 Task: Use the "Buffer" extension for social media analytics and insights.
Action: Mouse moved to (1284, 42)
Screenshot: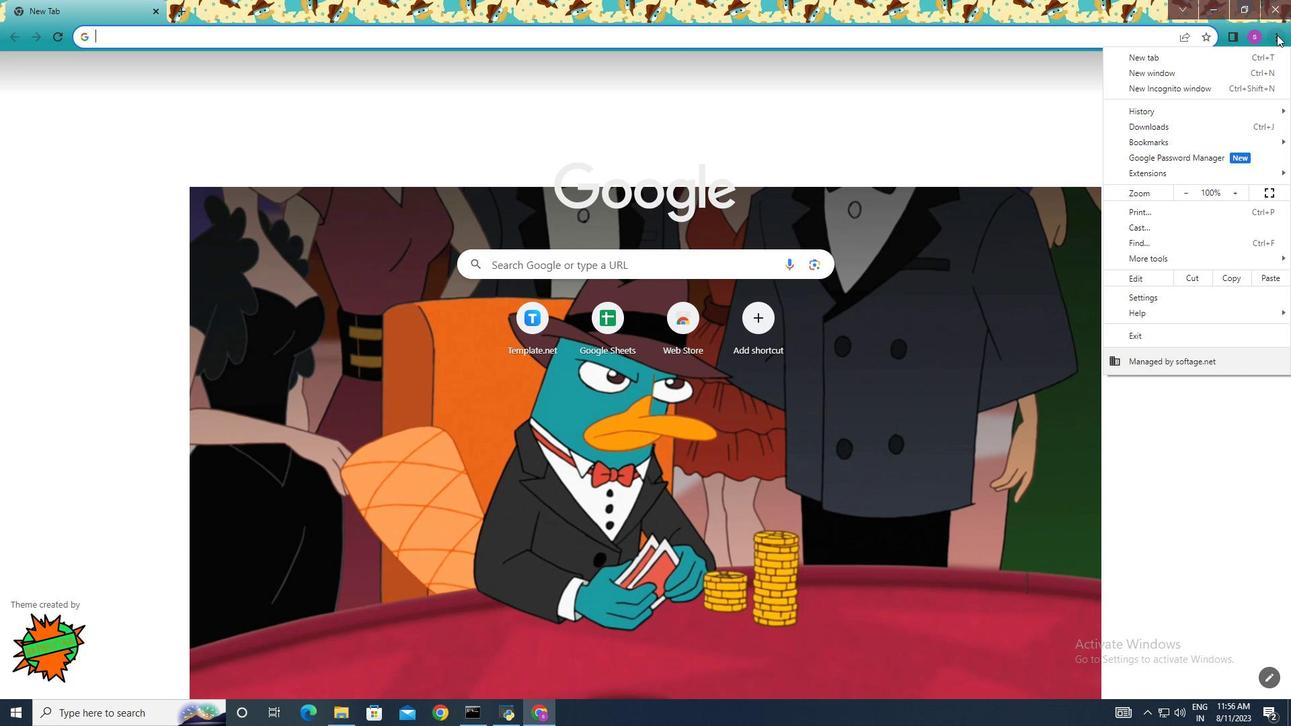 
Action: Mouse pressed left at (1284, 42)
Screenshot: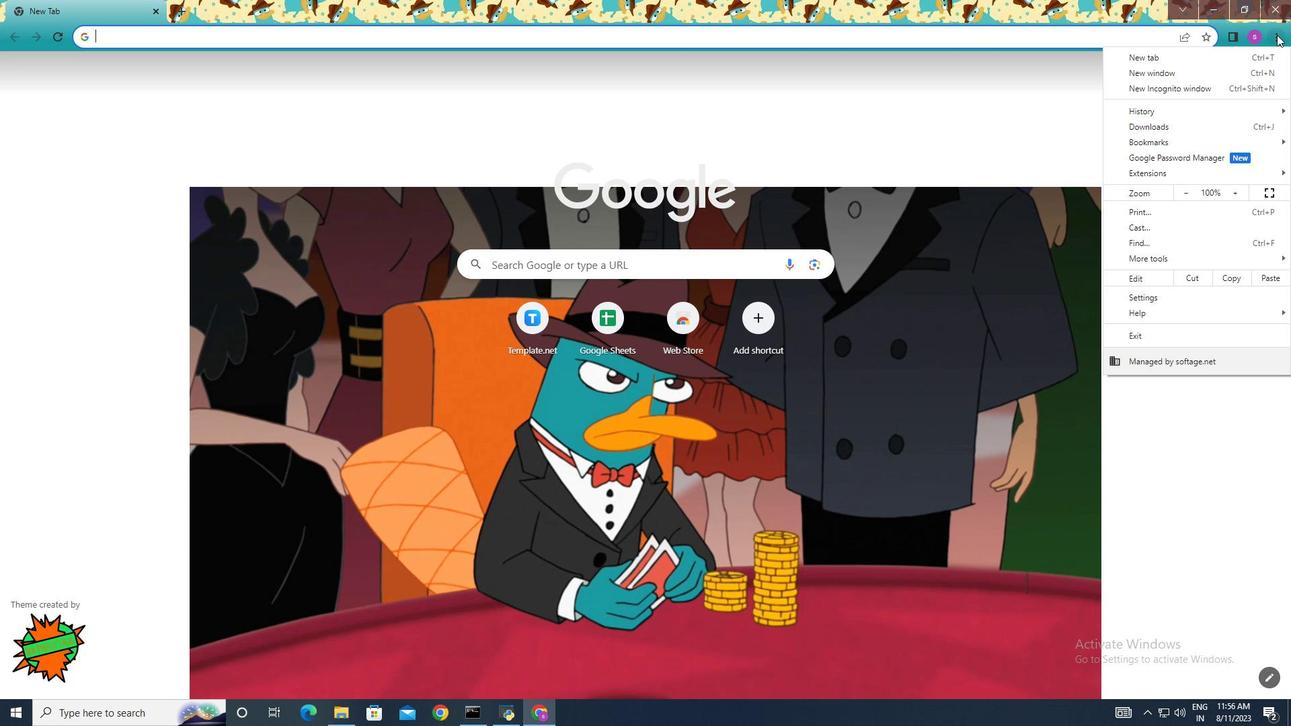 
Action: Mouse moved to (1182, 310)
Screenshot: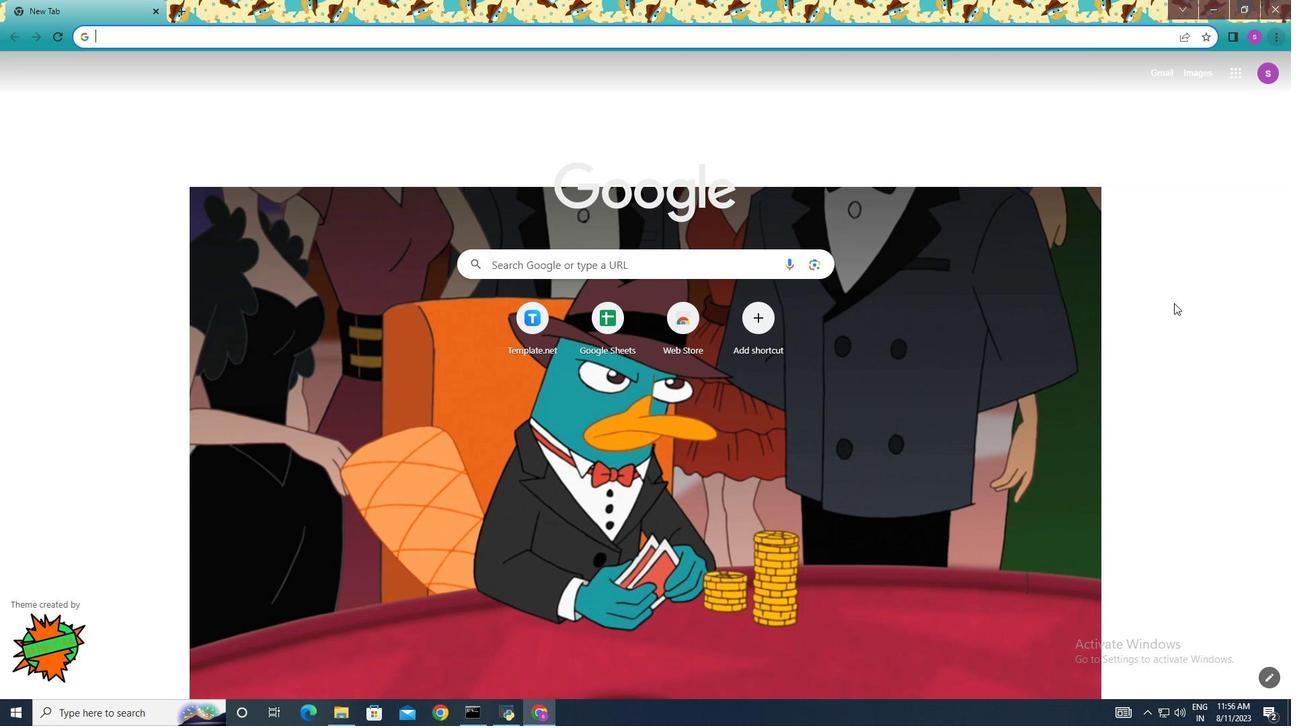 
Action: Mouse pressed left at (1182, 310)
Screenshot: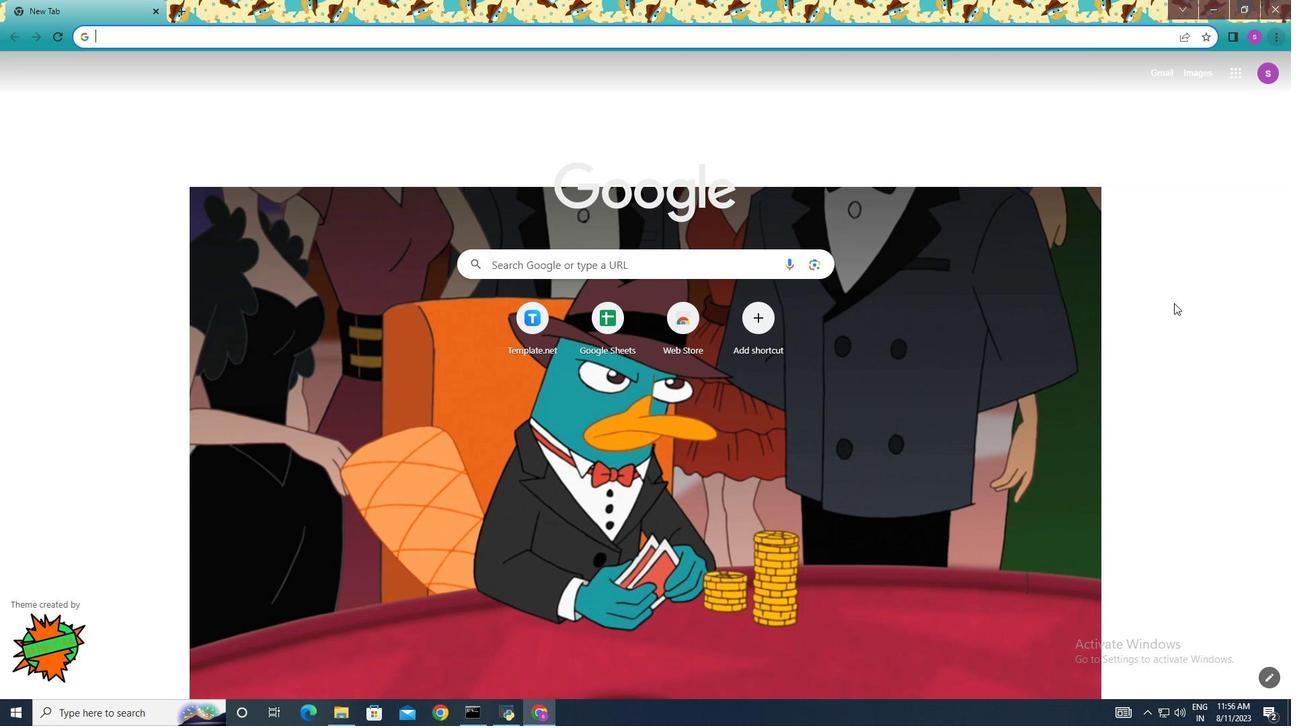 
Action: Mouse moved to (65, 483)
Screenshot: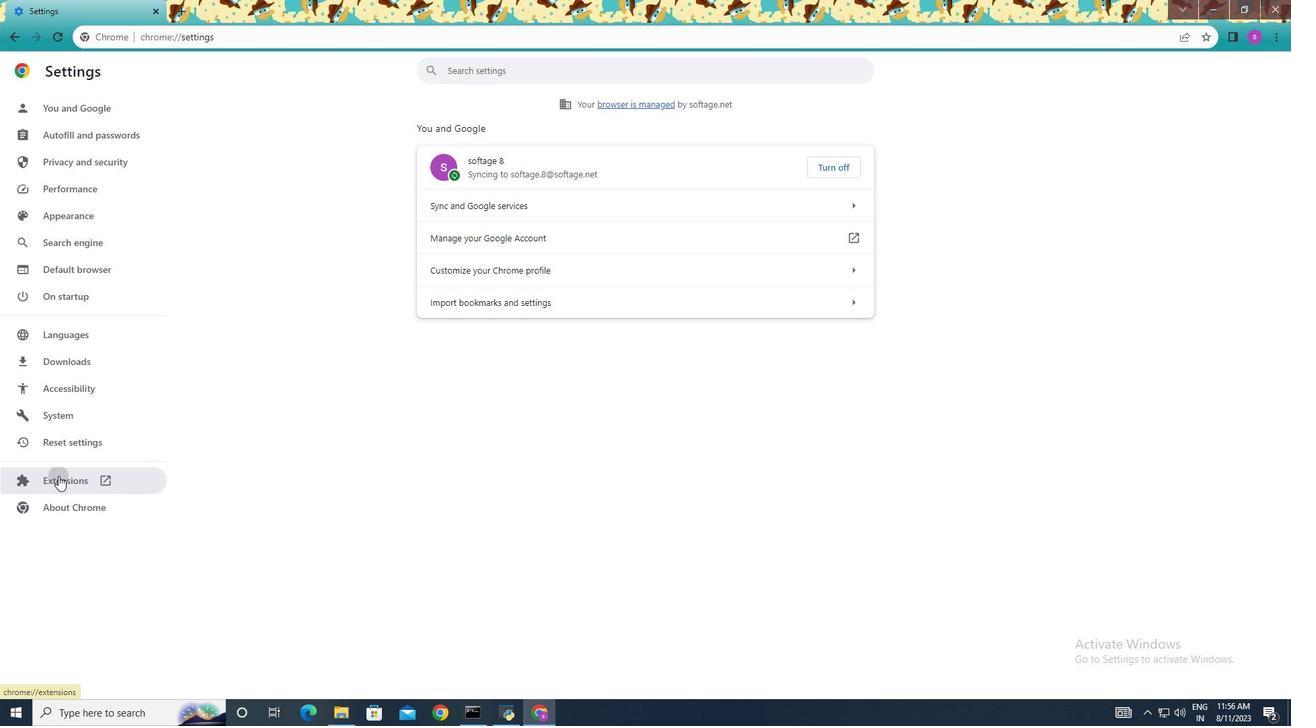
Action: Mouse pressed left at (65, 483)
Screenshot: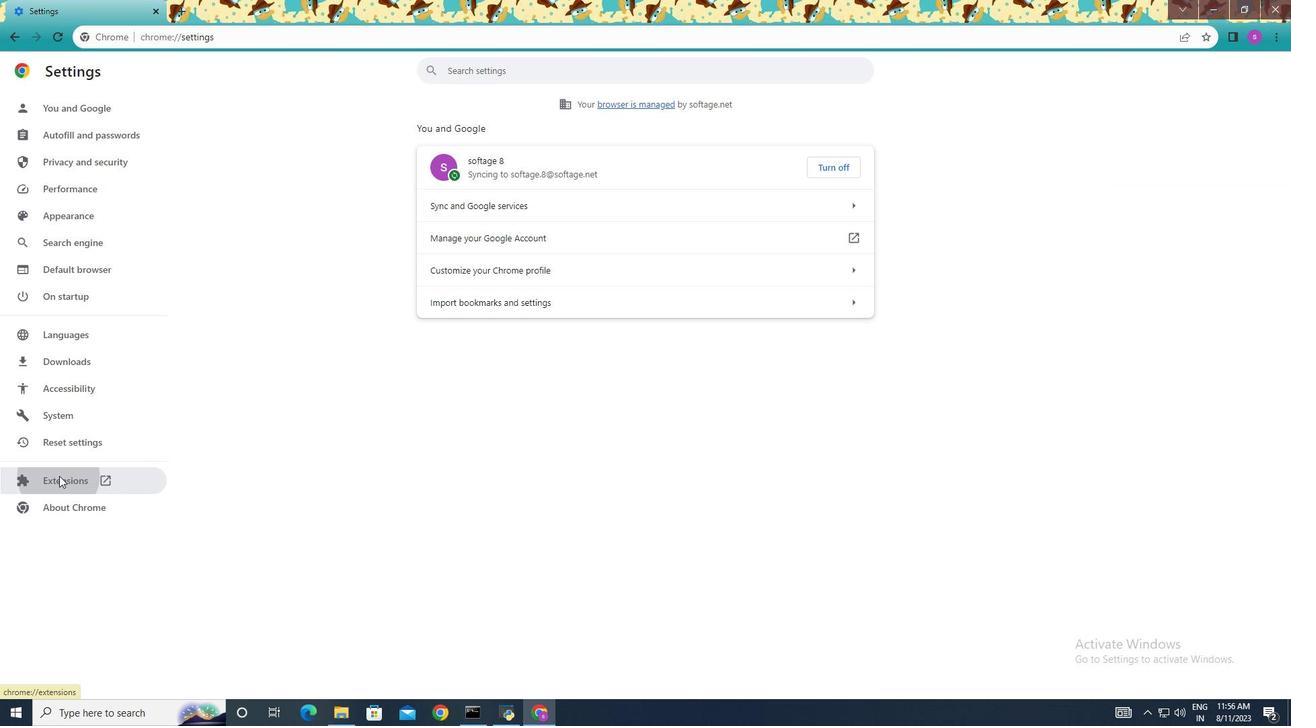 
Action: Mouse moved to (26, 73)
Screenshot: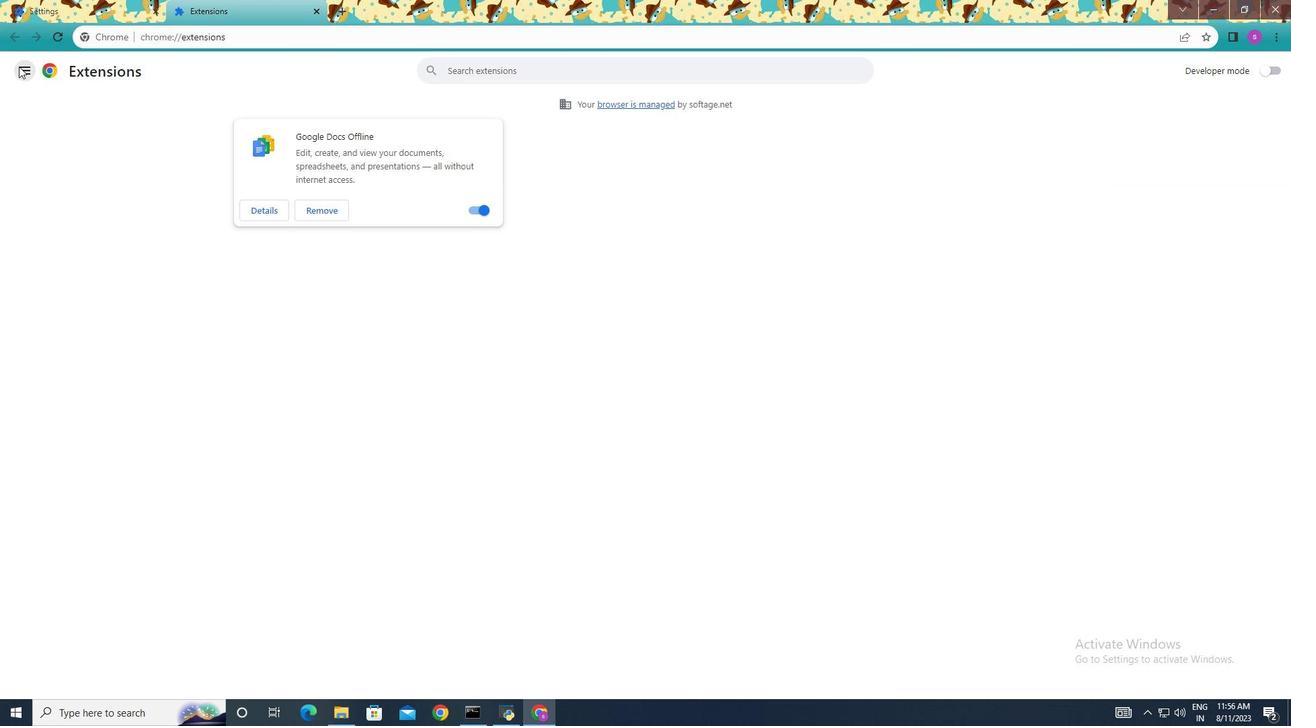 
Action: Mouse pressed left at (26, 73)
Screenshot: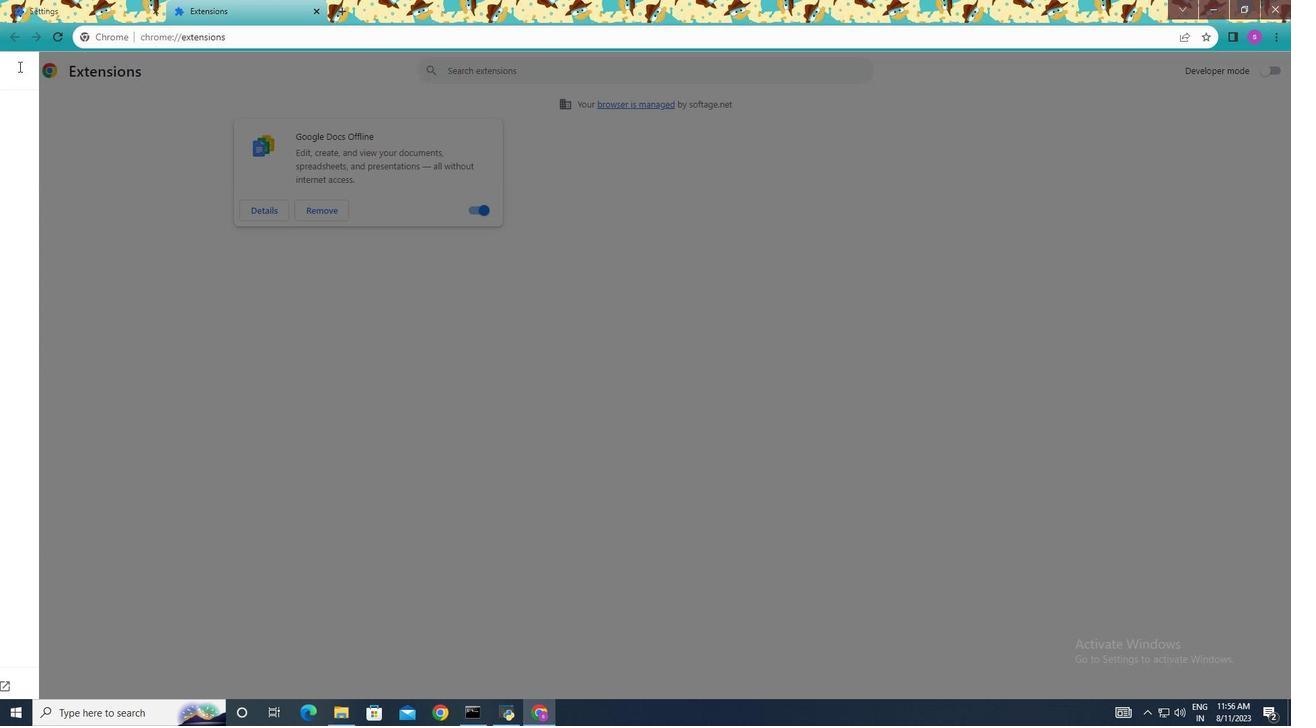 
Action: Mouse moved to (80, 695)
Screenshot: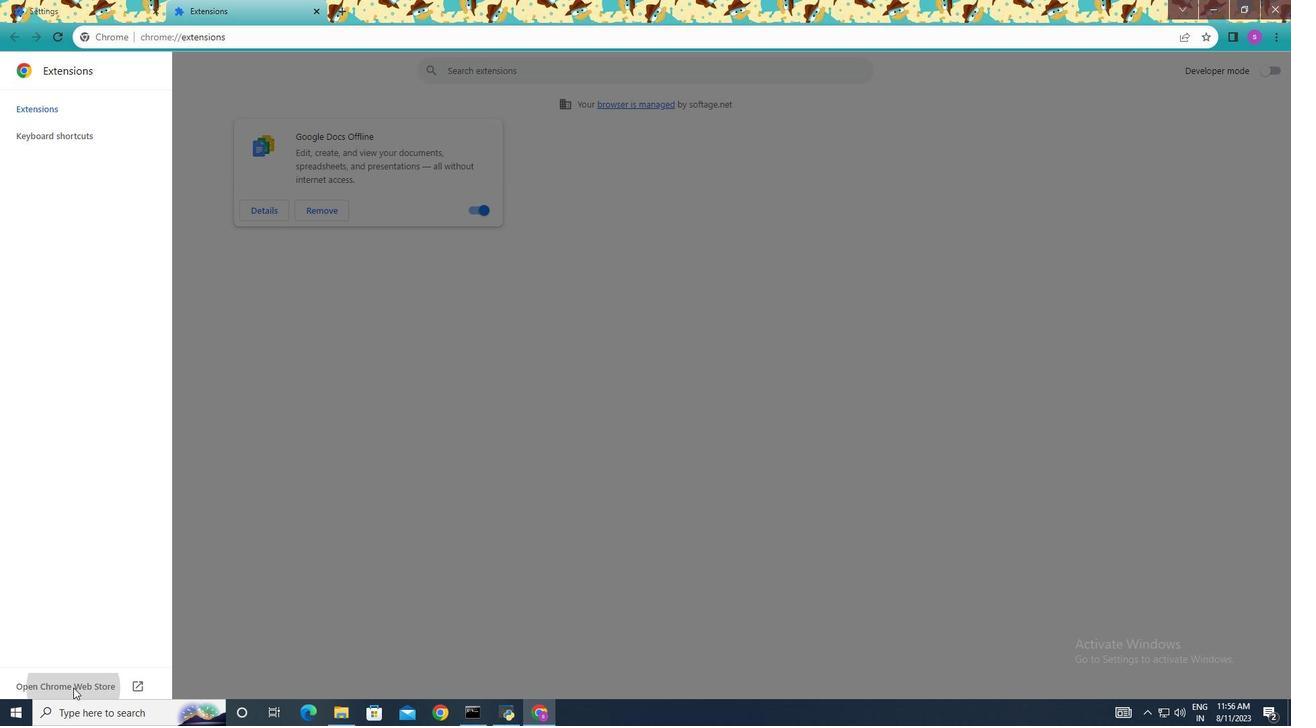 
Action: Mouse pressed left at (80, 695)
Screenshot: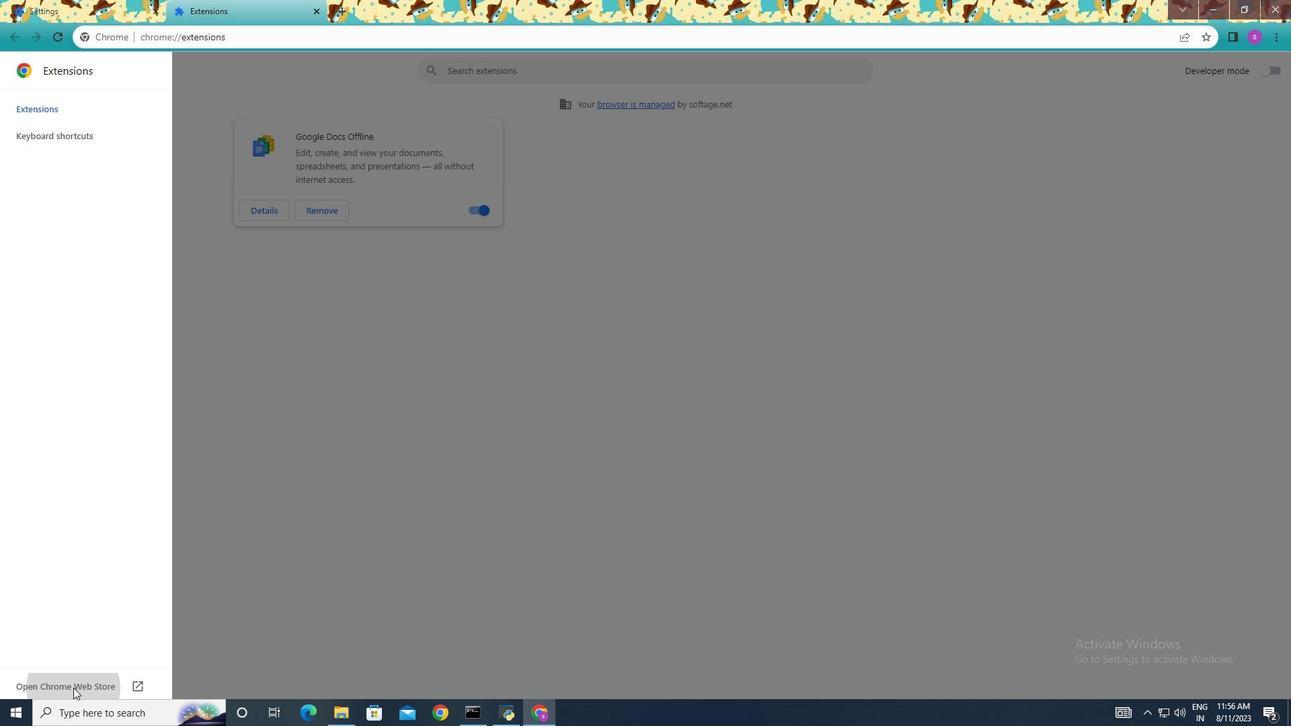 
Action: Mouse moved to (296, 126)
Screenshot: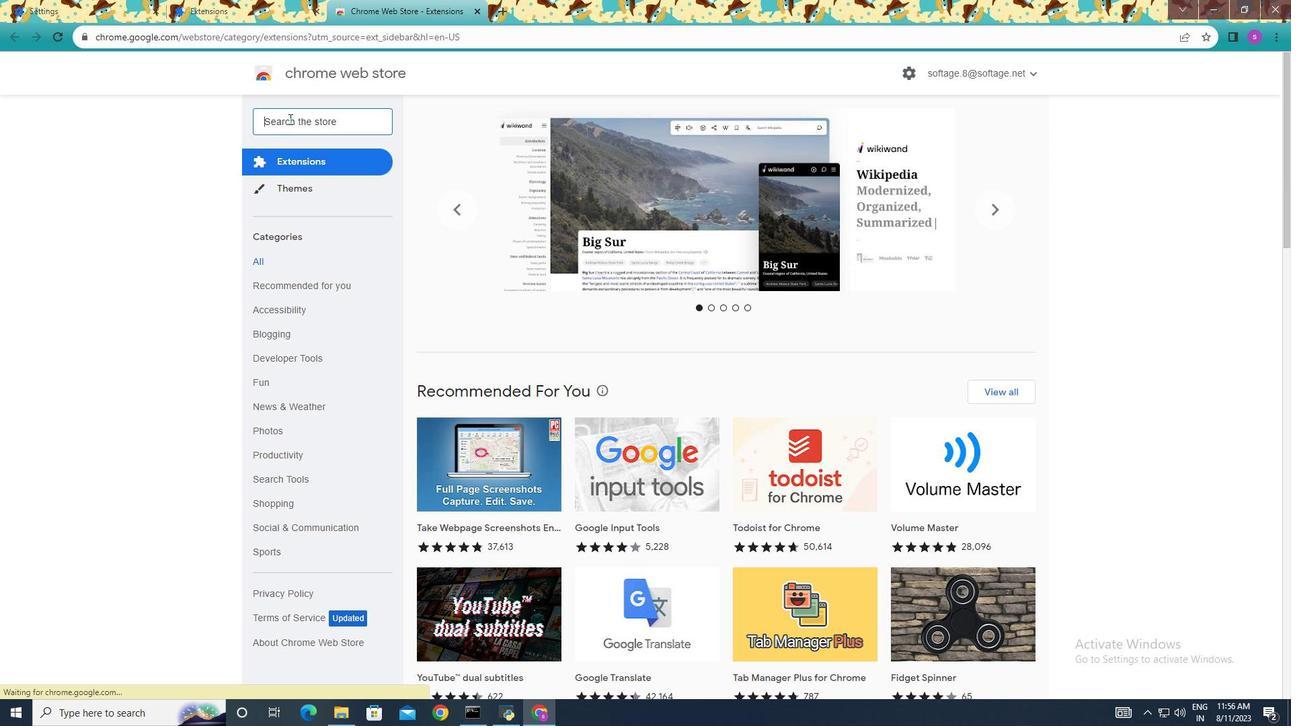 
Action: Mouse pressed left at (296, 126)
Screenshot: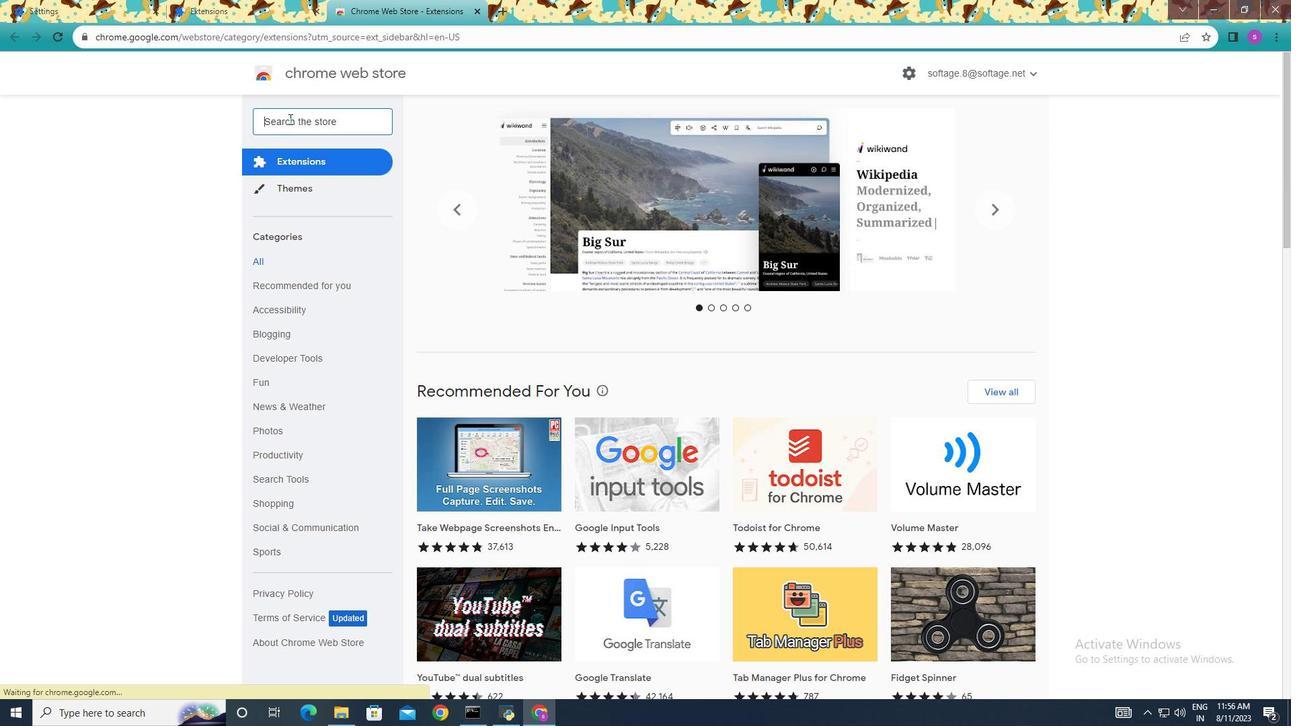 
Action: Mouse moved to (296, 126)
Screenshot: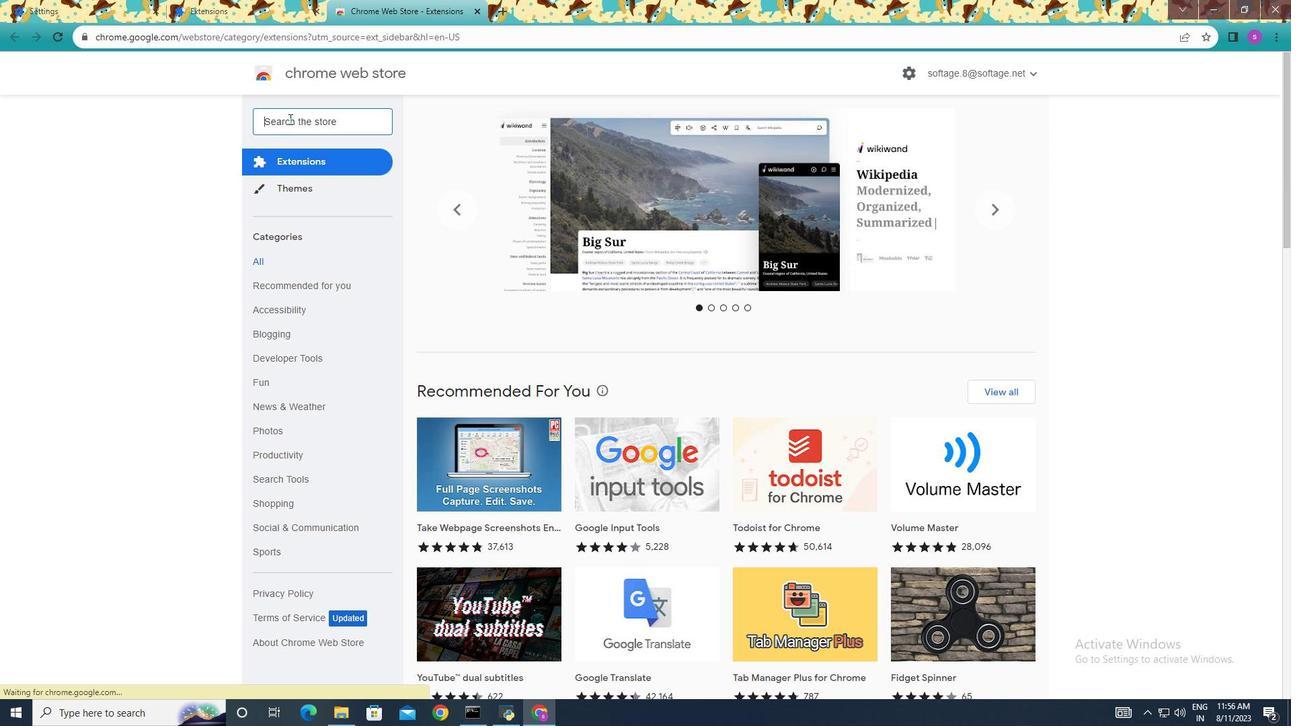 
Action: Key pressed <Key.shift>Buffer
Screenshot: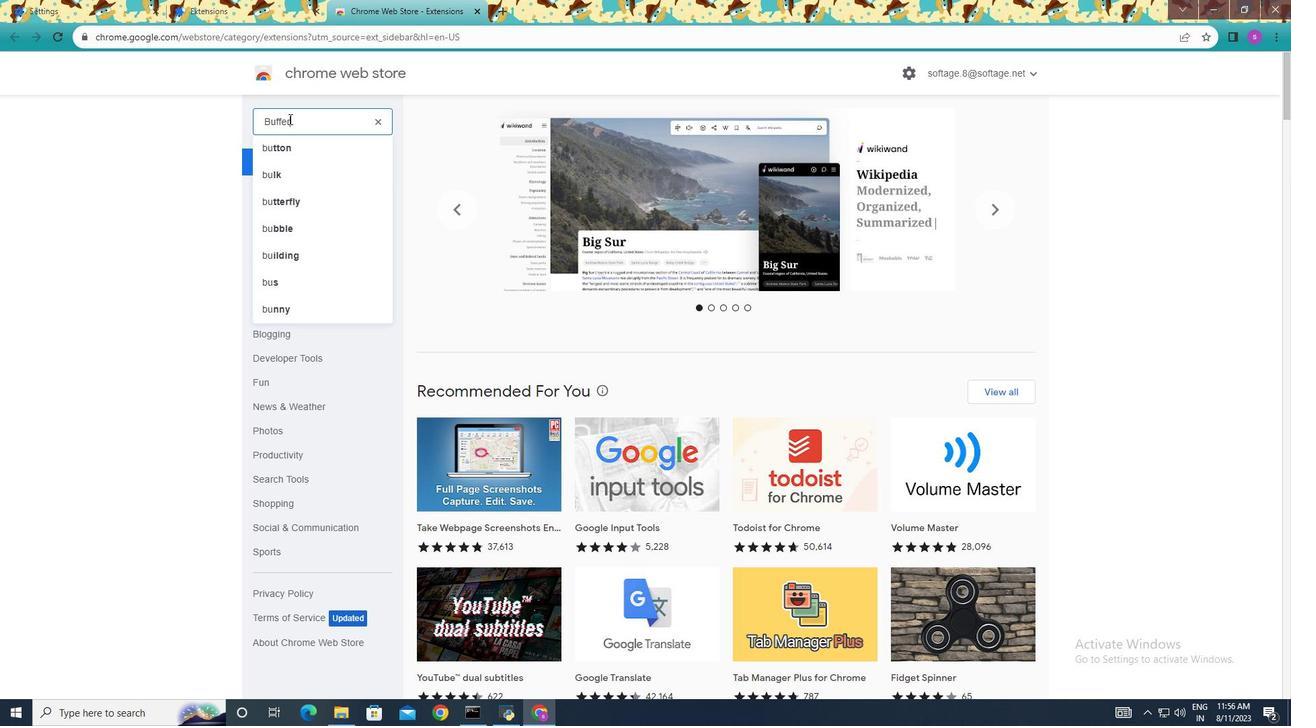 
Action: Mouse moved to (300, 156)
Screenshot: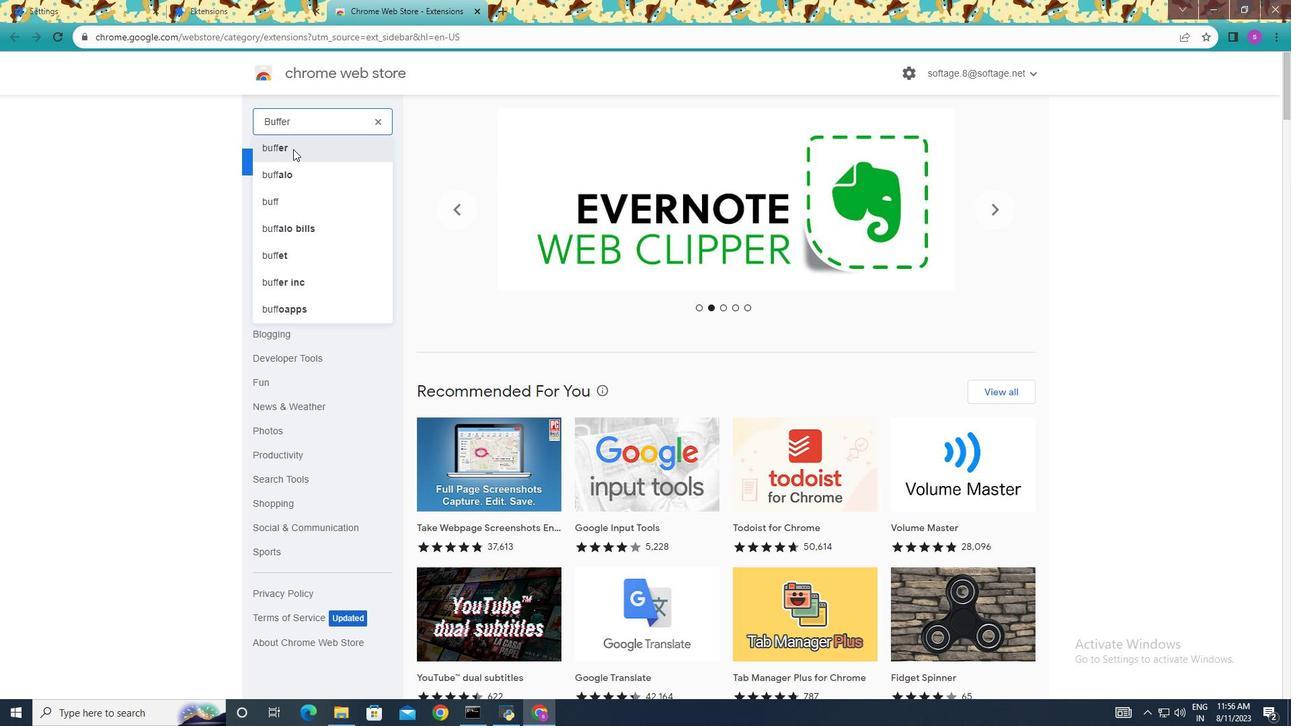 
Action: Mouse pressed left at (300, 156)
Screenshot: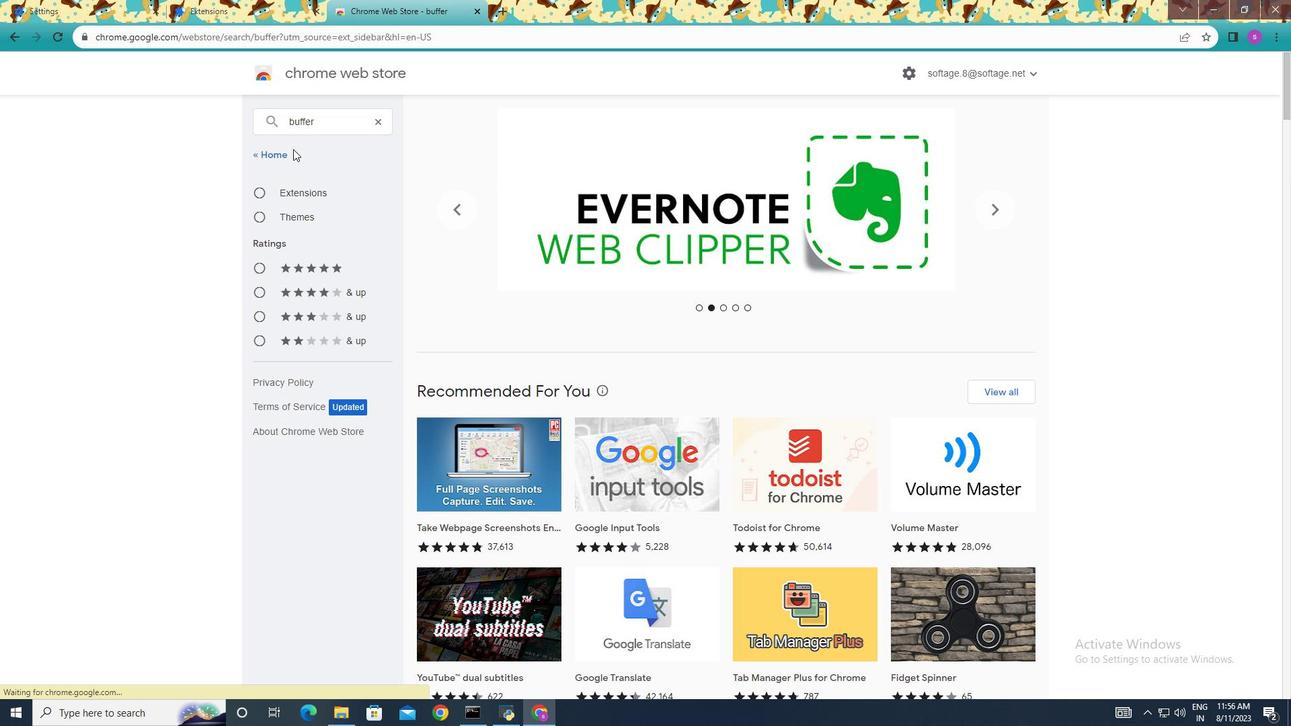 
Action: Mouse moved to (505, 234)
Screenshot: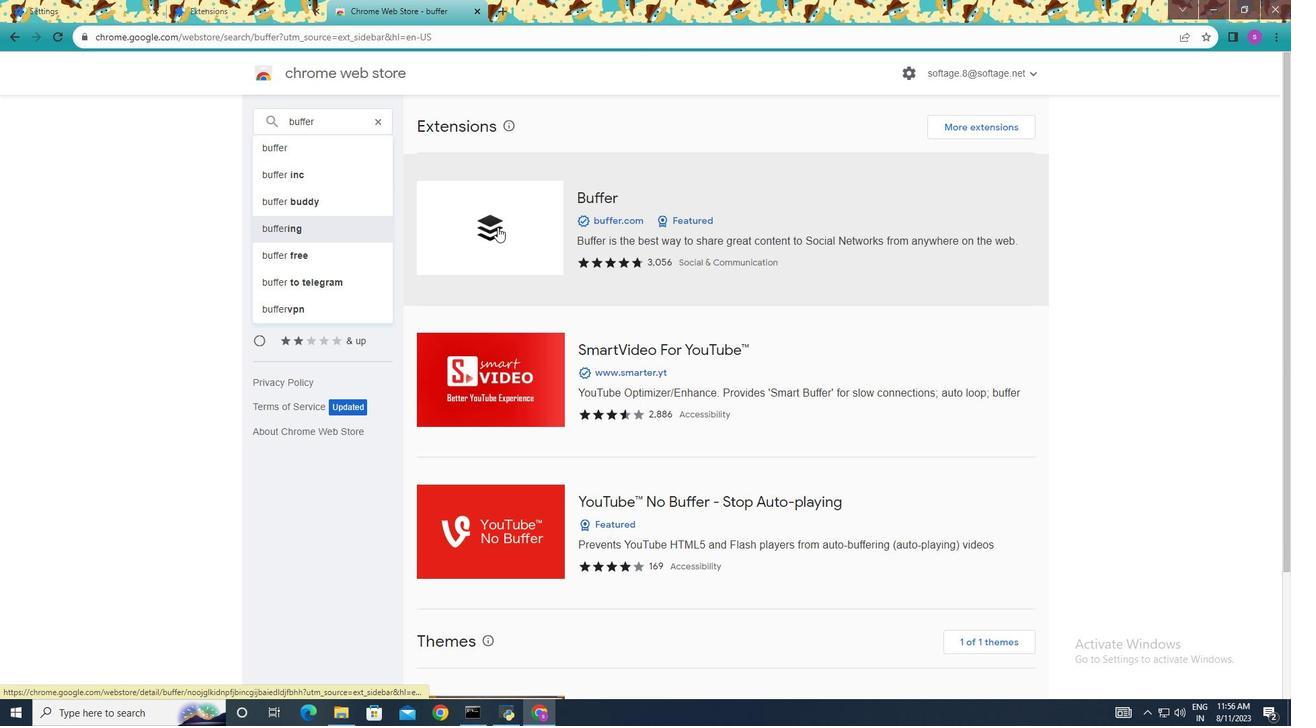 
Action: Mouse pressed left at (505, 234)
Screenshot: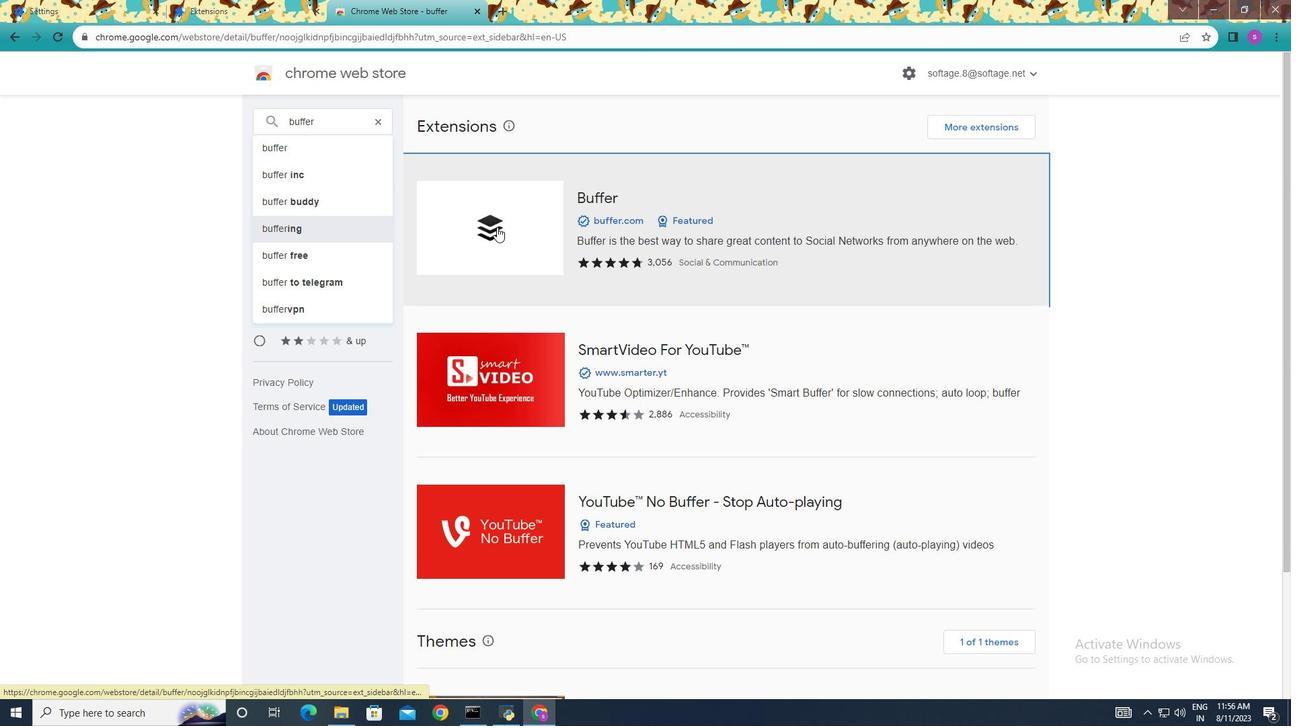 
Action: Mouse moved to (936, 174)
Screenshot: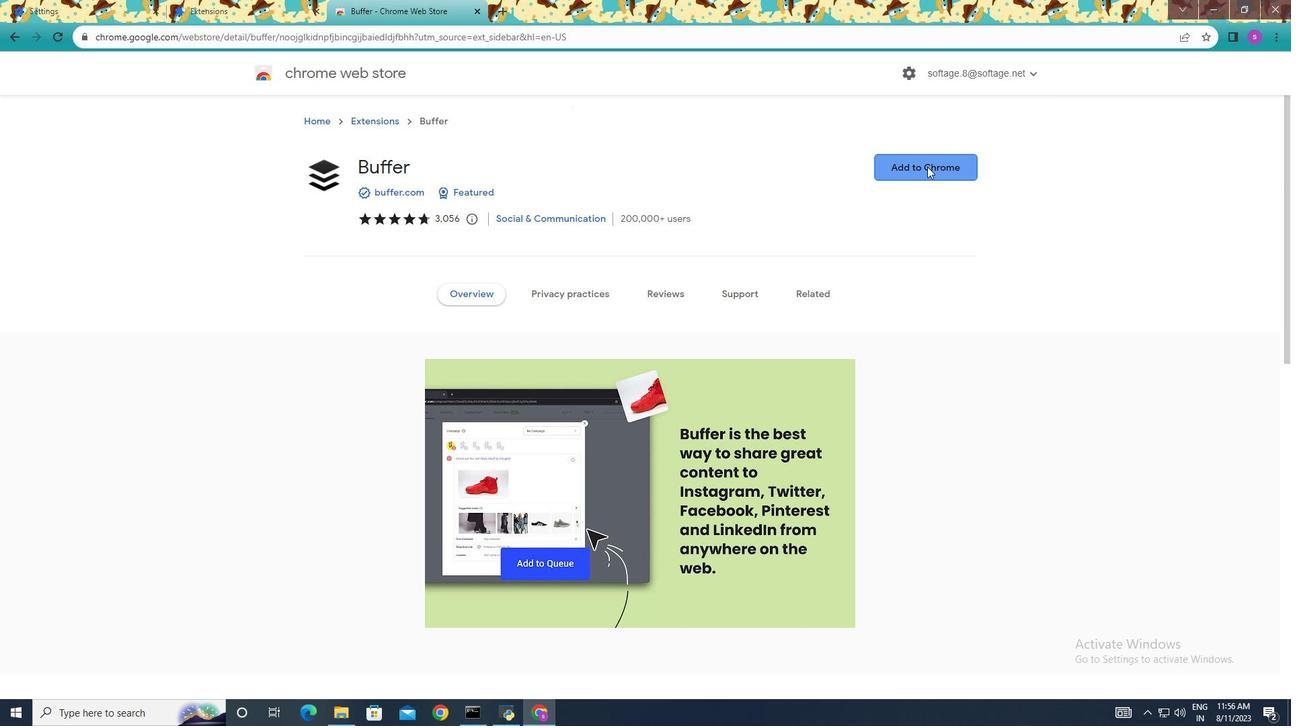 
Action: Mouse pressed left at (936, 174)
Screenshot: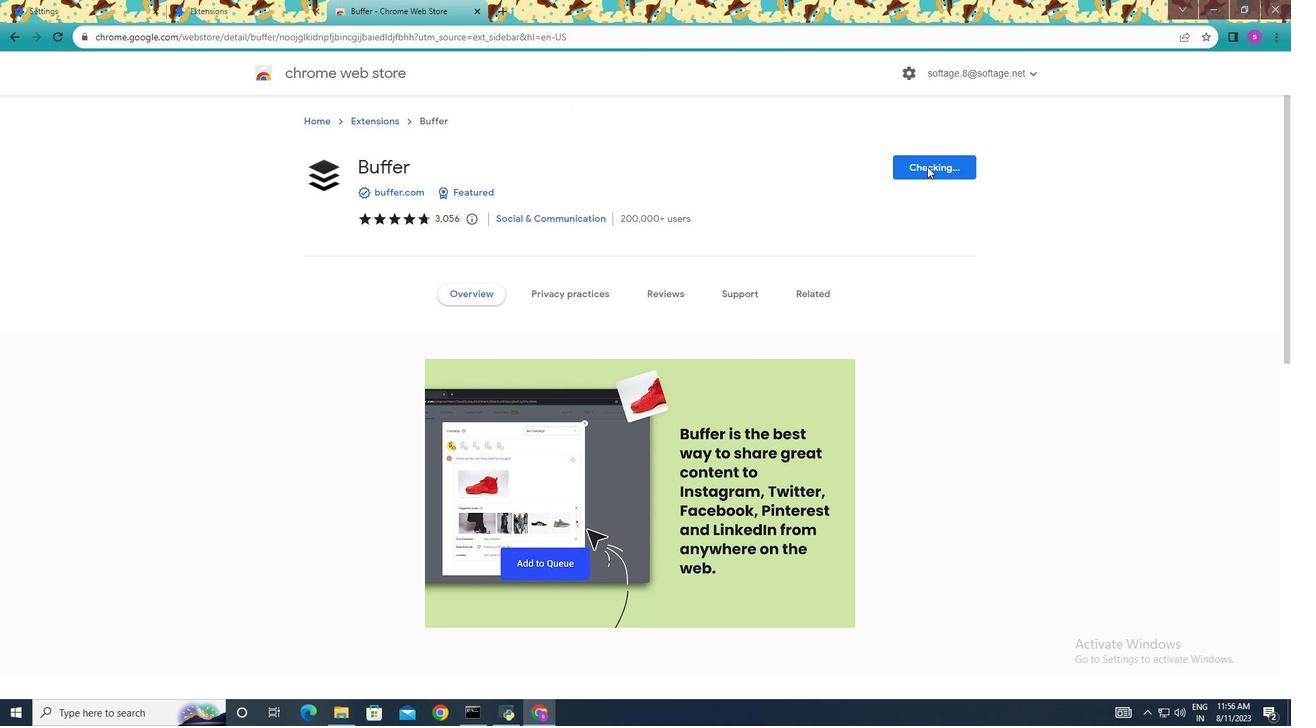 
Action: Mouse moved to (655, 156)
Screenshot: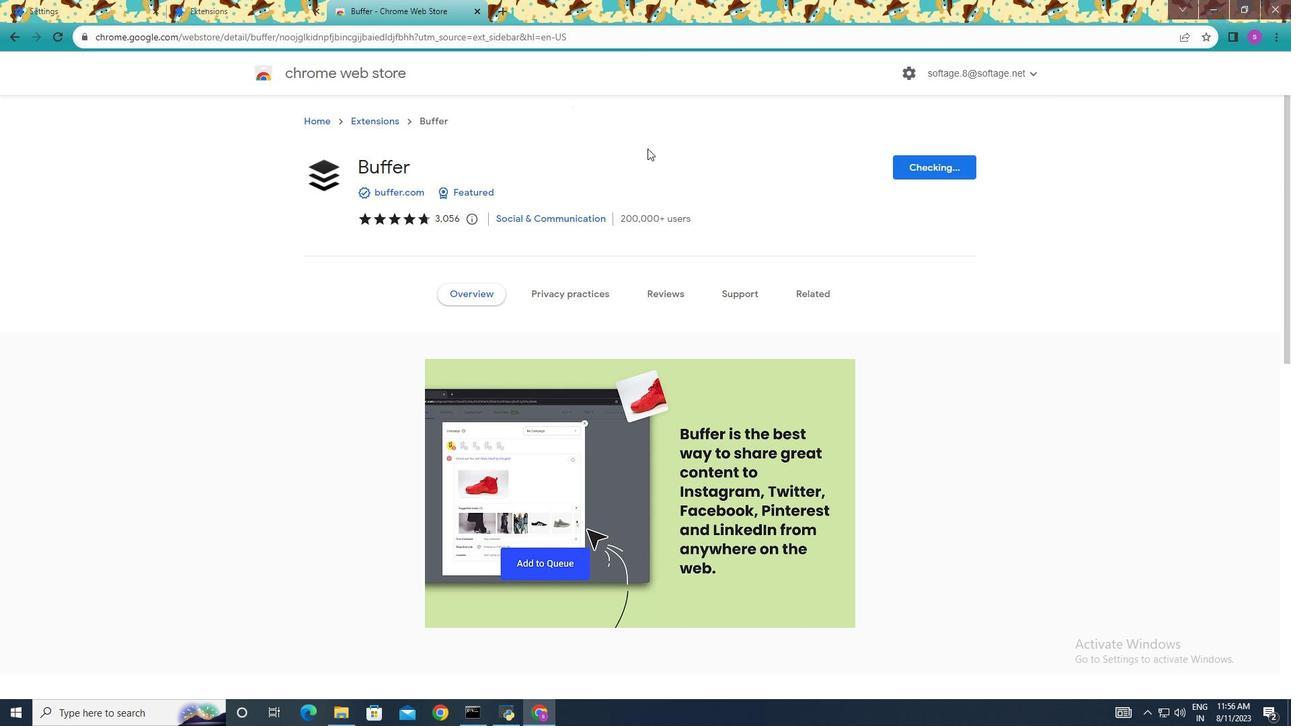 
Action: Mouse pressed left at (655, 156)
Screenshot: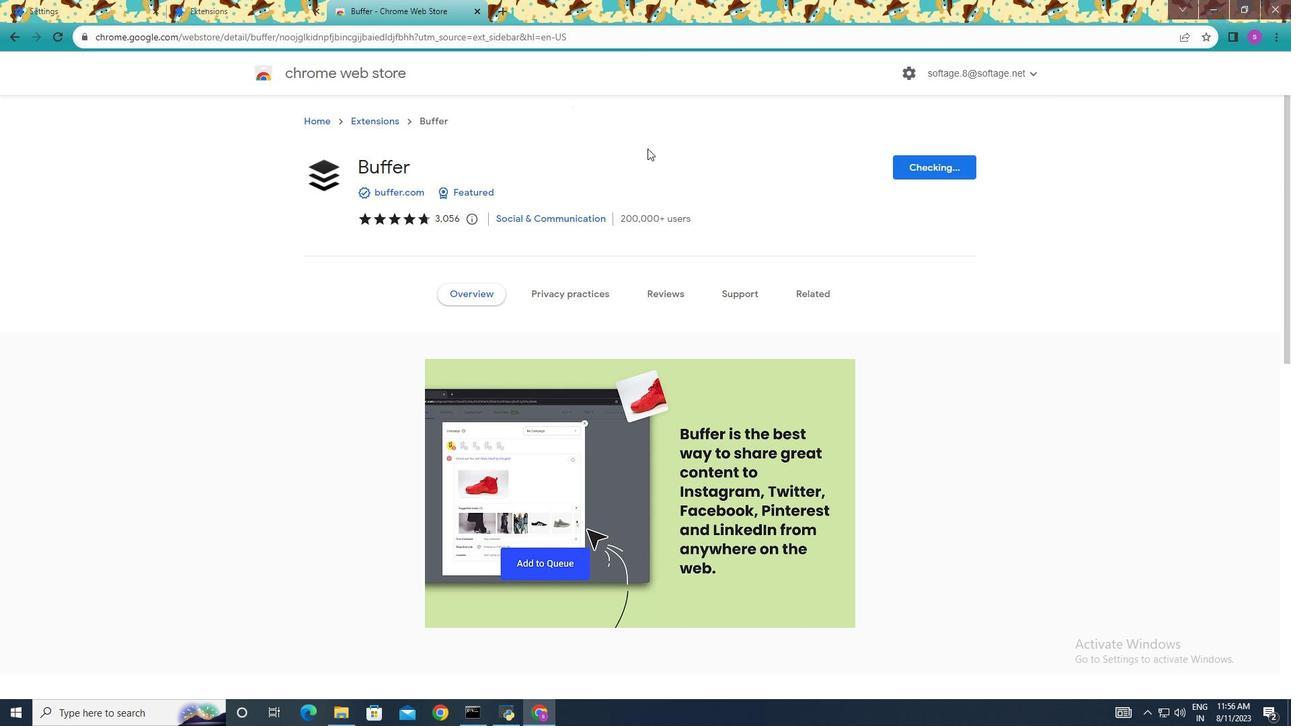 
Action: Mouse moved to (725, 347)
Screenshot: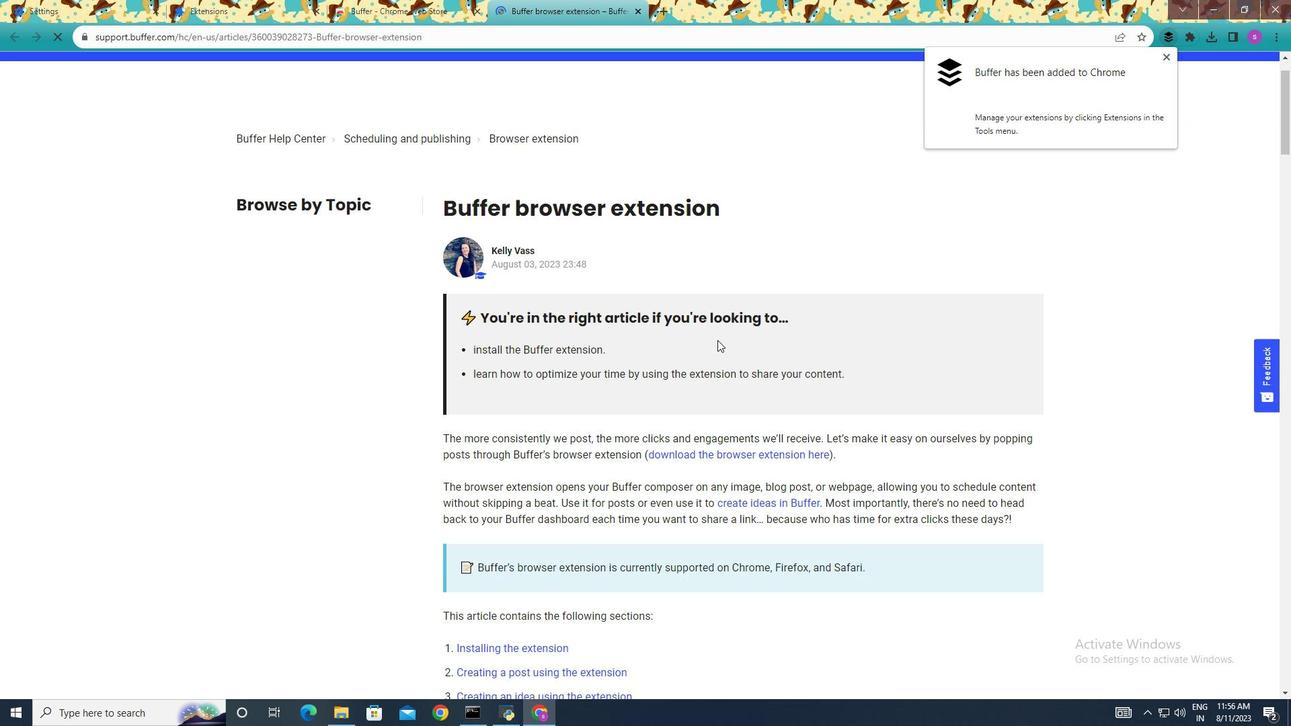 
Action: Mouse scrolled (725, 347) with delta (0, 0)
Screenshot: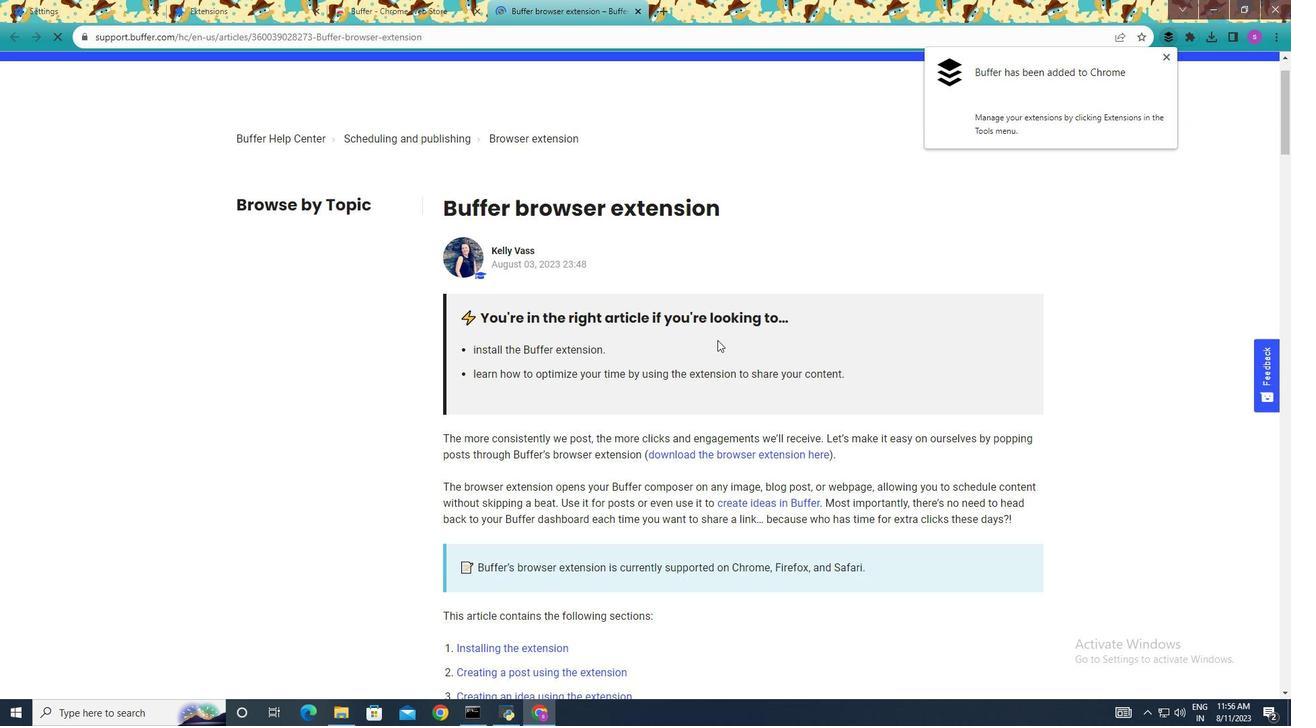 
Action: Mouse scrolled (725, 347) with delta (0, 0)
Screenshot: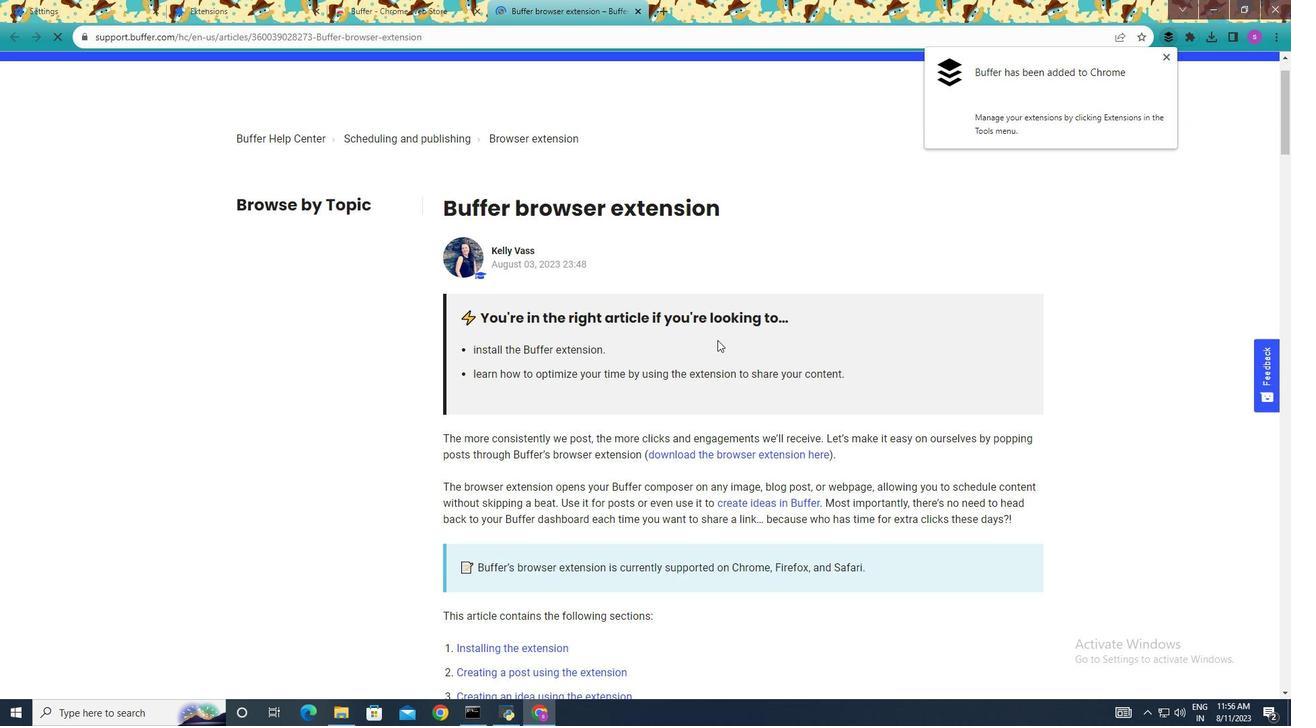 
Action: Mouse scrolled (725, 347) with delta (0, 0)
Screenshot: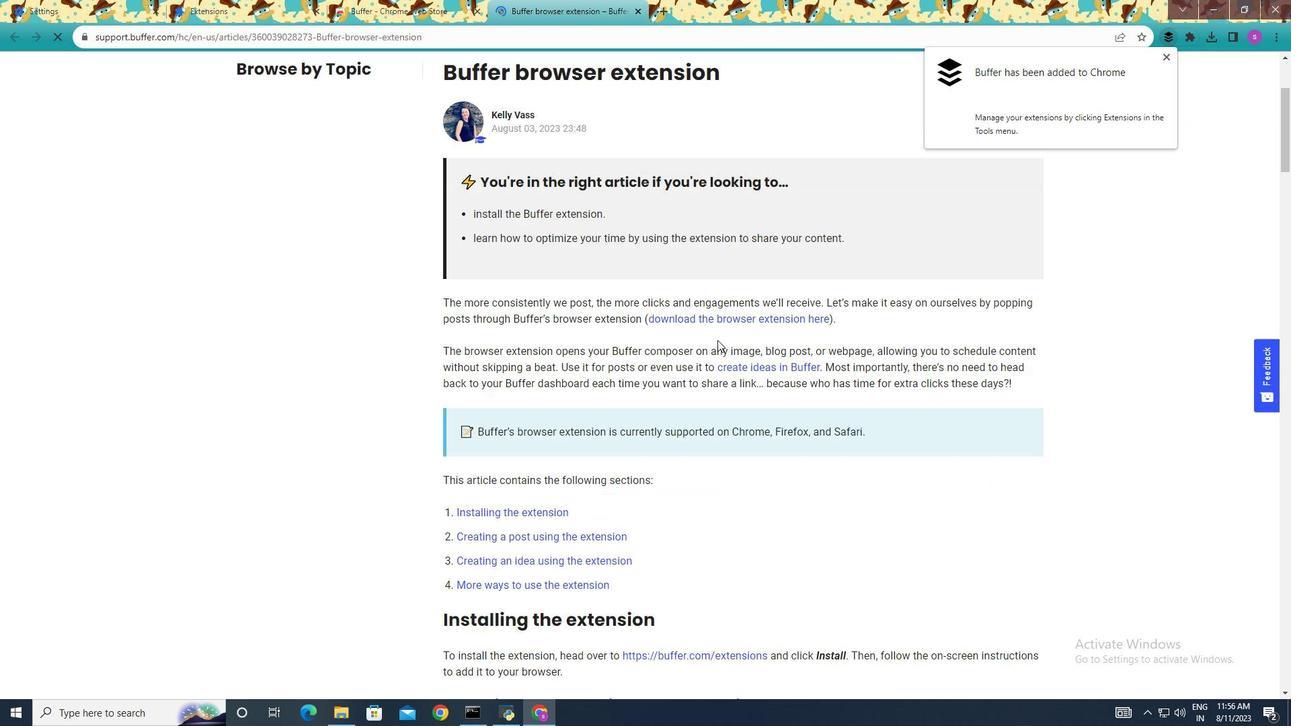 
Action: Mouse moved to (727, 343)
Screenshot: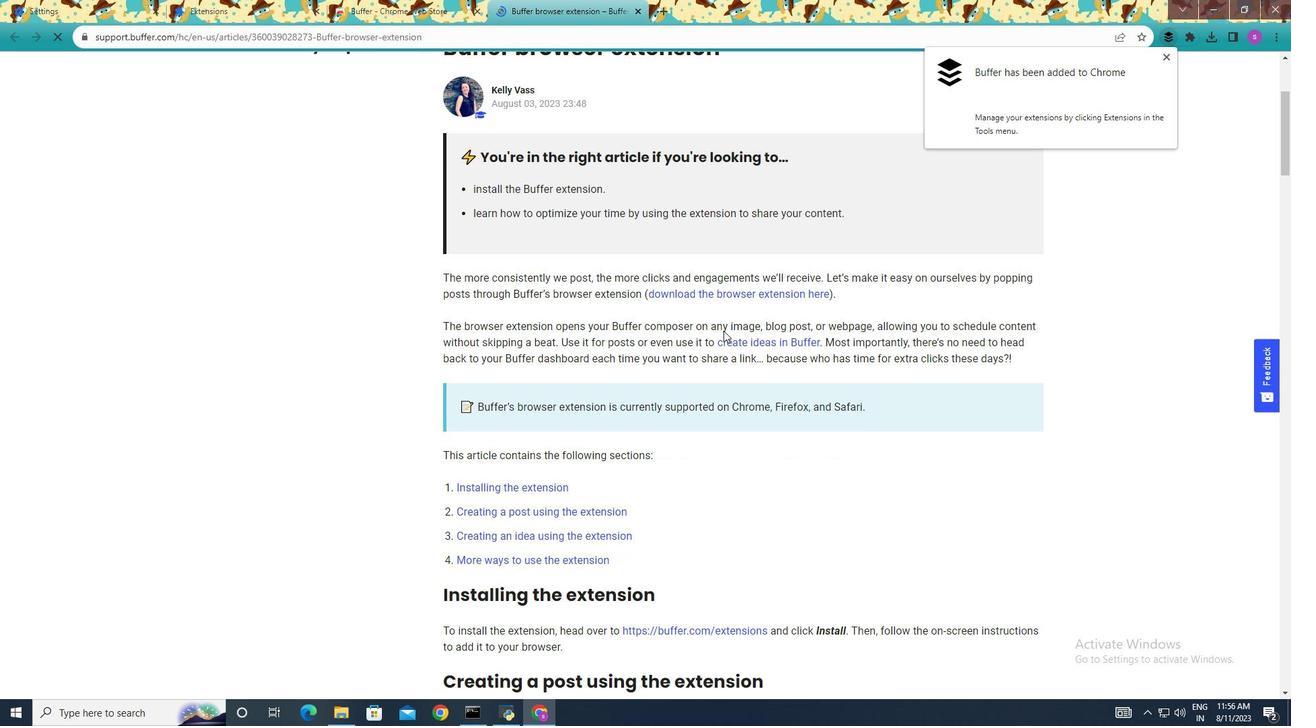
Action: Mouse scrolled (727, 343) with delta (0, 0)
Screenshot: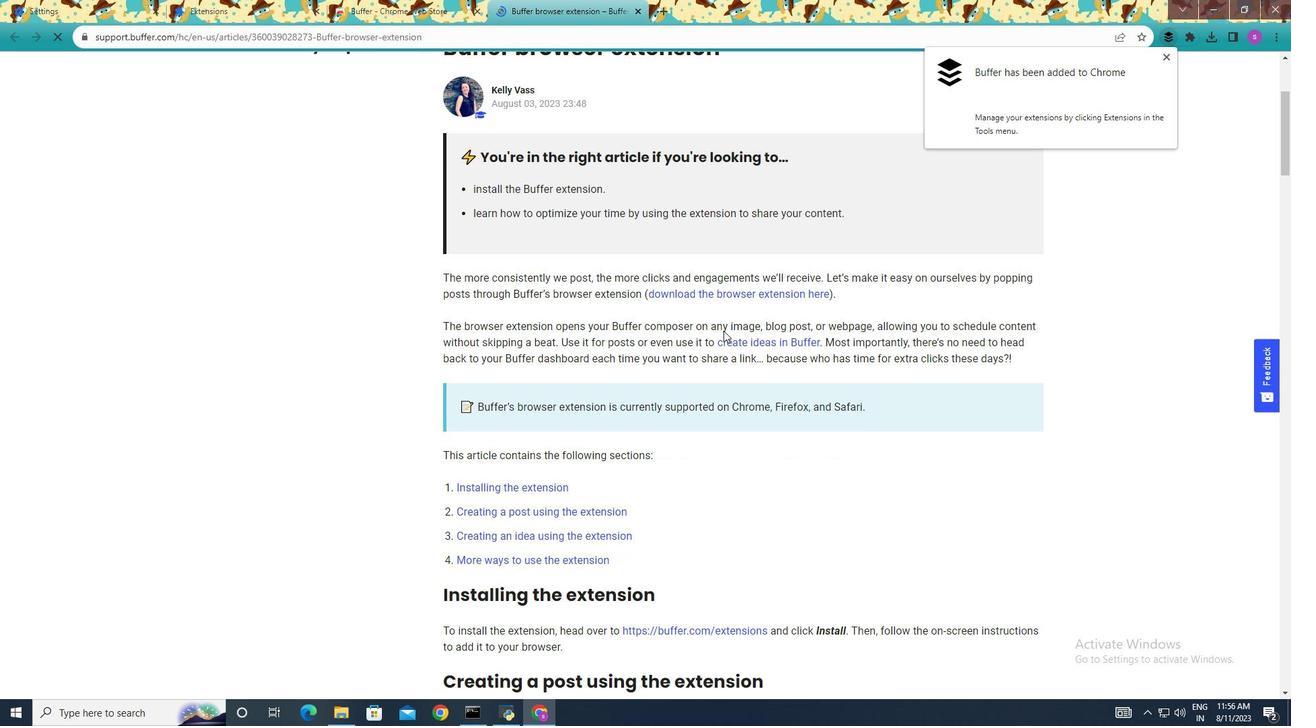 
Action: Mouse moved to (727, 343)
Screenshot: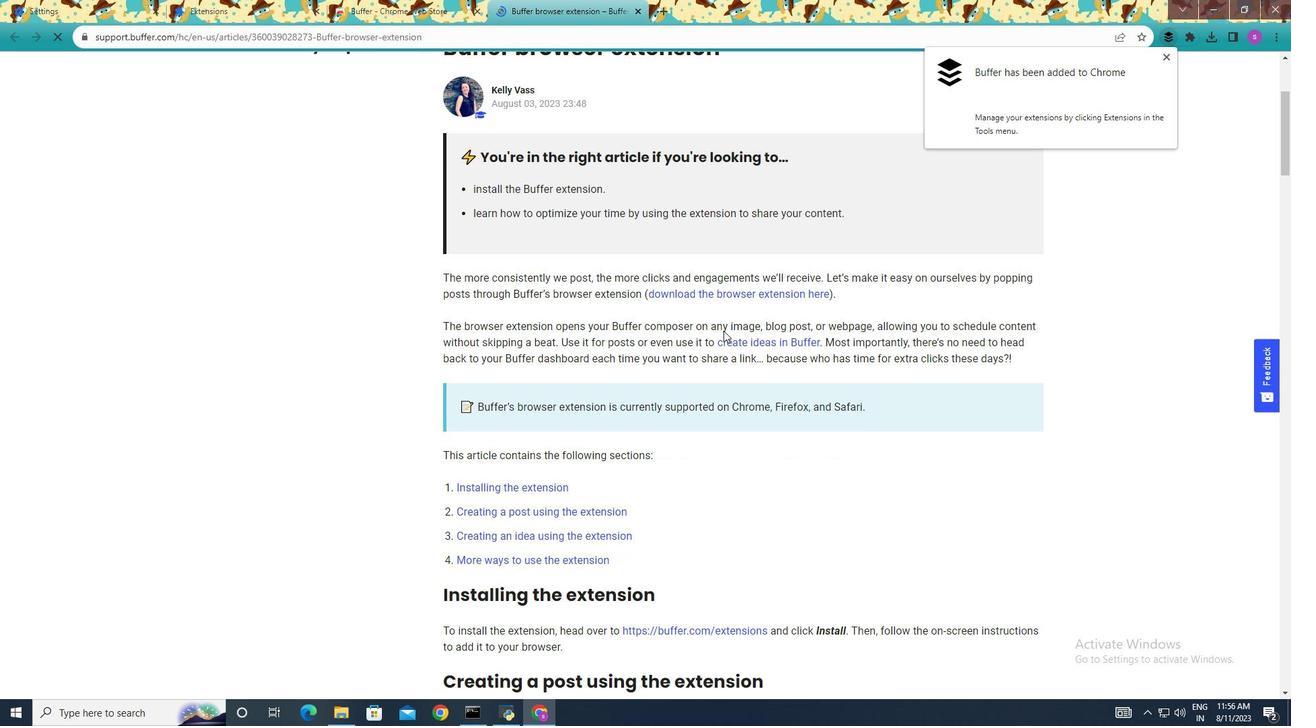 
Action: Mouse scrolled (727, 343) with delta (0, 0)
Screenshot: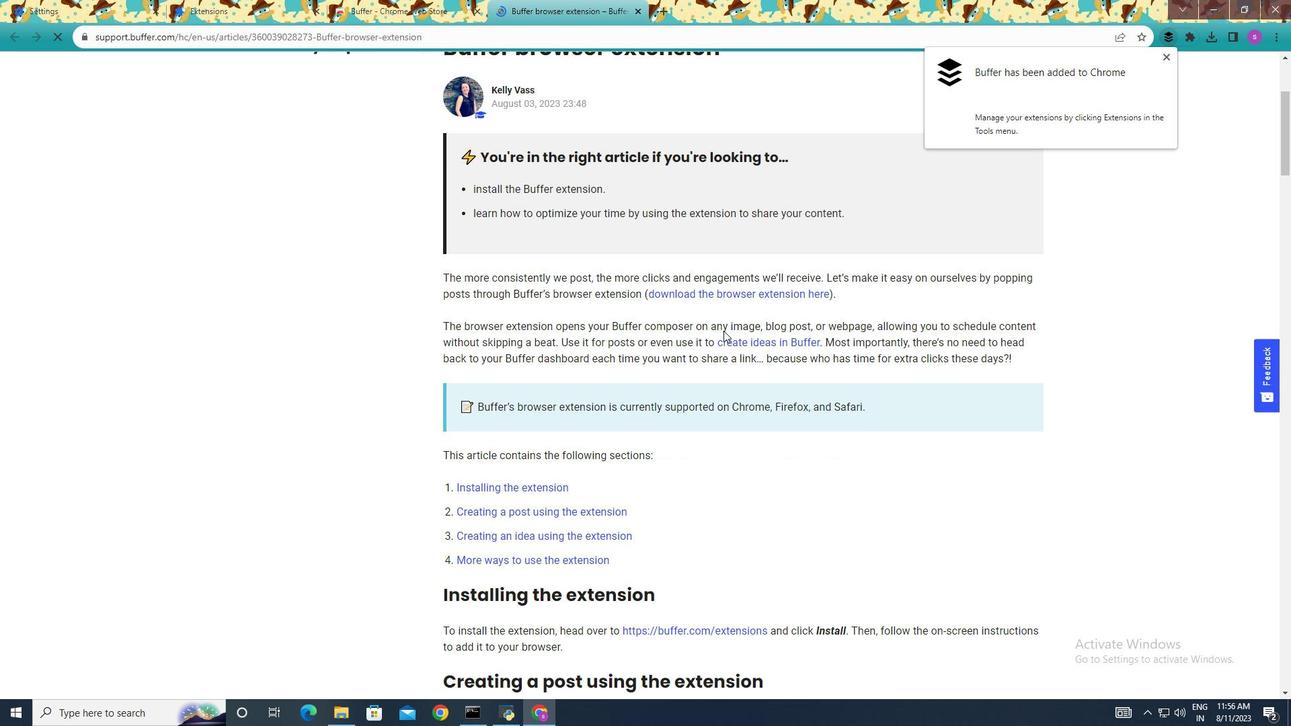 
Action: Mouse moved to (728, 342)
Screenshot: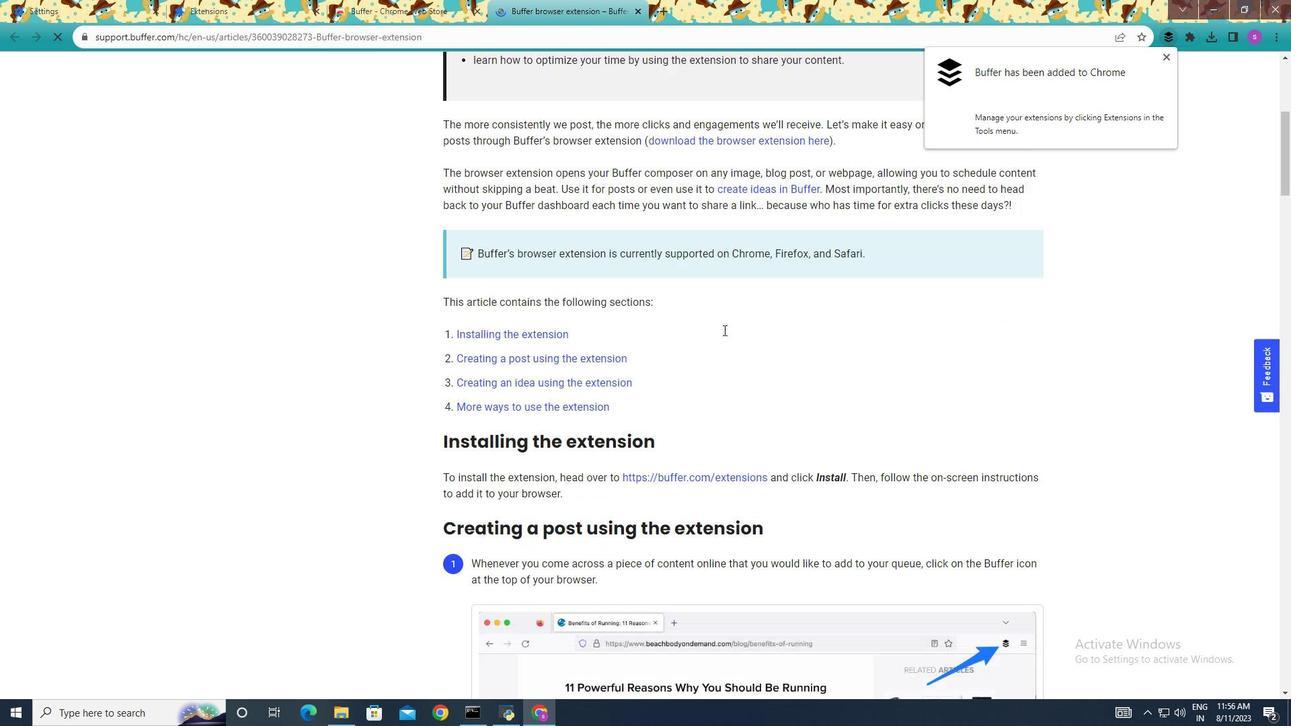
Action: Mouse scrolled (728, 342) with delta (0, 0)
Screenshot: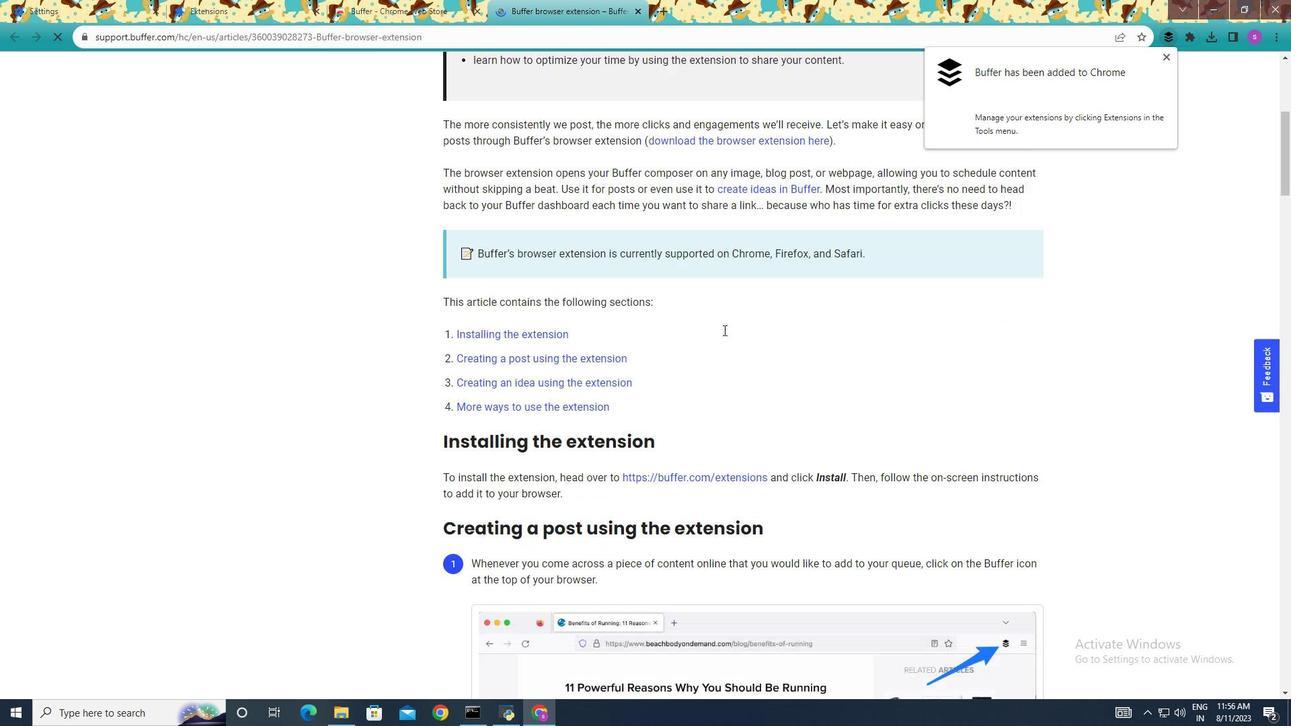 
Action: Mouse moved to (731, 337)
Screenshot: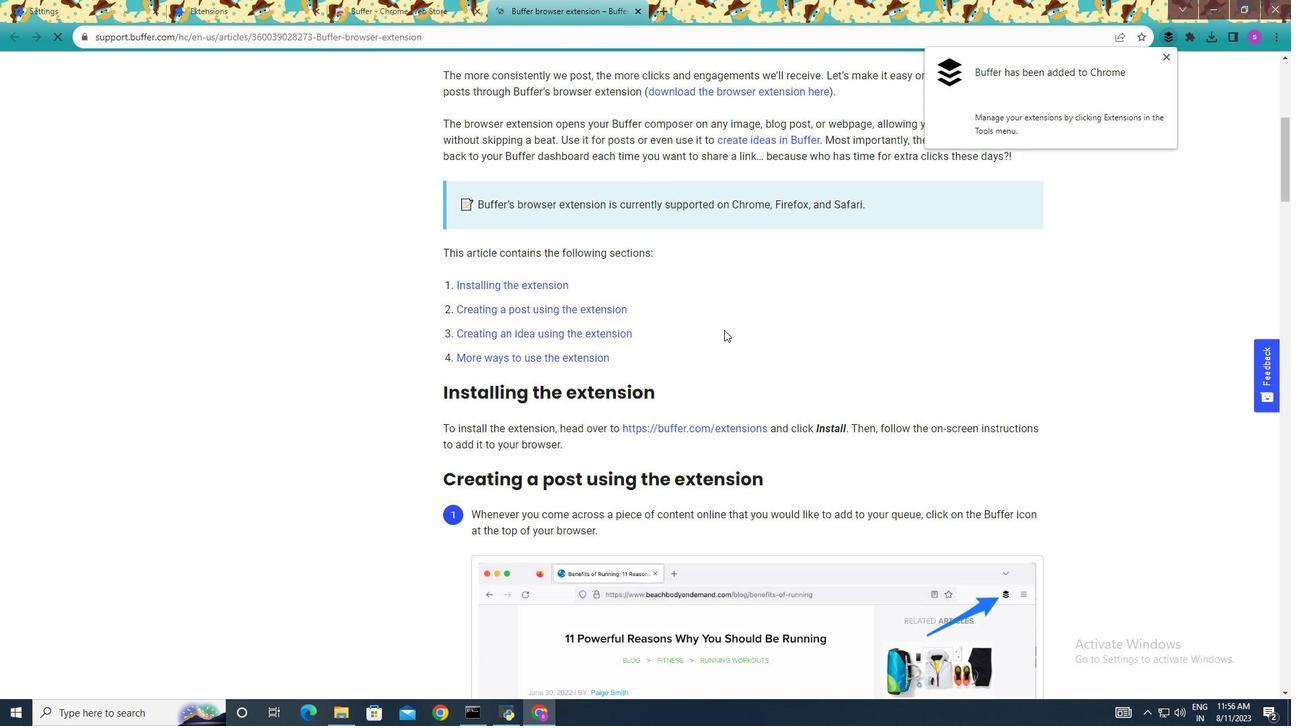 
Action: Mouse scrolled (731, 337) with delta (0, 0)
Screenshot: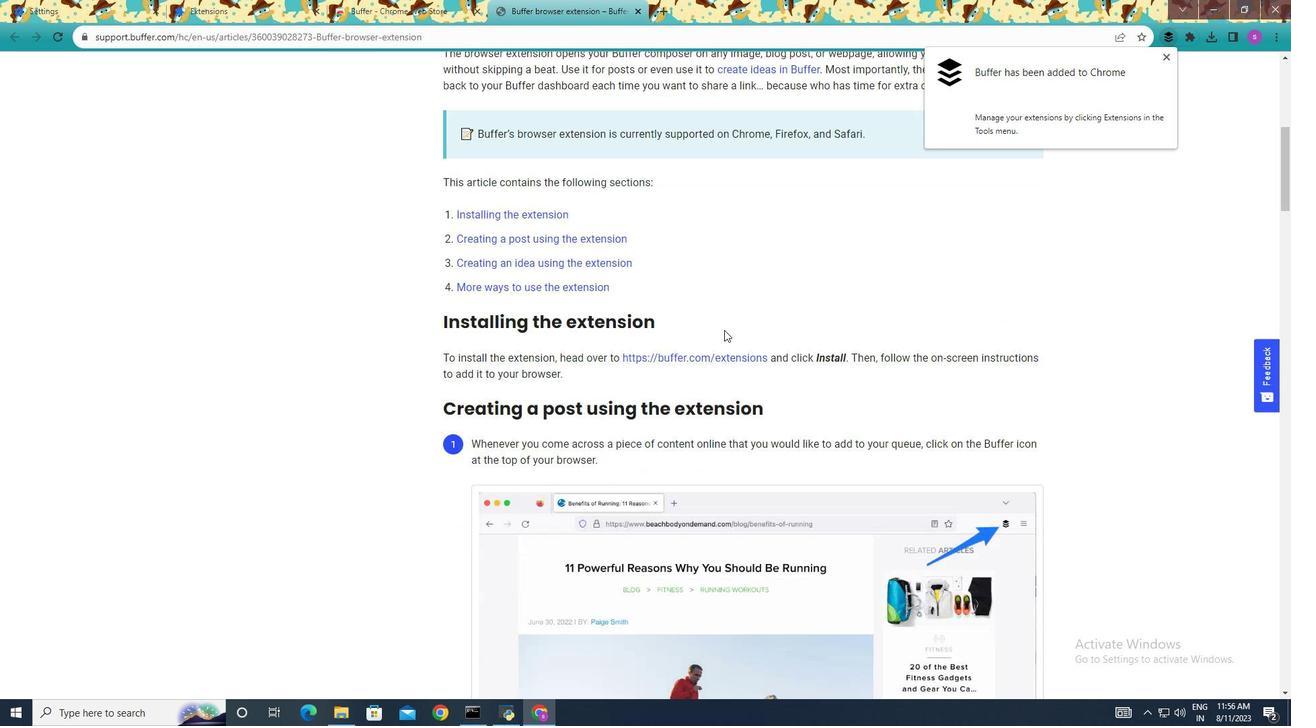 
Action: Mouse scrolled (731, 337) with delta (0, 0)
Screenshot: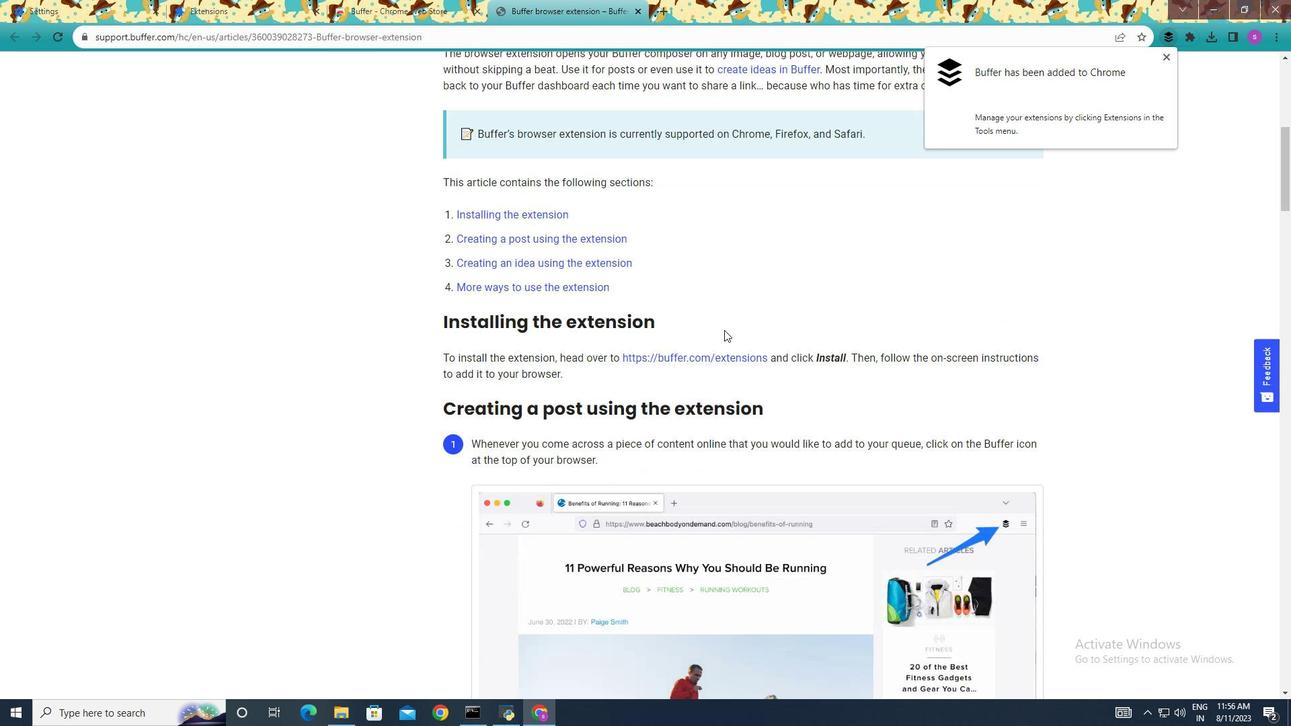 
Action: Mouse scrolled (731, 337) with delta (0, 0)
Screenshot: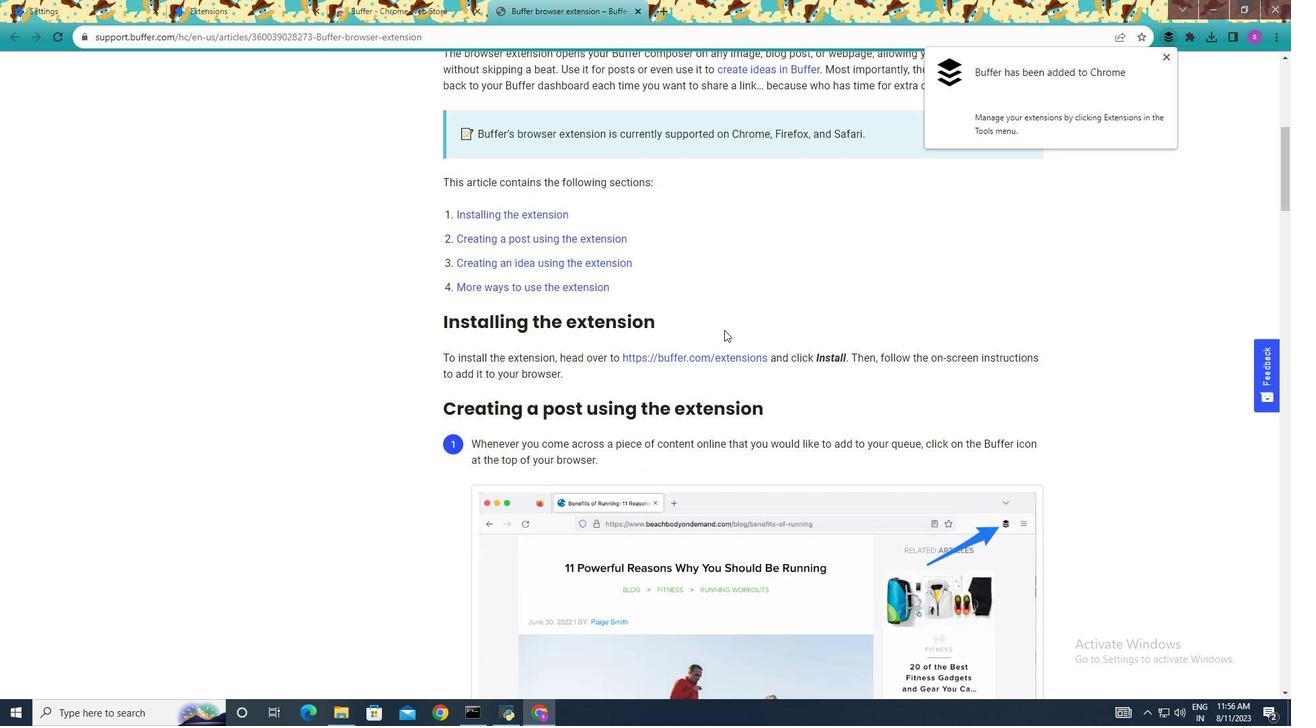 
Action: Mouse moved to (735, 330)
Screenshot: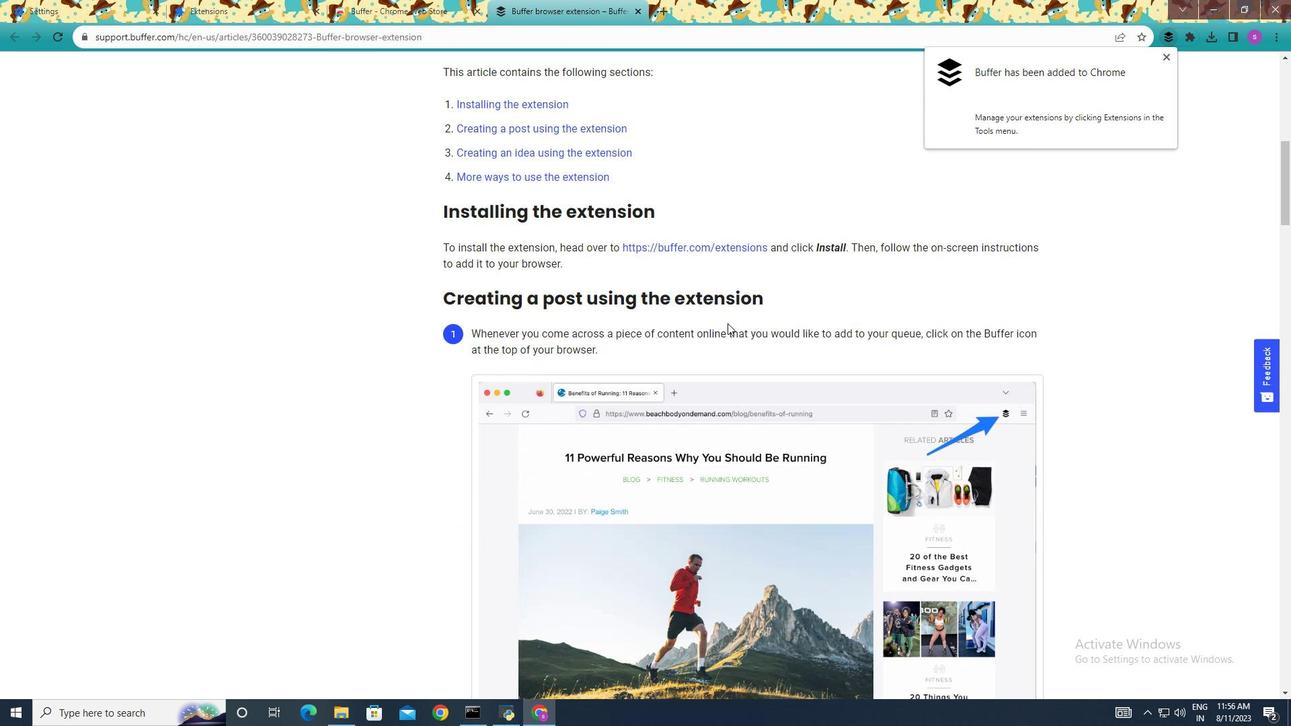 
Action: Mouse scrolled (735, 330) with delta (0, 0)
Screenshot: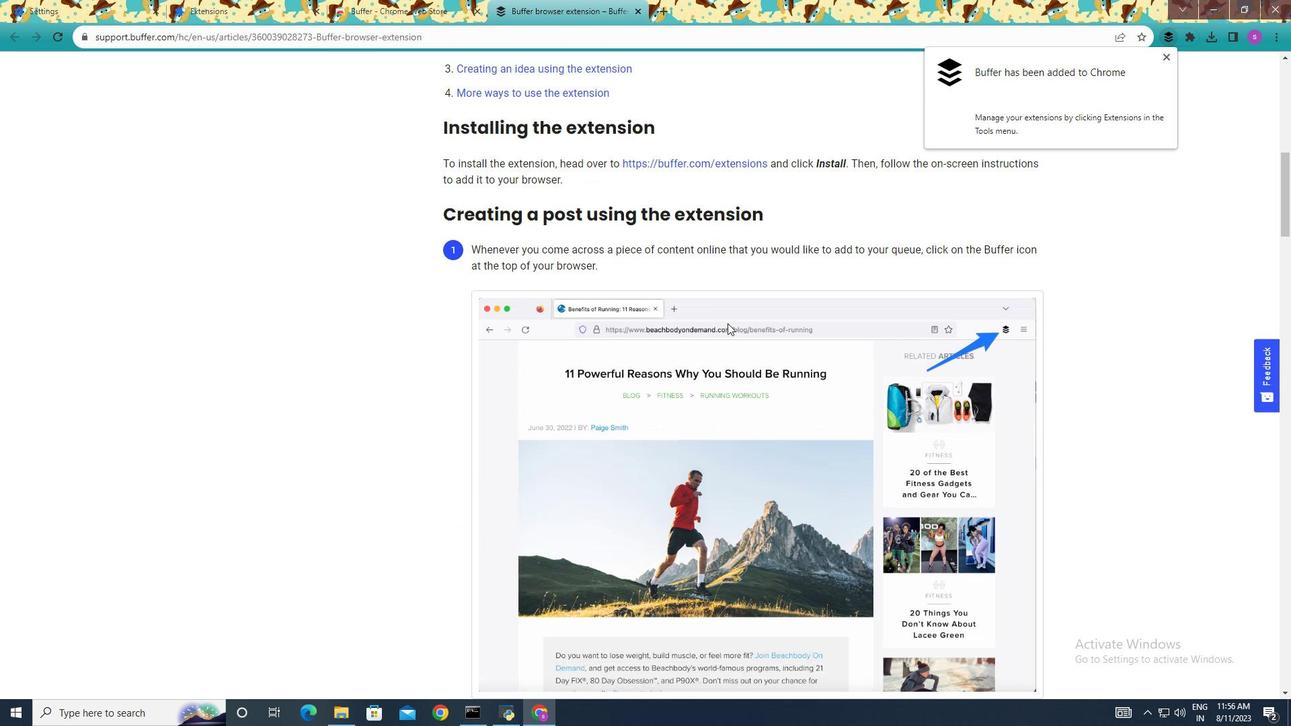 
Action: Mouse scrolled (735, 330) with delta (0, 0)
Screenshot: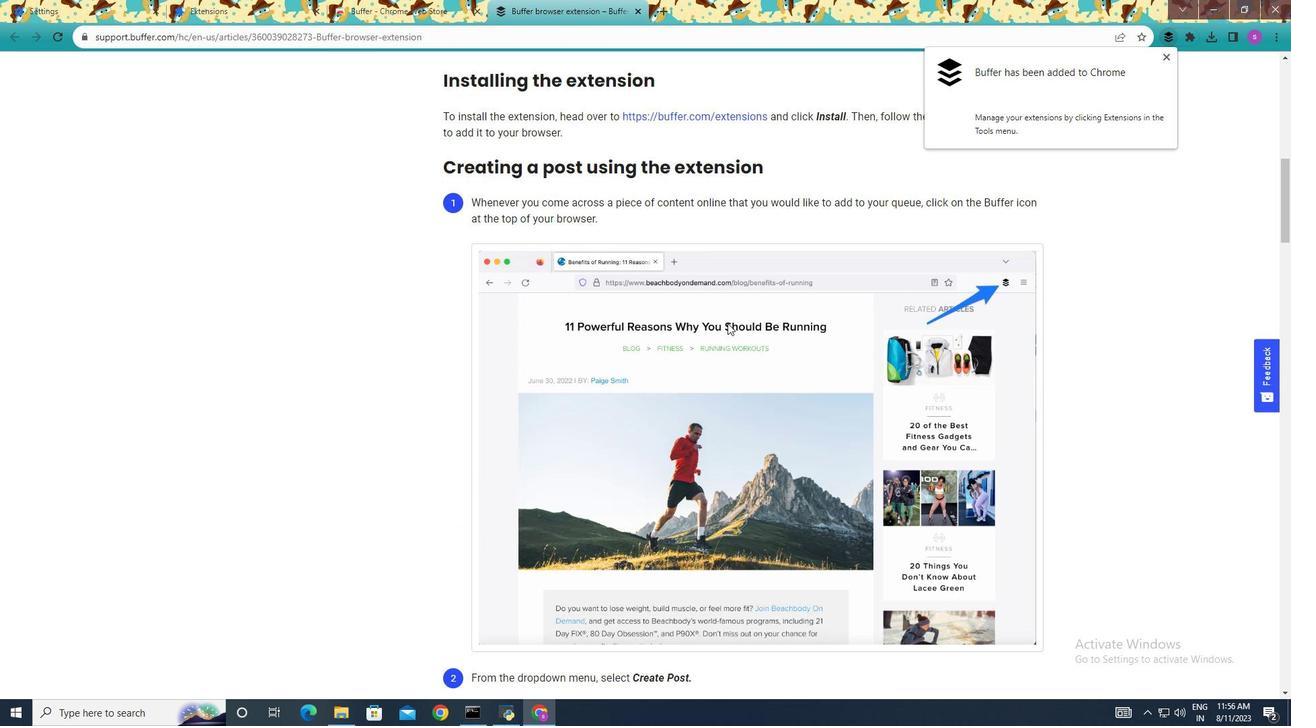
Action: Mouse moved to (735, 330)
Screenshot: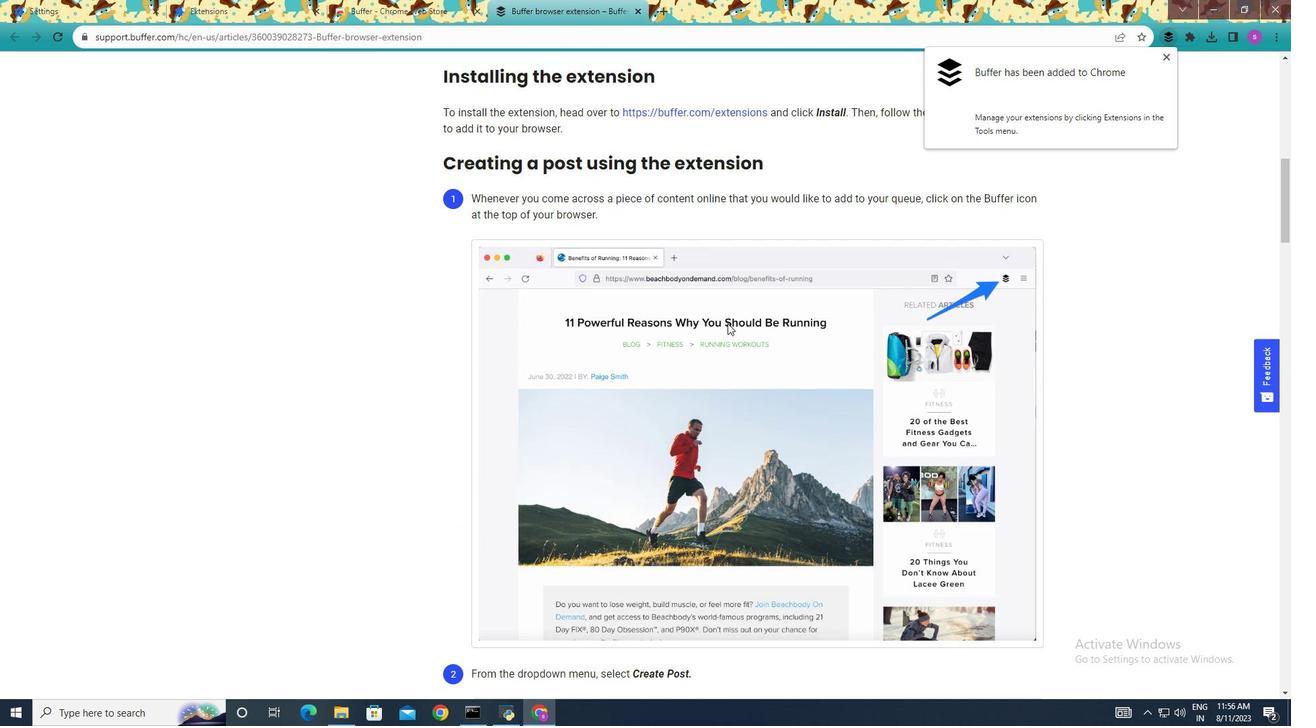 
Action: Mouse scrolled (735, 330) with delta (0, 0)
Screenshot: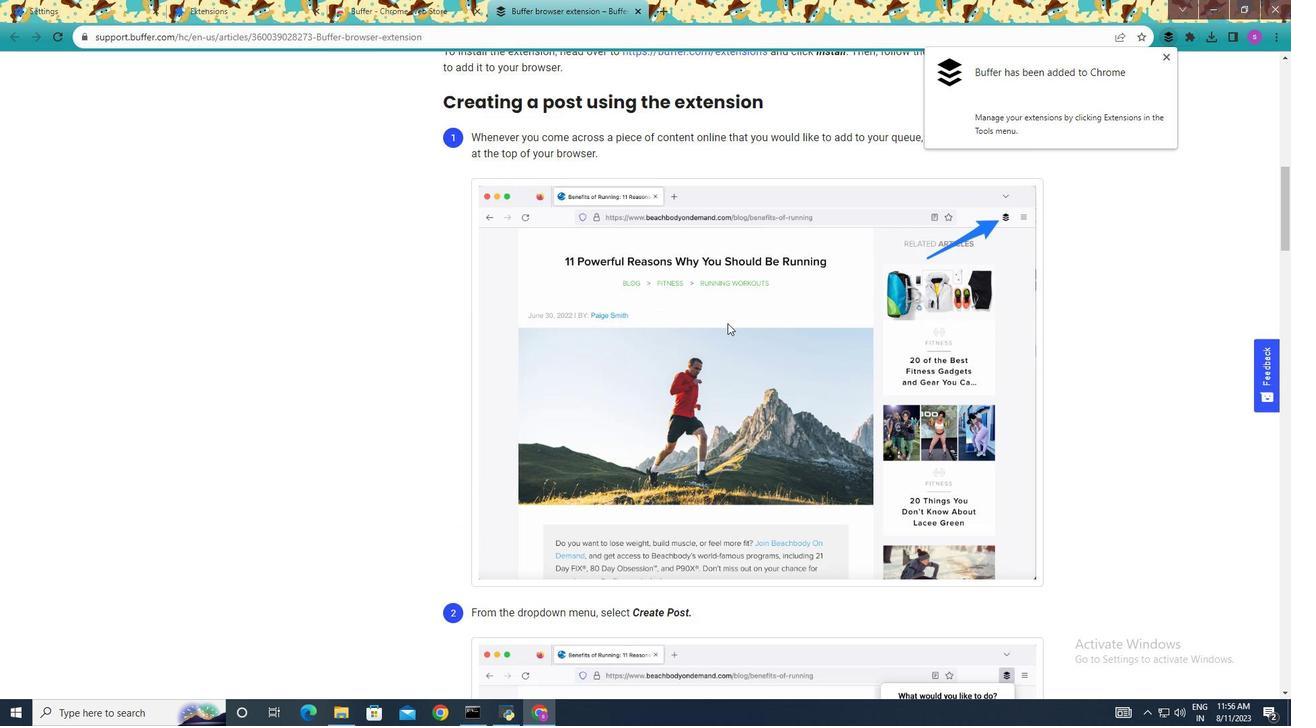 
Action: Mouse scrolled (735, 330) with delta (0, 0)
Screenshot: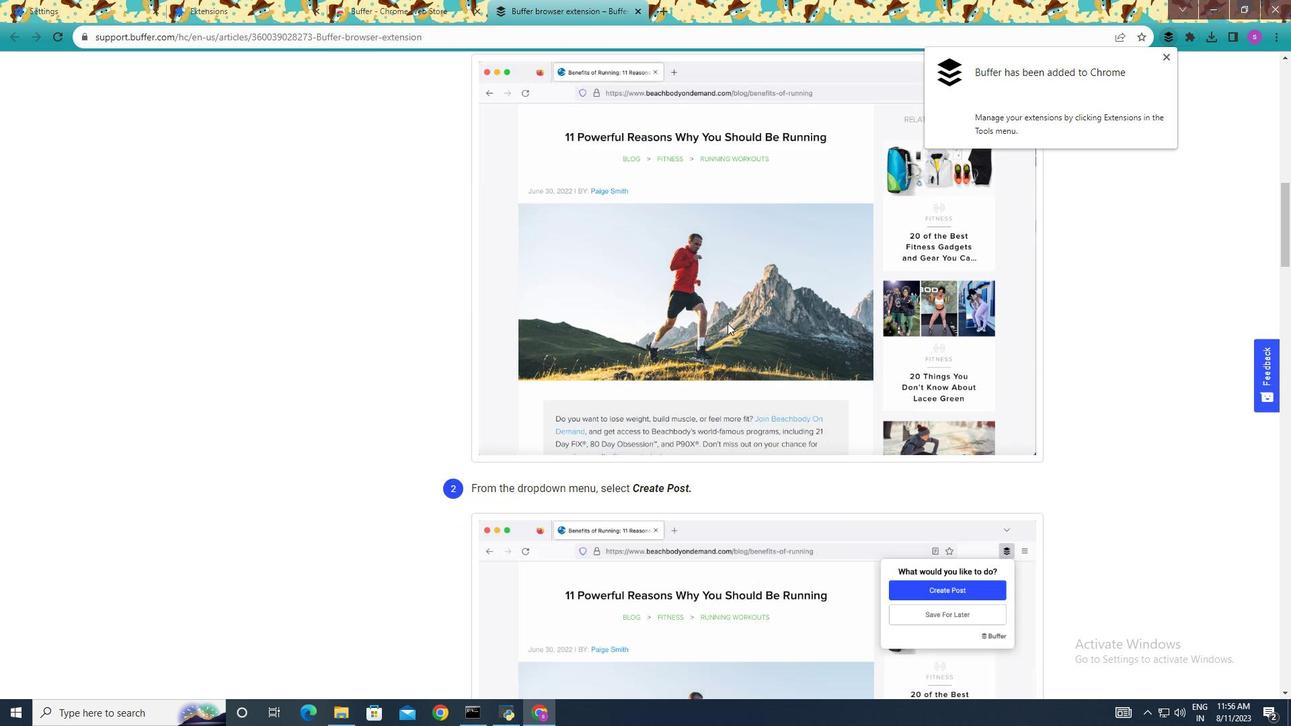 
Action: Mouse scrolled (735, 330) with delta (0, 0)
Screenshot: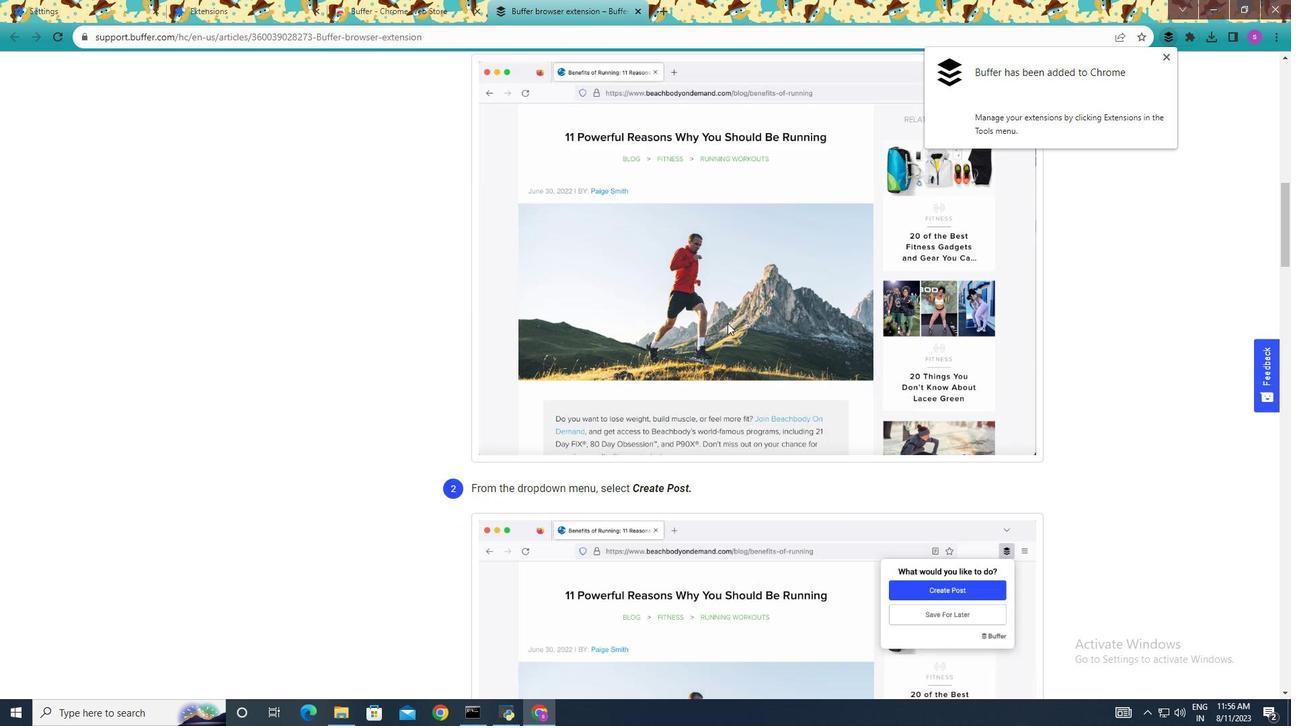 
Action: Mouse scrolled (735, 330) with delta (0, 0)
Screenshot: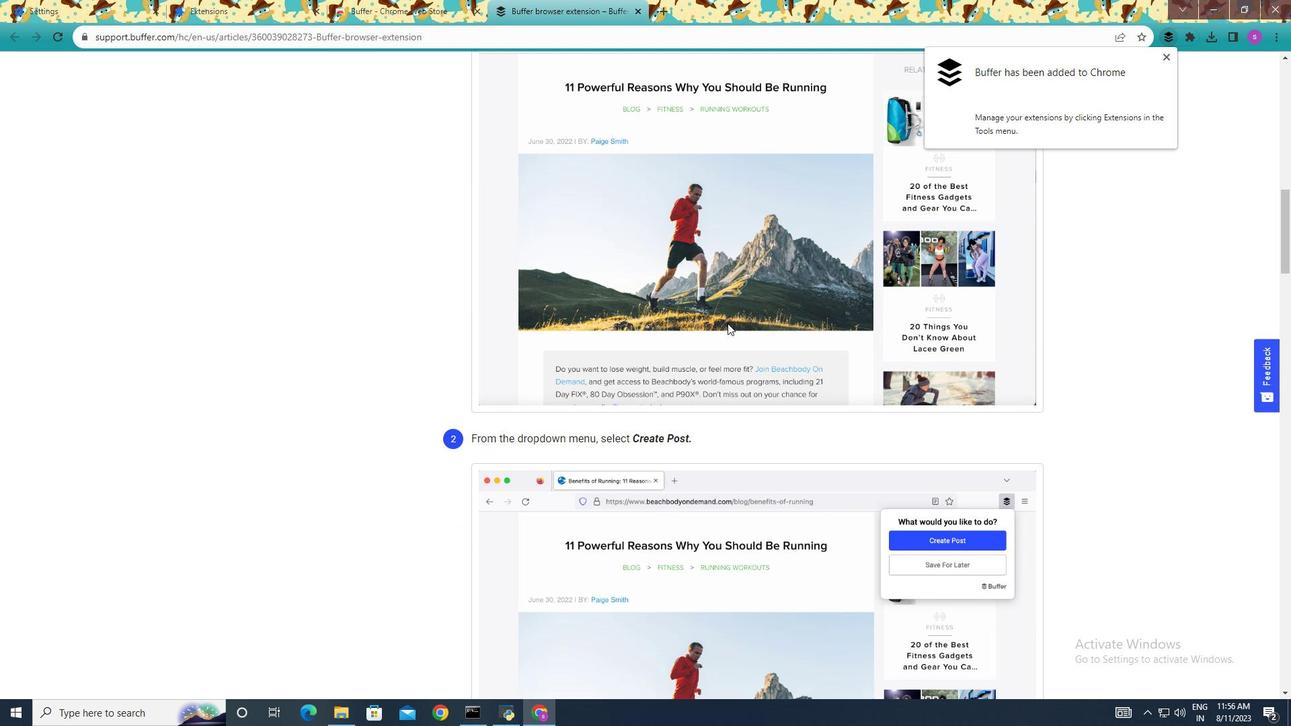 
Action: Mouse scrolled (735, 330) with delta (0, 0)
Screenshot: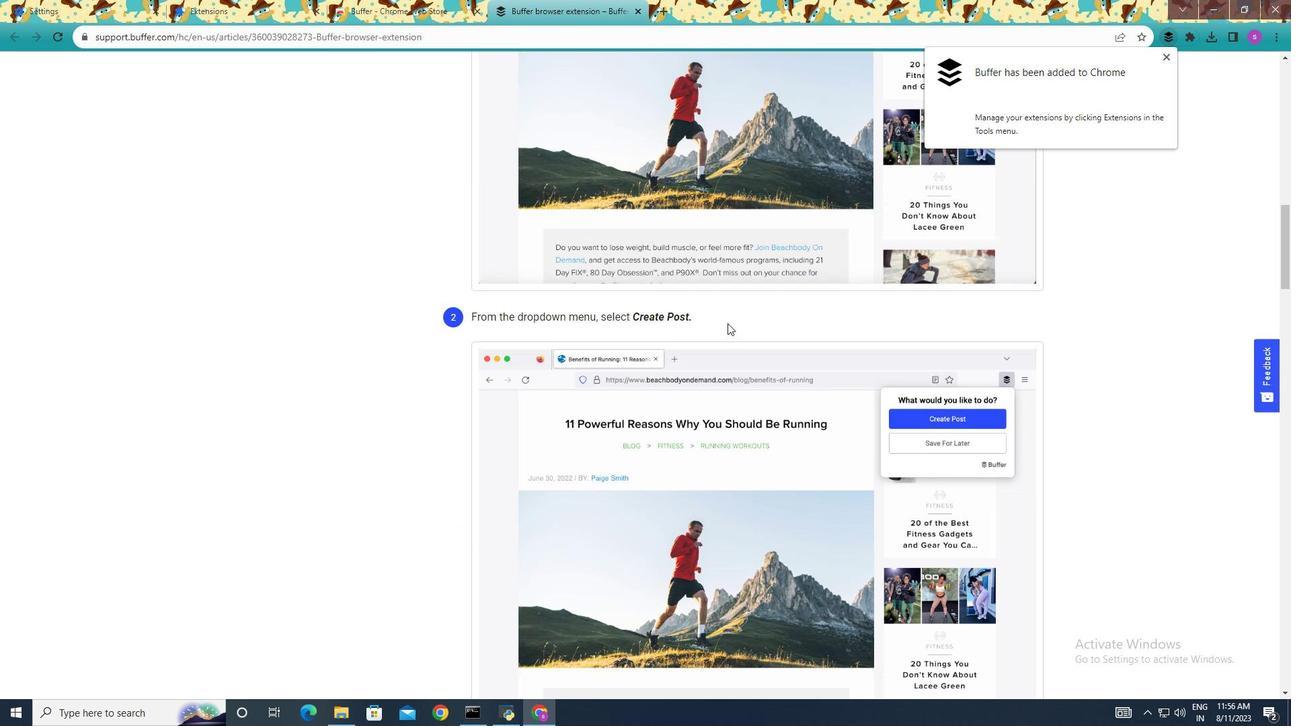 
Action: Mouse scrolled (735, 330) with delta (0, 0)
Screenshot: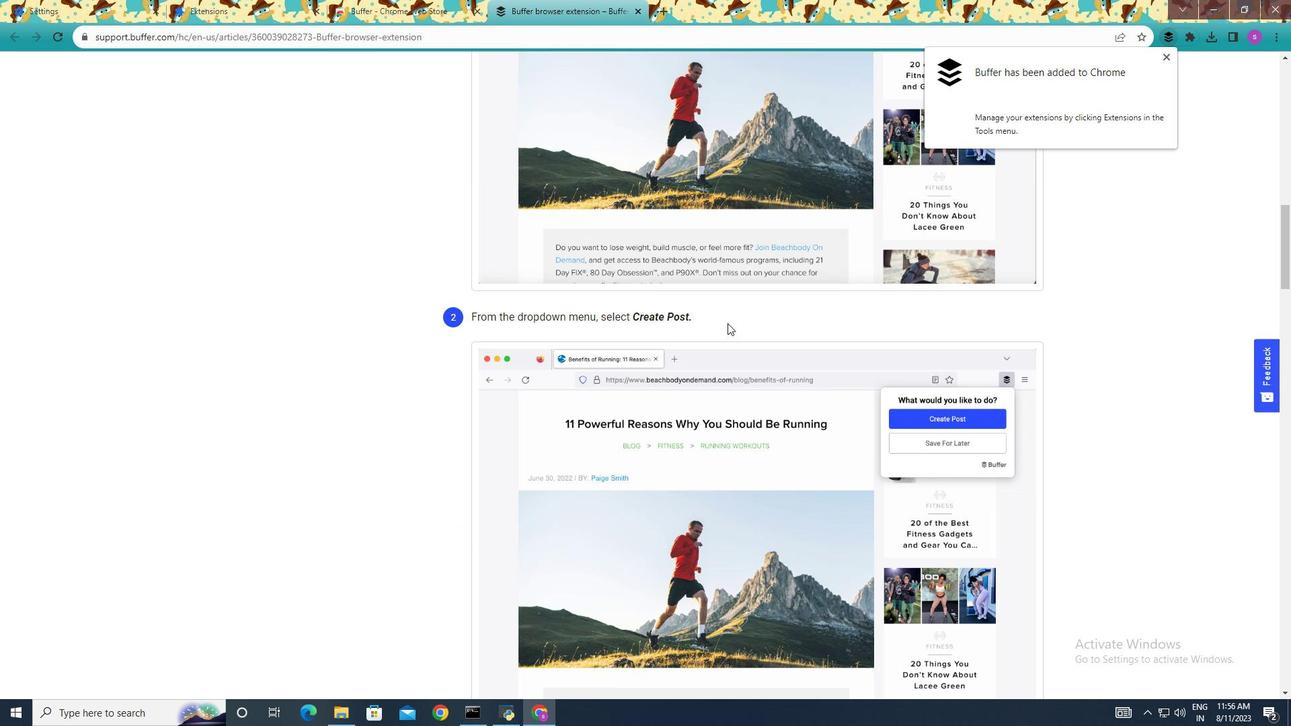 
Action: Mouse scrolled (735, 331) with delta (0, 0)
Screenshot: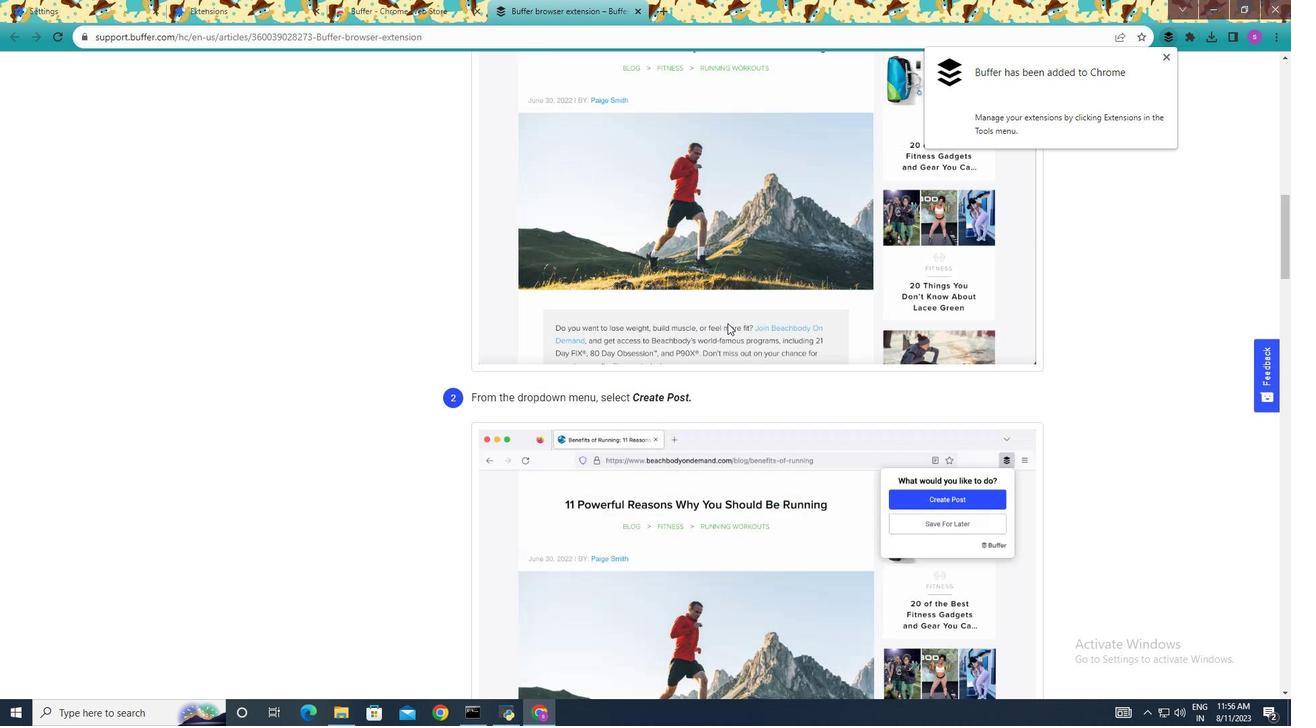 
Action: Mouse scrolled (735, 331) with delta (0, 0)
Screenshot: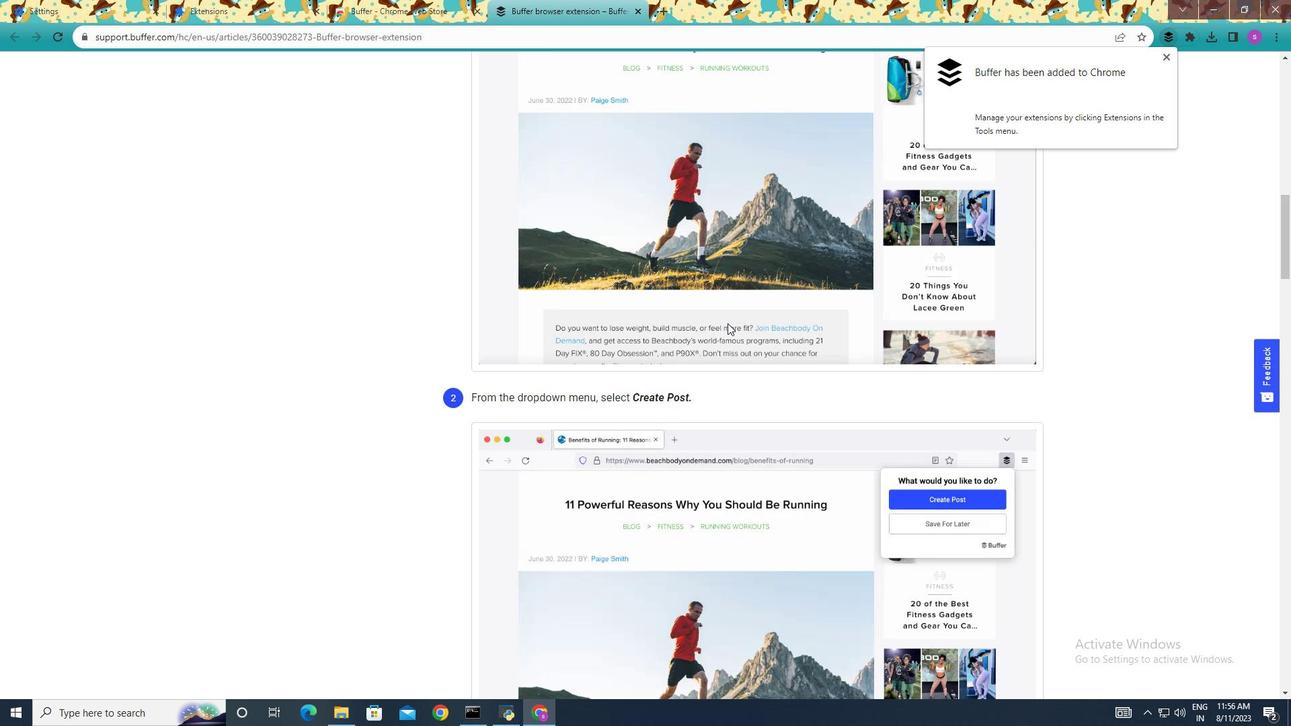 
Action: Mouse scrolled (735, 331) with delta (0, 0)
Screenshot: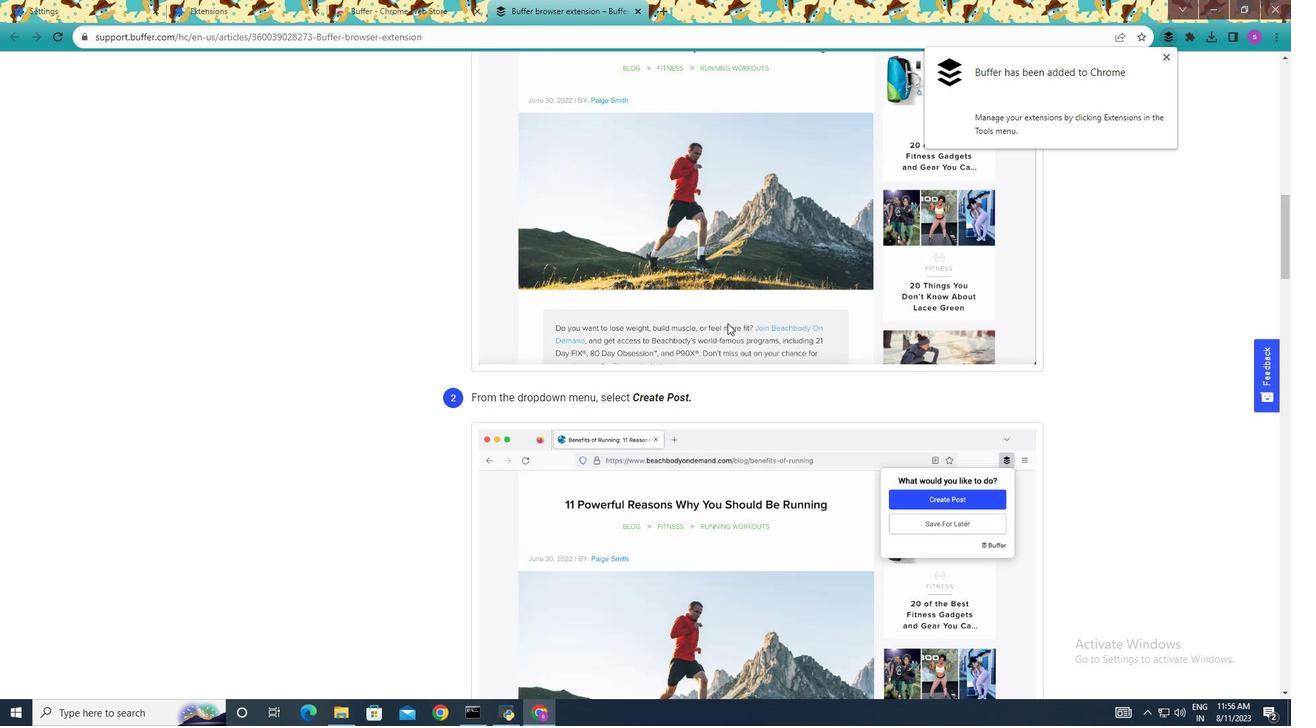 
Action: Mouse scrolled (735, 331) with delta (0, 0)
Screenshot: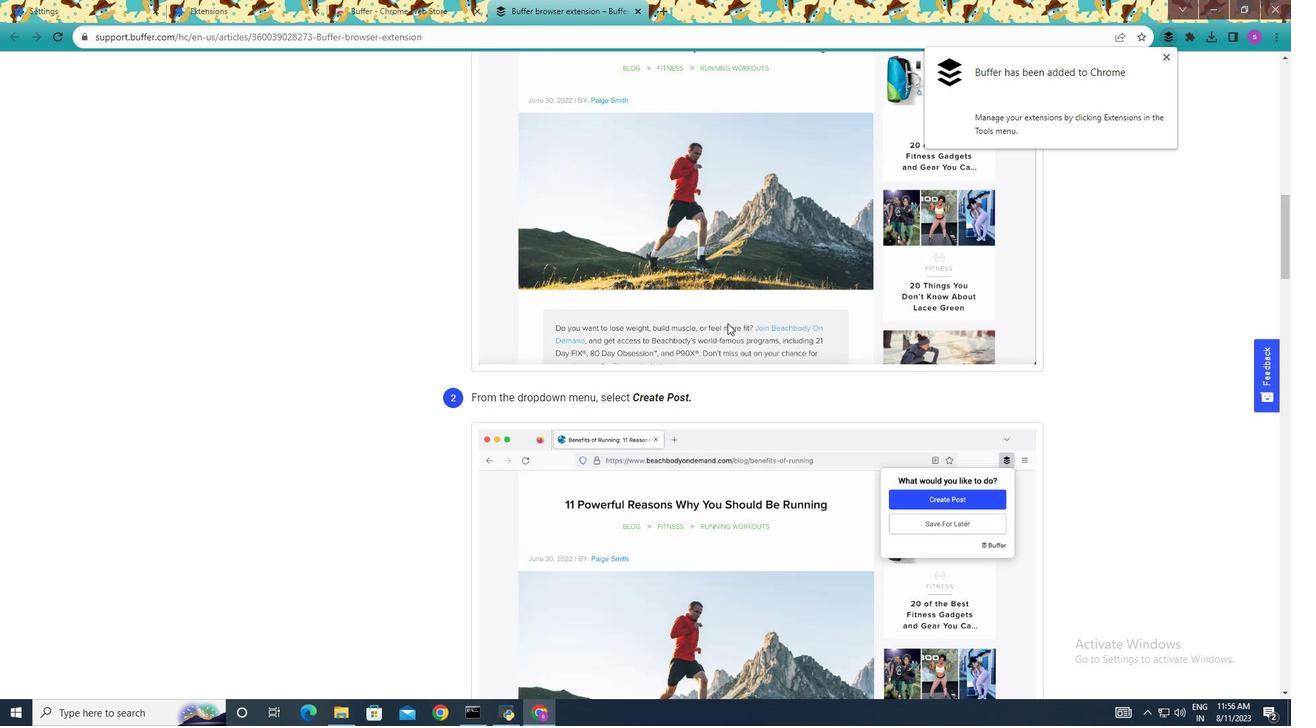 
Action: Mouse scrolled (735, 331) with delta (0, 0)
Screenshot: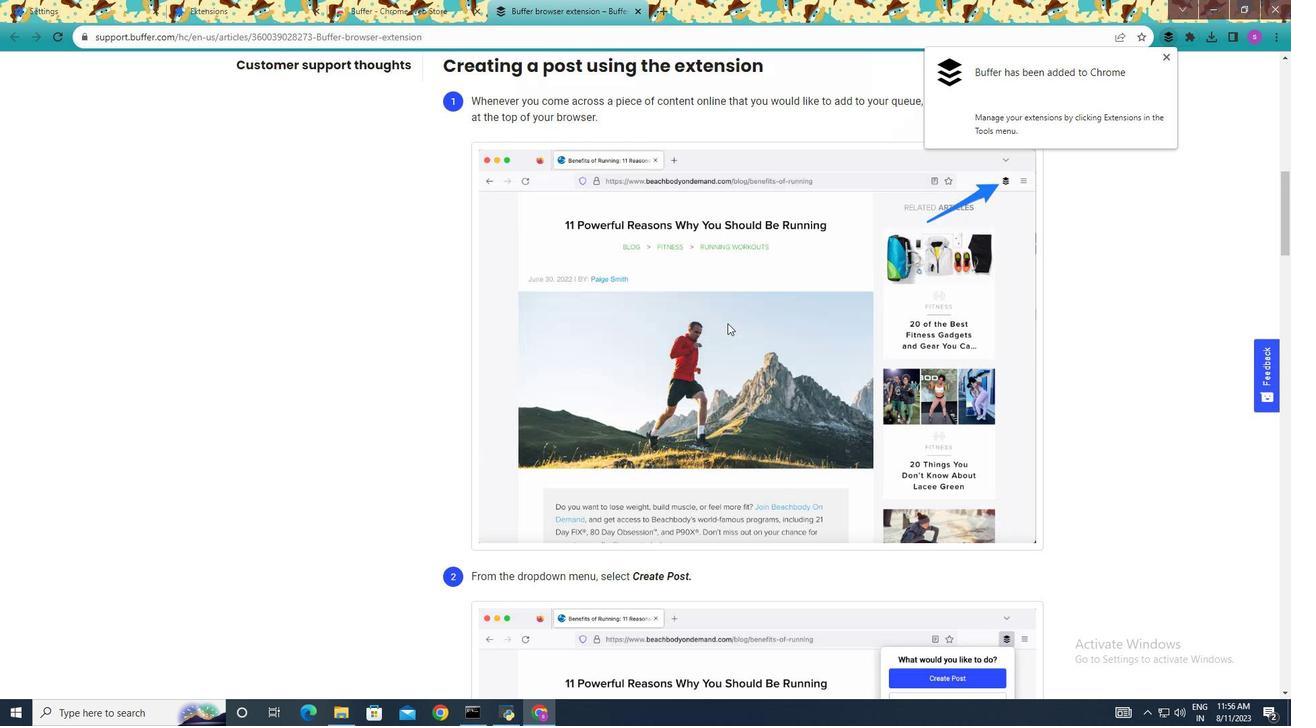 
Action: Mouse moved to (833, 286)
Screenshot: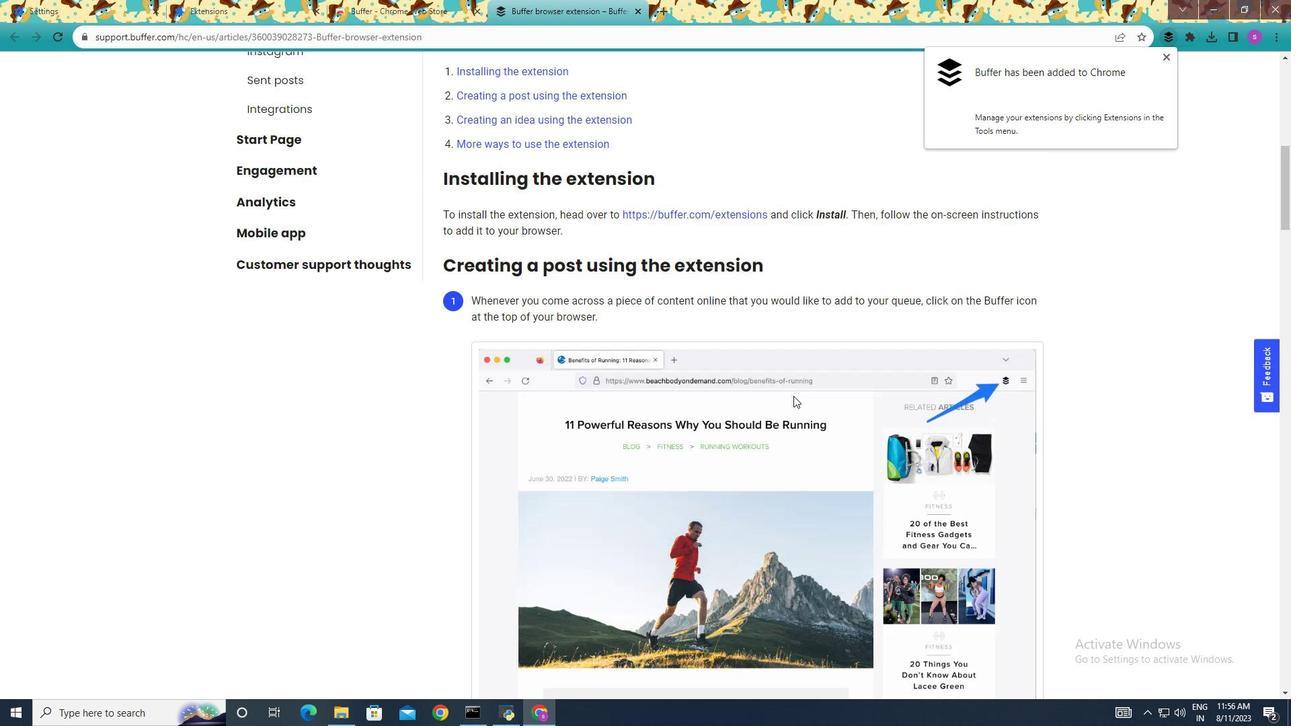 
Action: Mouse scrolled (833, 287) with delta (0, 0)
Screenshot: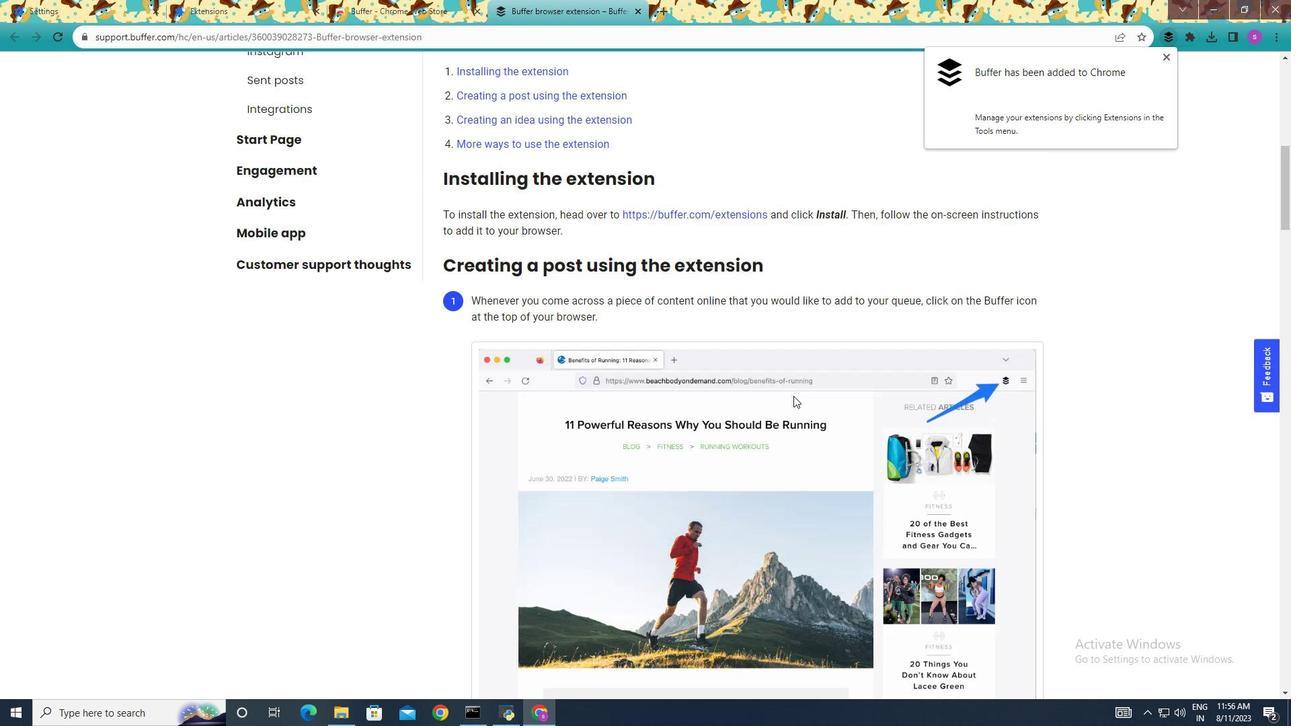 
Action: Mouse moved to (832, 297)
Screenshot: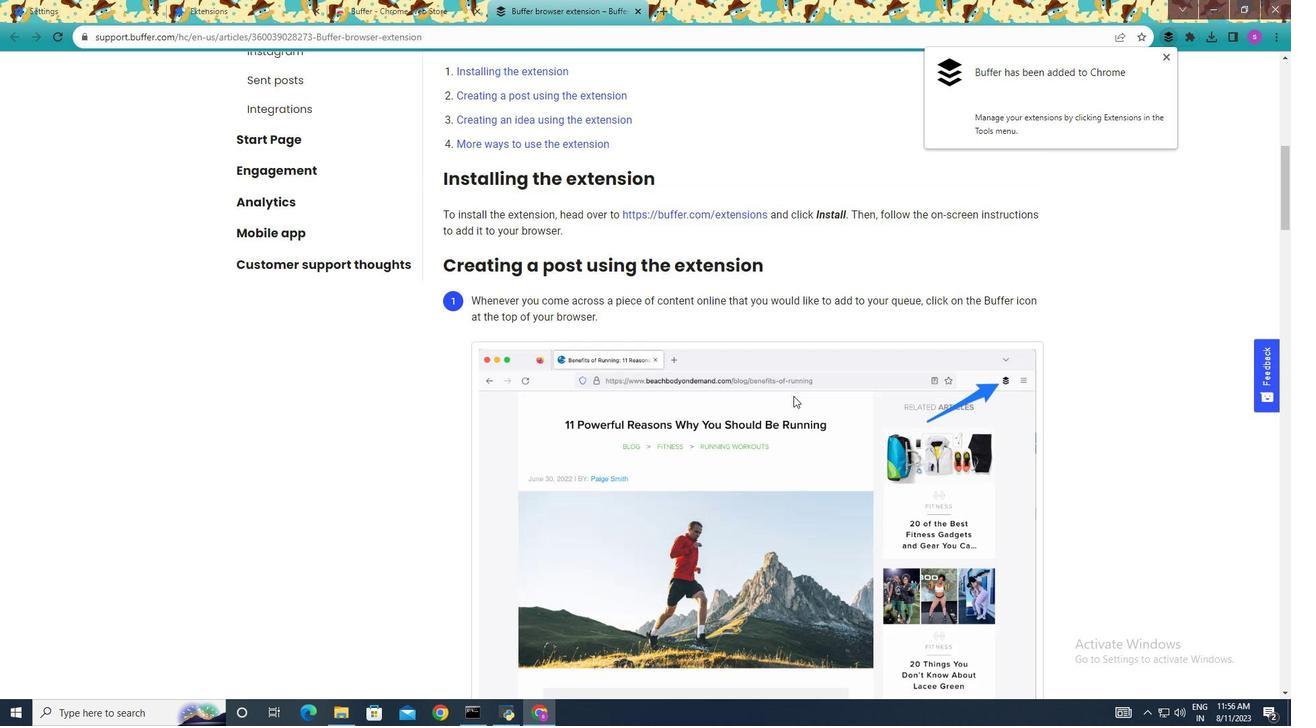 
Action: Mouse scrolled (832, 298) with delta (0, 0)
Screenshot: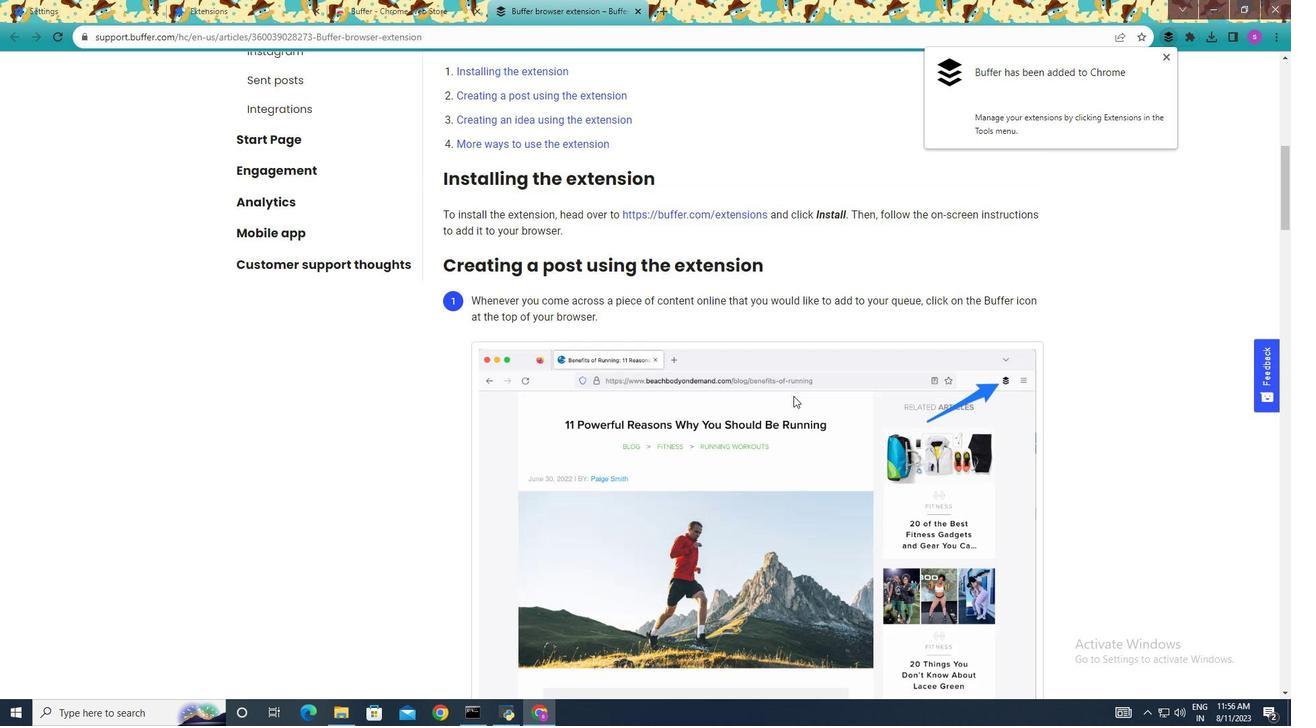 
Action: Mouse moved to (830, 308)
Screenshot: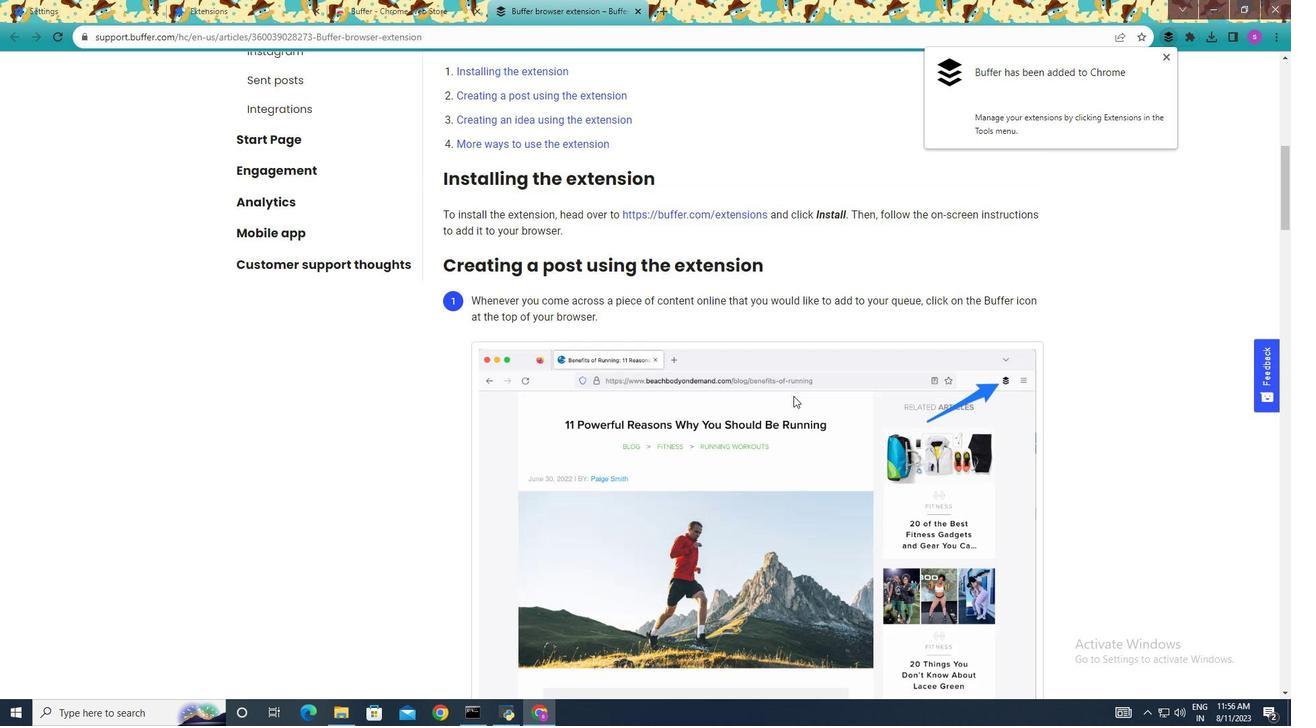 
Action: Mouse scrolled (830, 308) with delta (0, 0)
Screenshot: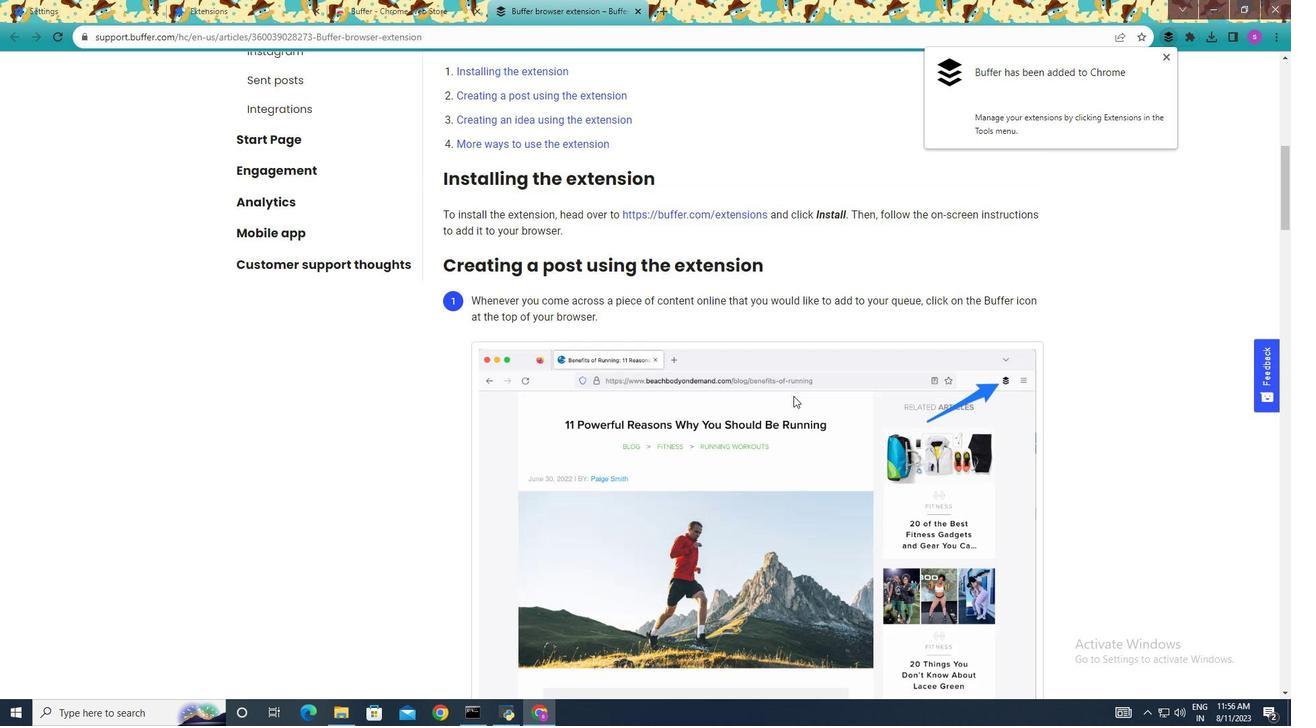 
Action: Mouse moved to (828, 325)
Screenshot: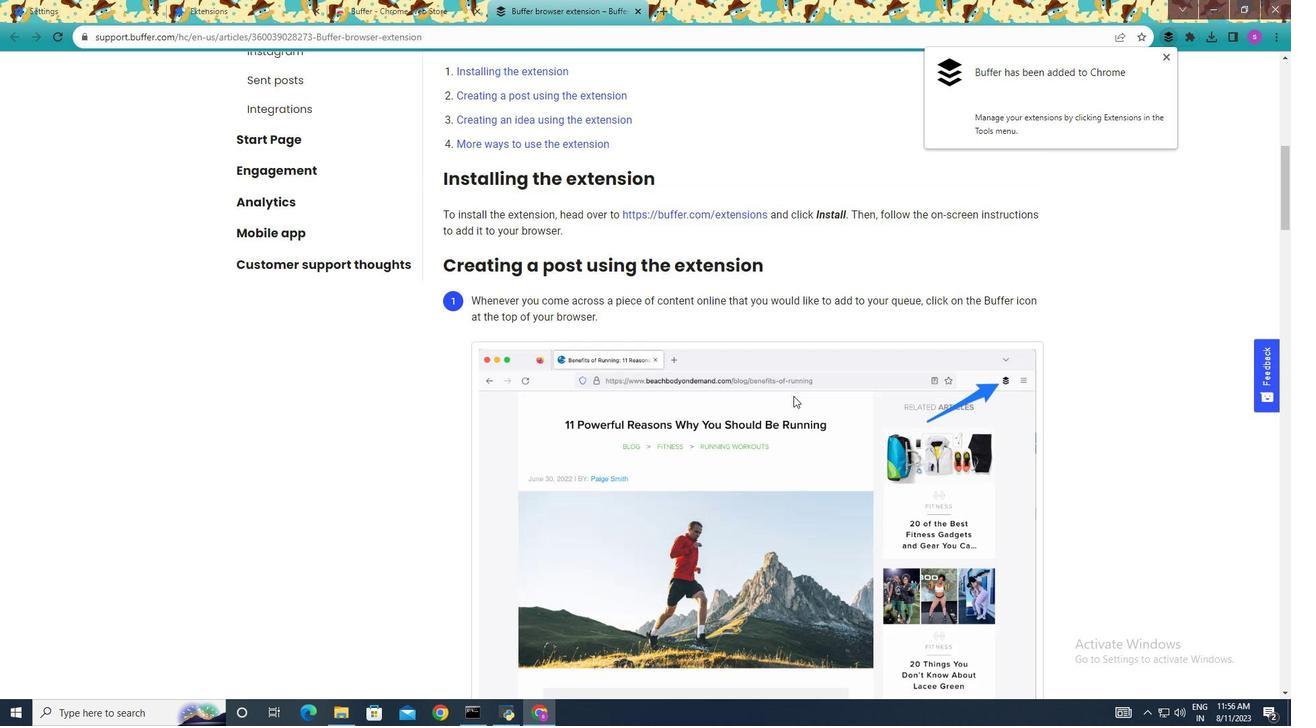 
Action: Mouse scrolled (828, 326) with delta (0, 0)
Screenshot: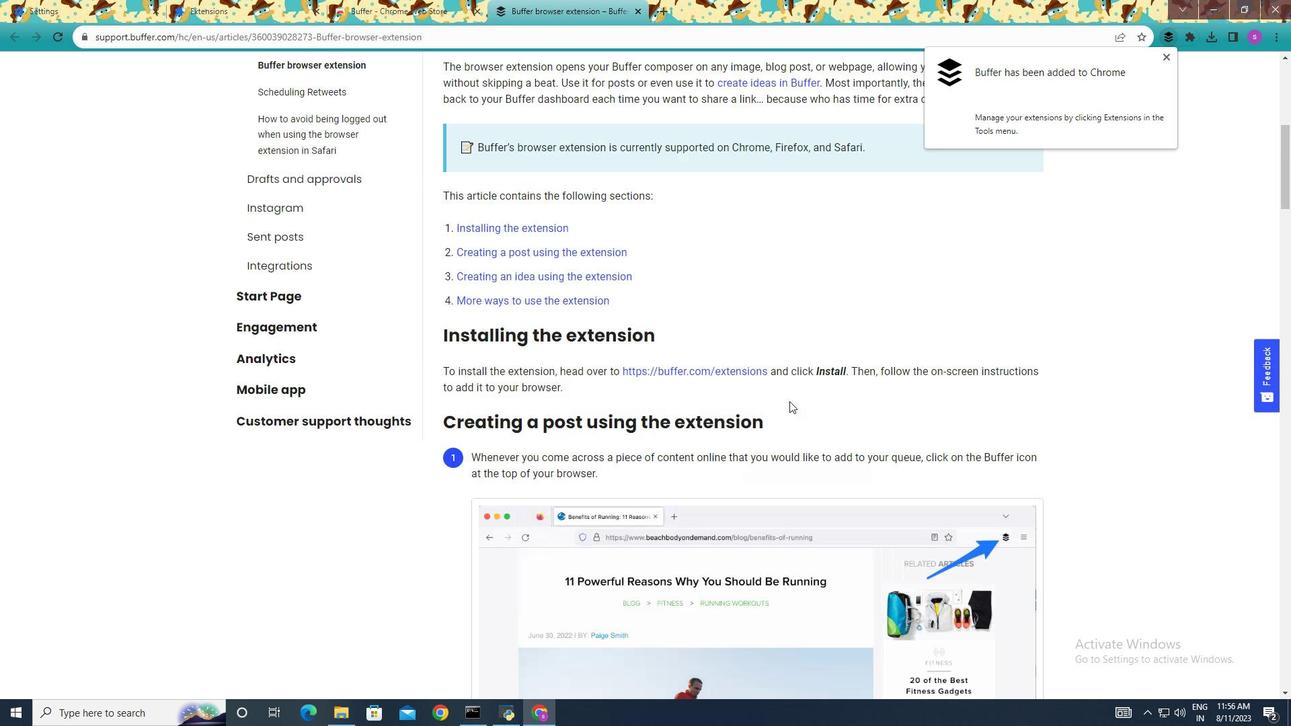 
Action: Mouse moved to (814, 365)
Screenshot: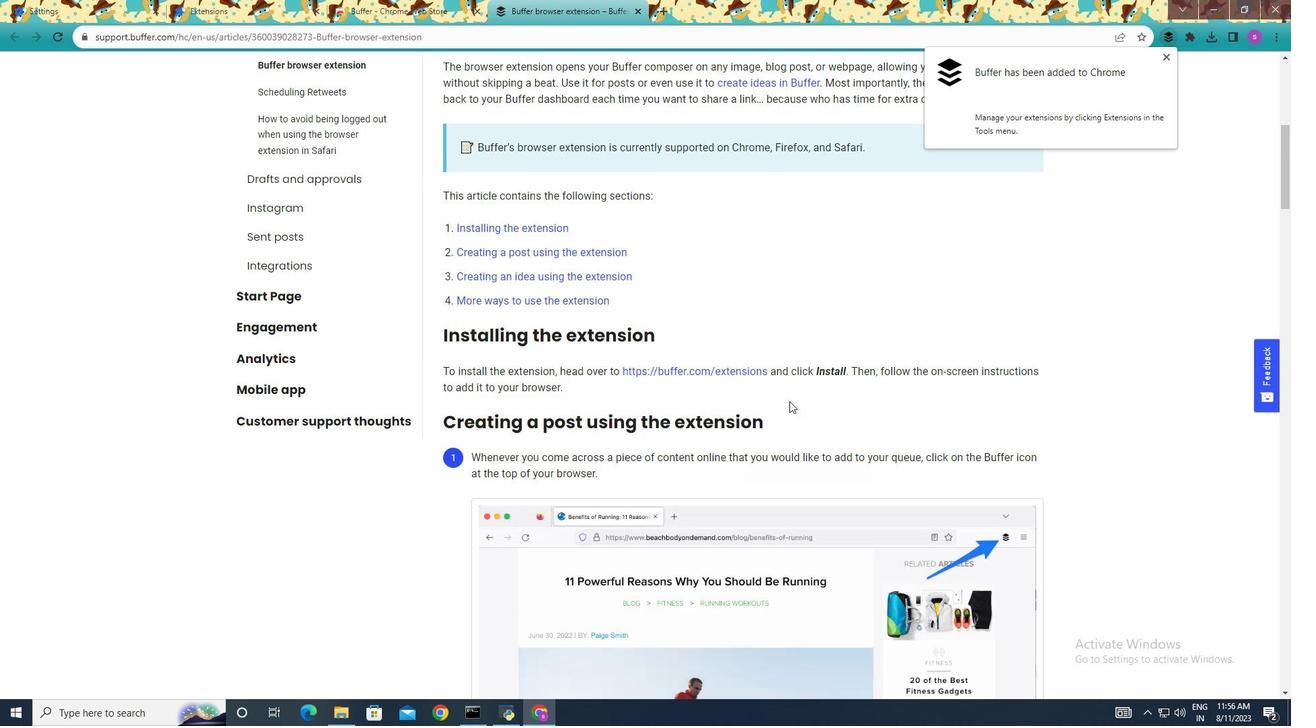 
Action: Mouse scrolled (814, 366) with delta (0, 0)
Screenshot: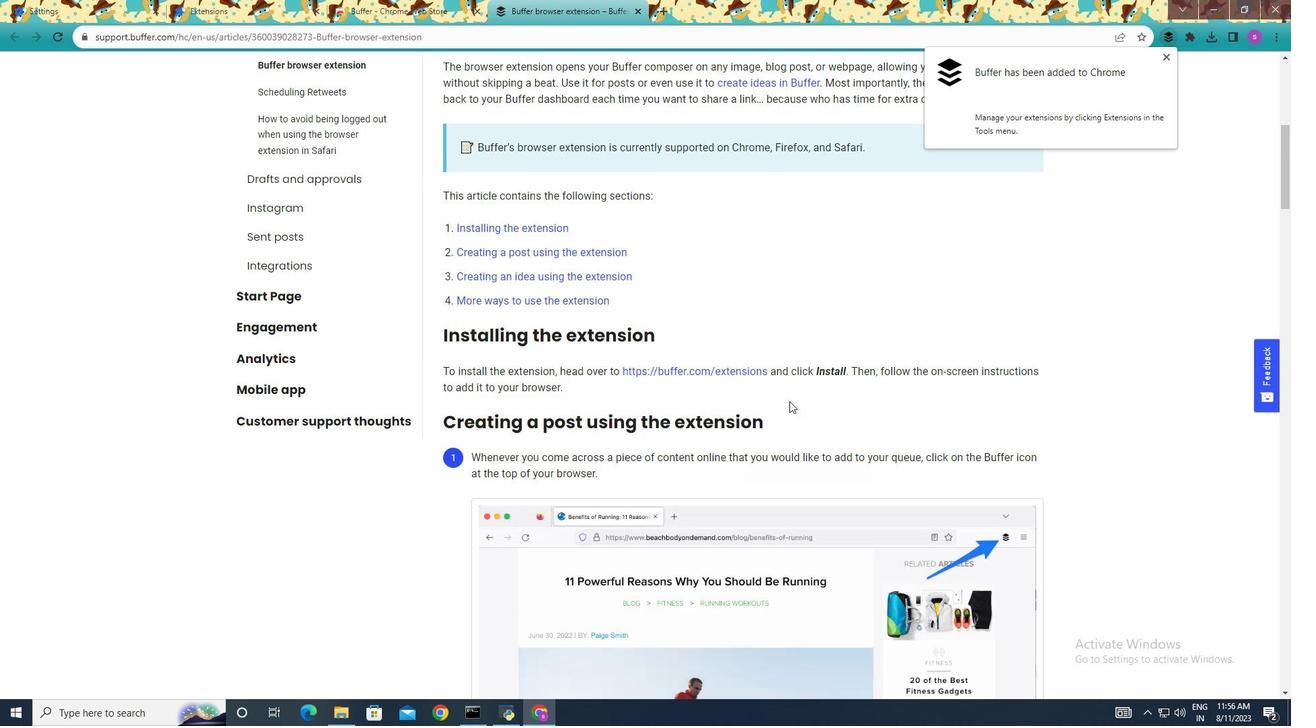 
Action: Mouse moved to (797, 409)
Screenshot: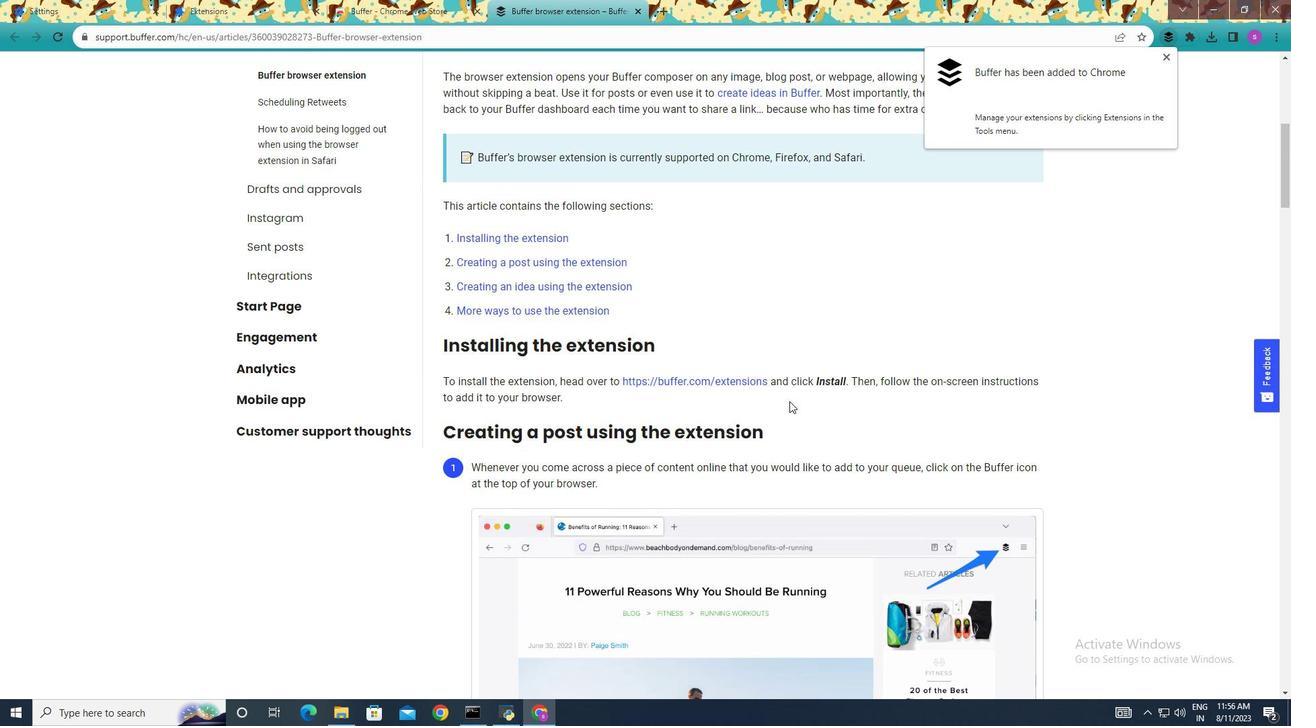 
Action: Mouse scrolled (797, 409) with delta (0, 0)
Screenshot: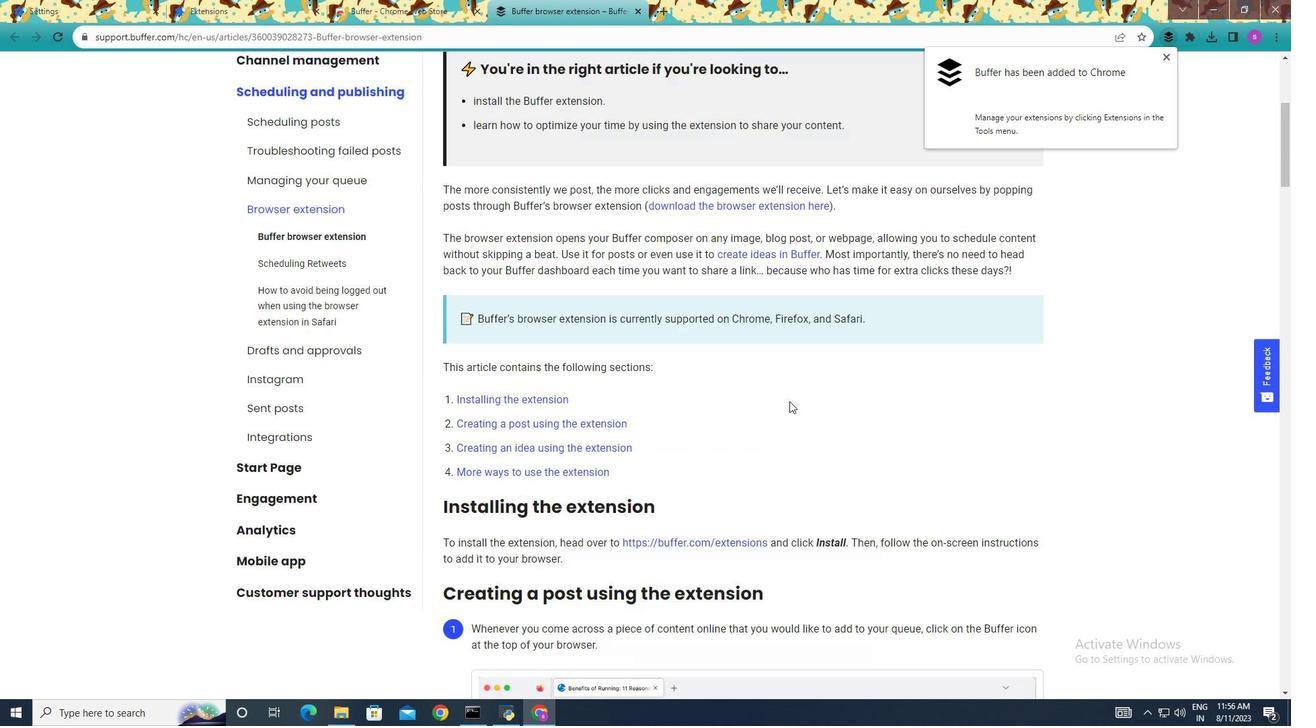 
Action: Mouse scrolled (797, 409) with delta (0, 0)
Screenshot: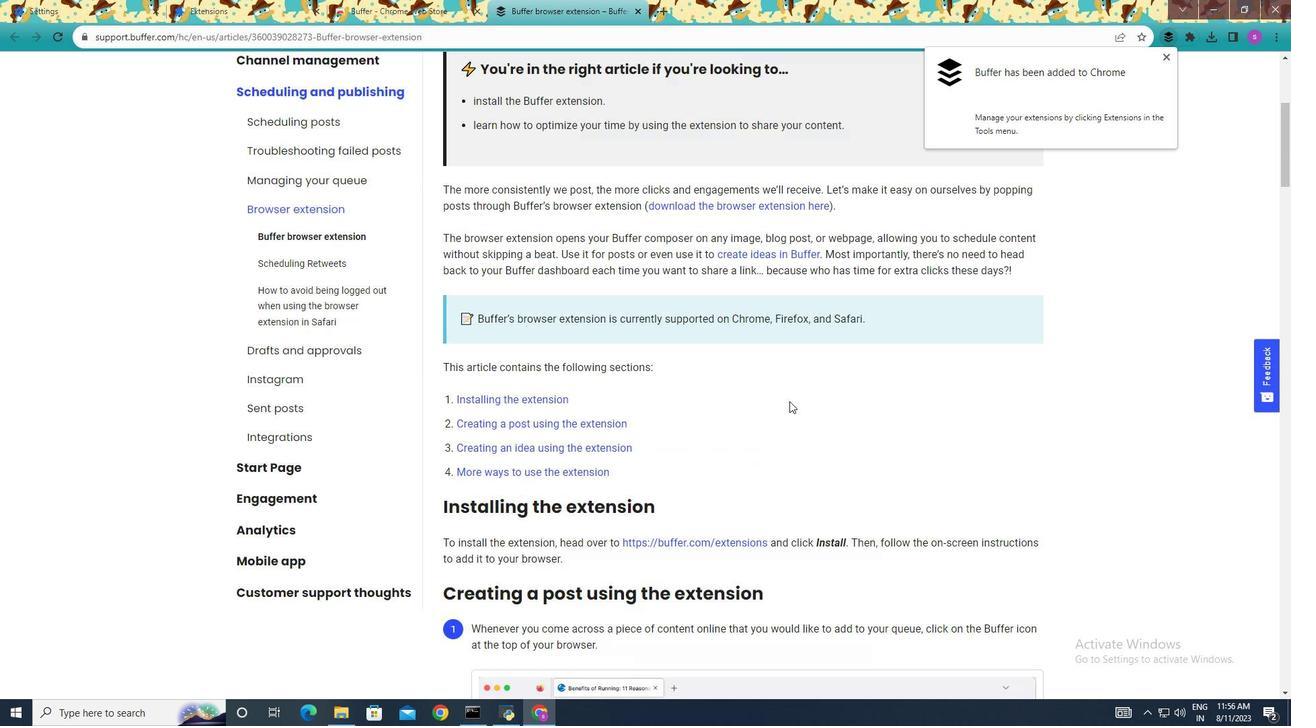 
Action: Mouse scrolled (797, 409) with delta (0, 0)
Screenshot: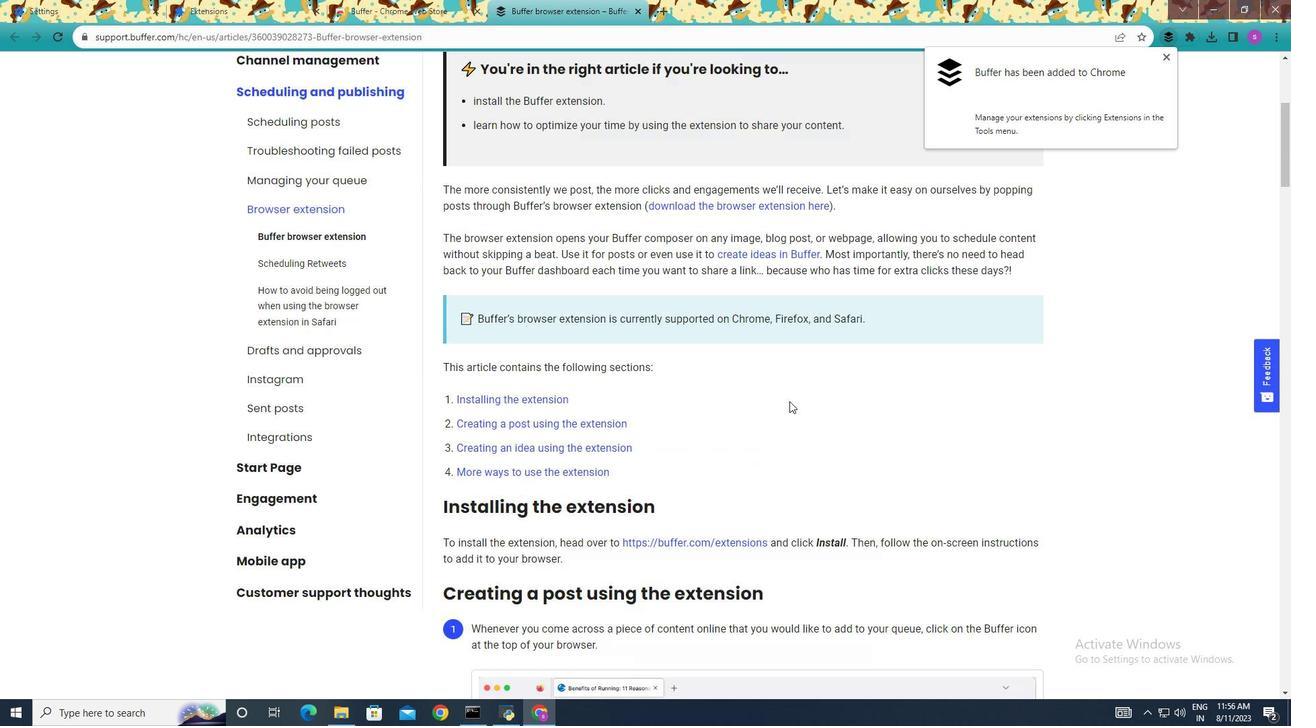 
Action: Mouse scrolled (797, 409) with delta (0, 0)
Screenshot: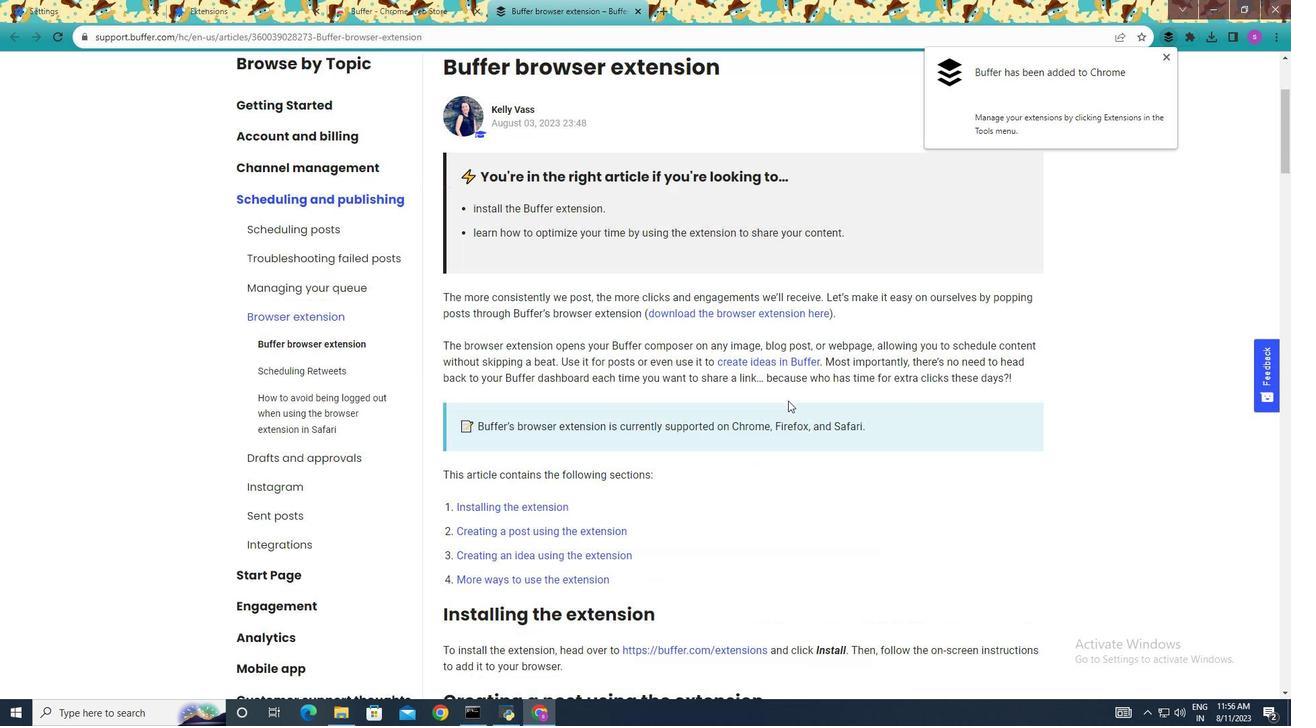 
Action: Mouse moved to (793, 408)
Screenshot: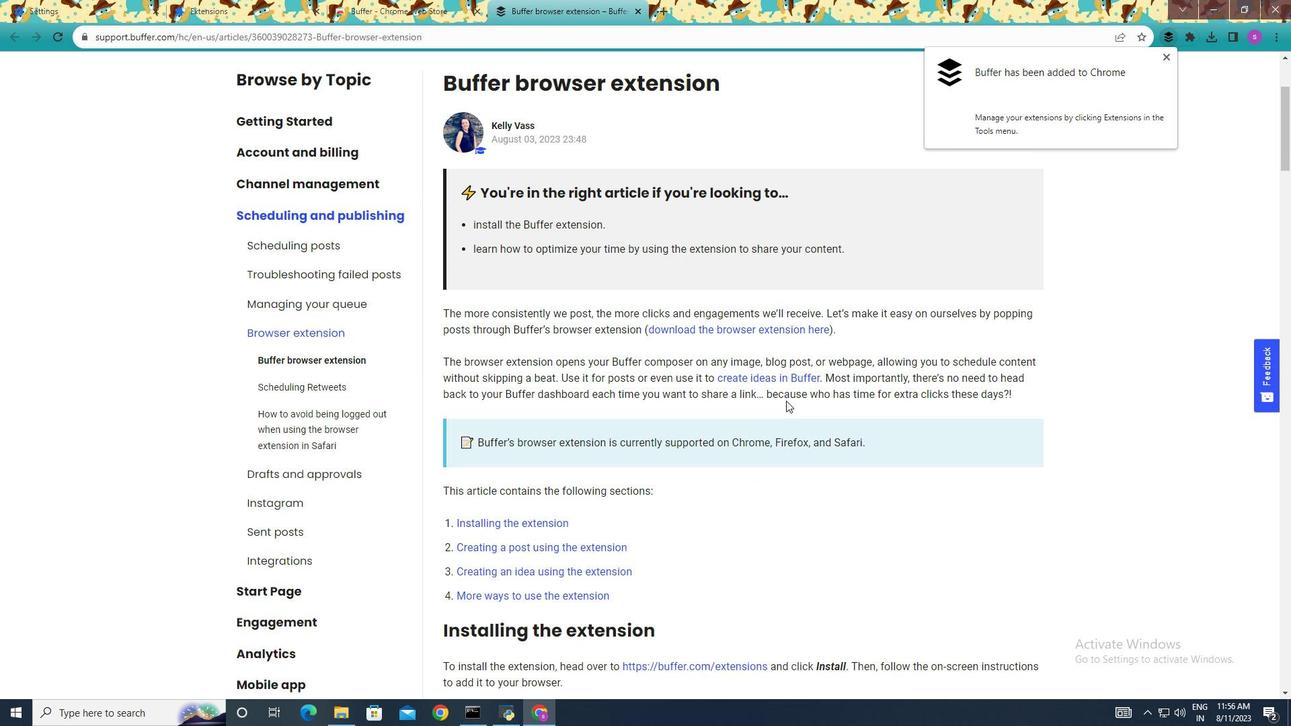 
Action: Mouse scrolled (793, 409) with delta (0, 0)
Screenshot: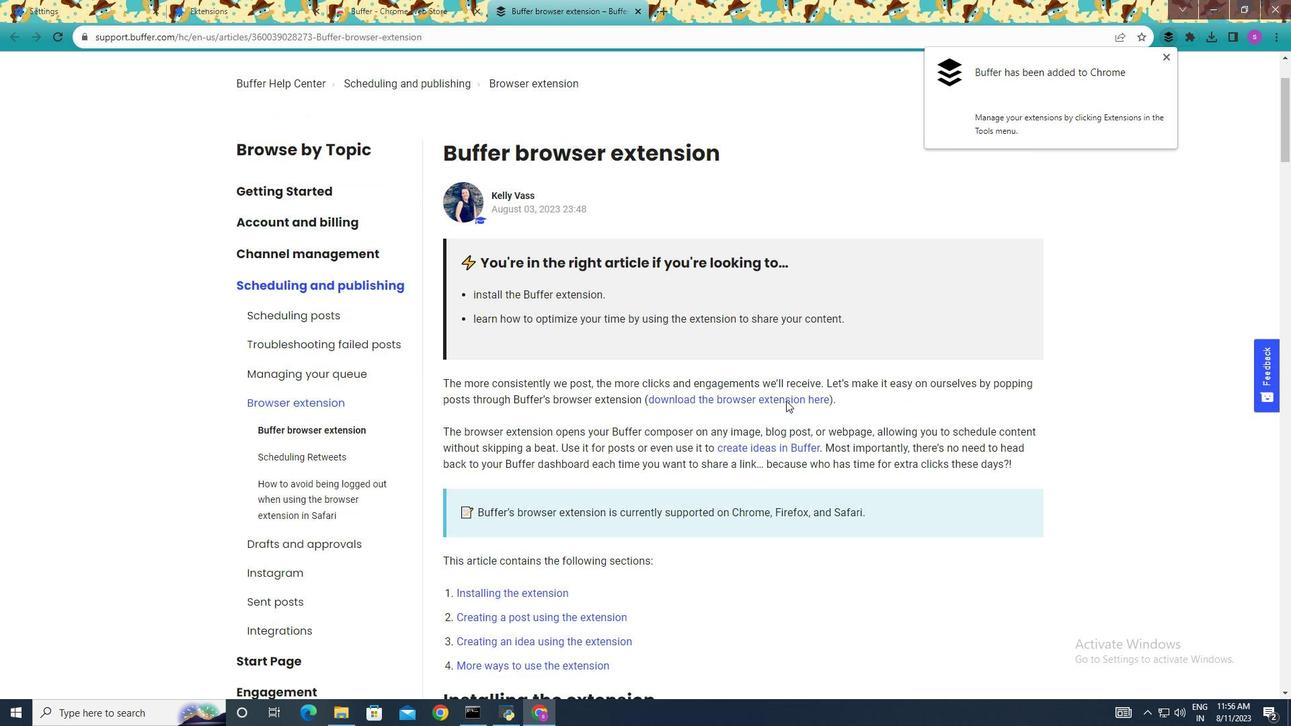 
Action: Mouse scrolled (793, 409) with delta (0, 0)
Screenshot: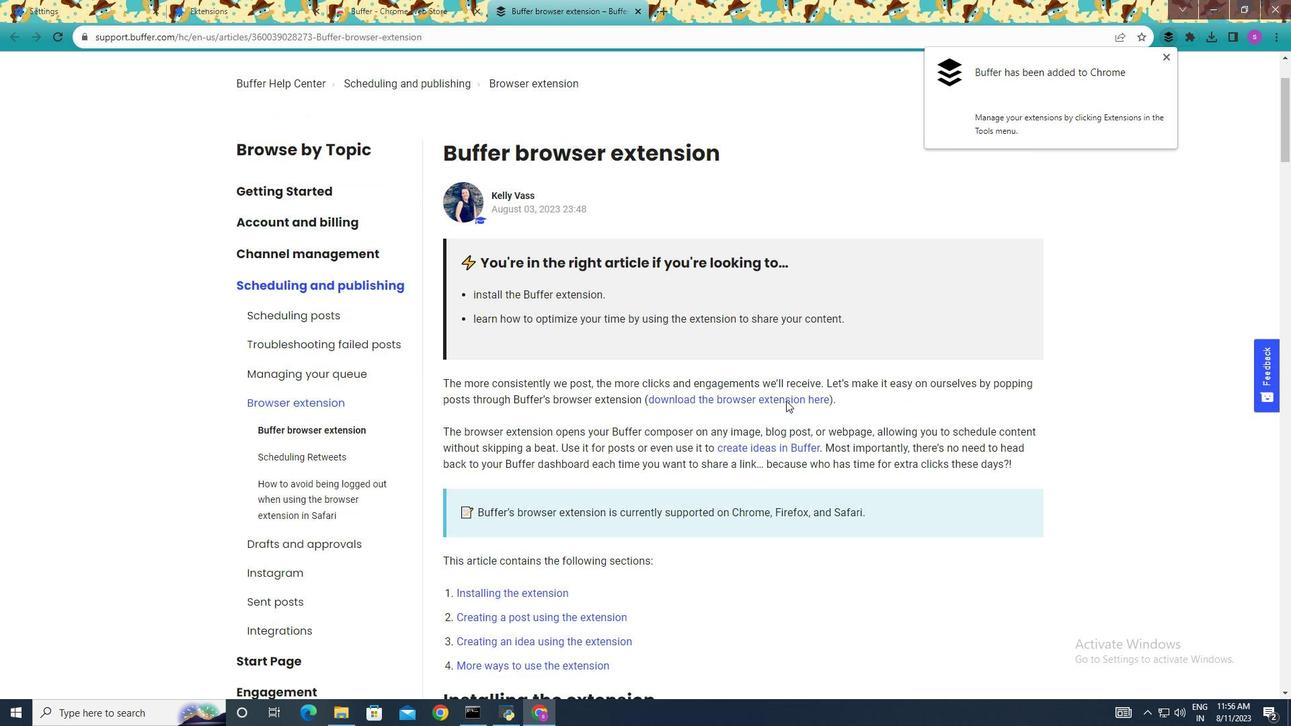 
Action: Mouse scrolled (793, 409) with delta (0, 0)
Screenshot: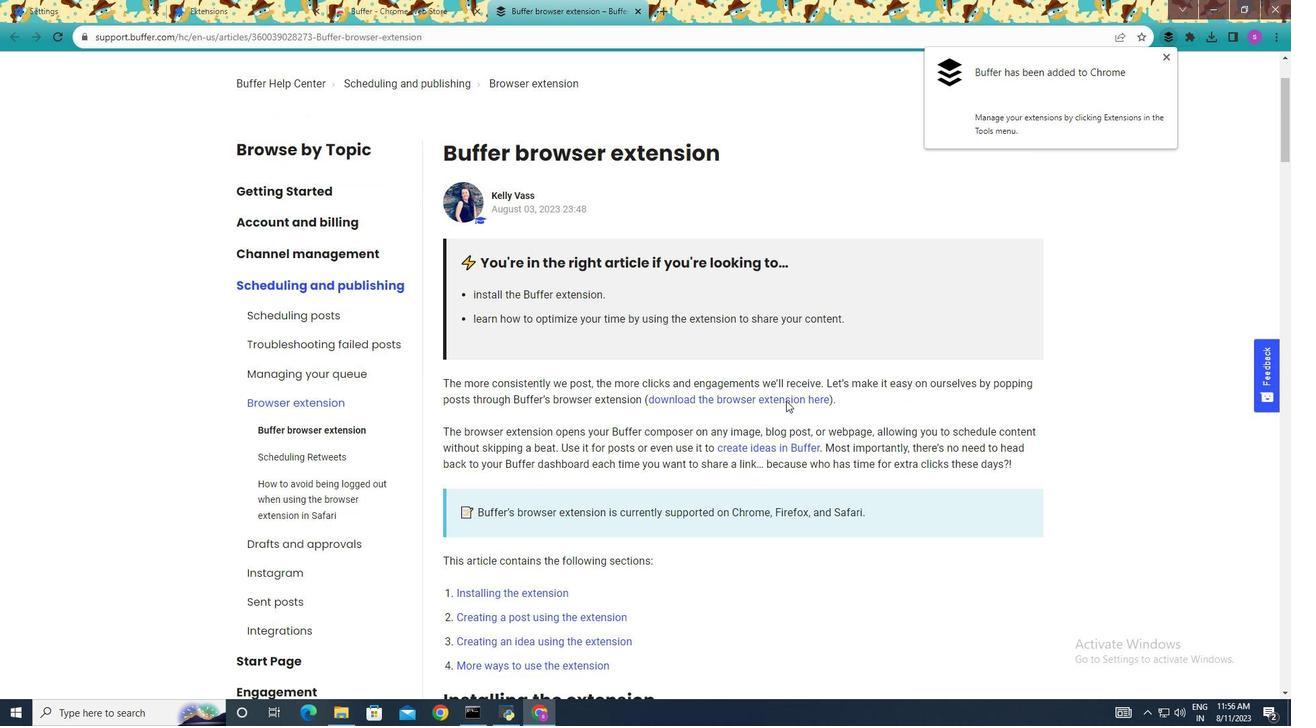 
Action: Mouse scrolled (793, 409) with delta (0, 0)
Screenshot: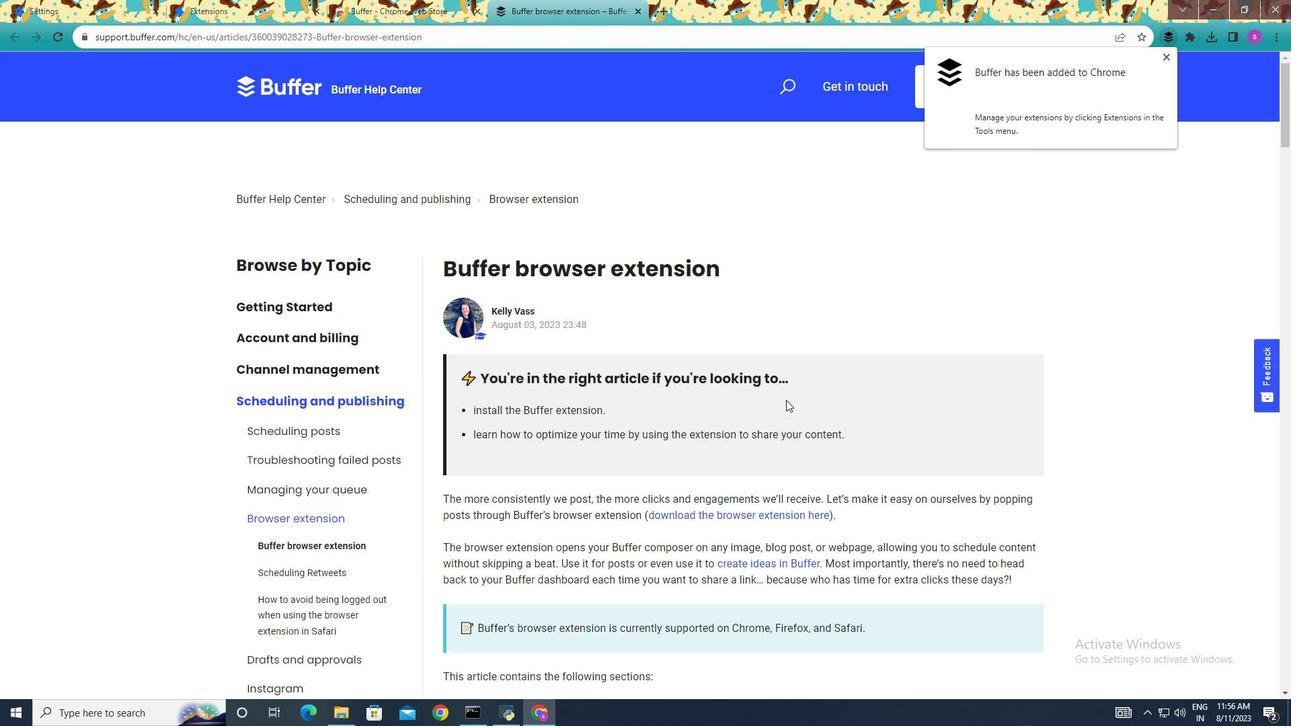 
Action: Mouse scrolled (793, 409) with delta (0, 0)
Screenshot: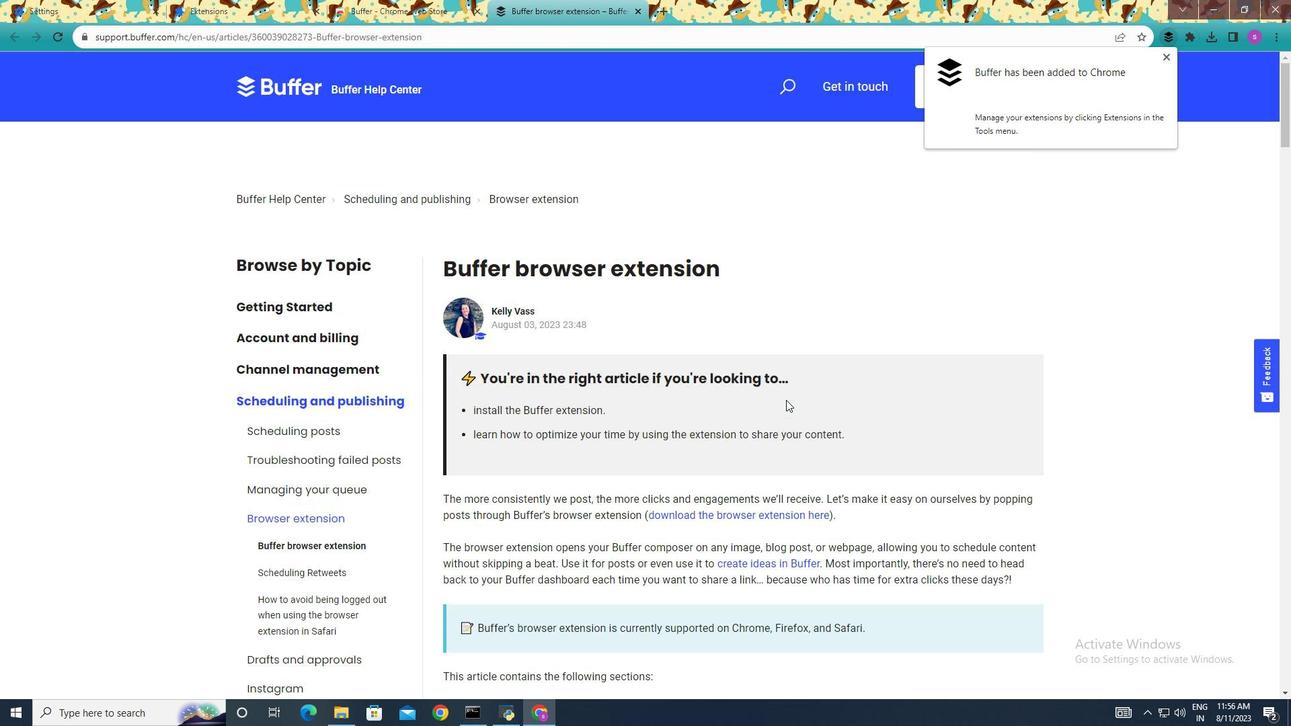 
Action: Mouse moved to (793, 408)
Screenshot: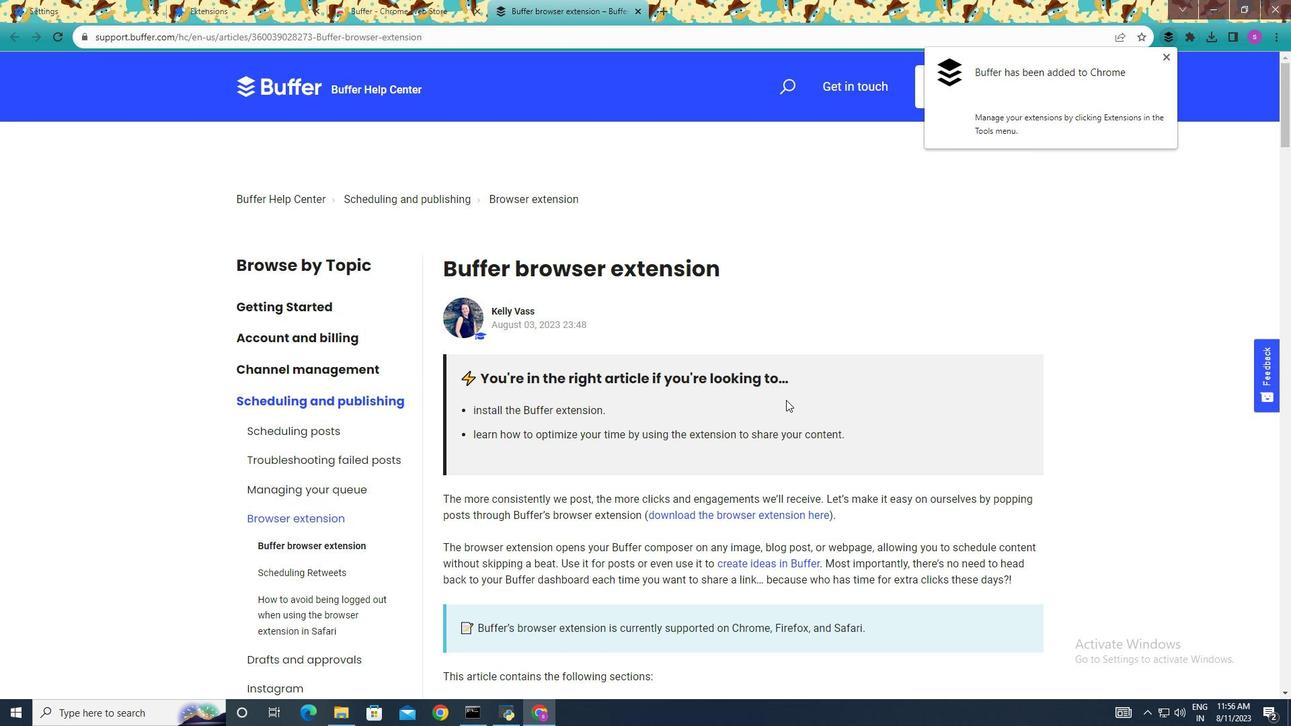 
Action: Mouse scrolled (793, 409) with delta (0, 0)
Screenshot: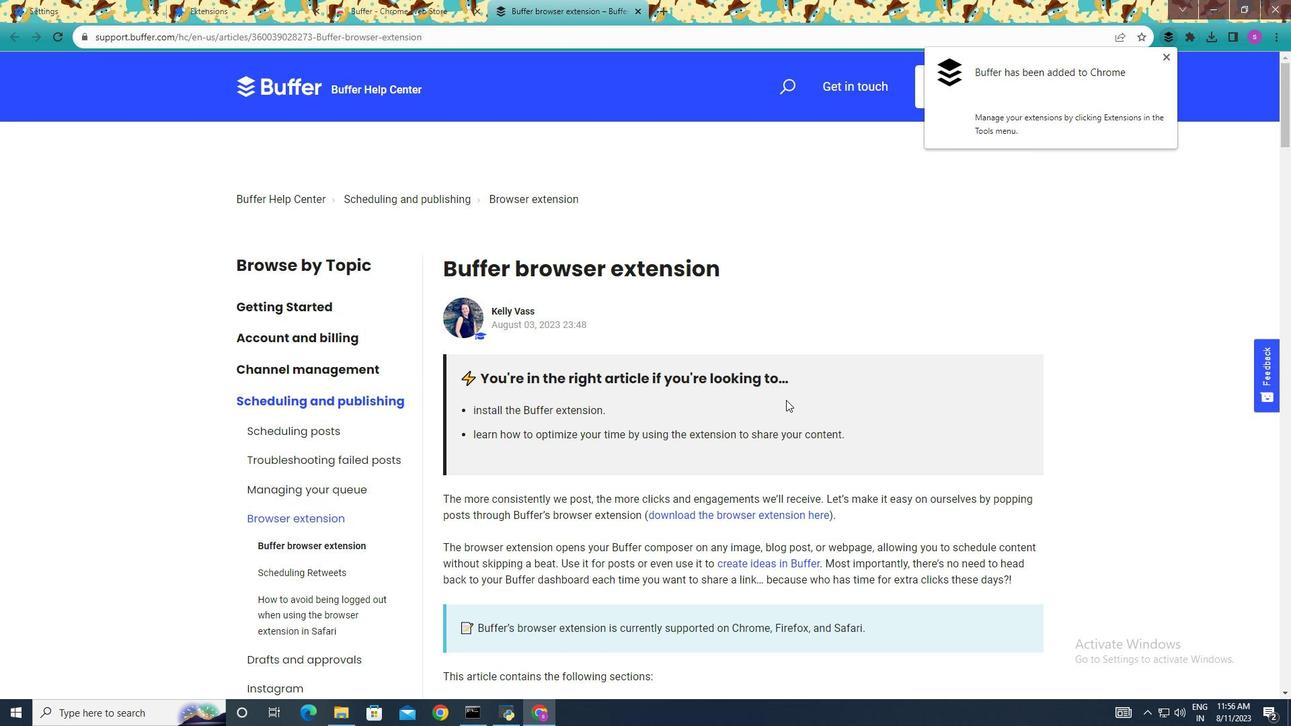 
Action: Mouse scrolled (793, 409) with delta (0, 0)
Screenshot: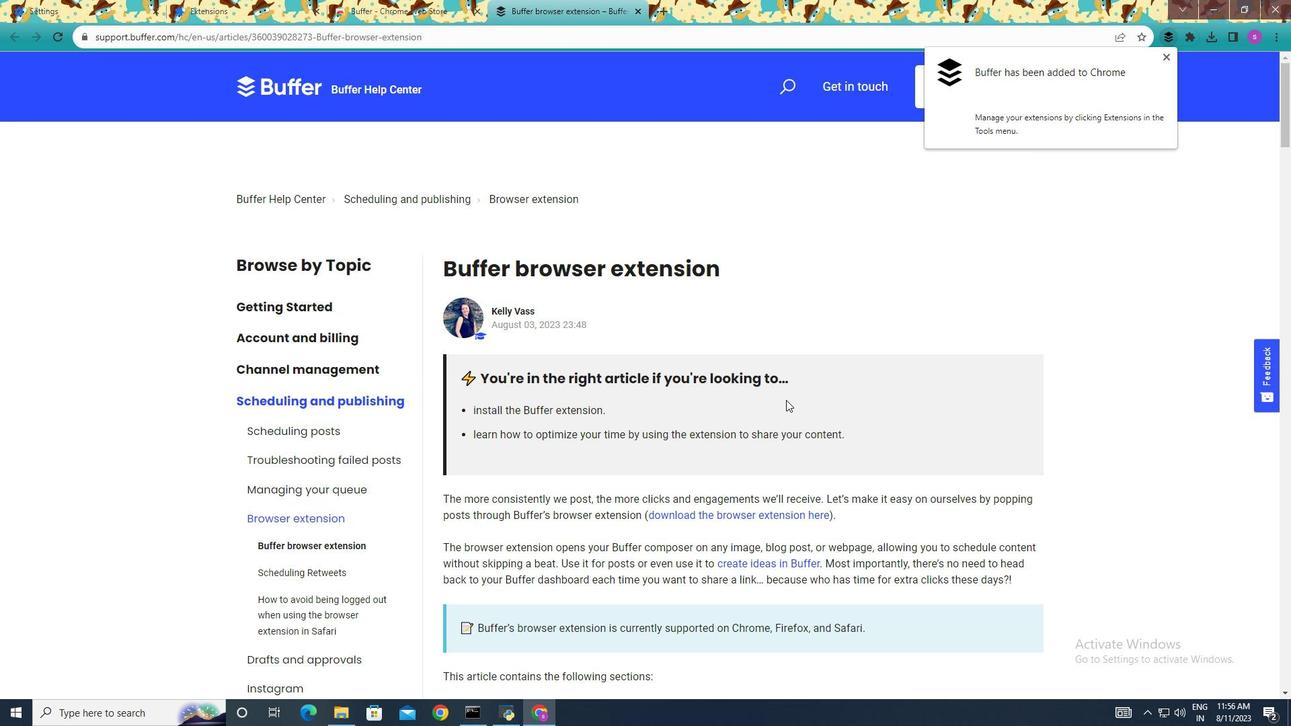 
Action: Mouse moved to (793, 407)
Screenshot: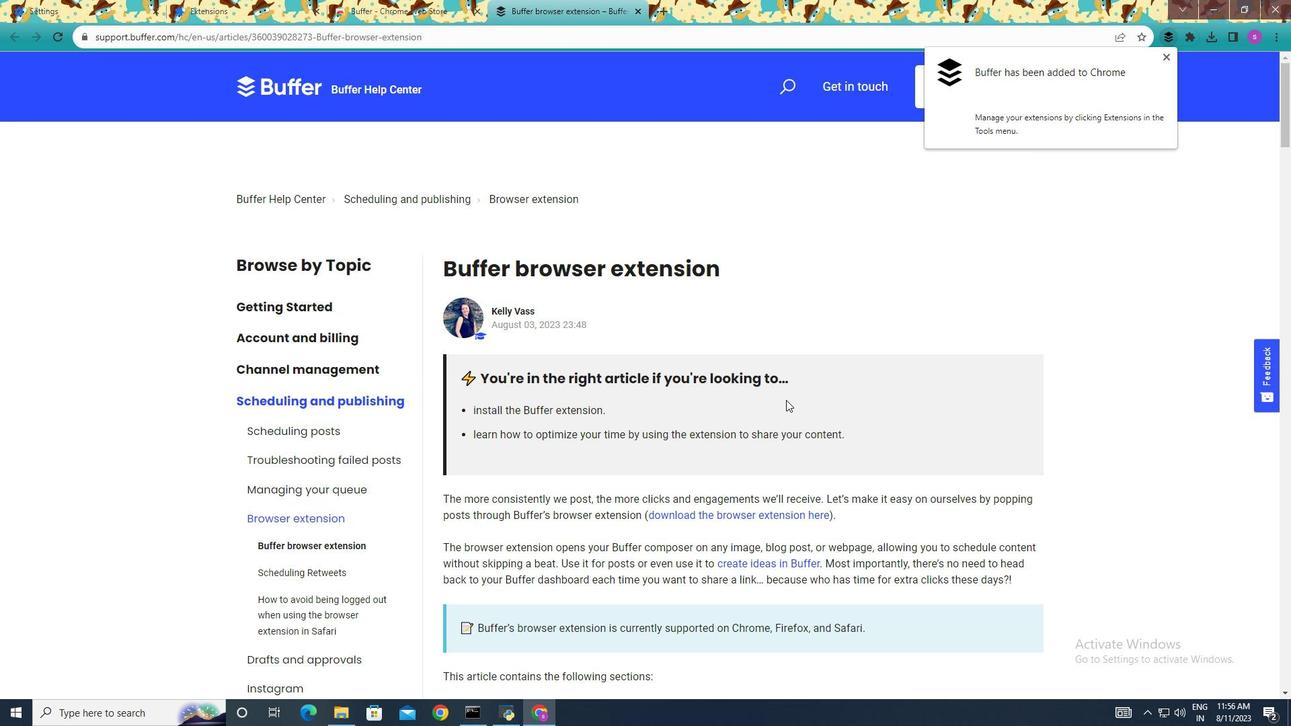 
Action: Mouse scrolled (793, 408) with delta (0, 0)
Screenshot: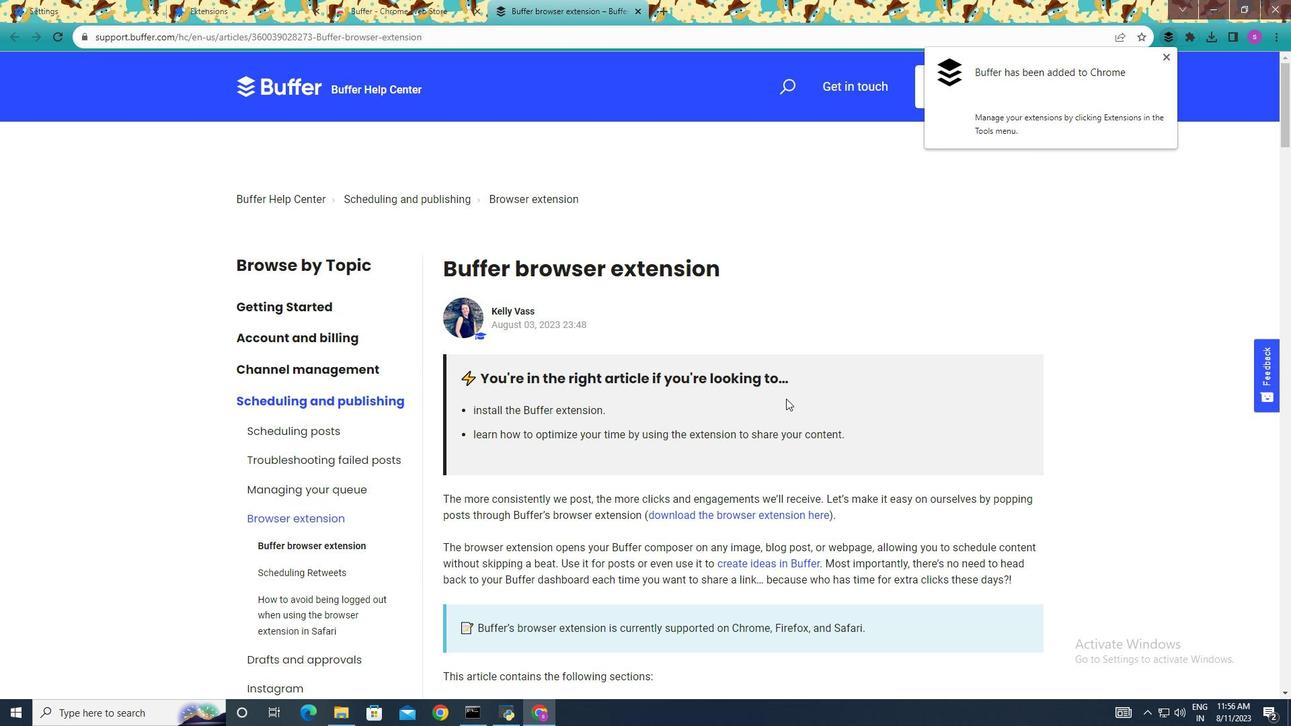 
Action: Mouse scrolled (793, 408) with delta (0, 0)
Screenshot: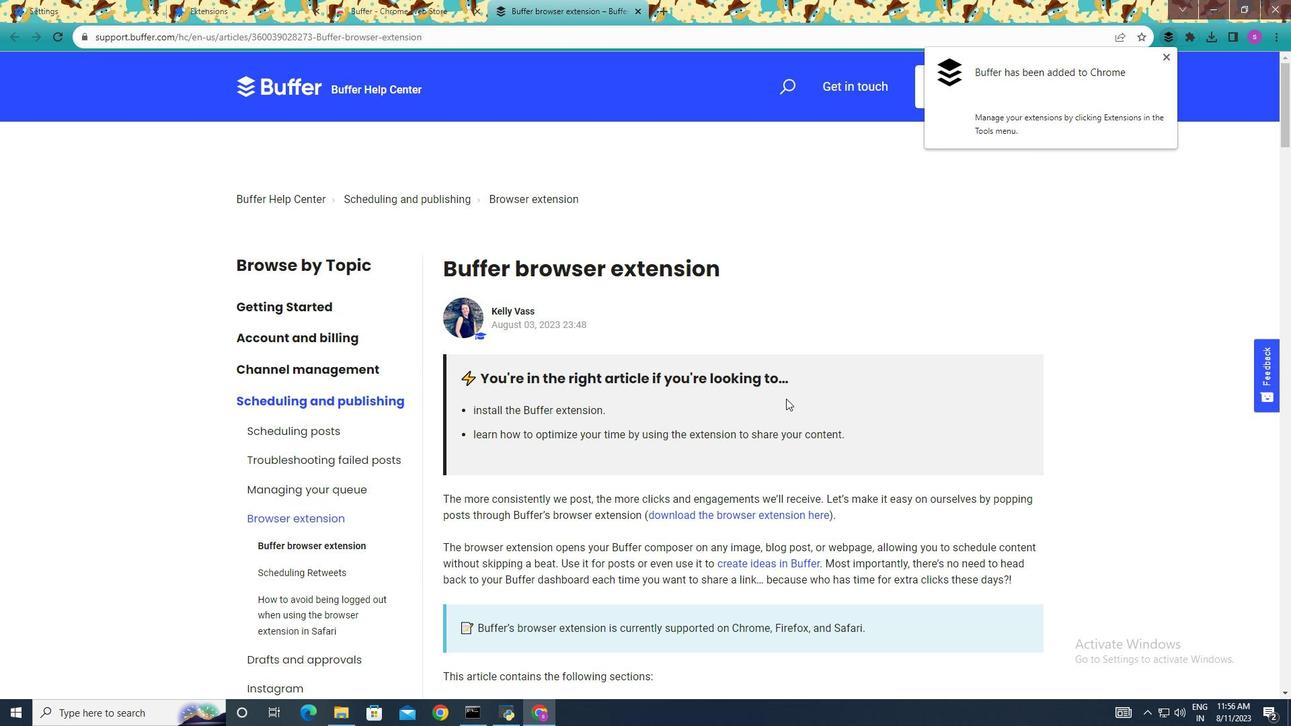 
Action: Mouse scrolled (793, 408) with delta (0, 0)
Screenshot: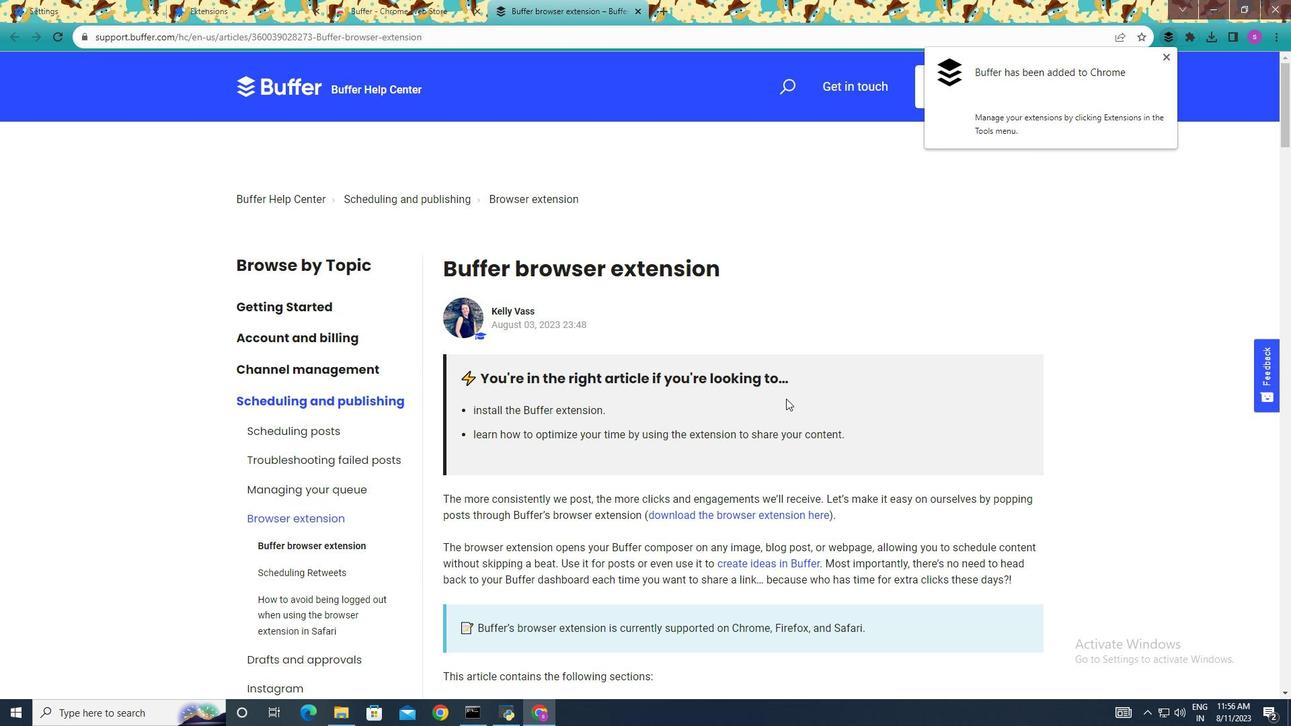 
Action: Mouse scrolled (793, 408) with delta (0, 0)
Screenshot: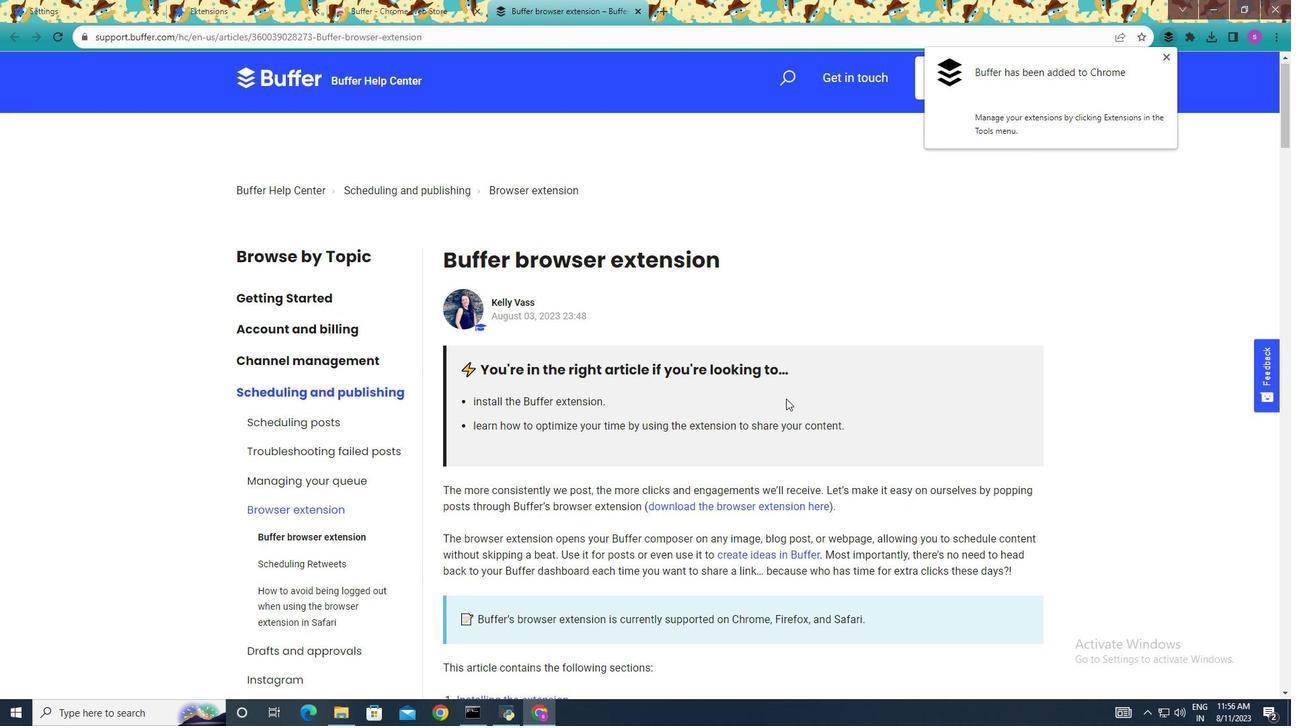 
Action: Mouse scrolled (793, 408) with delta (0, 0)
Screenshot: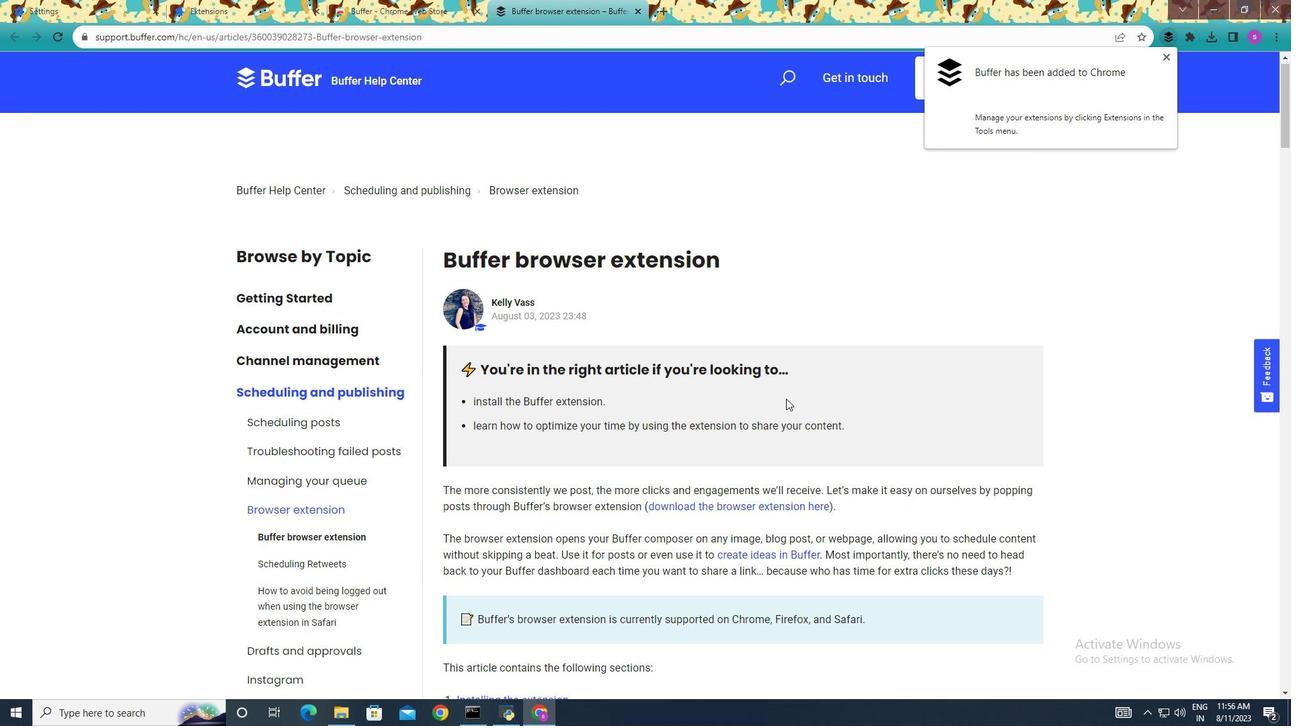 
Action: Mouse moved to (793, 406)
Screenshot: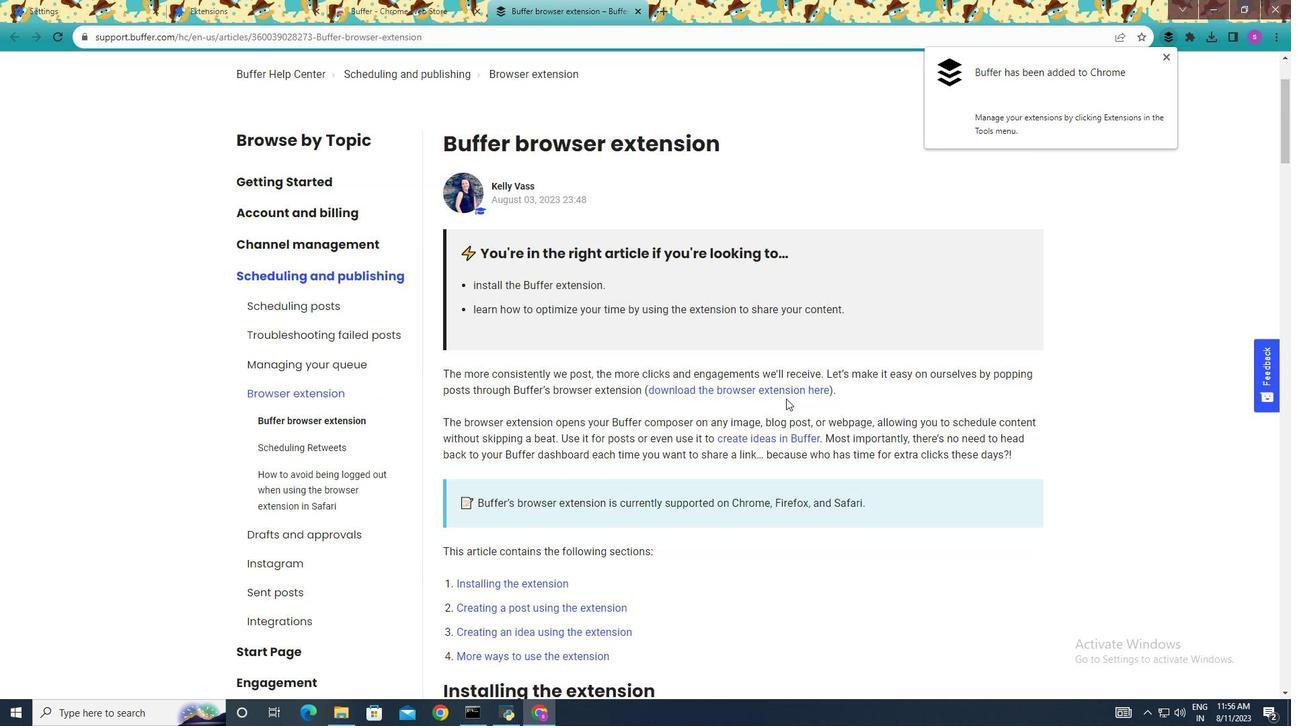 
Action: Mouse scrolled (793, 405) with delta (0, 0)
Screenshot: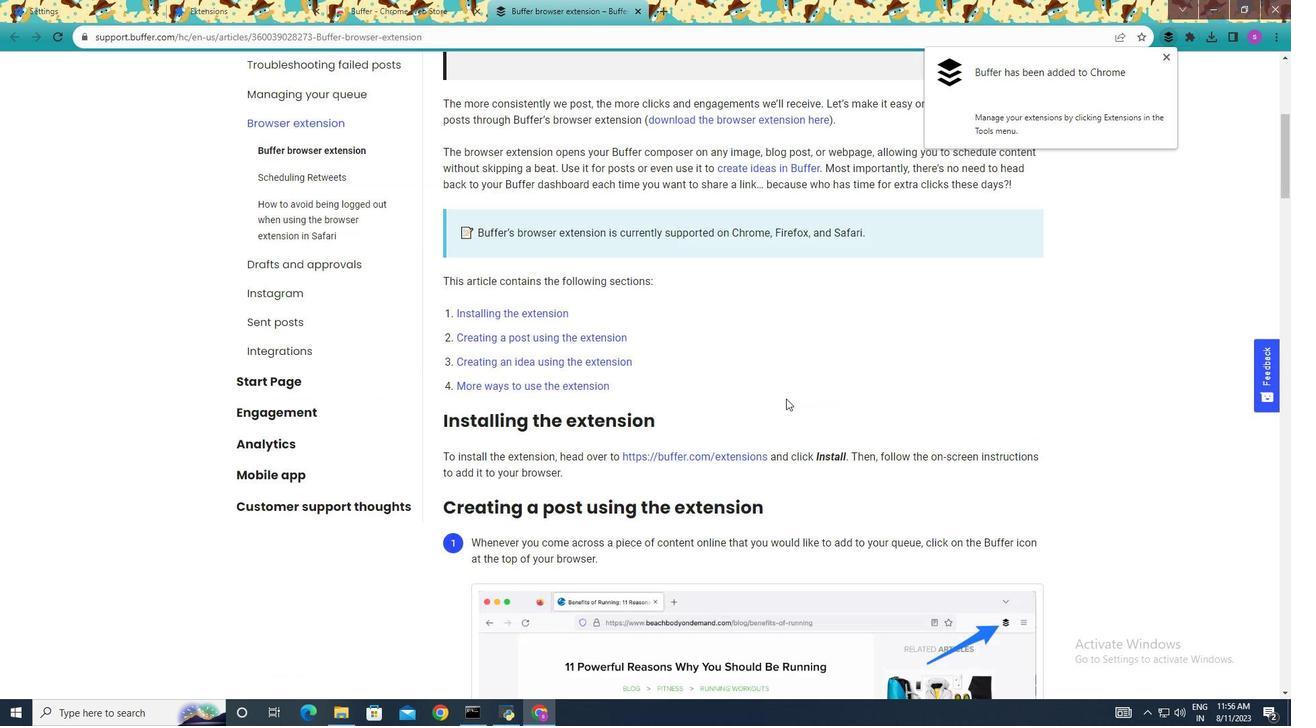 
Action: Mouse scrolled (793, 405) with delta (0, 0)
Screenshot: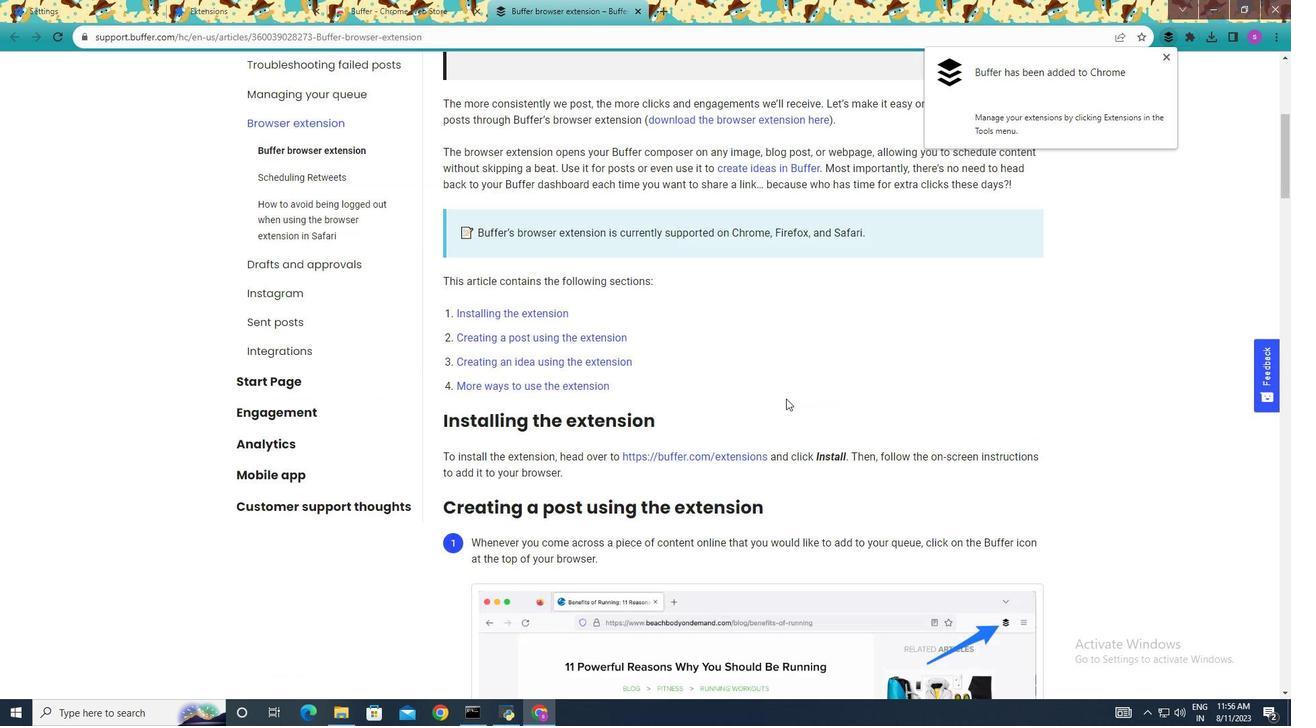 
Action: Mouse scrolled (793, 405) with delta (0, 0)
Screenshot: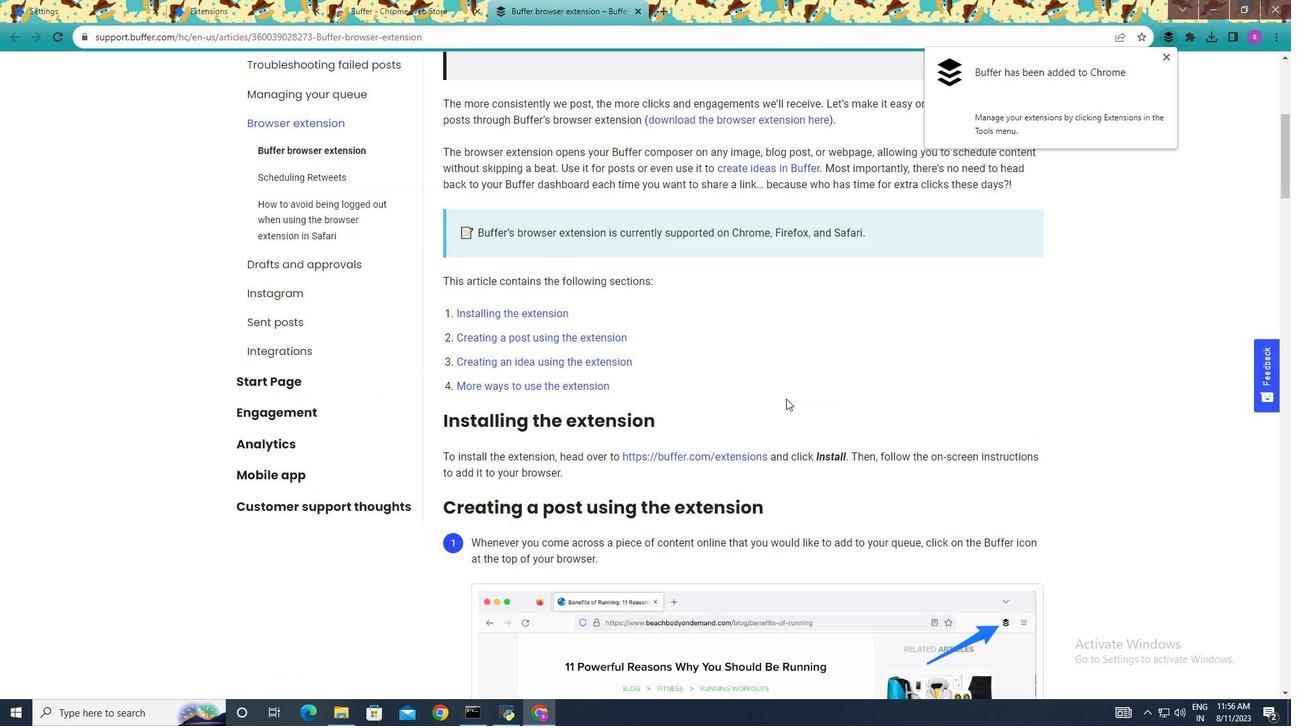 
Action: Mouse scrolled (793, 405) with delta (0, 0)
Screenshot: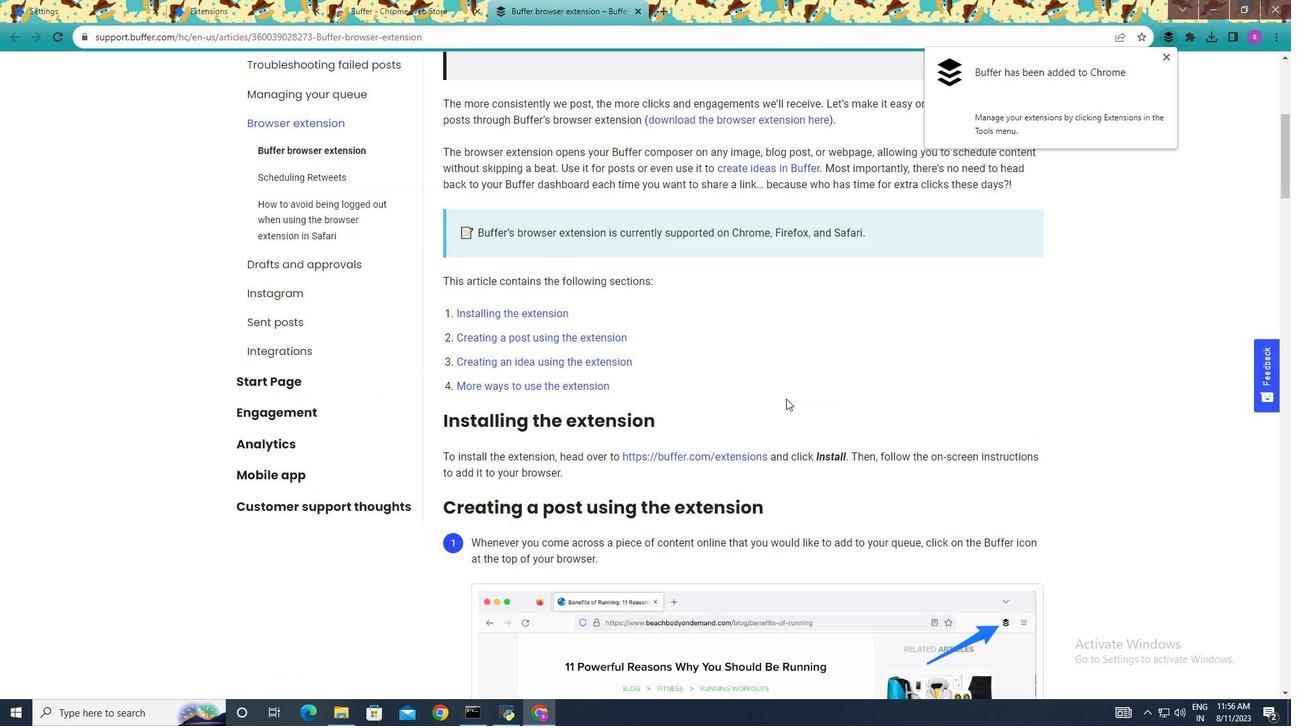 
Action: Mouse scrolled (793, 405) with delta (0, 0)
Screenshot: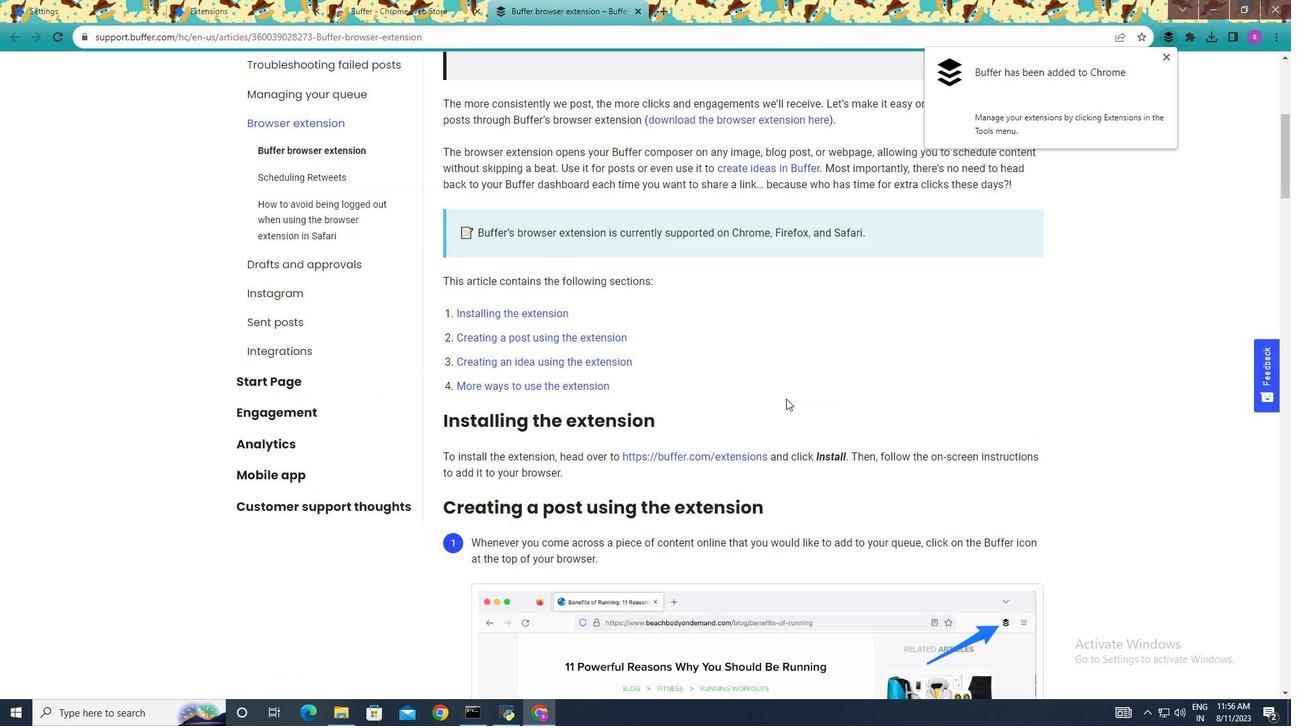 
Action: Mouse scrolled (793, 405) with delta (0, 0)
Screenshot: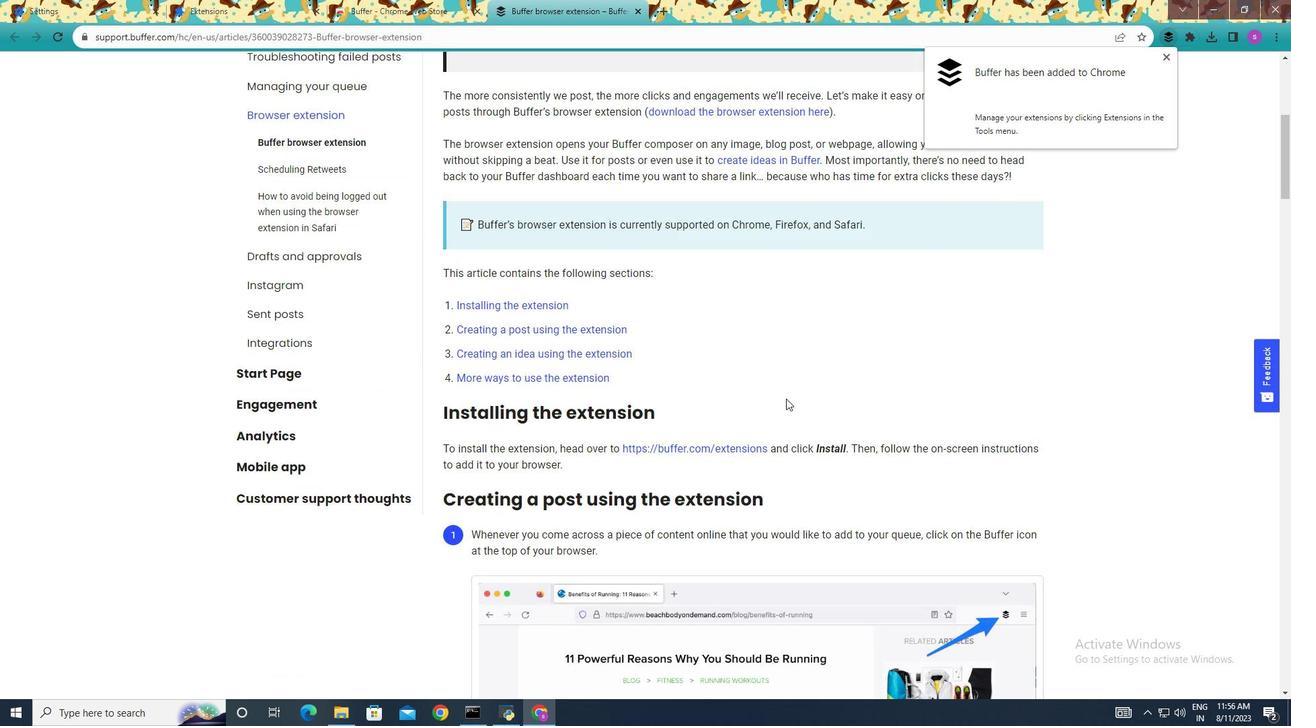 
Action: Mouse moved to (793, 406)
Screenshot: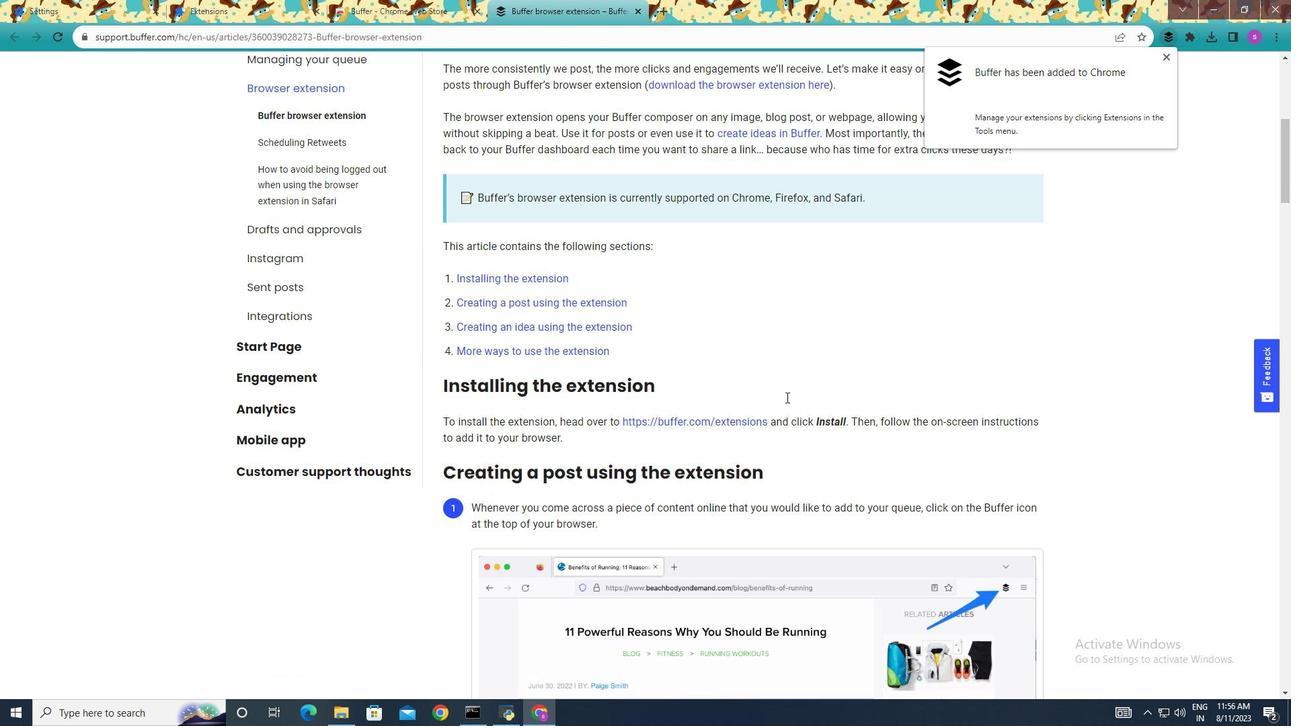 
Action: Mouse scrolled (793, 405) with delta (0, 0)
Screenshot: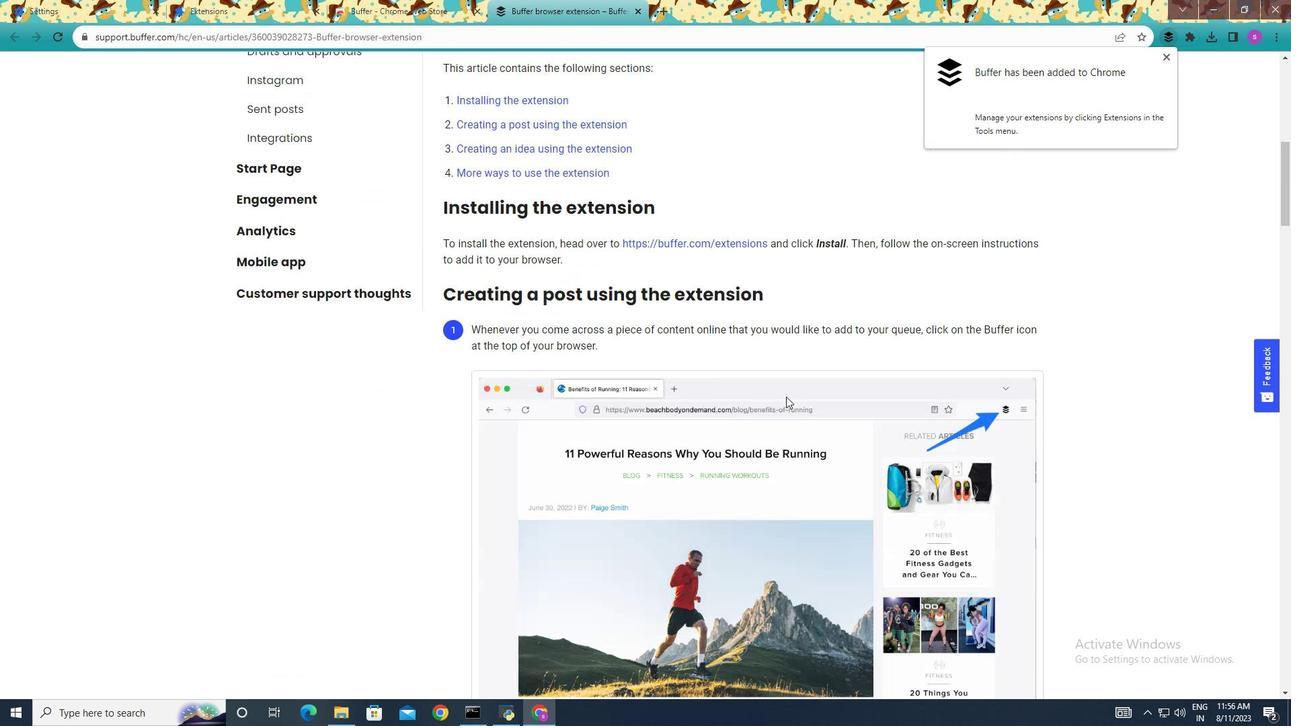 
Action: Mouse scrolled (793, 405) with delta (0, 0)
Screenshot: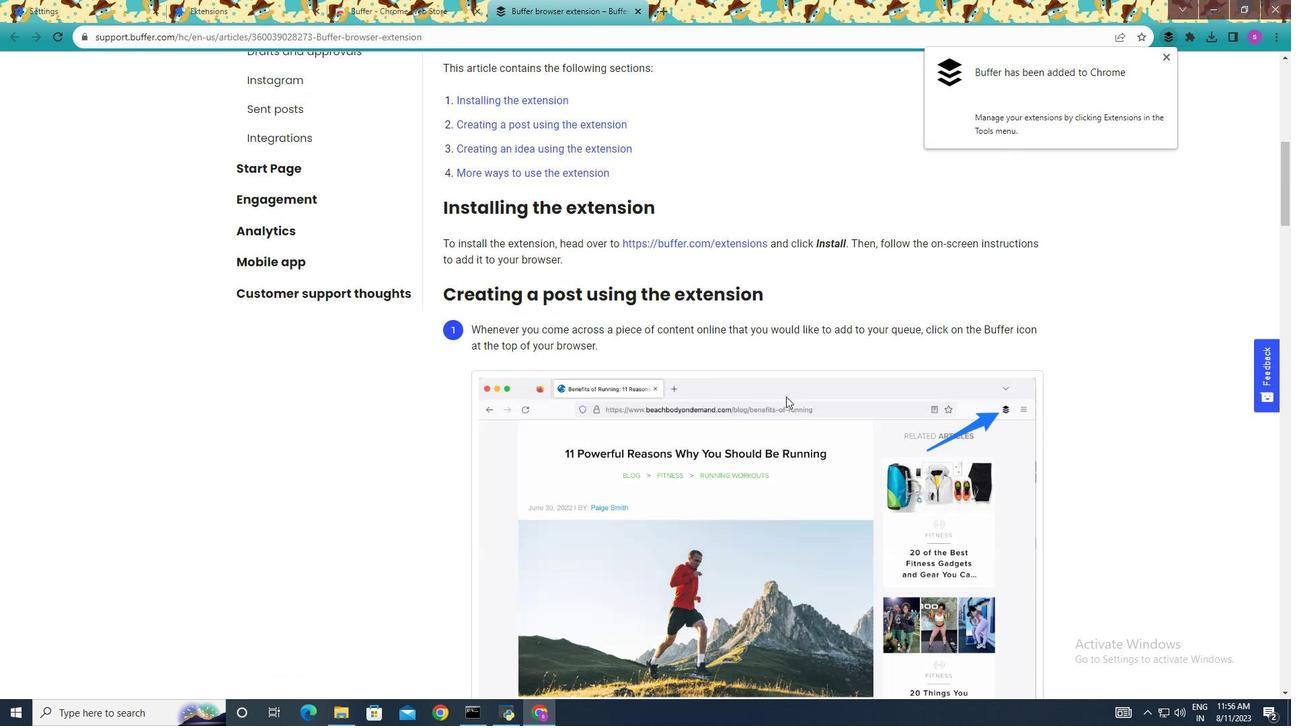 
Action: Mouse scrolled (793, 405) with delta (0, 0)
Screenshot: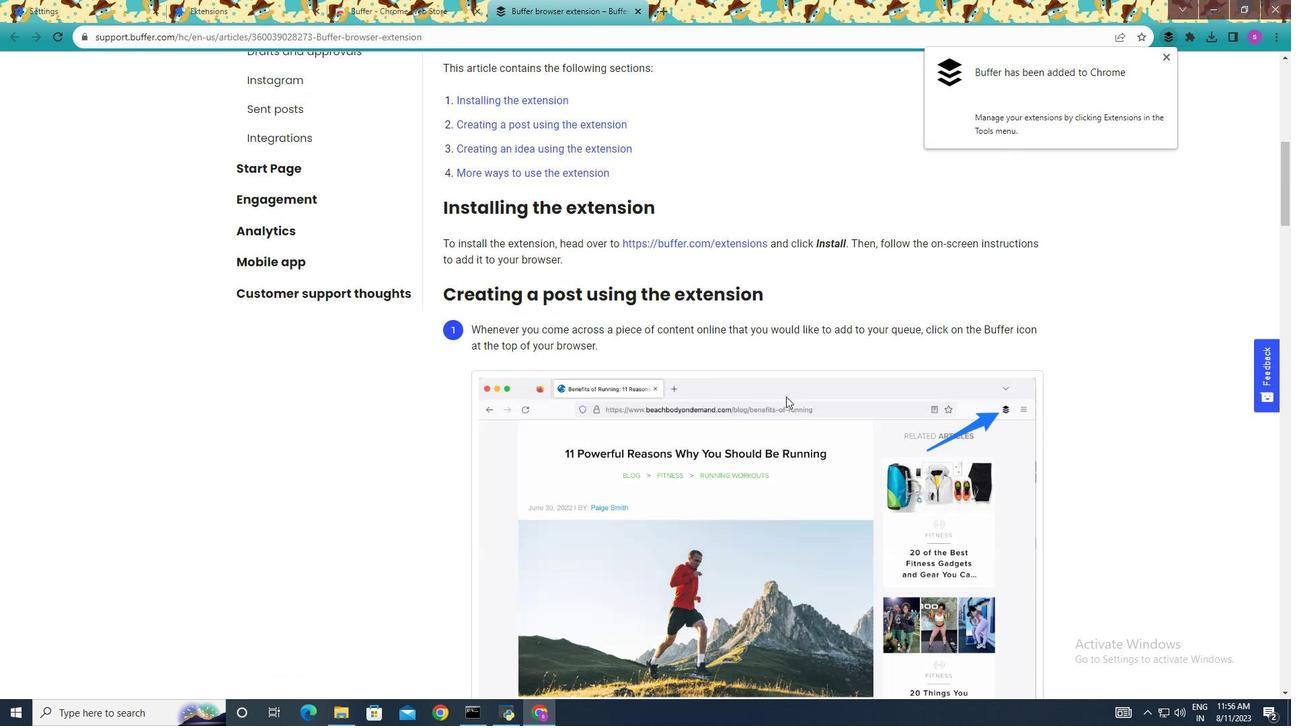
Action: Mouse moved to (793, 405)
Screenshot: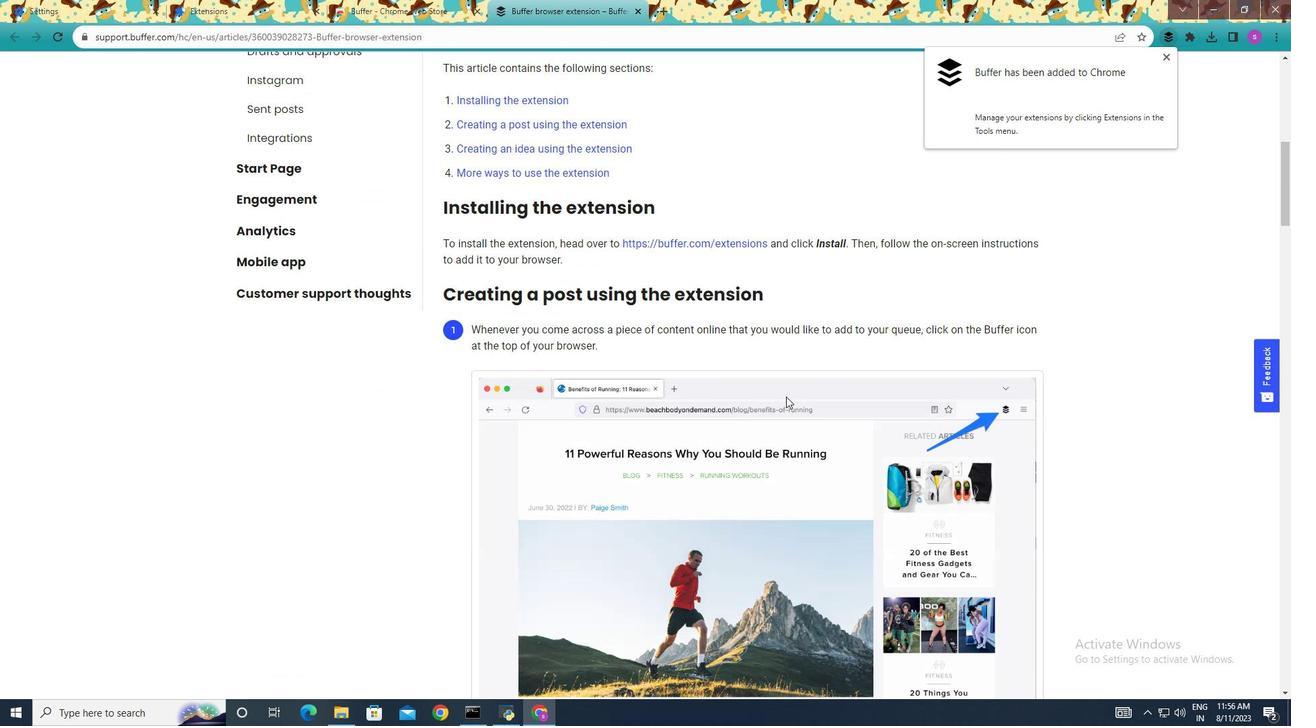 
Action: Mouse scrolled (793, 404) with delta (0, 0)
Screenshot: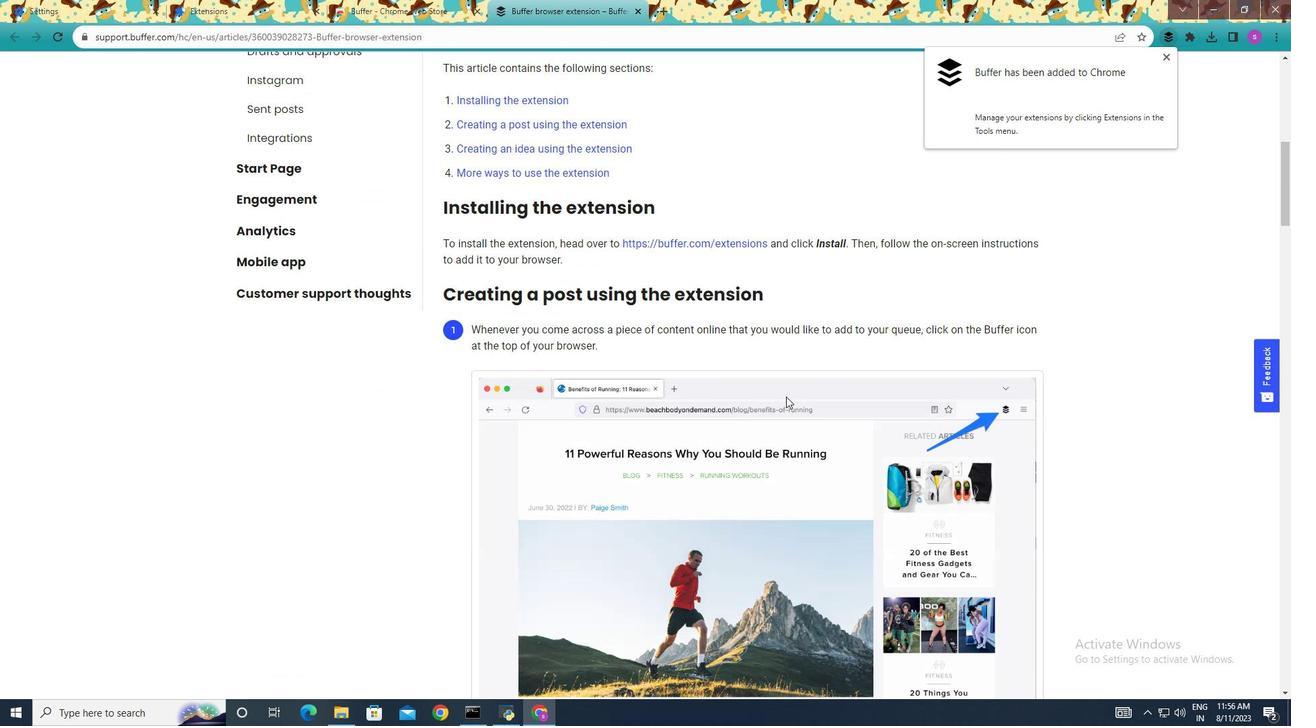 
Action: Mouse moved to (793, 404)
Screenshot: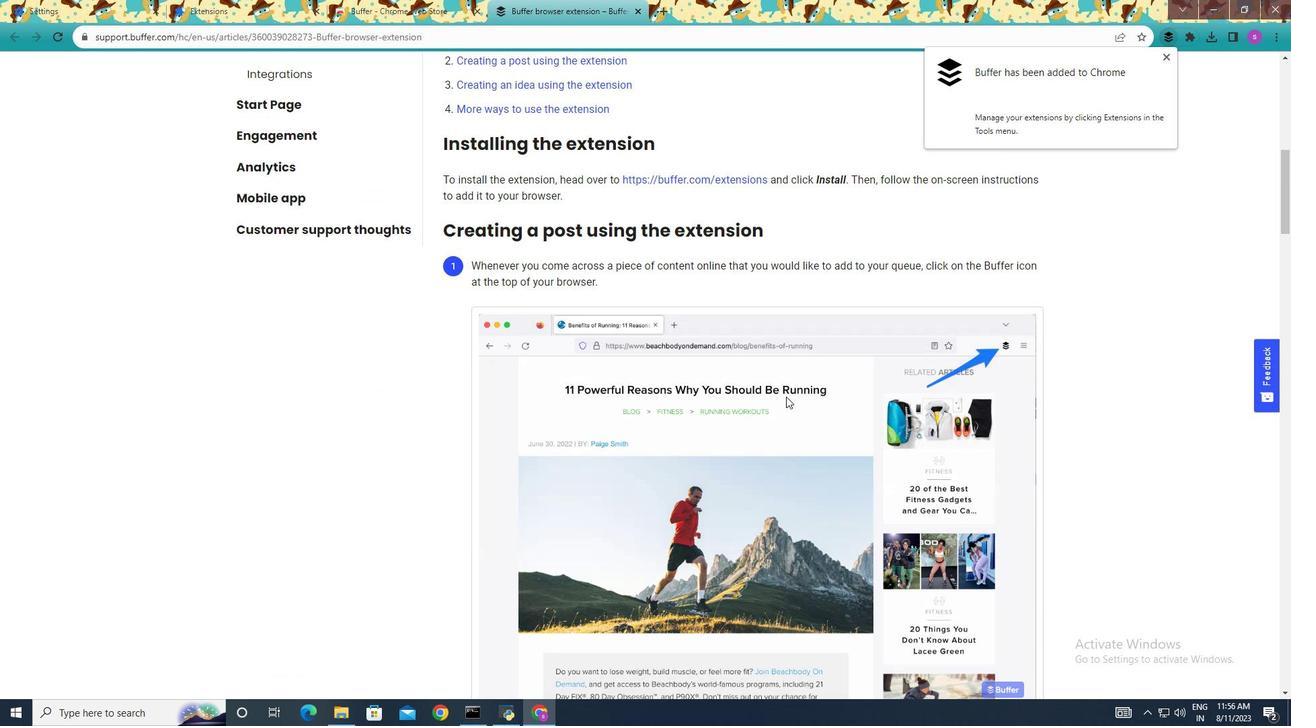 
Action: Mouse scrolled (793, 403) with delta (0, 0)
Screenshot: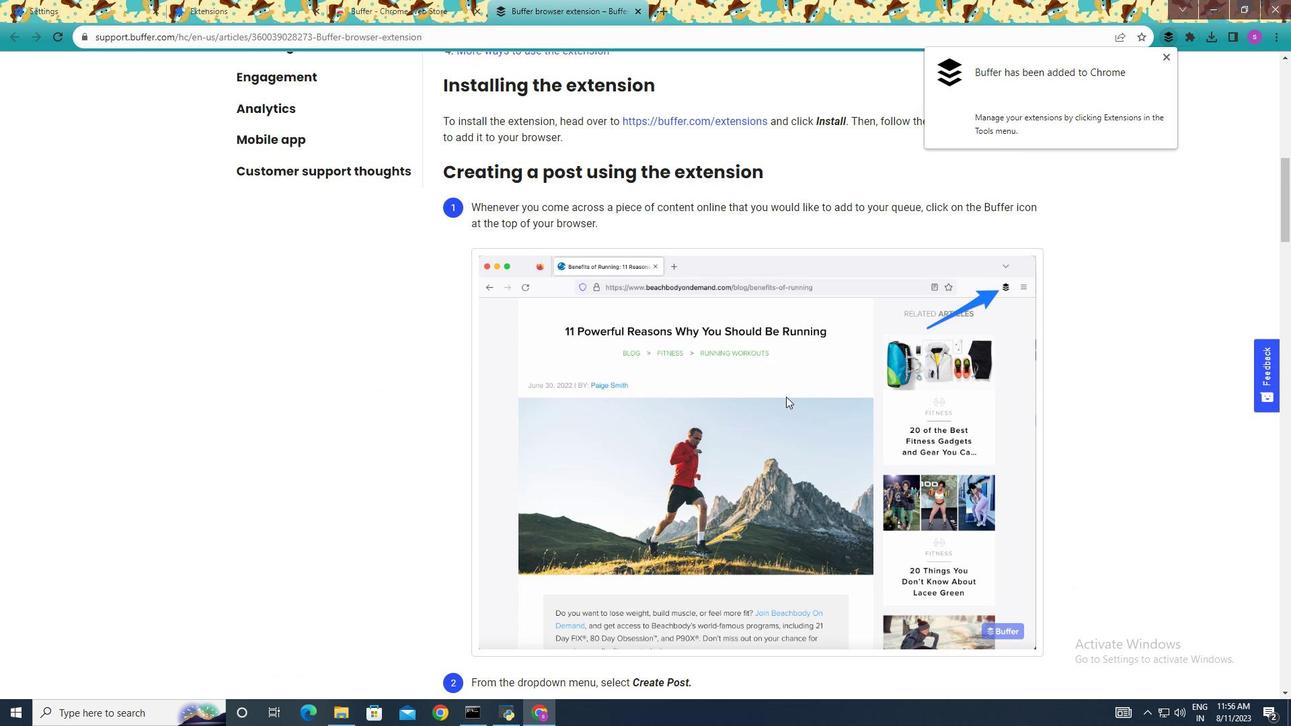 
Action: Mouse scrolled (793, 403) with delta (0, 0)
Screenshot: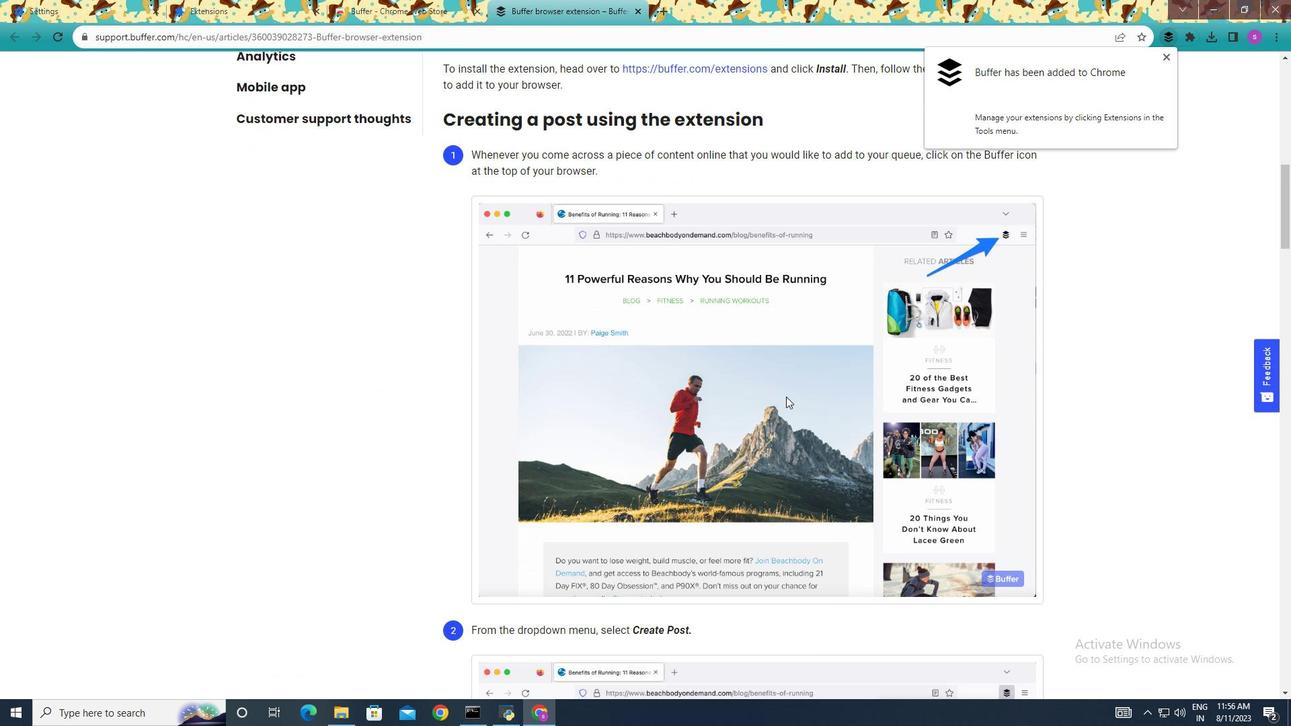 
Action: Mouse scrolled (793, 403) with delta (0, 0)
Screenshot: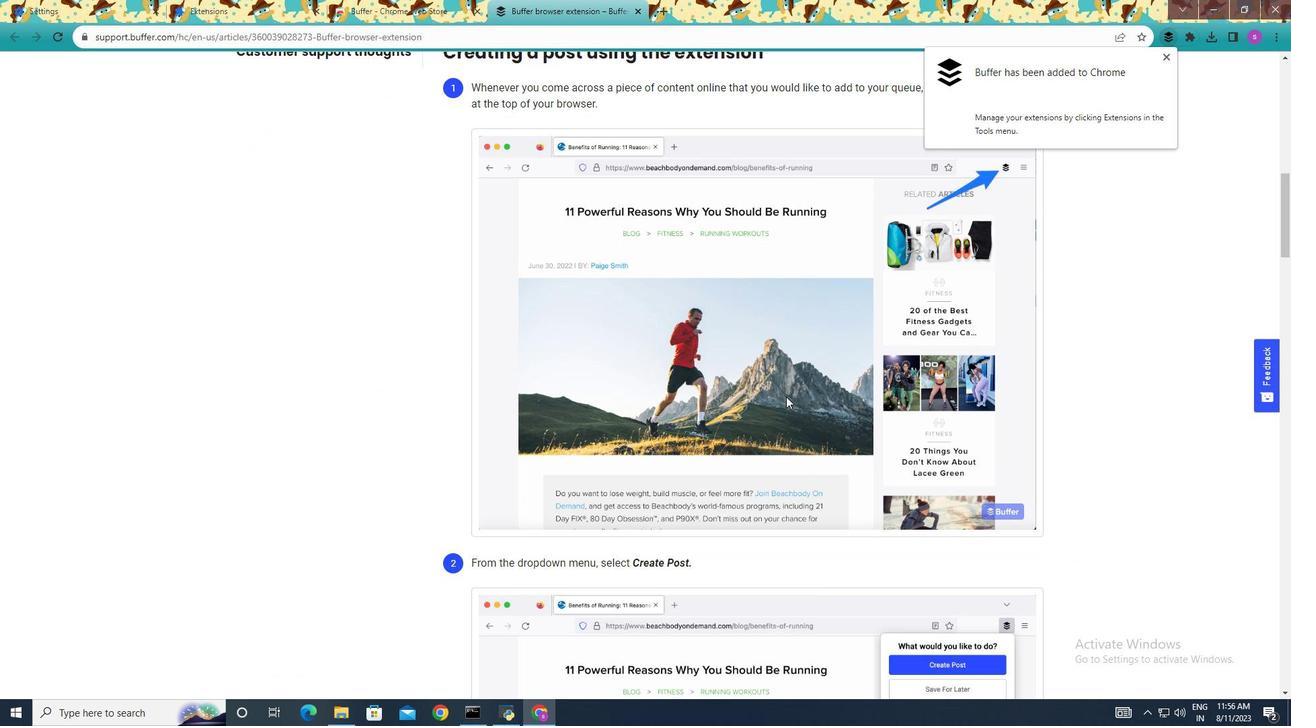 
Action: Mouse scrolled (793, 403) with delta (0, 0)
Screenshot: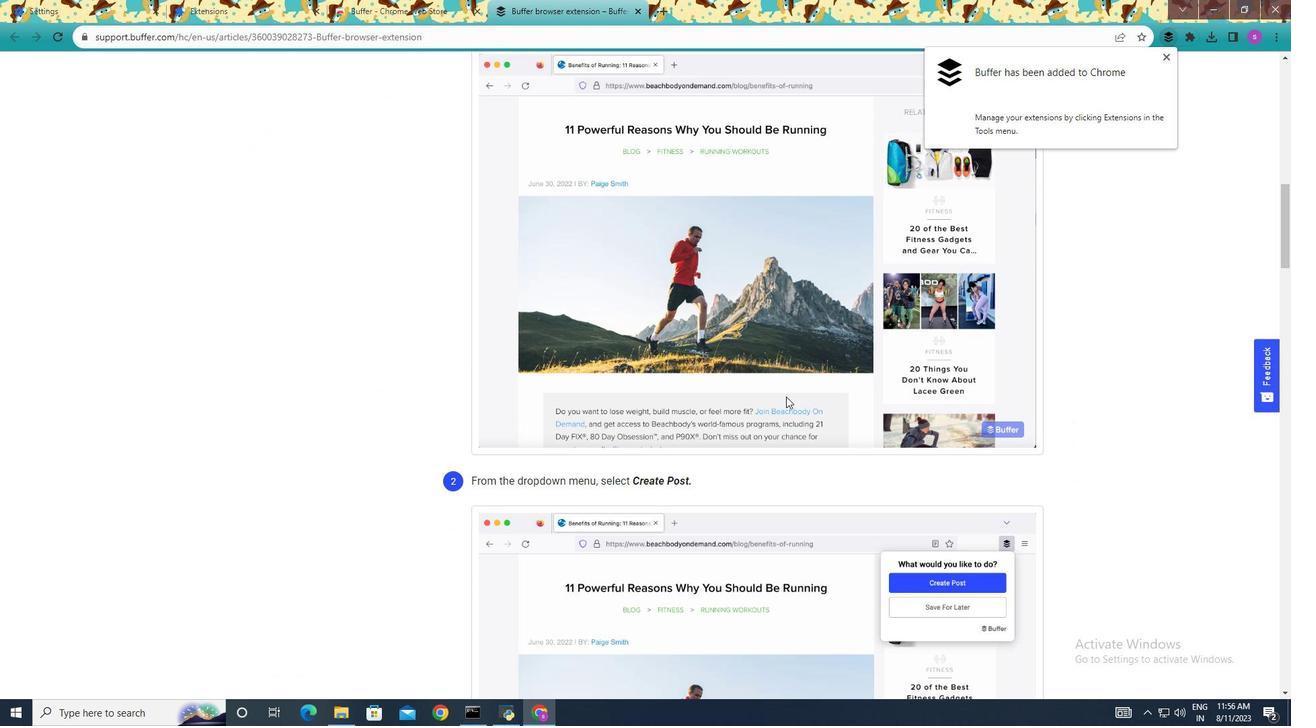 
Action: Mouse scrolled (793, 403) with delta (0, 0)
Screenshot: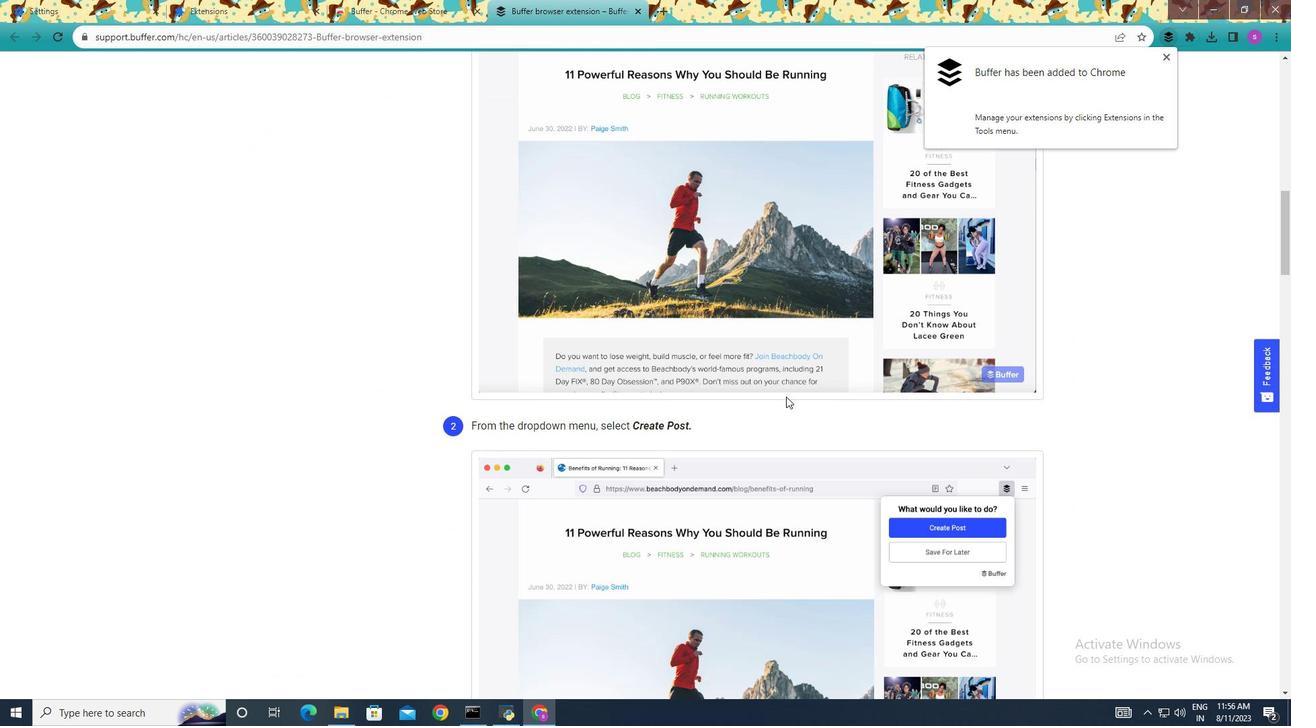 
Action: Mouse scrolled (793, 403) with delta (0, 0)
Screenshot: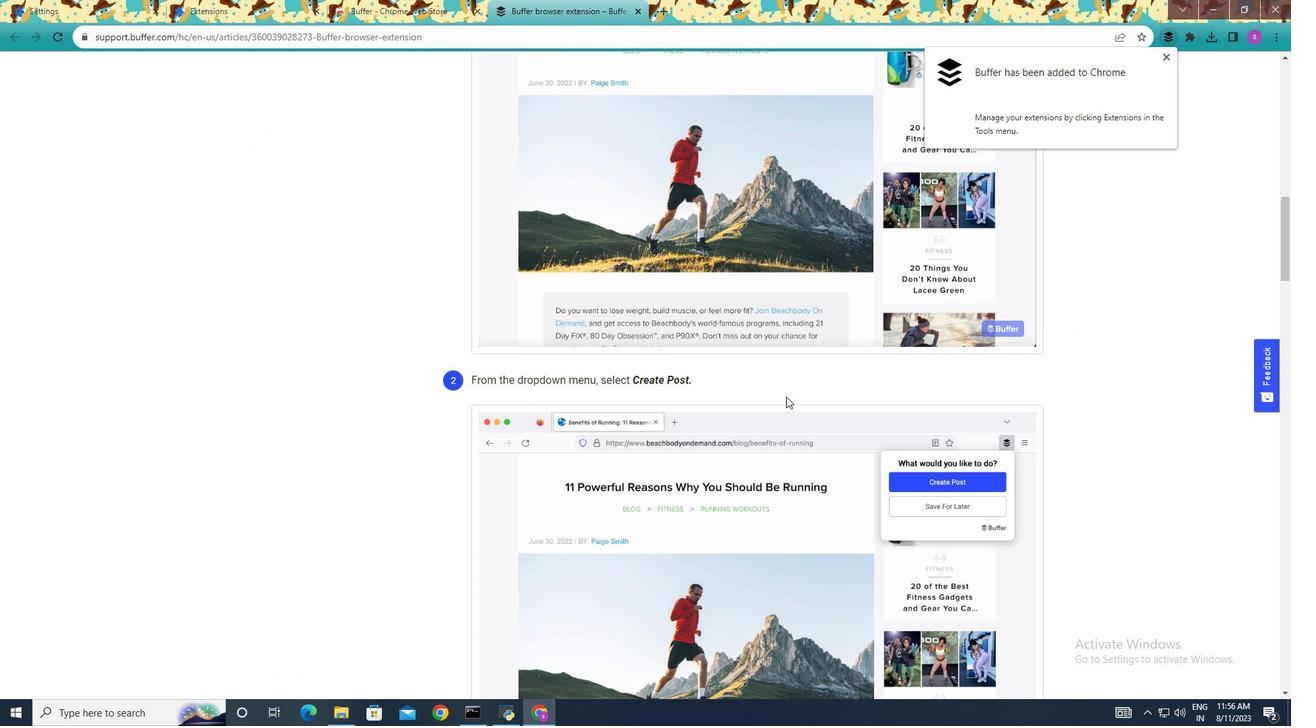
Action: Mouse scrolled (793, 403) with delta (0, 0)
Screenshot: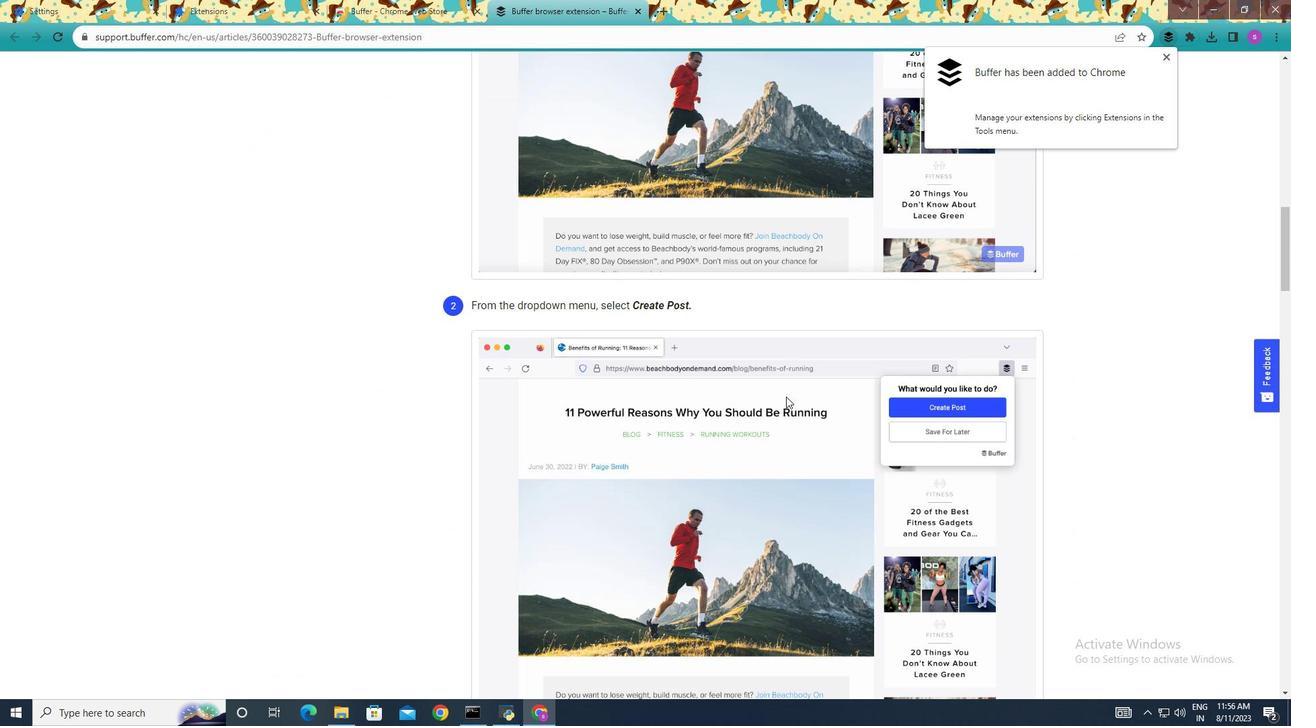 
Action: Mouse scrolled (793, 403) with delta (0, 0)
Screenshot: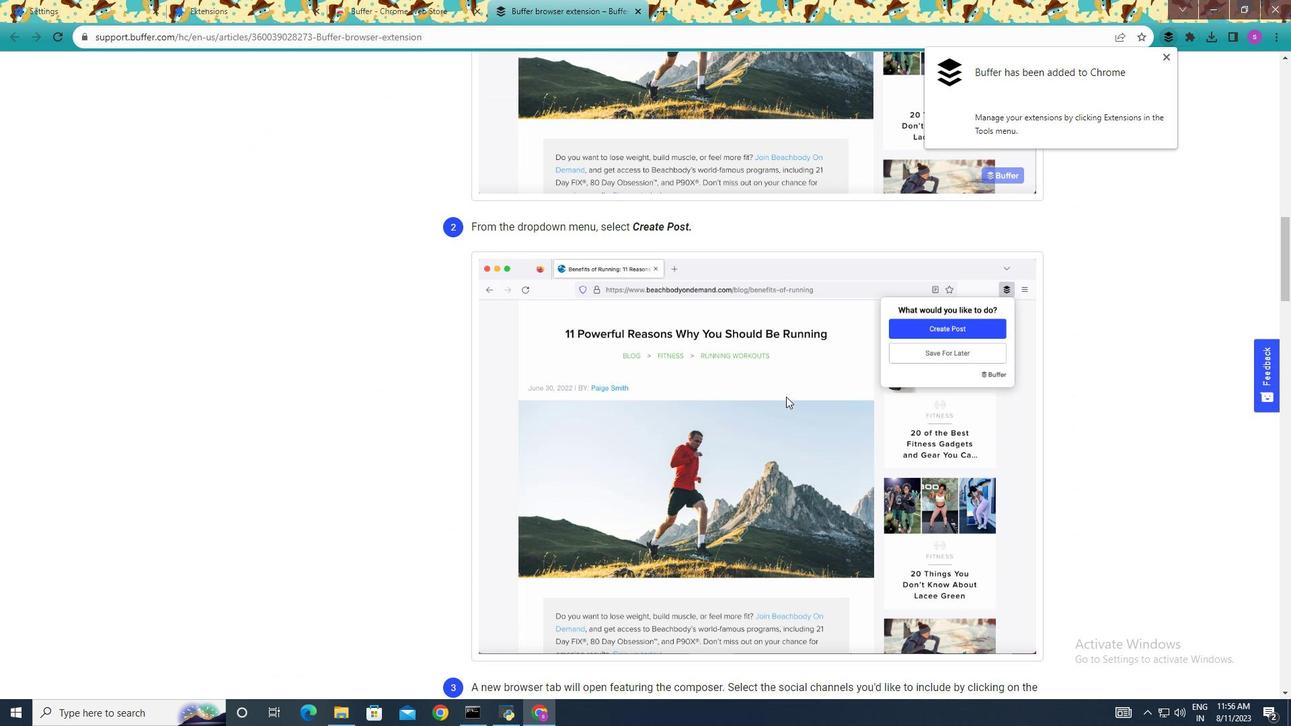 
Action: Mouse scrolled (793, 403) with delta (0, 0)
Screenshot: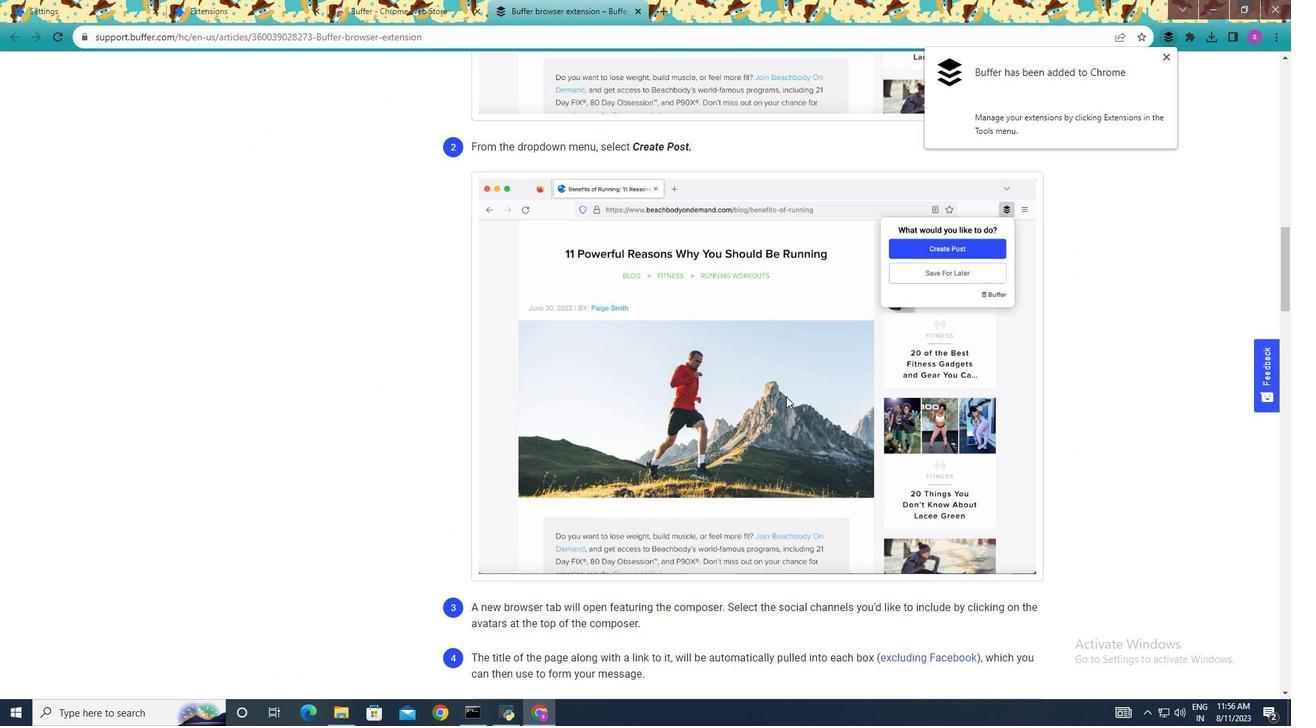 
Action: Mouse scrolled (793, 403) with delta (0, 0)
Screenshot: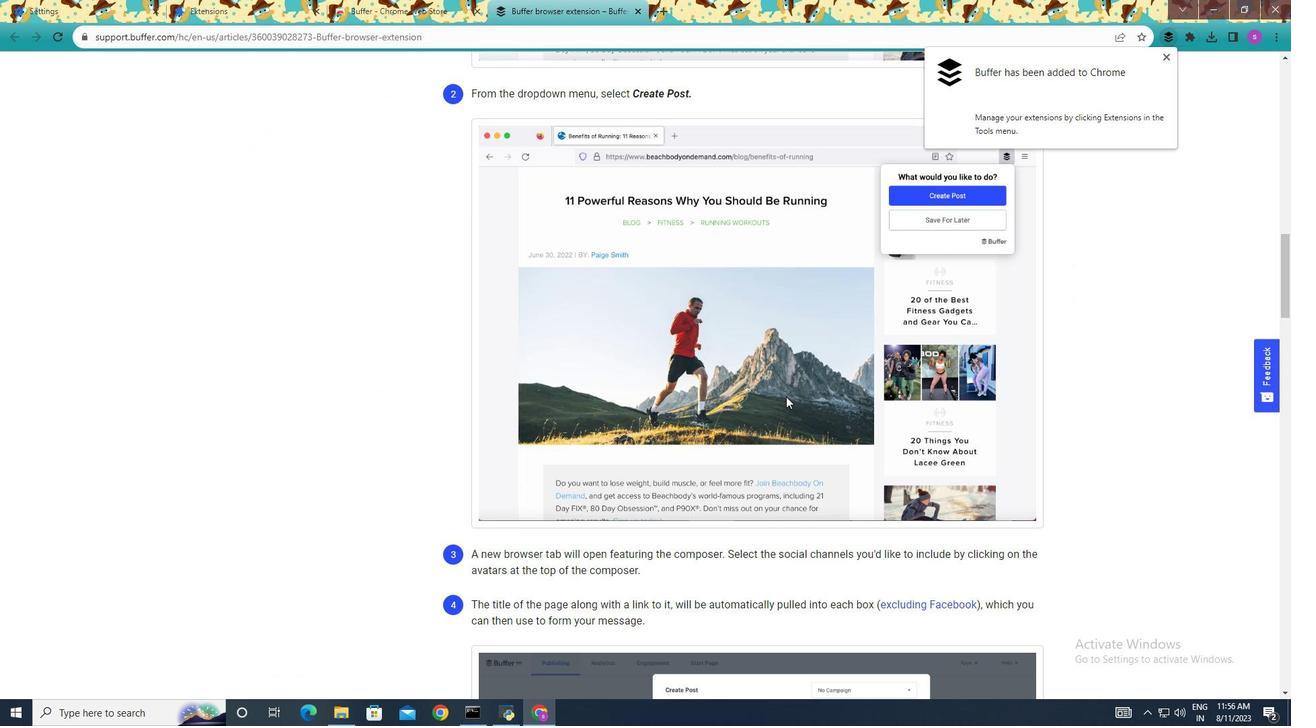 
Action: Mouse scrolled (793, 403) with delta (0, 0)
Screenshot: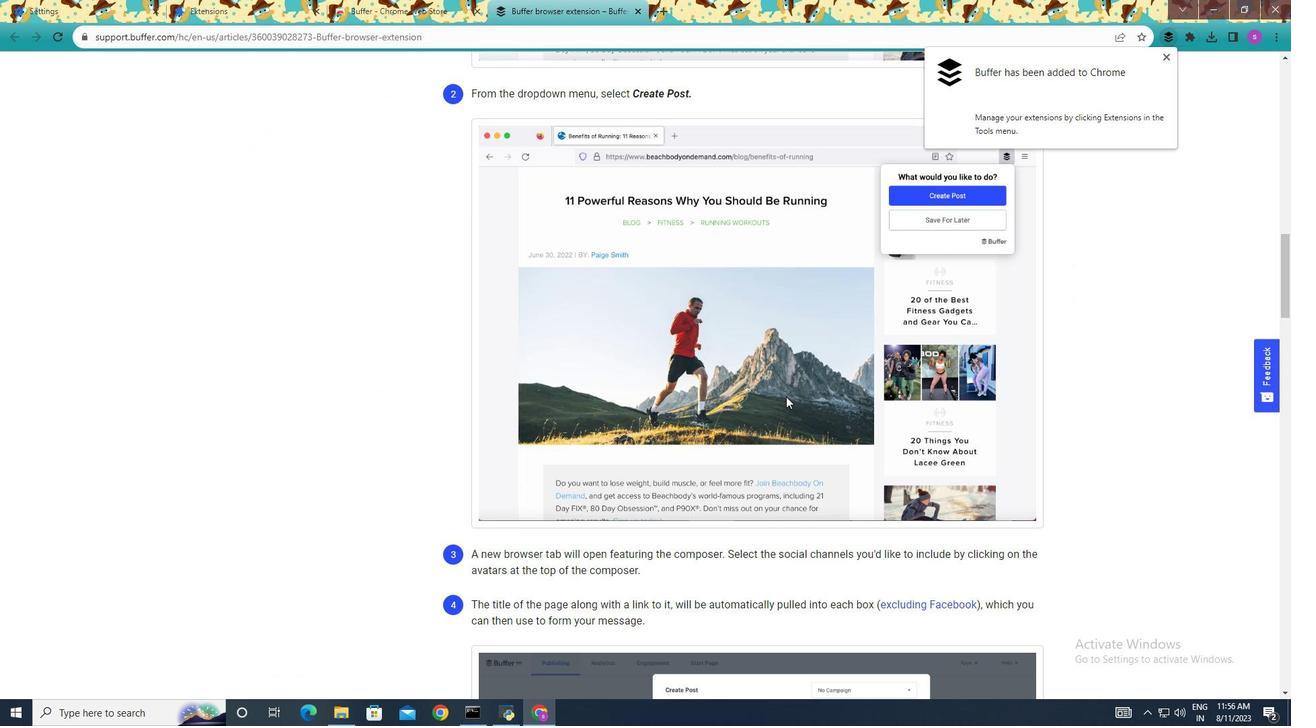 
Action: Mouse scrolled (793, 403) with delta (0, 0)
Screenshot: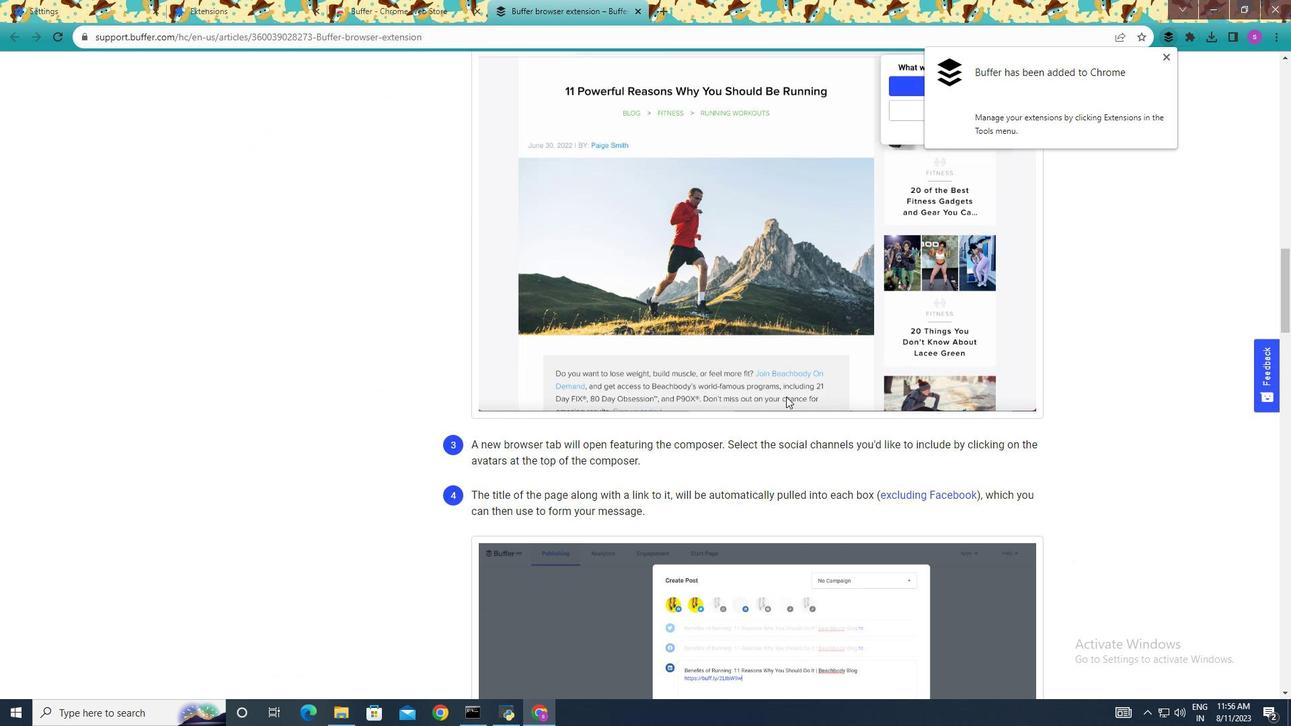 
Action: Mouse scrolled (793, 403) with delta (0, 0)
Screenshot: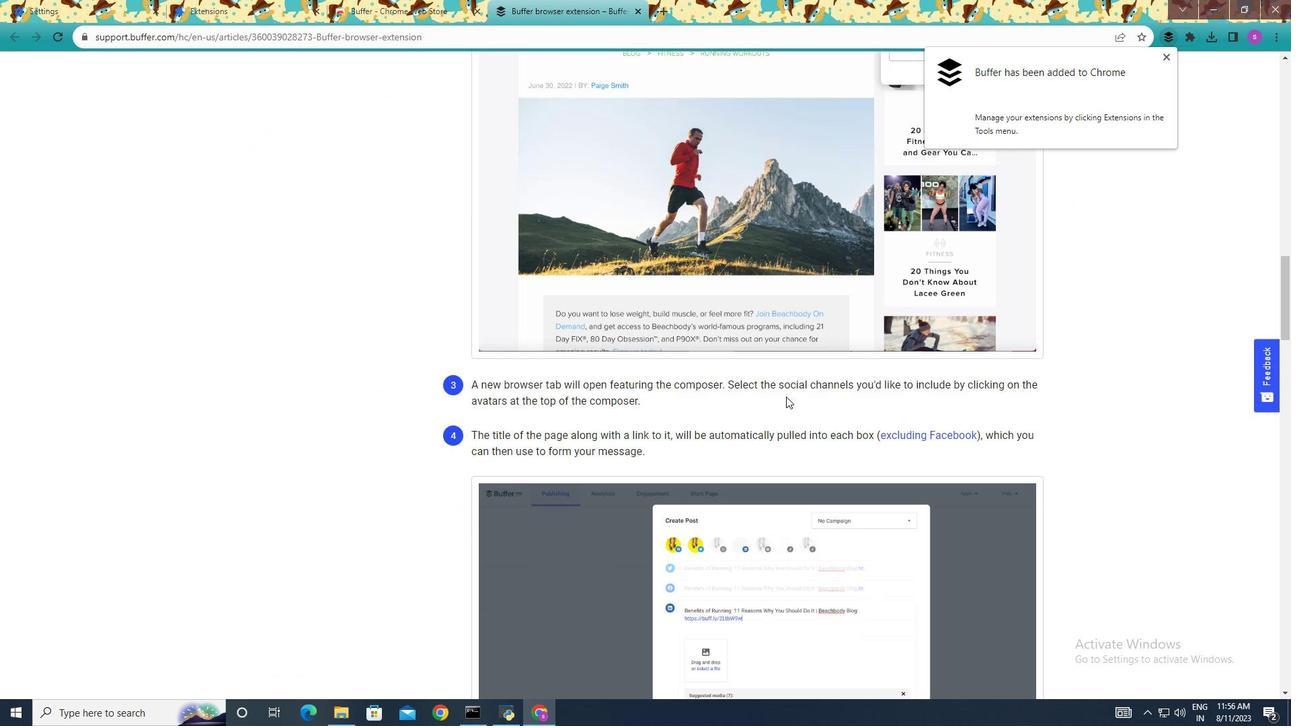 
Action: Mouse scrolled (793, 403) with delta (0, 0)
Screenshot: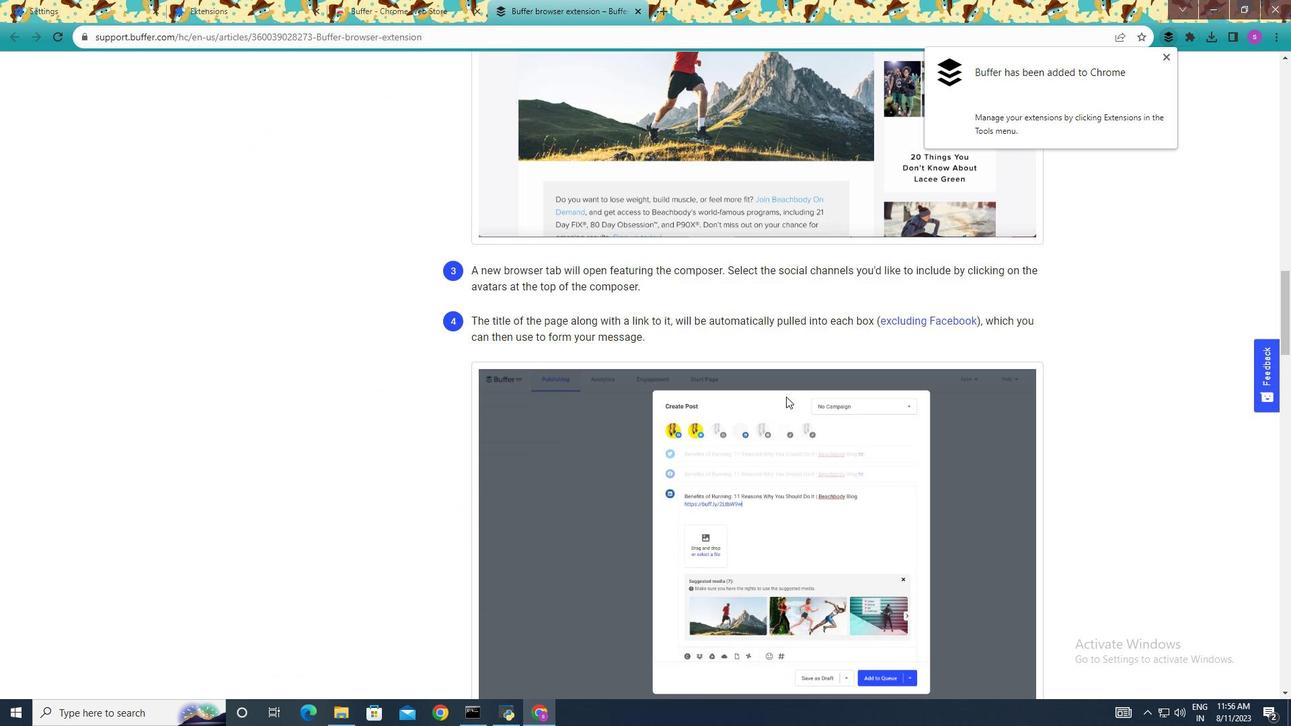 
Action: Mouse scrolled (793, 403) with delta (0, 0)
Screenshot: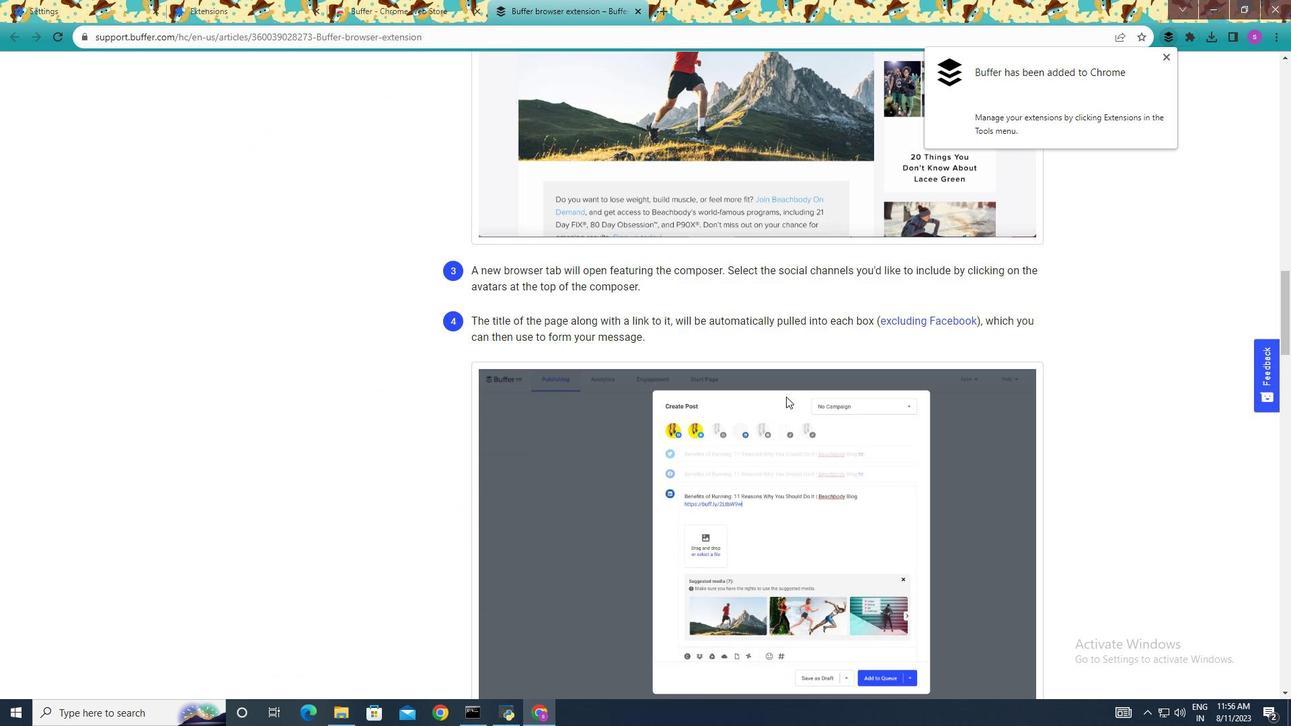 
Action: Mouse scrolled (793, 403) with delta (0, 0)
Screenshot: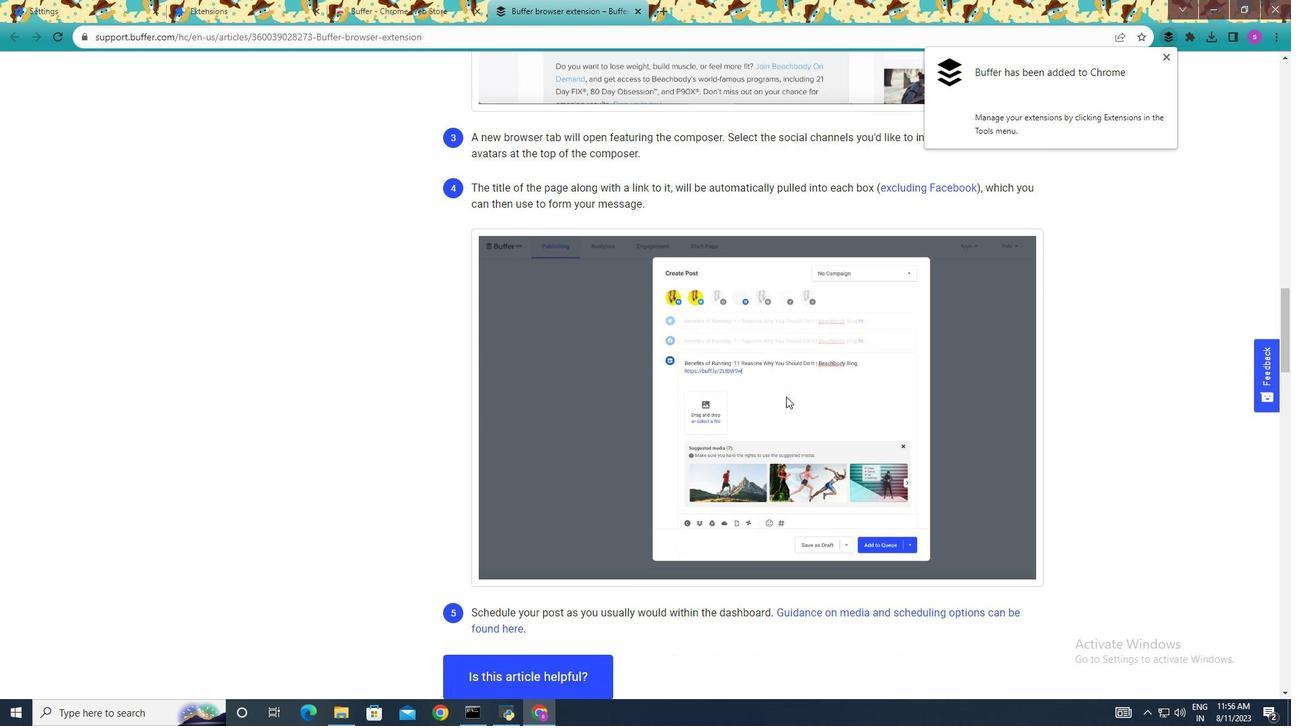 
Action: Mouse scrolled (793, 403) with delta (0, 0)
Screenshot: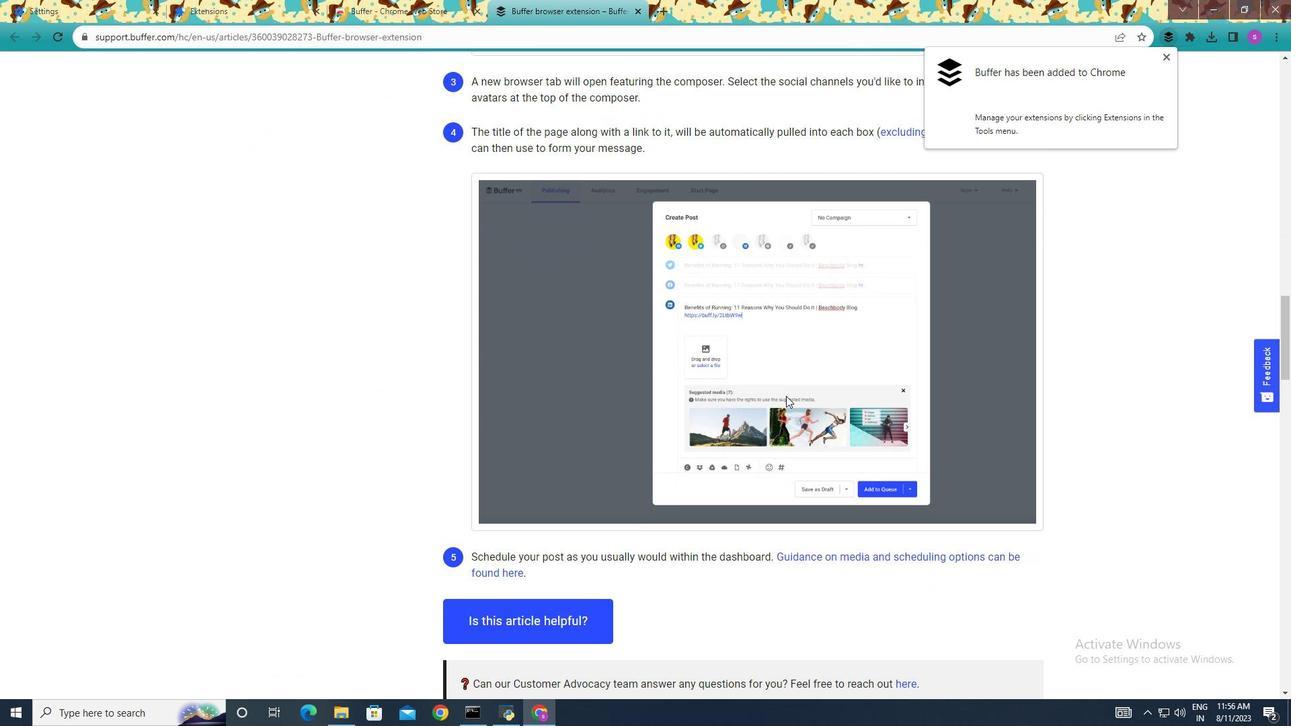 
Action: Mouse scrolled (793, 403) with delta (0, 0)
Screenshot: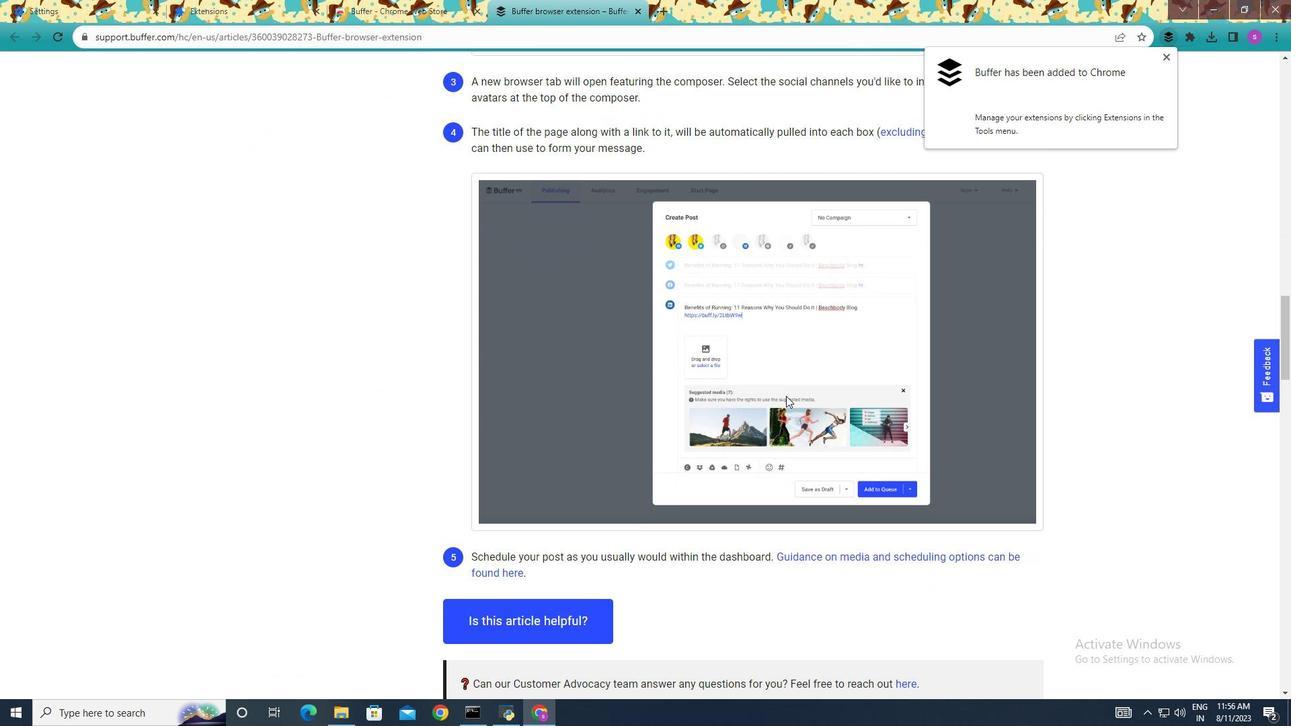 
Action: Mouse moved to (793, 403)
Screenshot: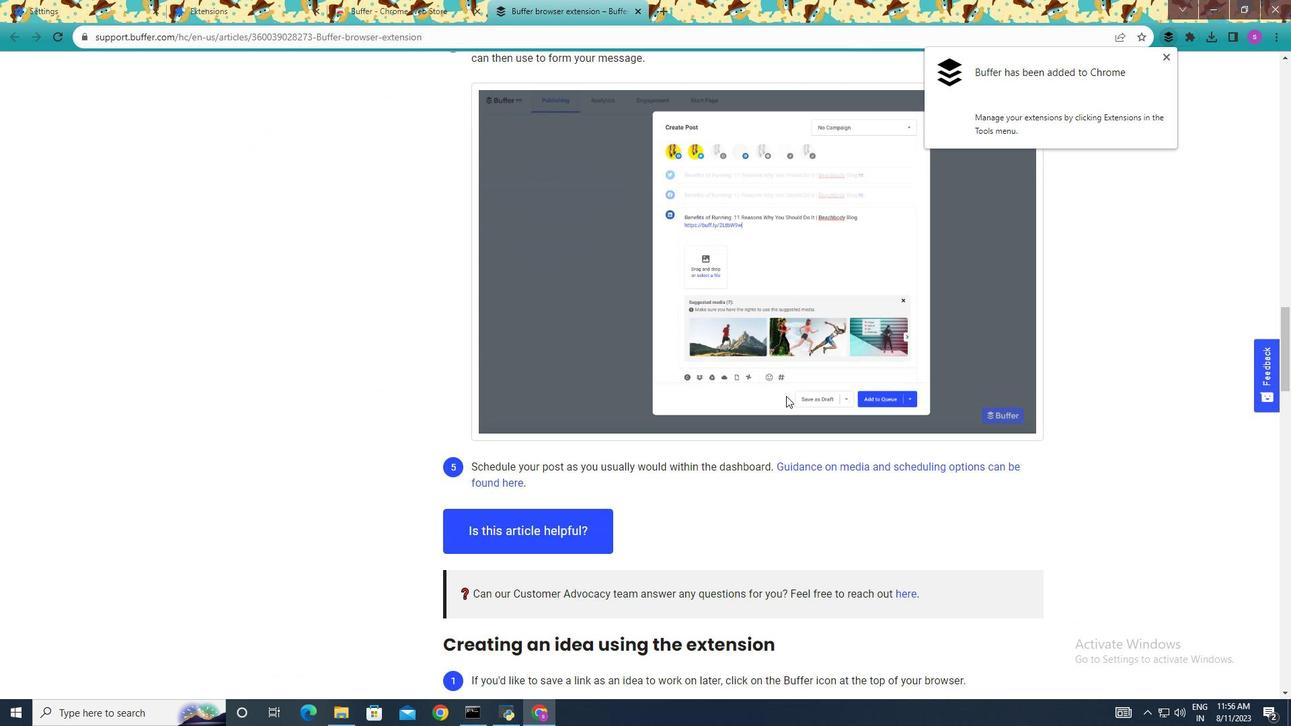 
Action: Mouse scrolled (793, 402) with delta (0, 0)
Screenshot: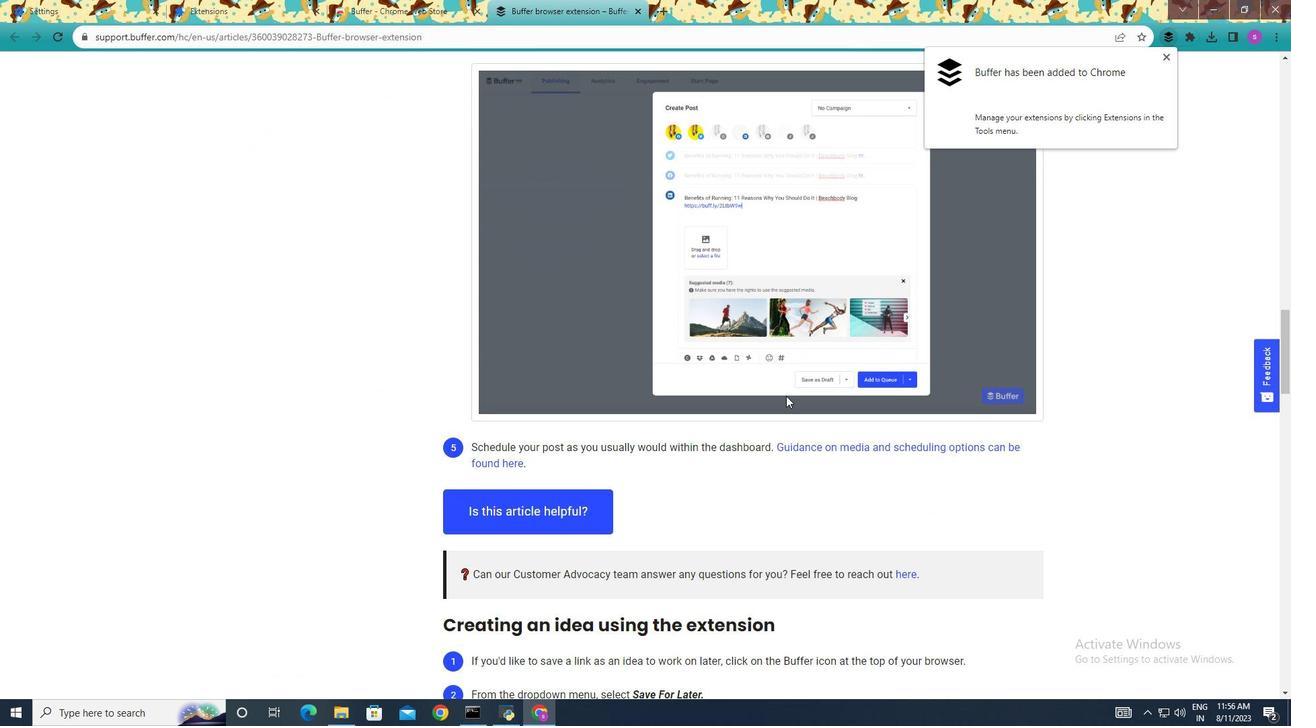 
Action: Mouse scrolled (793, 402) with delta (0, 0)
Screenshot: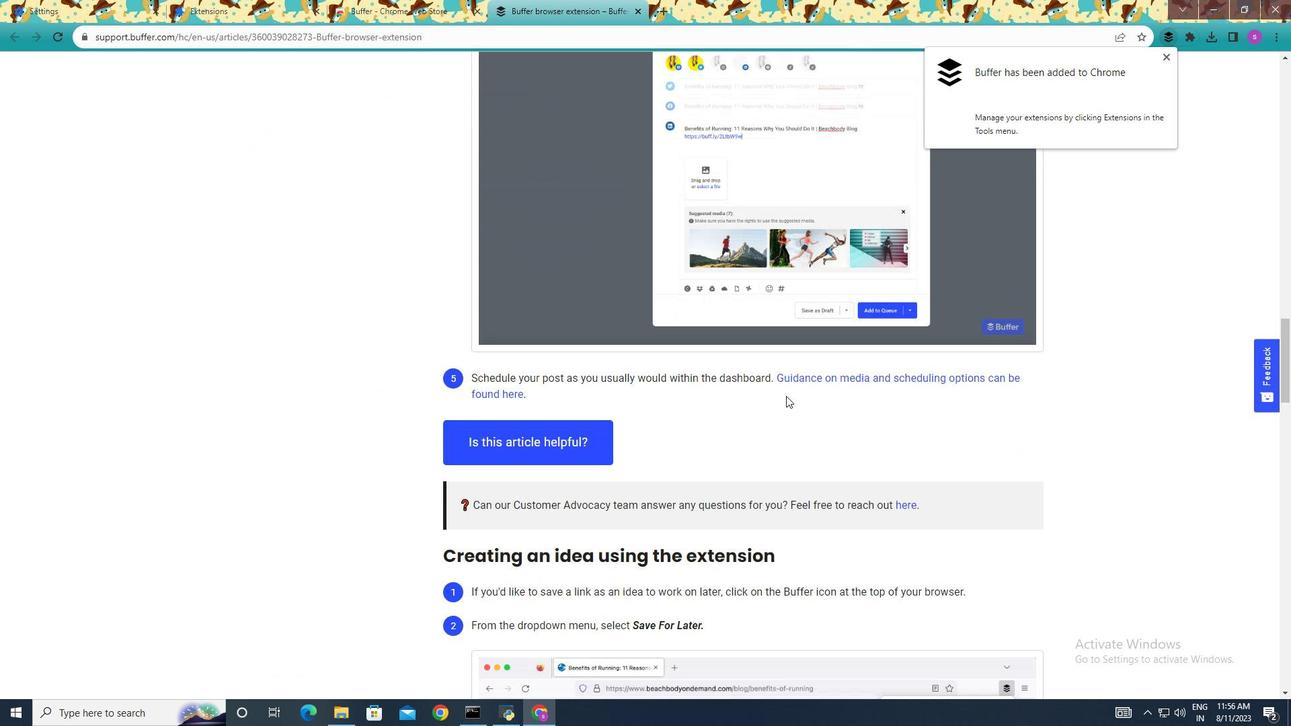 
Action: Mouse moved to (549, 417)
Screenshot: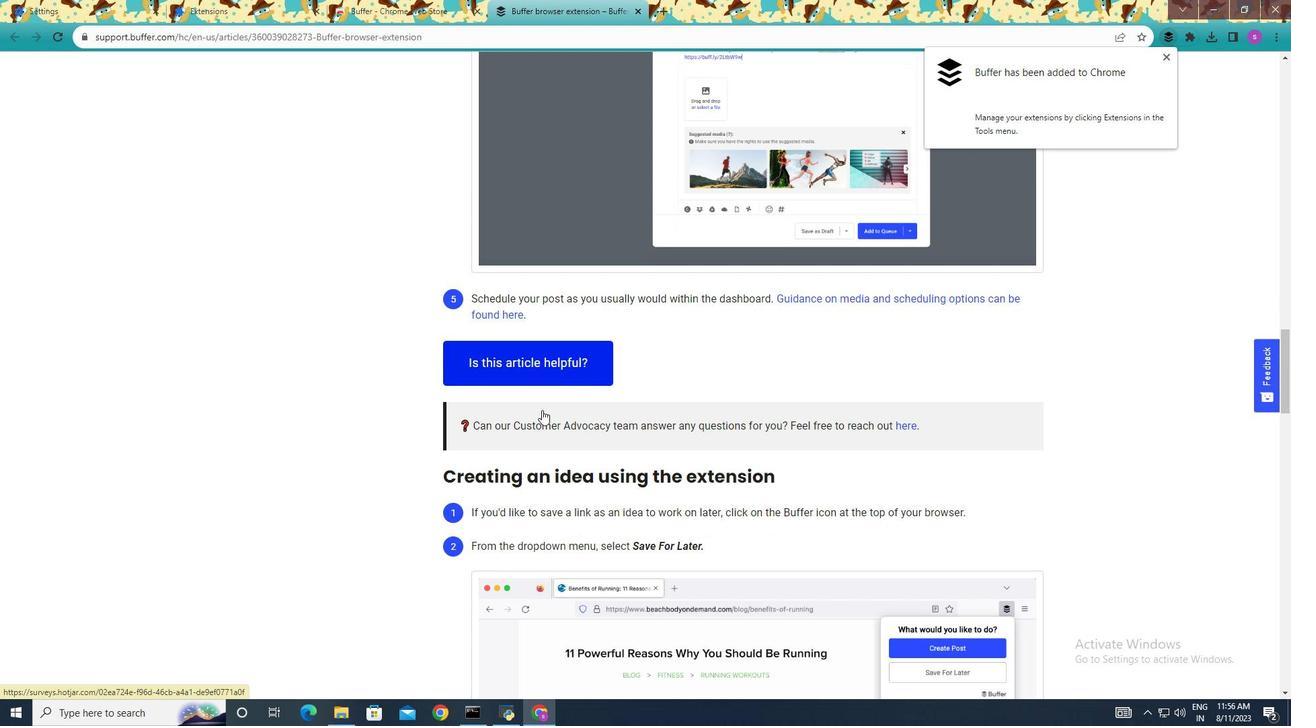 
Action: Mouse scrolled (549, 417) with delta (0, 0)
Screenshot: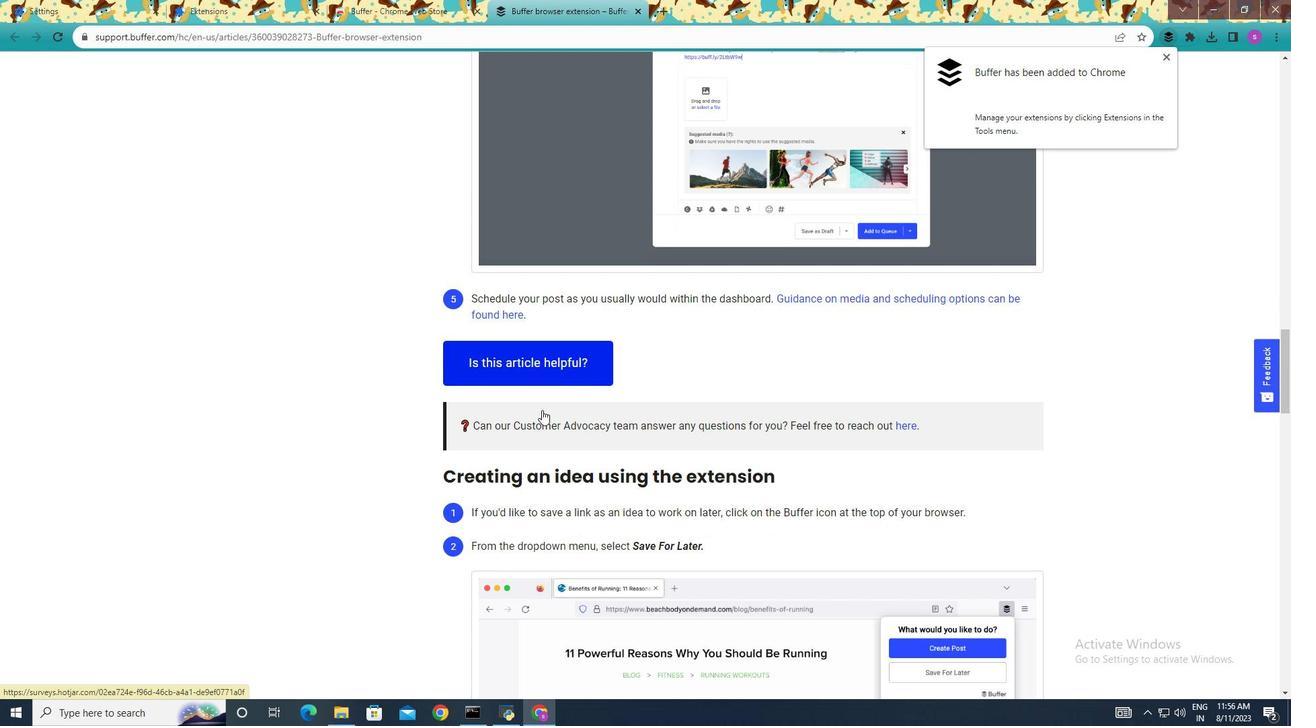 
Action: Mouse moved to (852, 421)
Screenshot: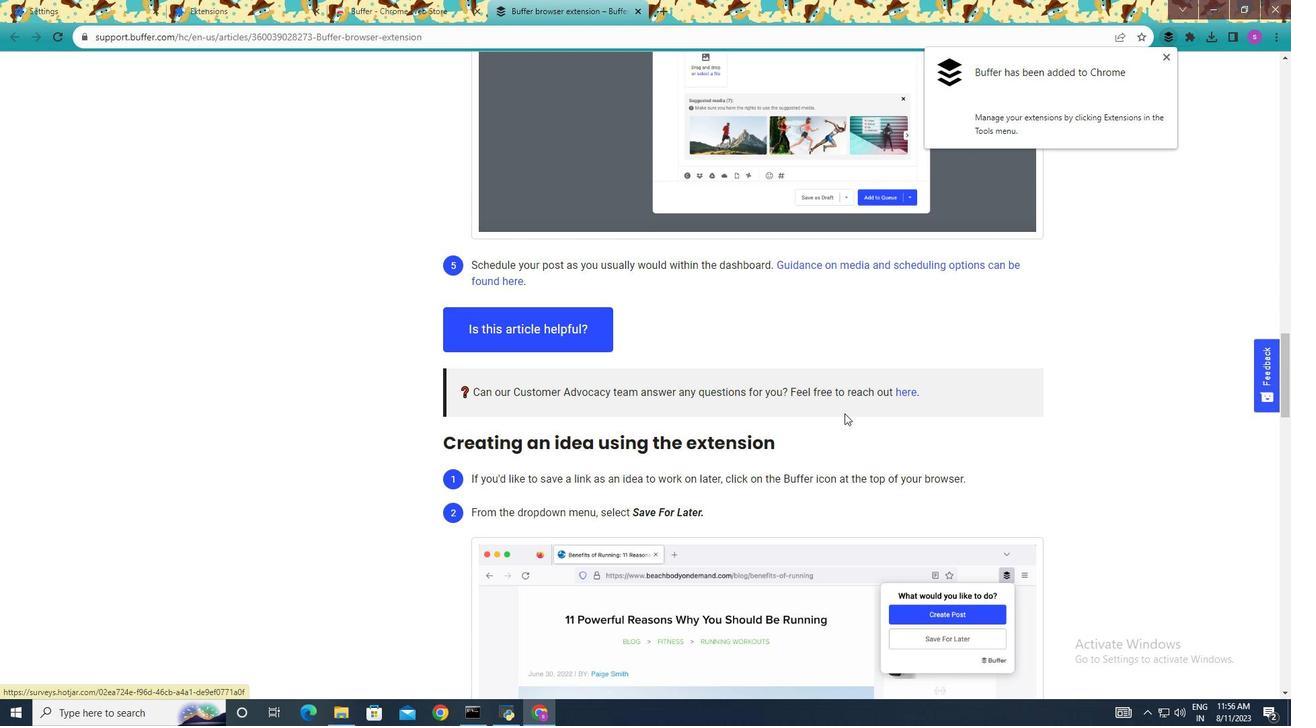 
Action: Mouse scrolled (852, 420) with delta (0, 0)
Screenshot: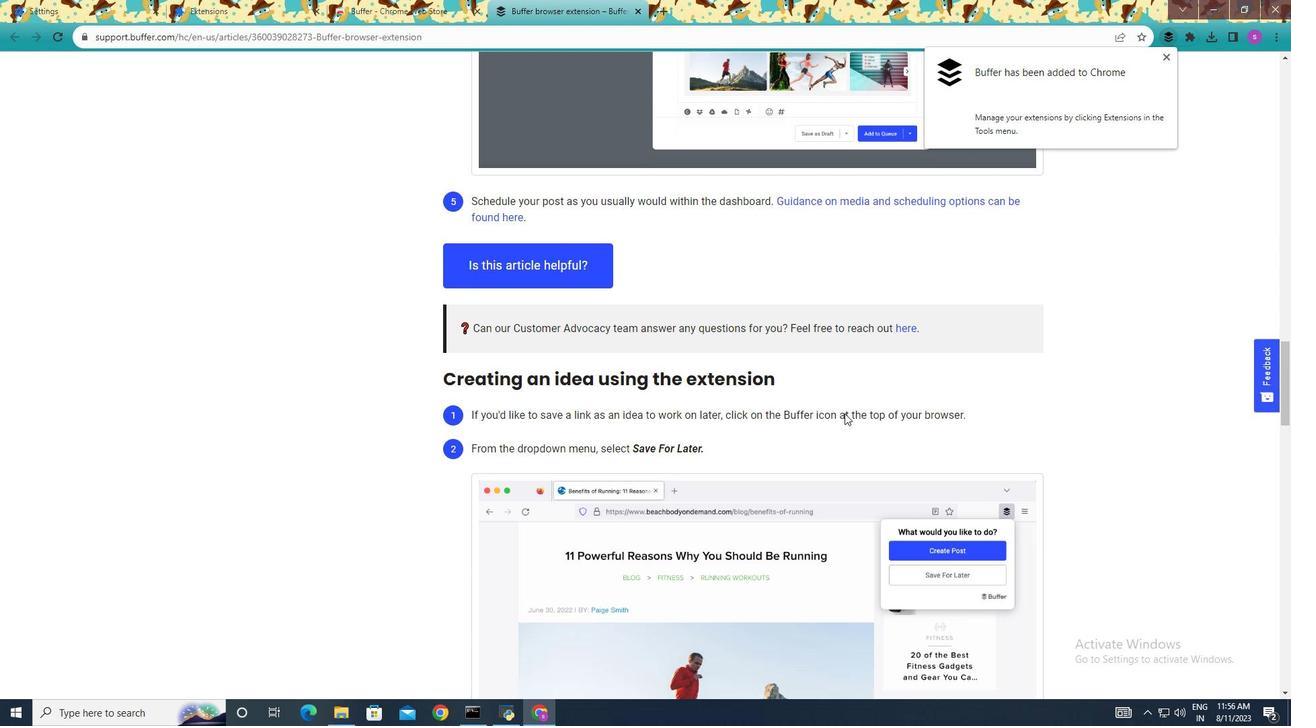 
Action: Mouse scrolled (852, 421) with delta (0, 0)
Screenshot: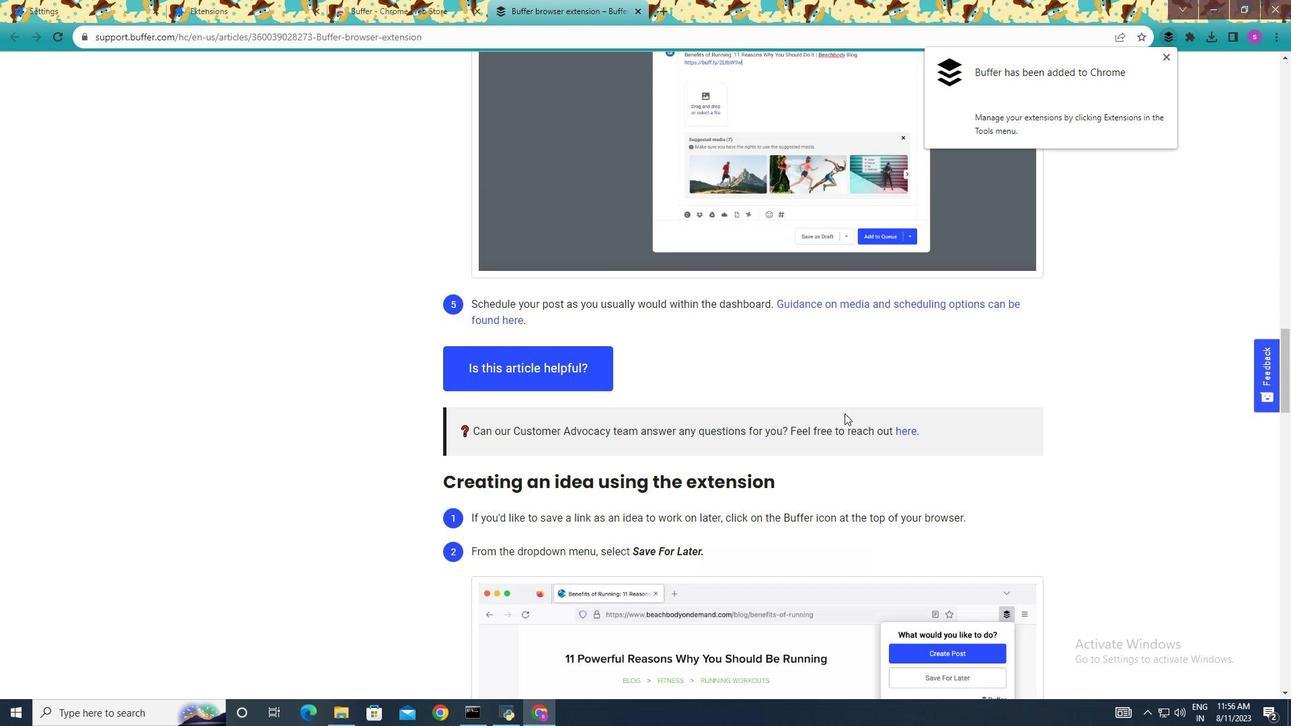 
Action: Mouse scrolled (852, 421) with delta (0, 0)
Screenshot: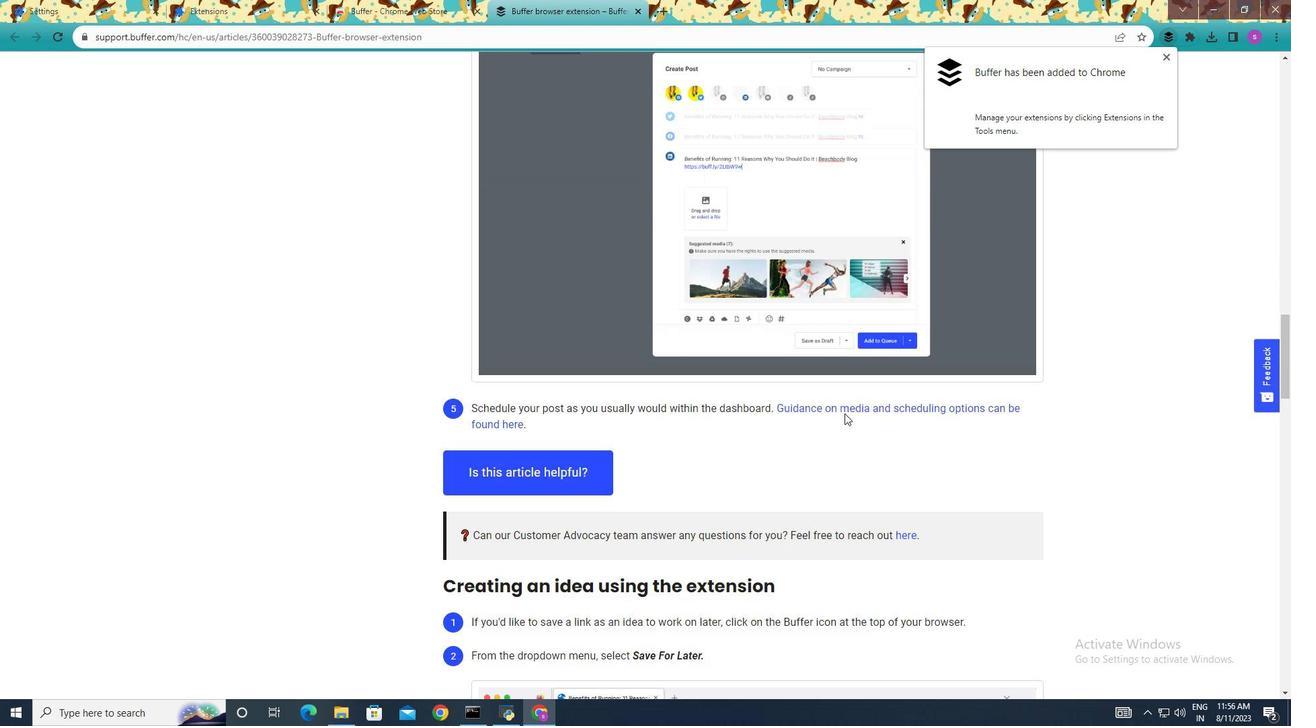 
Action: Mouse scrolled (852, 421) with delta (0, 0)
Screenshot: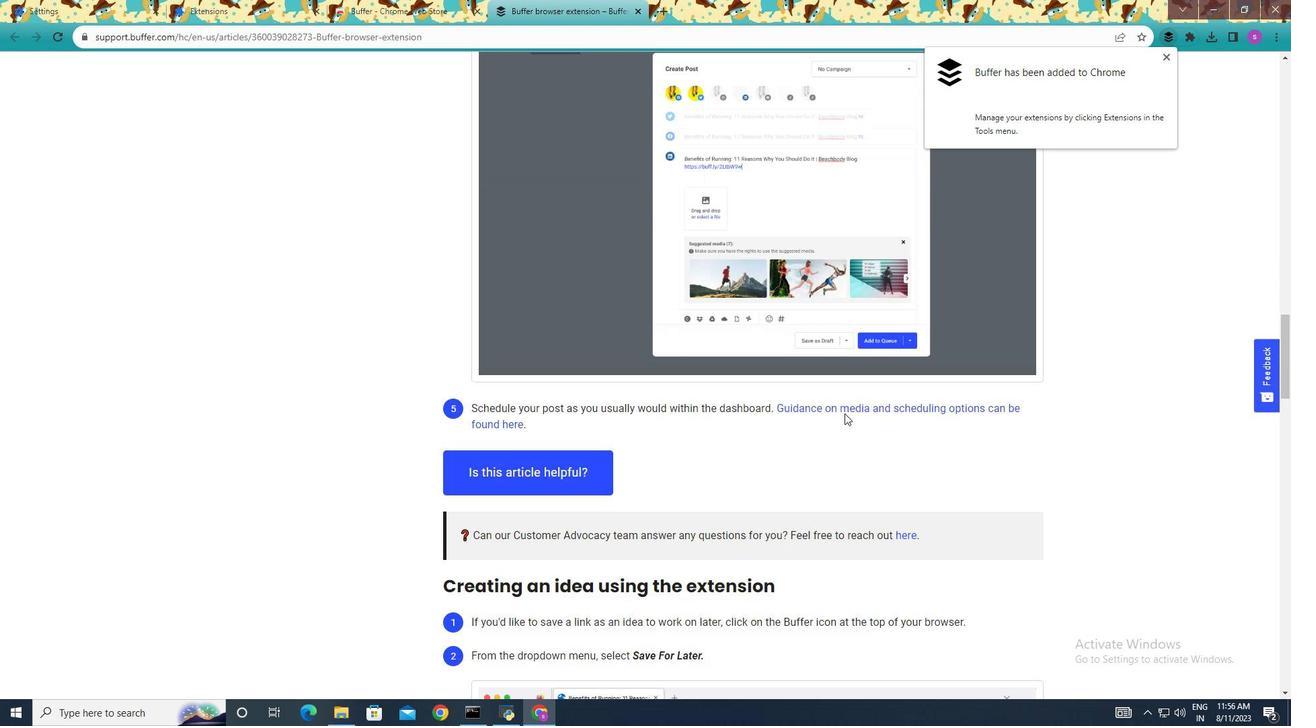 
Action: Mouse scrolled (852, 421) with delta (0, 0)
Screenshot: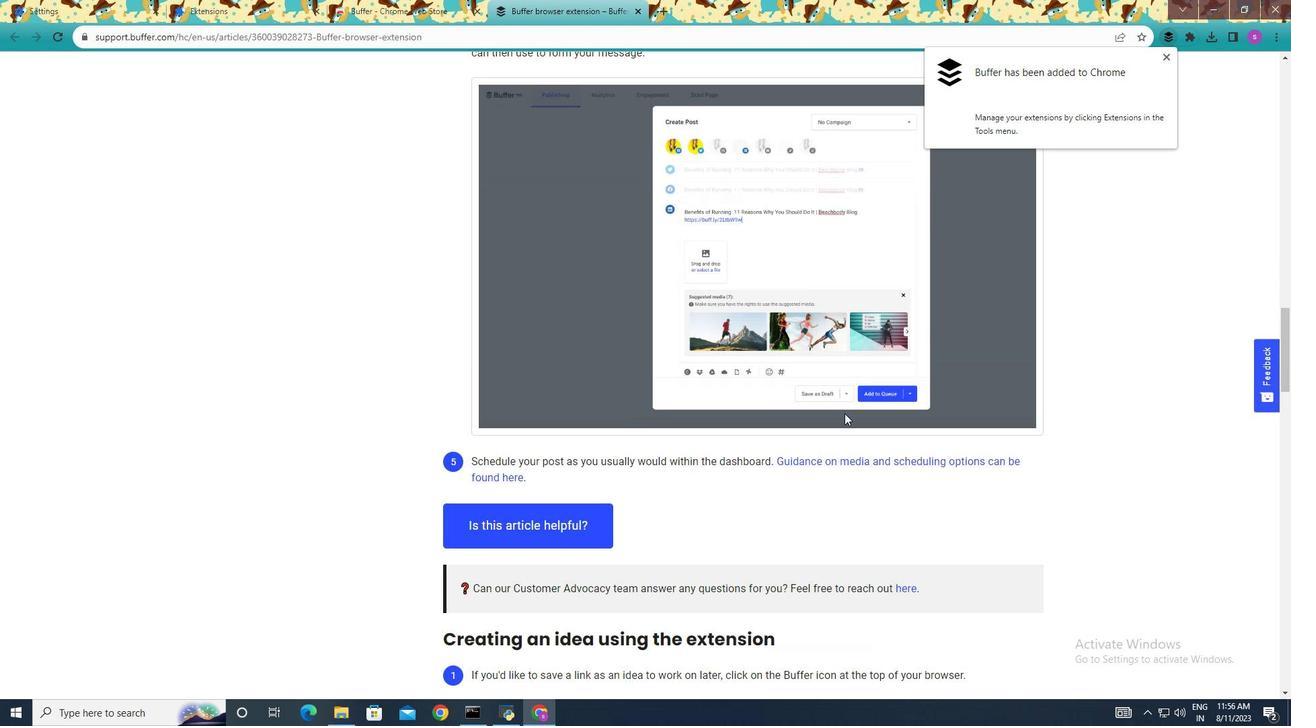 
Action: Mouse scrolled (852, 421) with delta (0, 0)
Screenshot: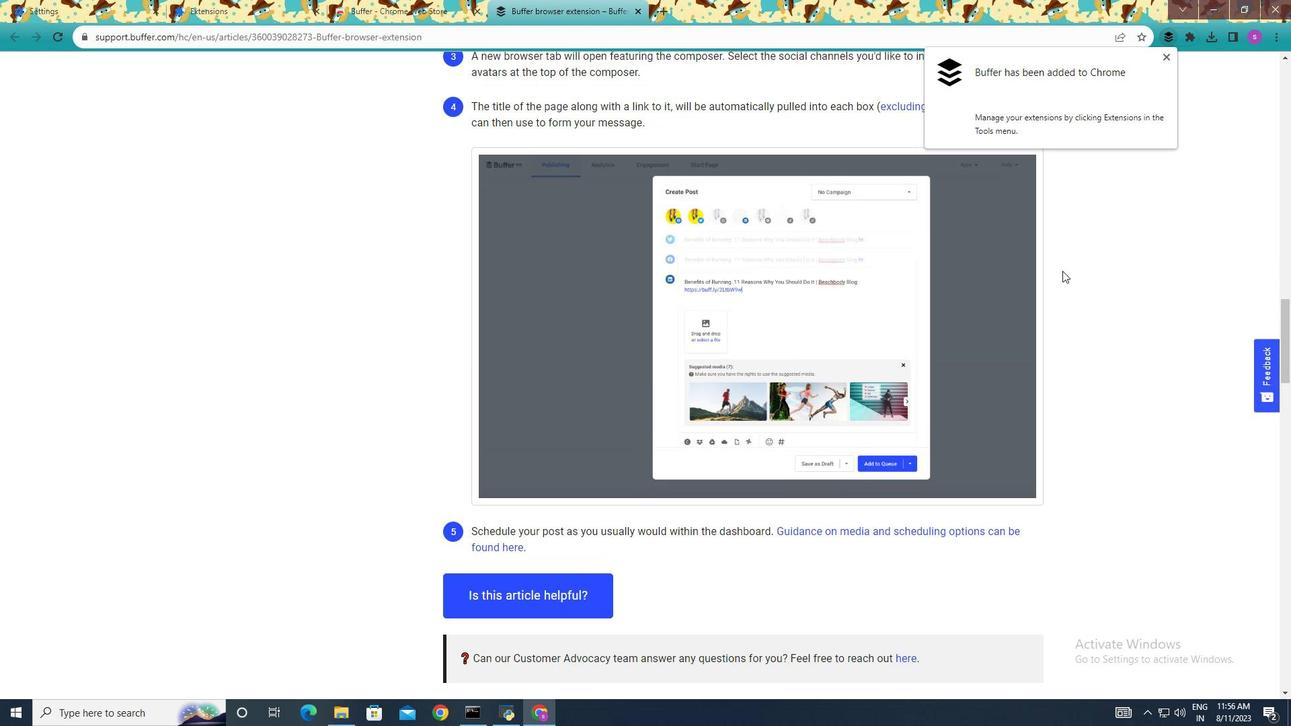 
Action: Mouse moved to (1175, 68)
Screenshot: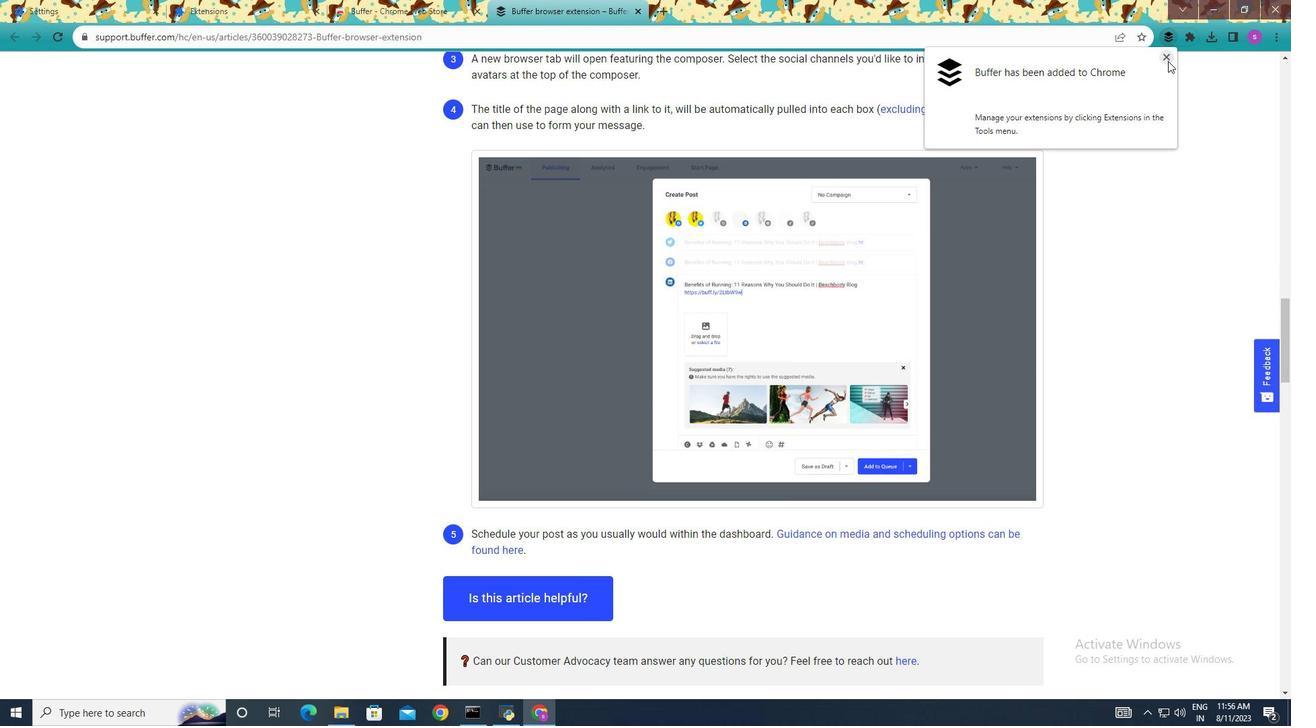 
Action: Mouse pressed left at (1175, 68)
Screenshot: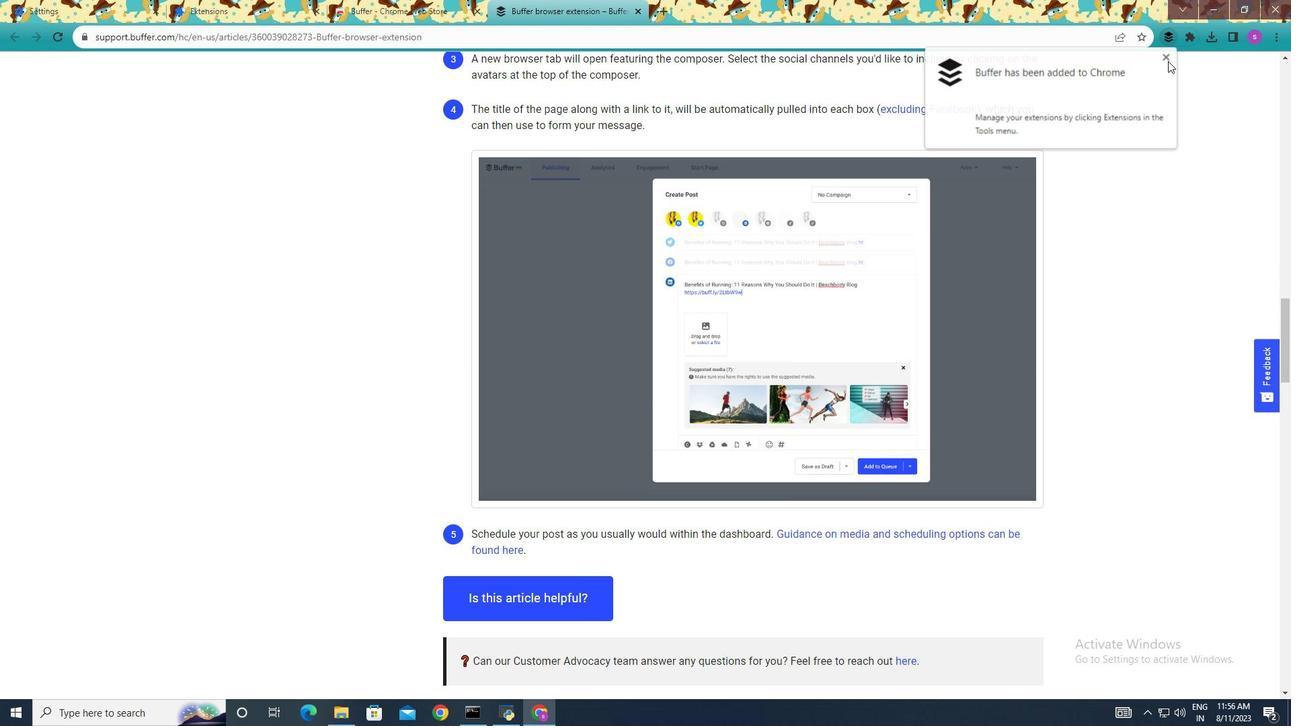 
Action: Mouse moved to (941, 335)
Screenshot: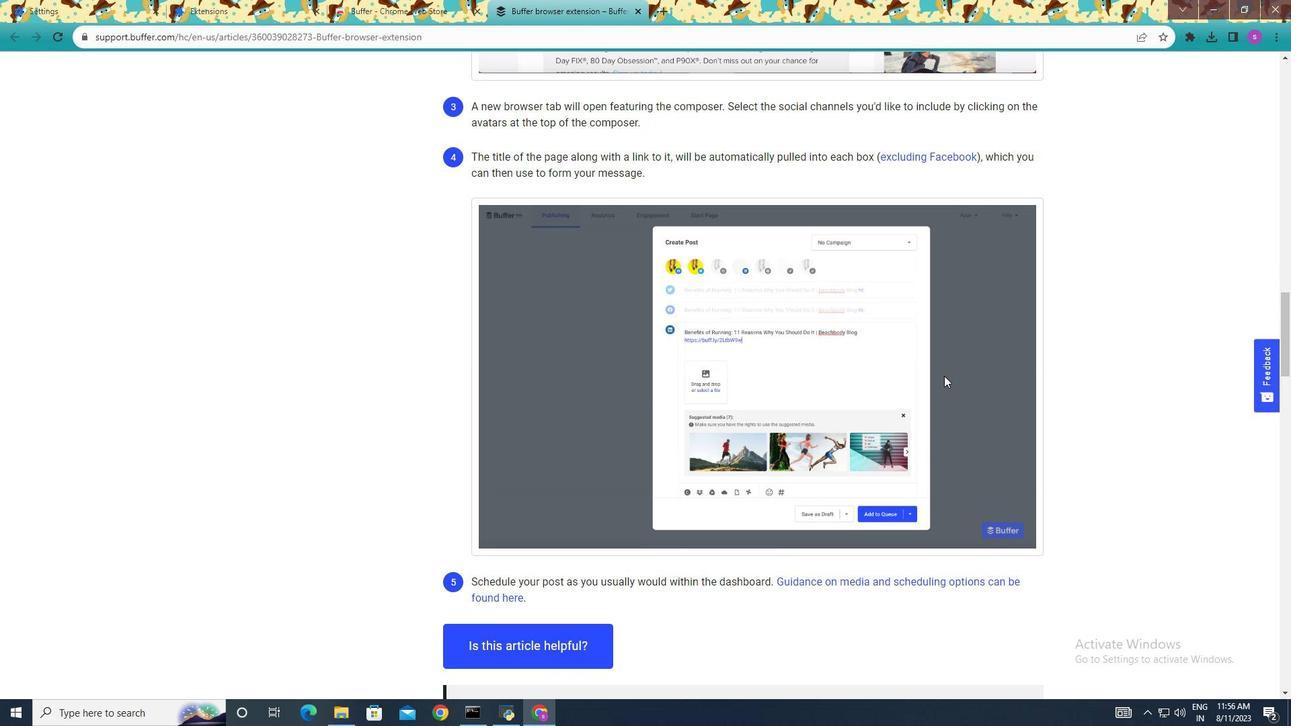 
Action: Mouse scrolled (941, 336) with delta (0, 0)
Screenshot: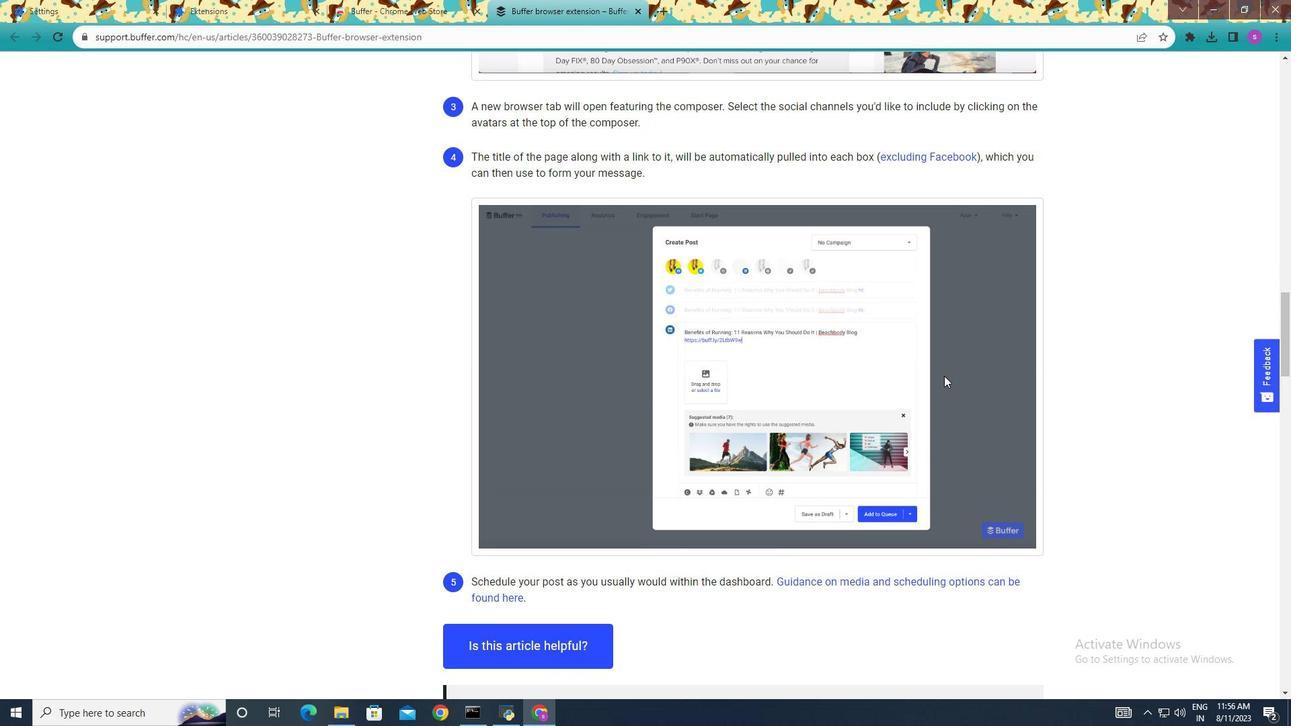 
Action: Mouse moved to (942, 349)
Screenshot: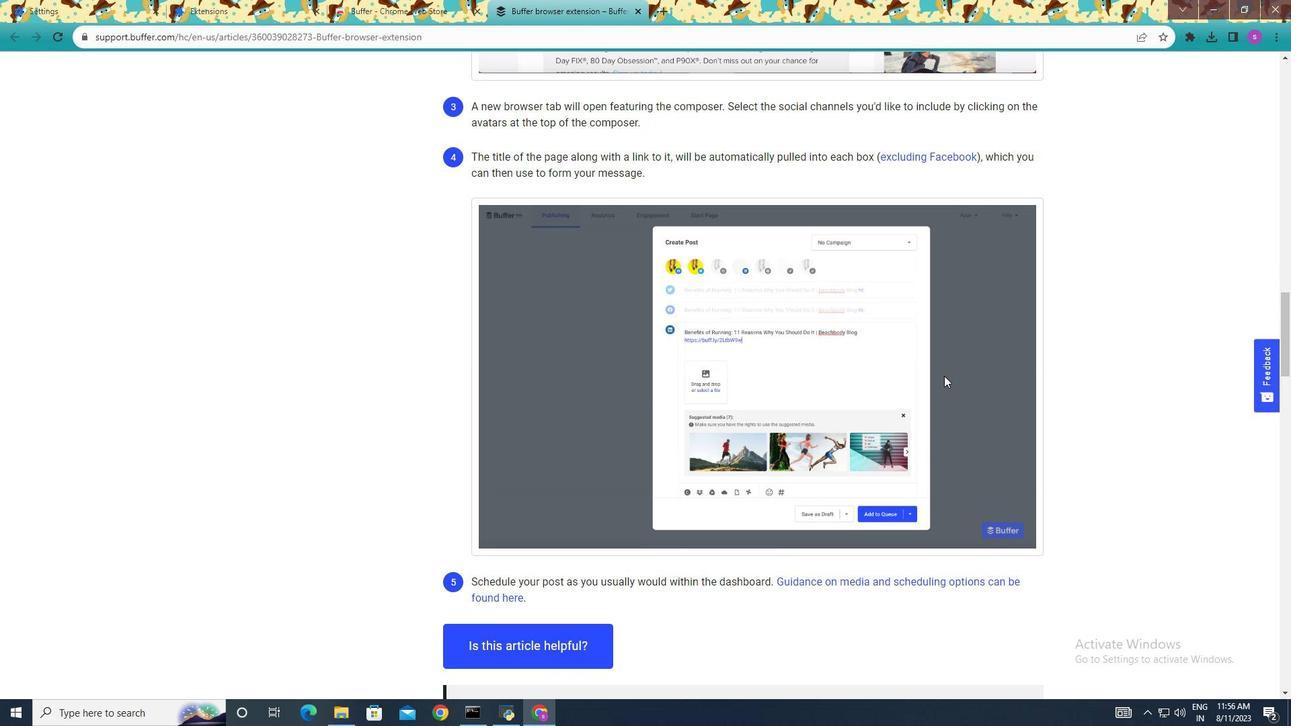 
Action: Mouse scrolled (942, 349) with delta (0, 0)
Screenshot: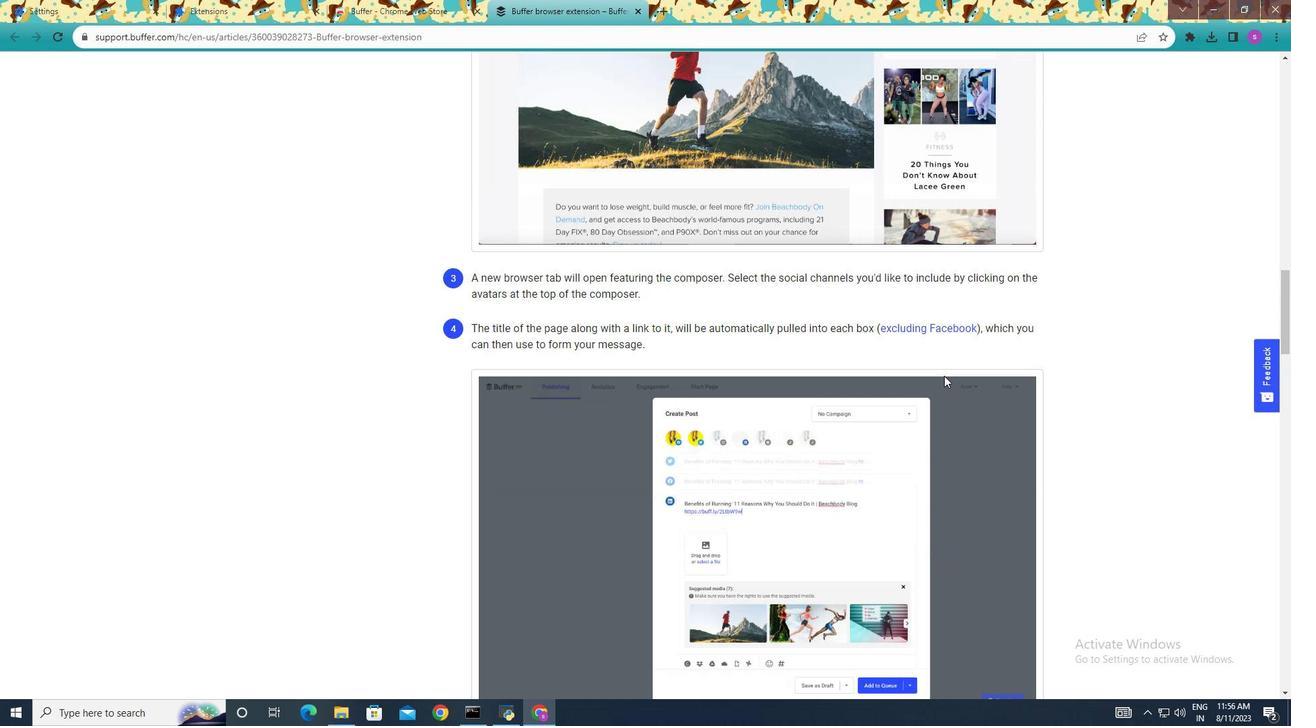 
Action: Mouse moved to (944, 364)
Screenshot: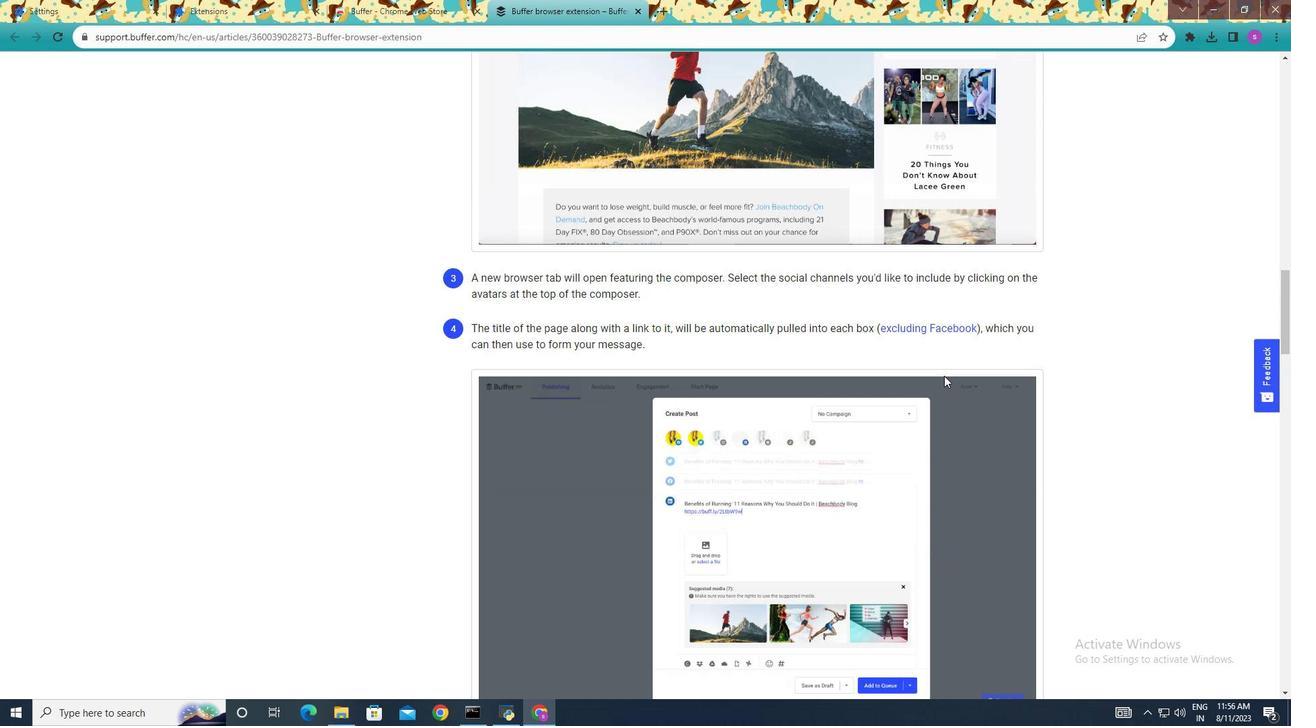 
Action: Mouse scrolled (944, 365) with delta (0, 0)
Screenshot: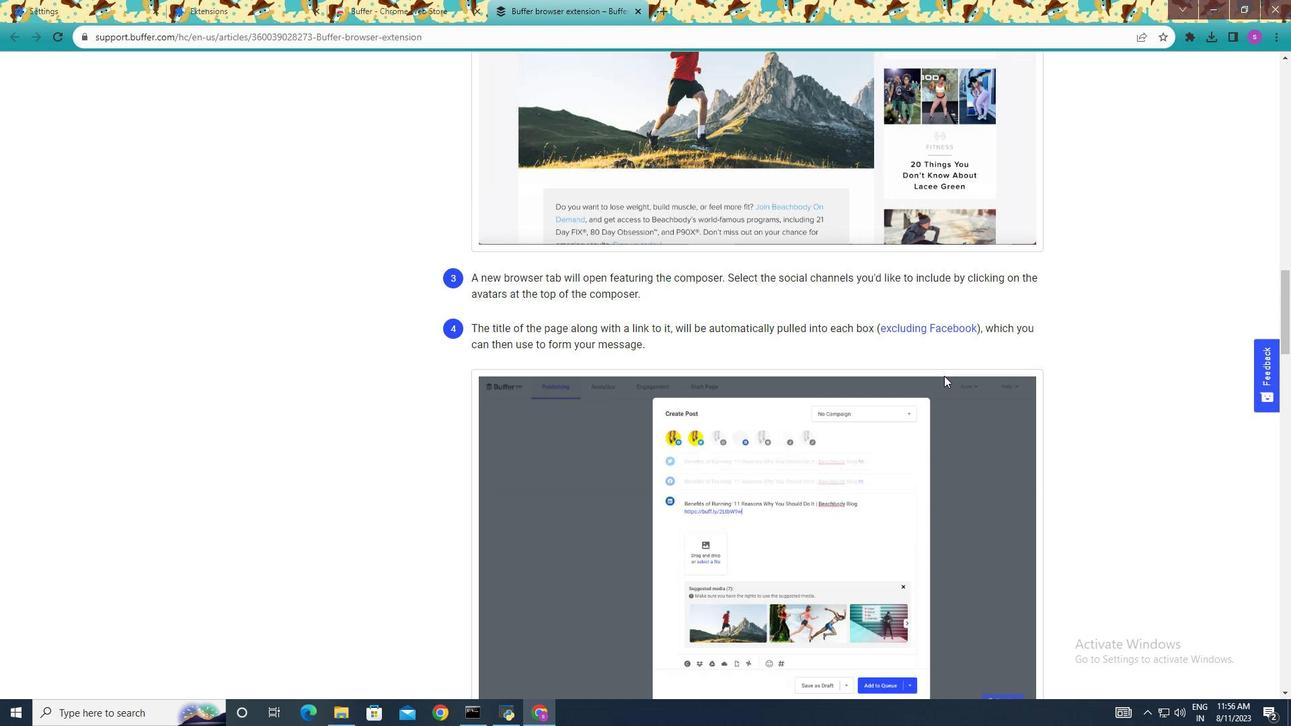 
Action: Mouse moved to (947, 374)
Screenshot: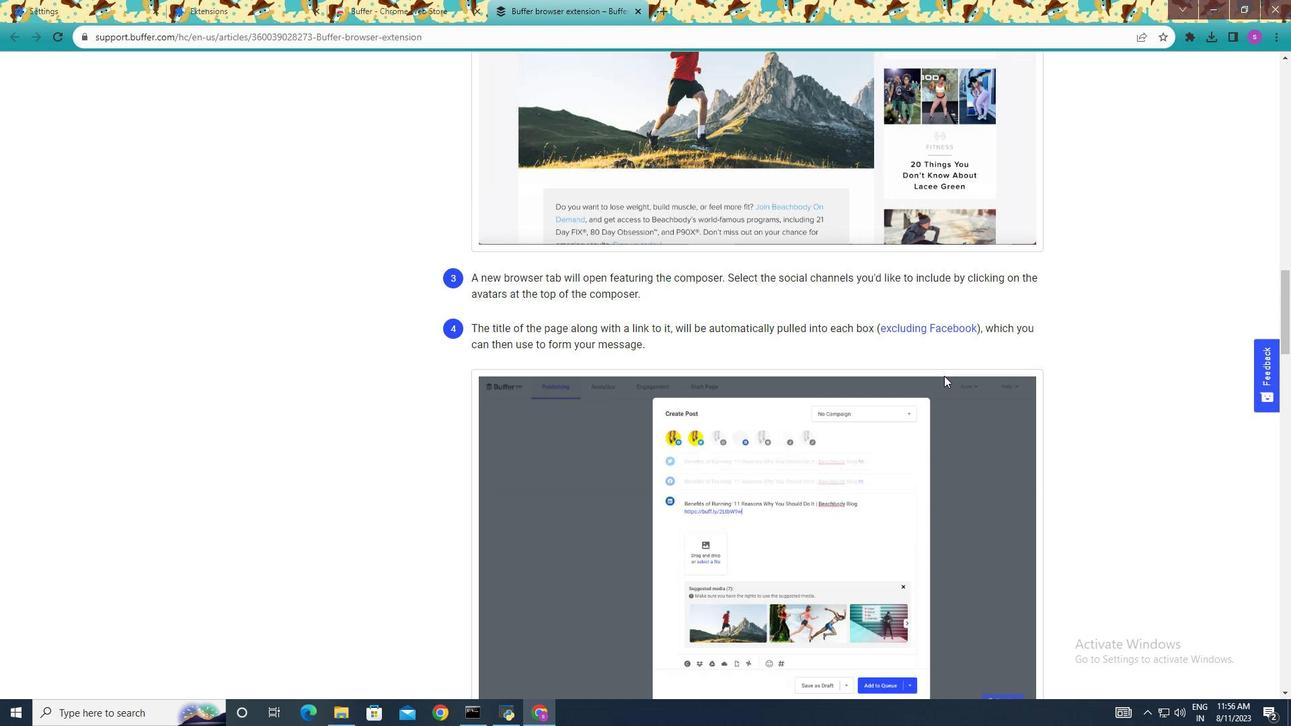 
Action: Mouse scrolled (947, 374) with delta (0, 0)
Screenshot: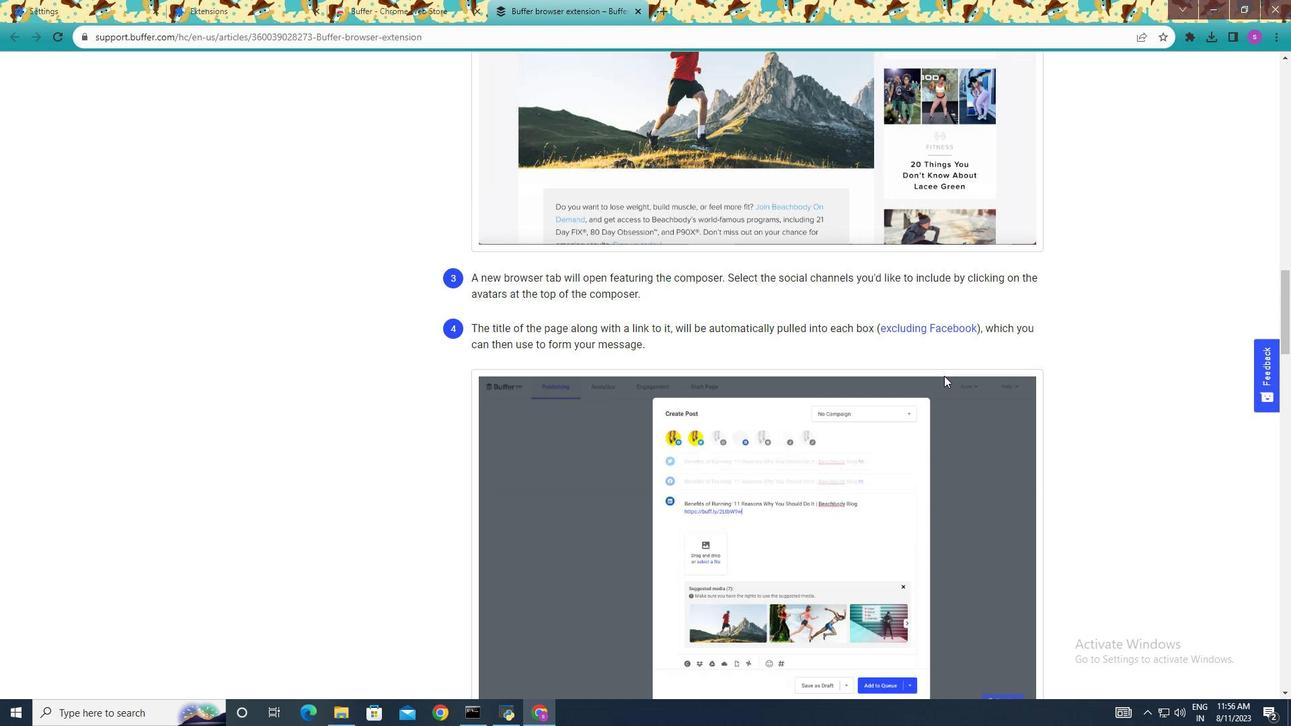 
Action: Mouse moved to (951, 383)
Screenshot: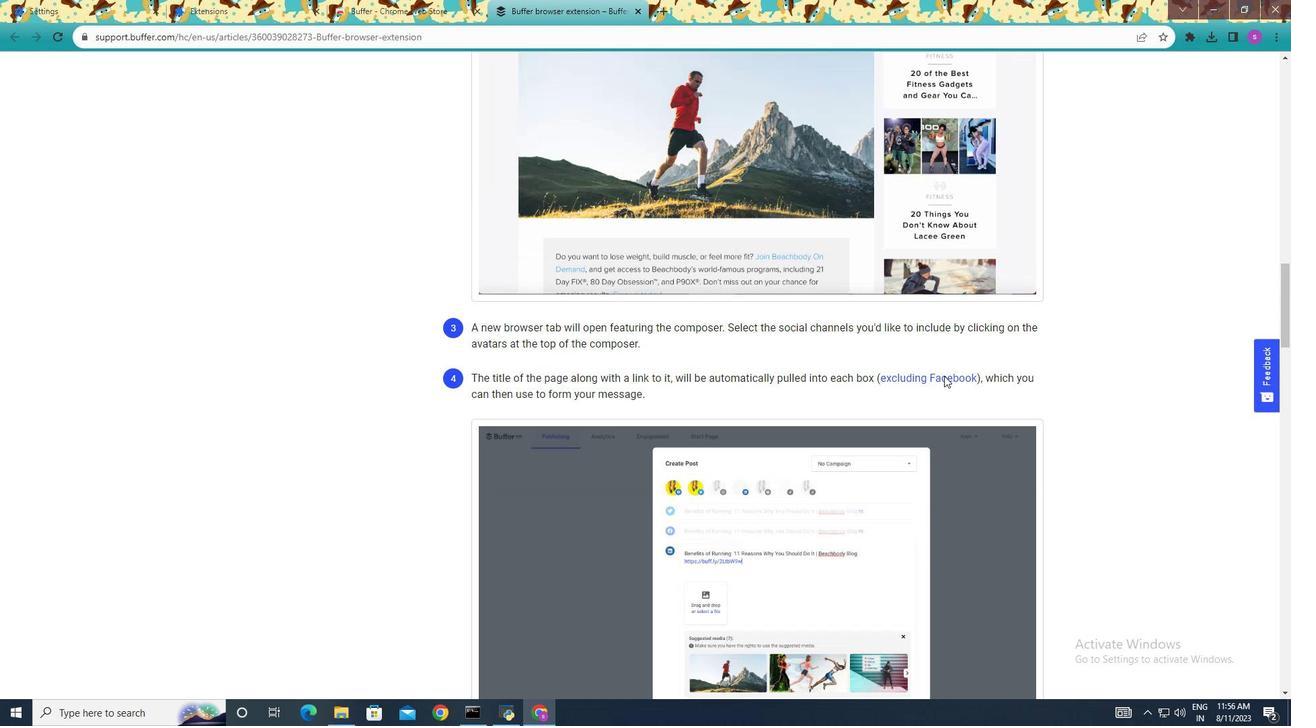 
Action: Mouse scrolled (951, 384) with delta (0, 0)
Screenshot: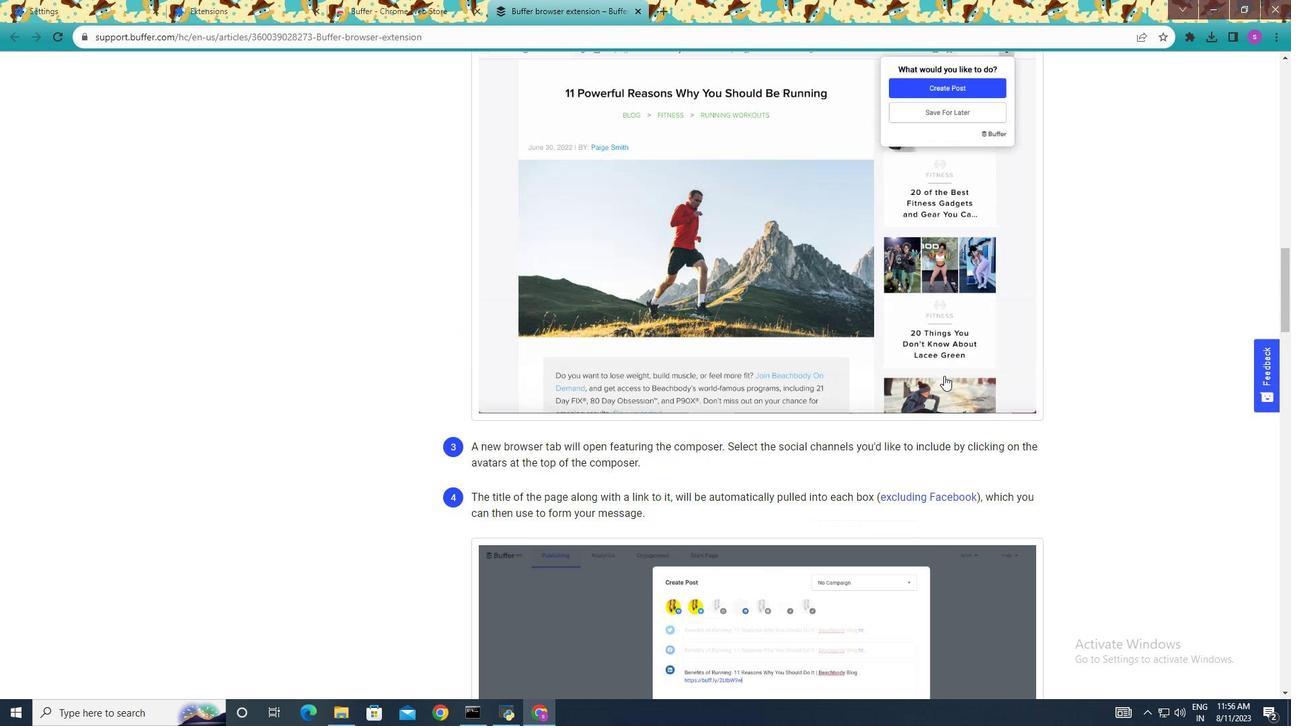 
Action: Mouse scrolled (951, 384) with delta (0, 0)
Screenshot: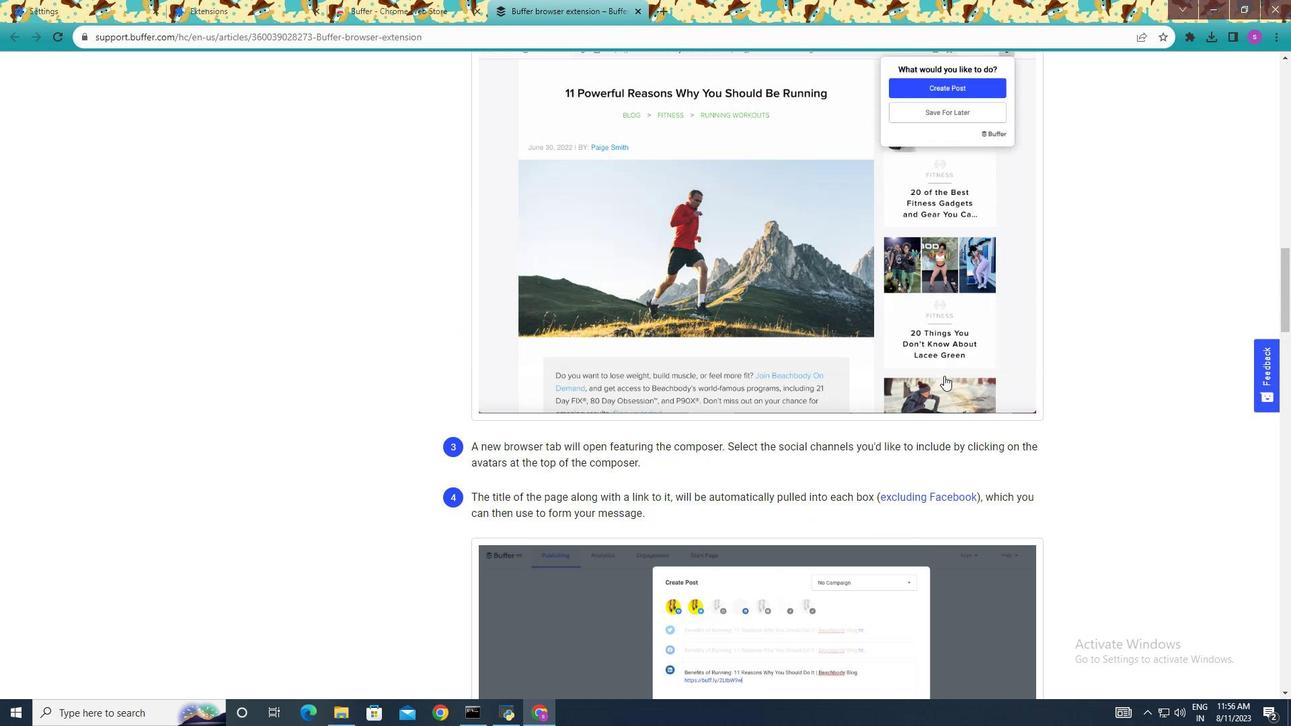 
Action: Mouse scrolled (951, 384) with delta (0, 0)
Screenshot: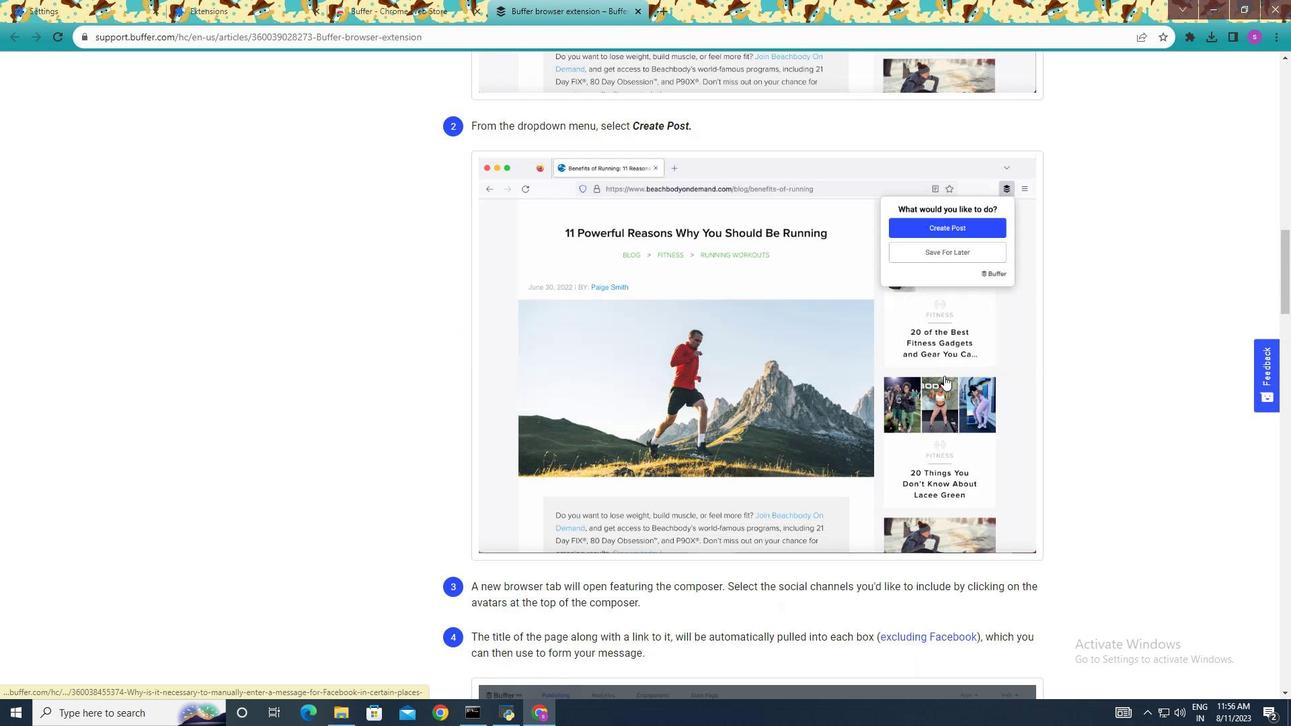 
Action: Mouse scrolled (951, 384) with delta (0, 0)
Screenshot: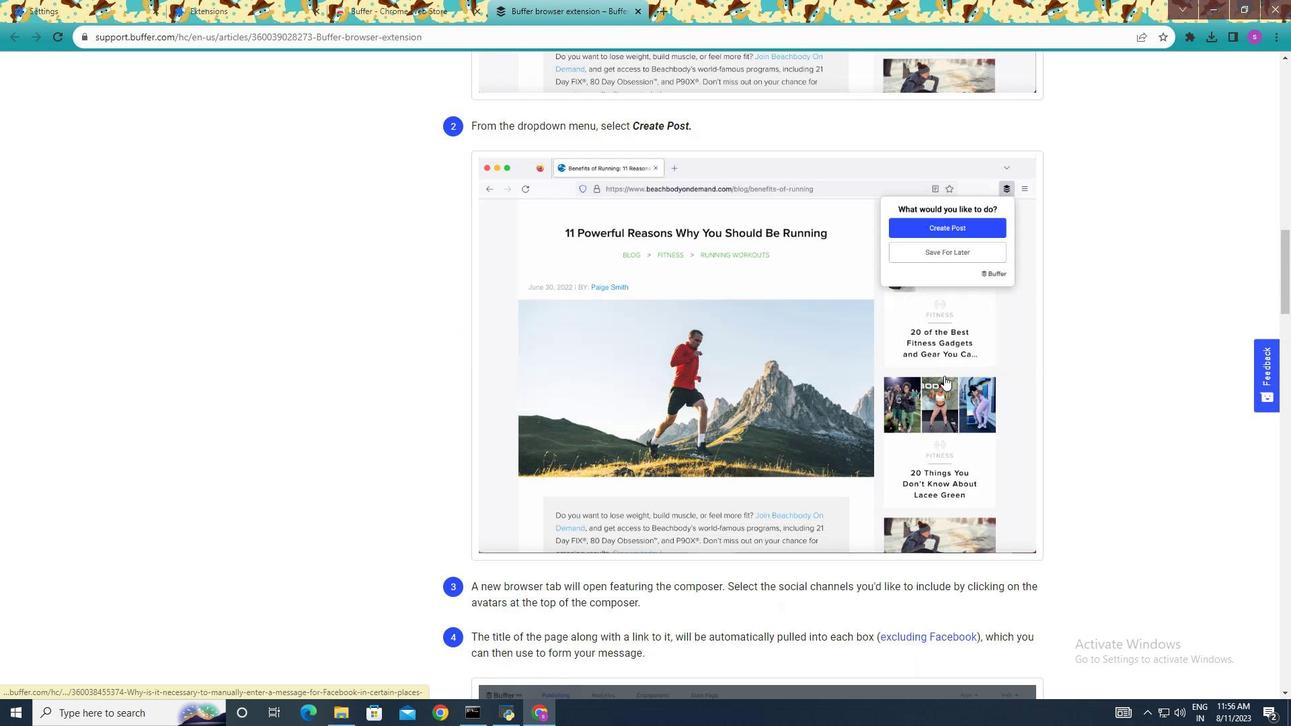 
Action: Mouse scrolled (951, 384) with delta (0, 0)
Screenshot: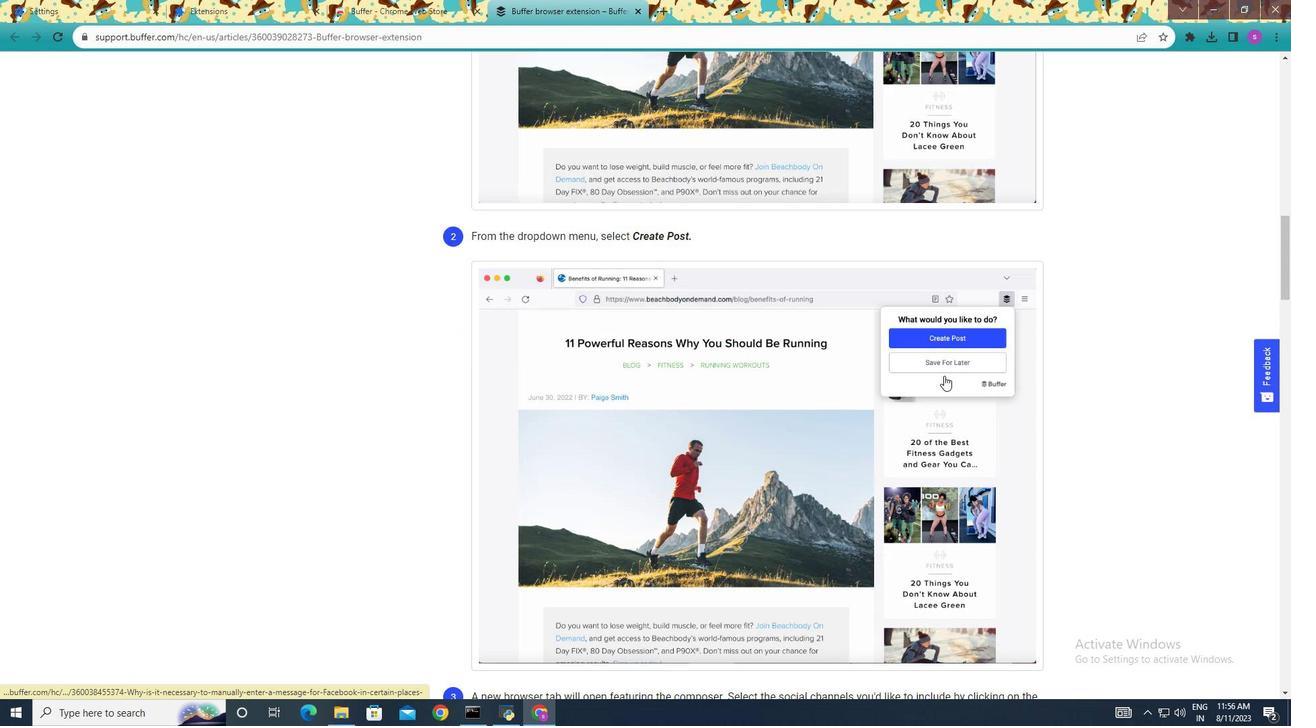 
Action: Mouse scrolled (951, 384) with delta (0, 0)
Screenshot: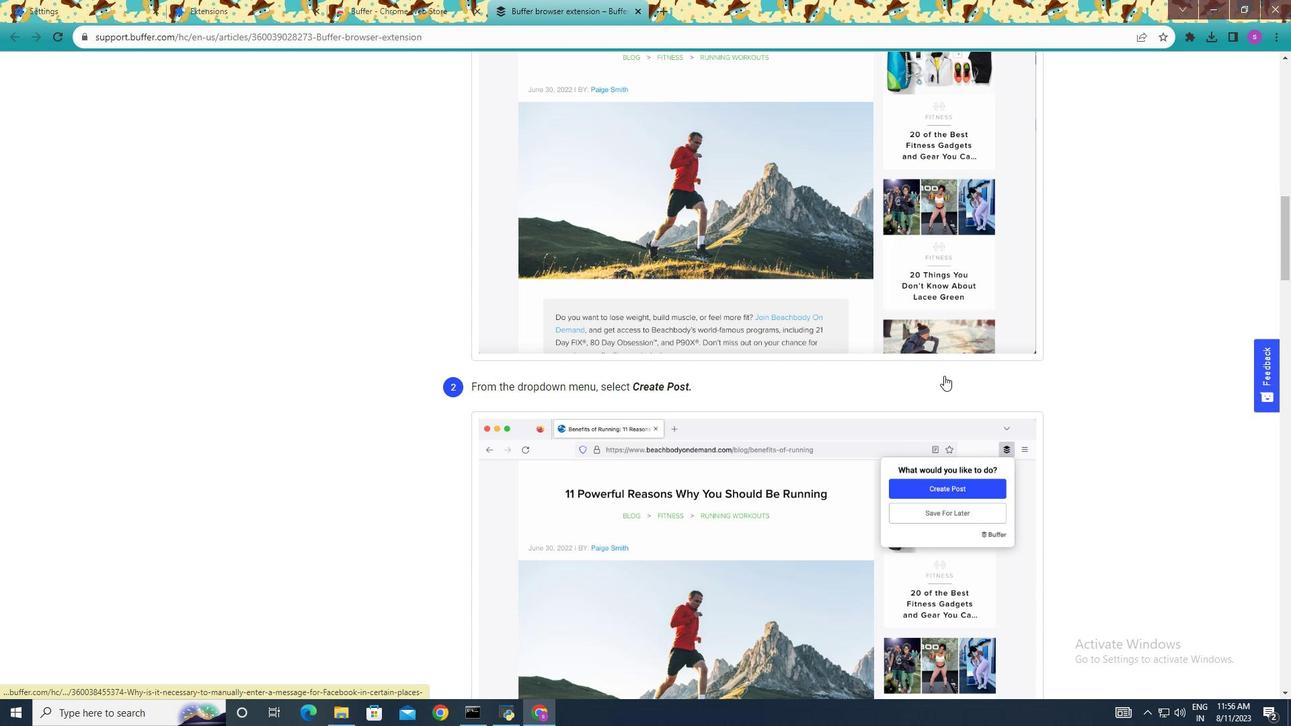 
Action: Mouse scrolled (951, 384) with delta (0, 0)
Screenshot: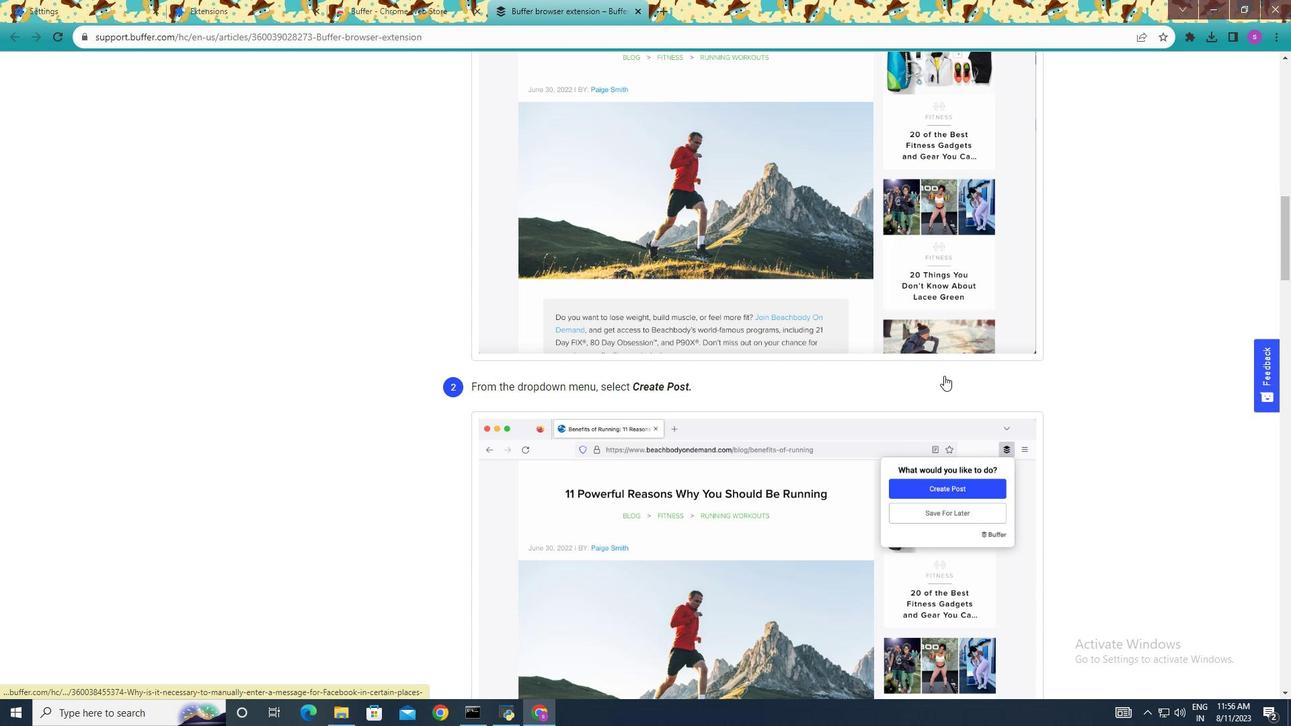 
Action: Mouse scrolled (951, 384) with delta (0, 0)
Screenshot: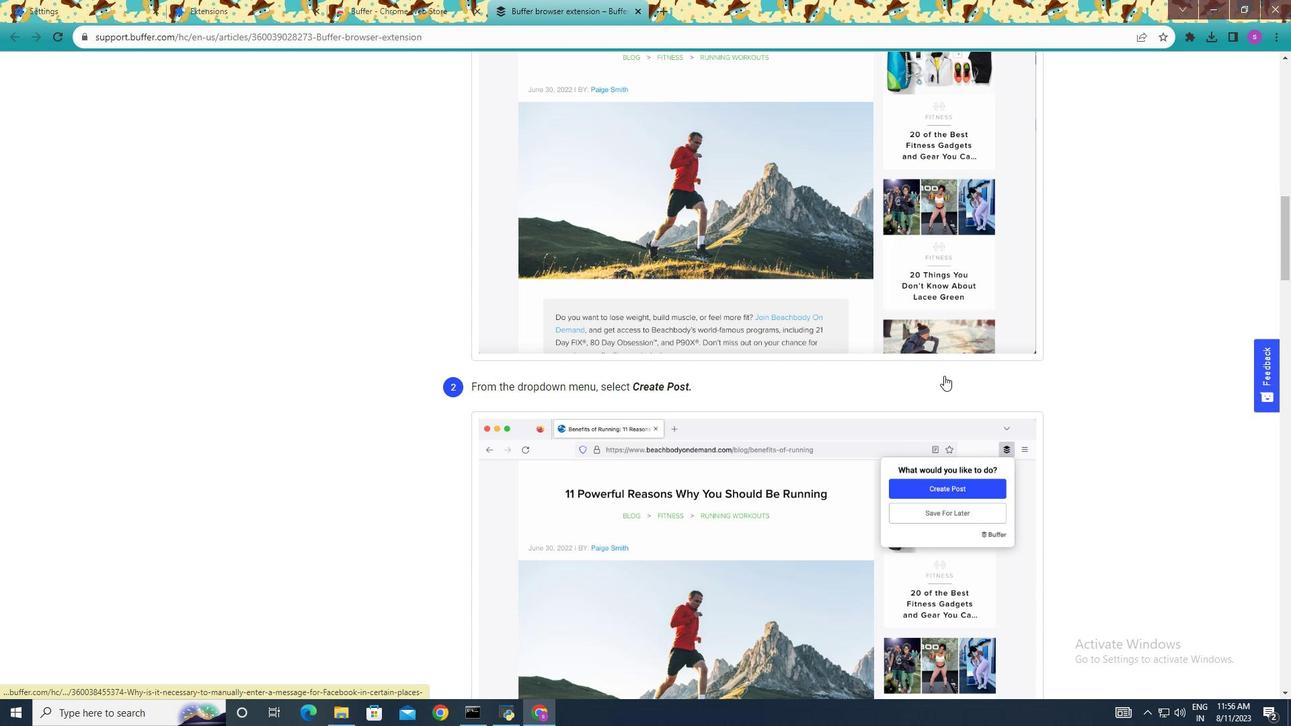 
Action: Mouse moved to (952, 383)
Screenshot: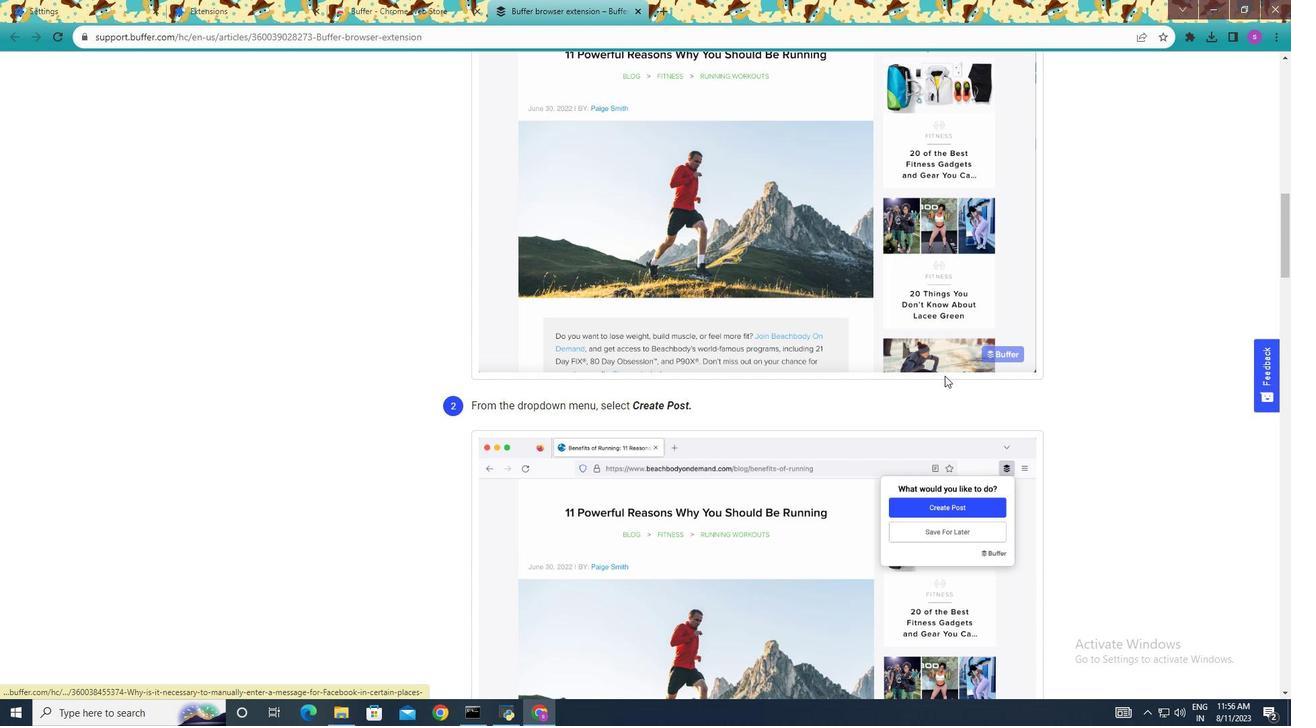 
Action: Mouse scrolled (952, 384) with delta (0, 0)
Screenshot: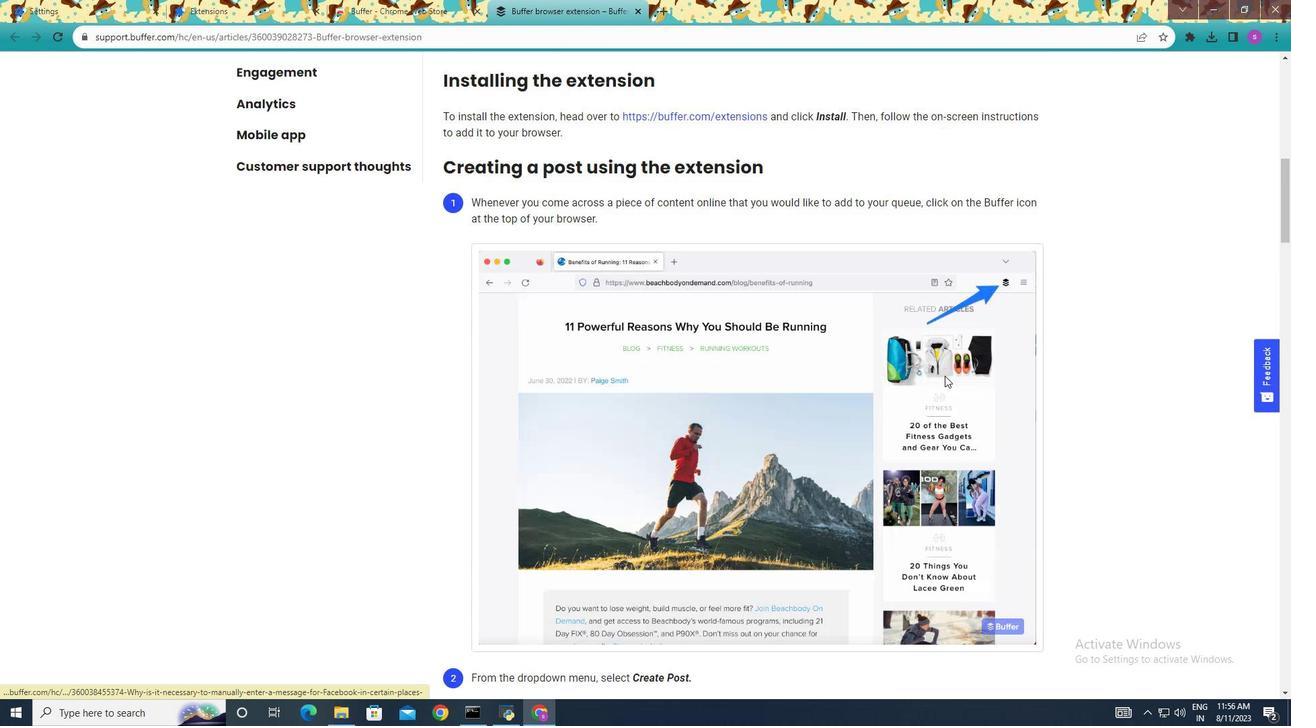 
Action: Mouse scrolled (952, 384) with delta (0, 0)
Screenshot: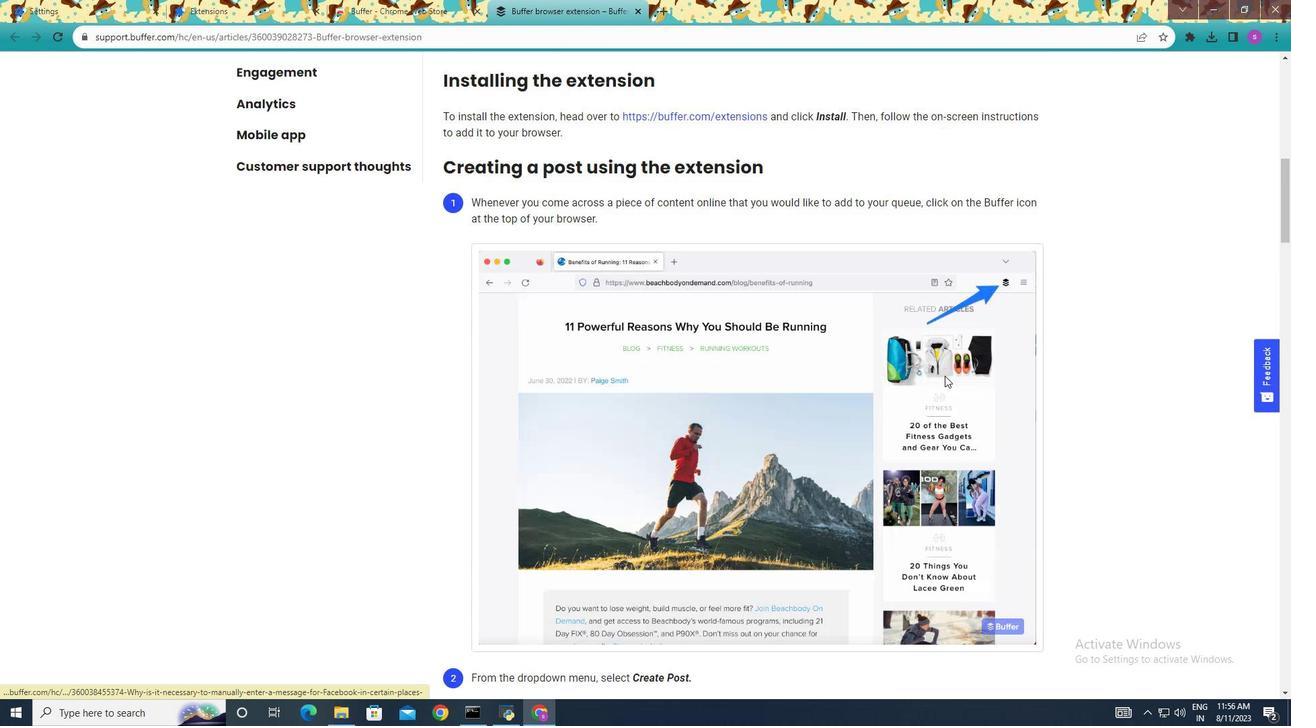 
Action: Mouse scrolled (952, 384) with delta (0, 0)
Screenshot: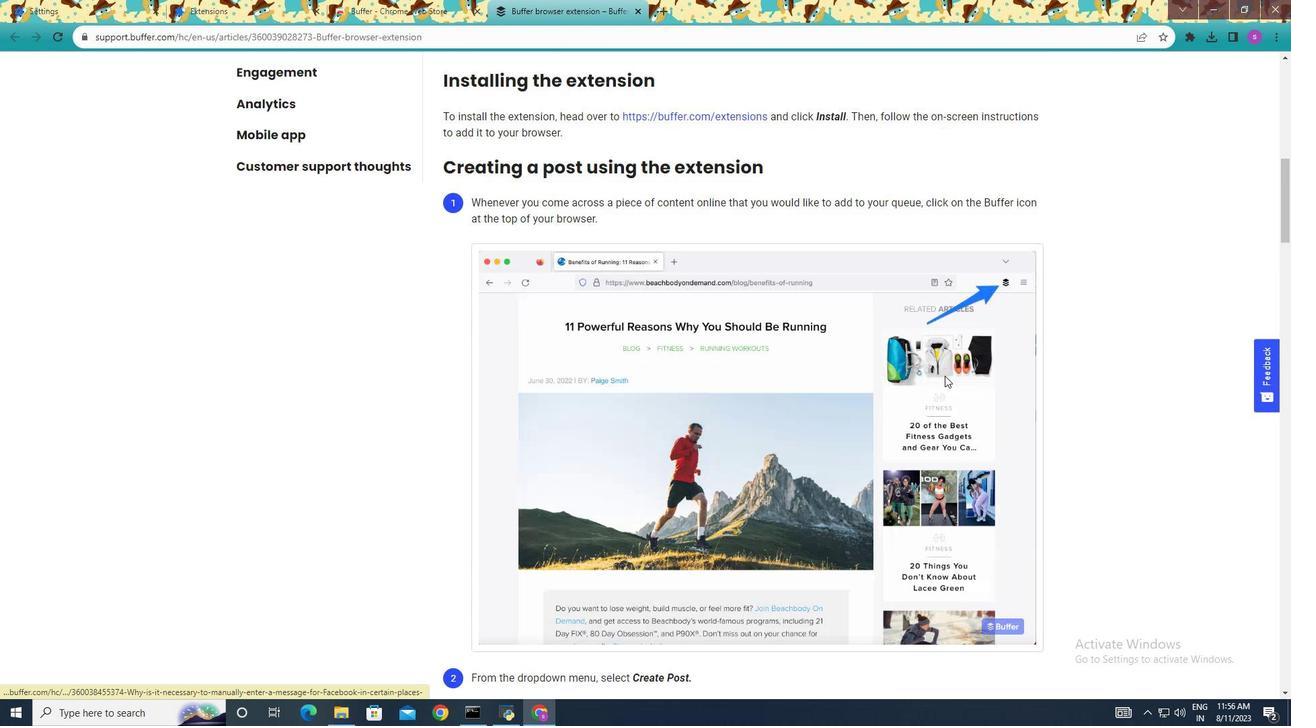 
Action: Mouse scrolled (952, 384) with delta (0, 0)
Screenshot: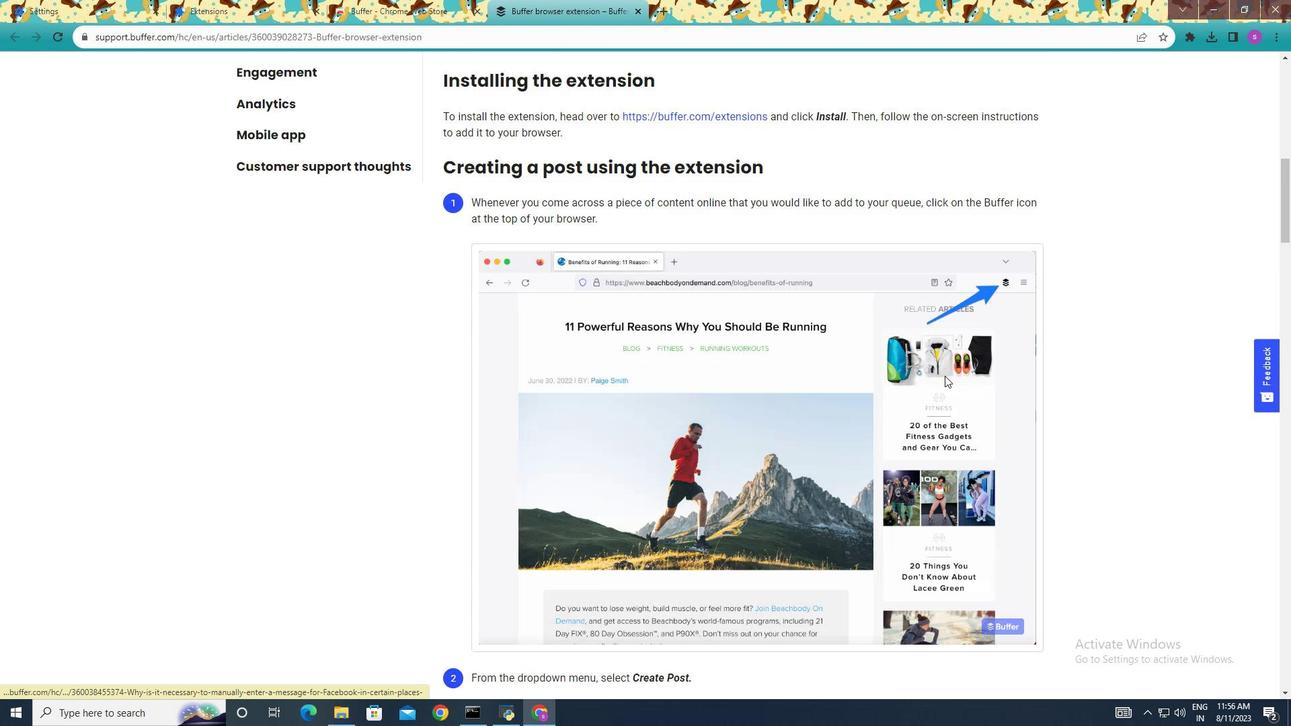 
Action: Mouse scrolled (952, 384) with delta (0, 0)
Screenshot: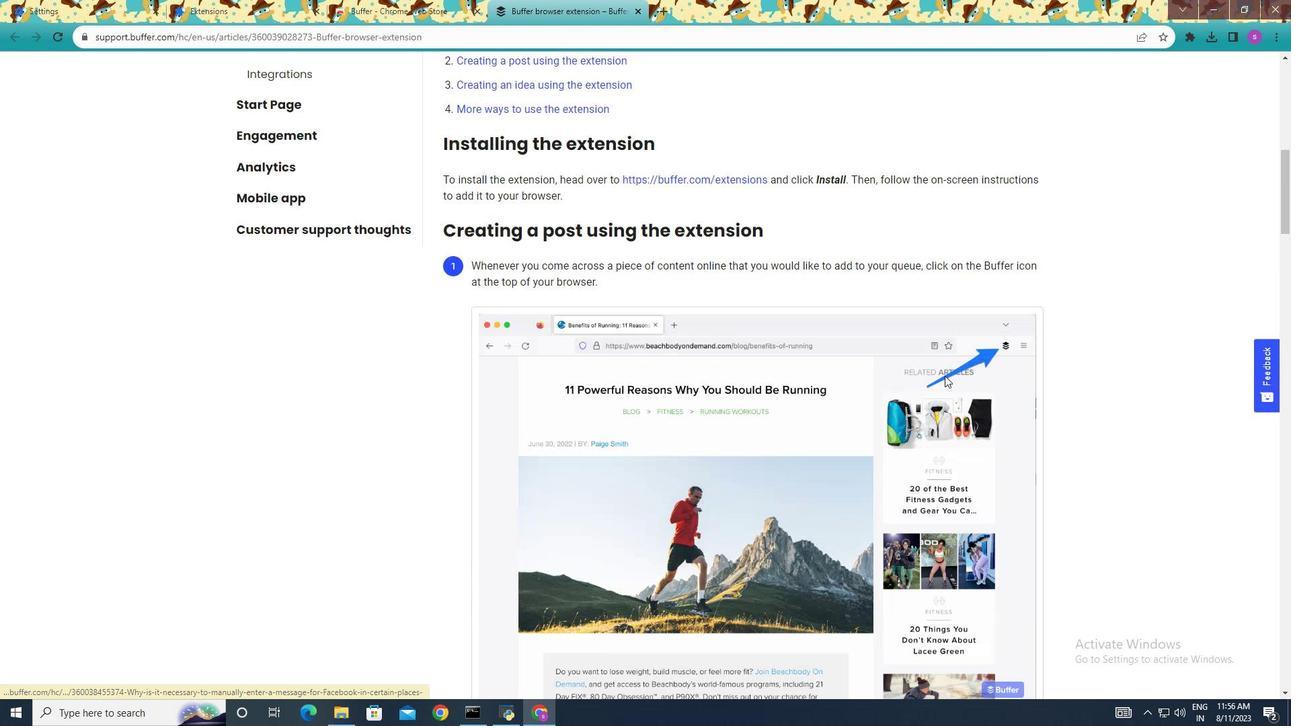 
Action: Mouse moved to (954, 381)
Screenshot: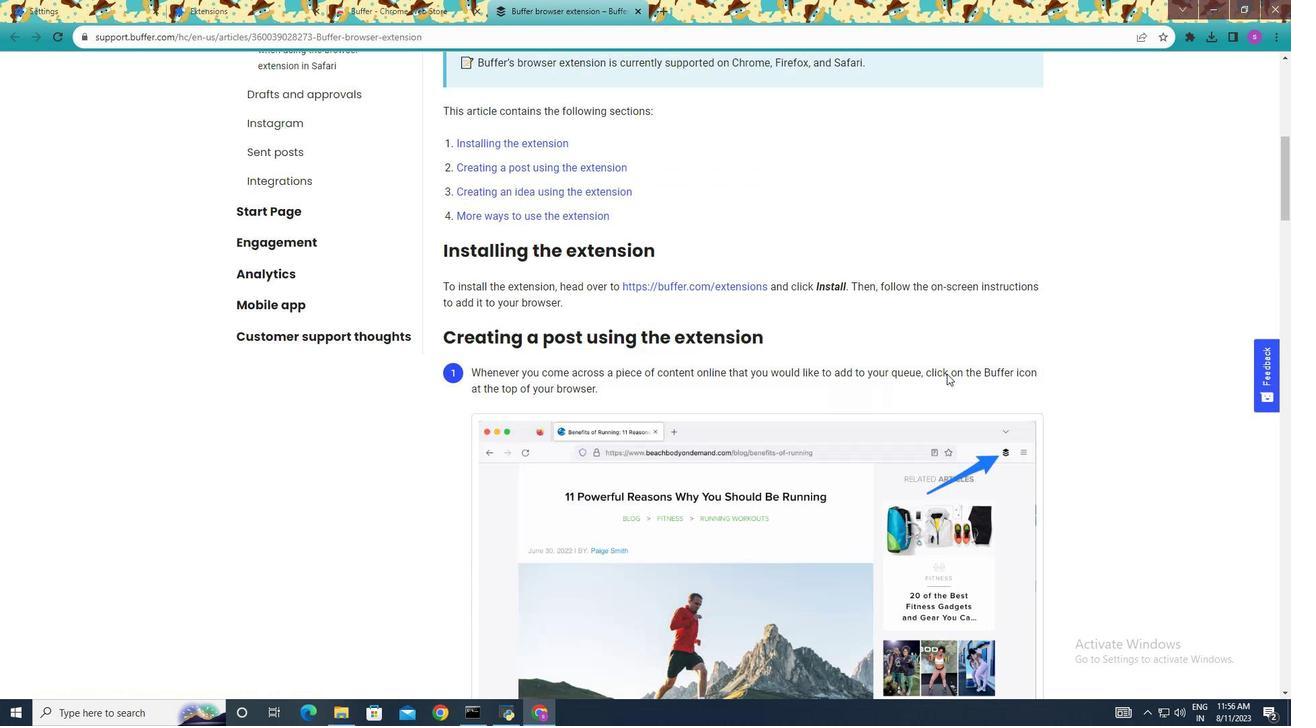 
Action: Mouse scrolled (954, 382) with delta (0, 0)
Screenshot: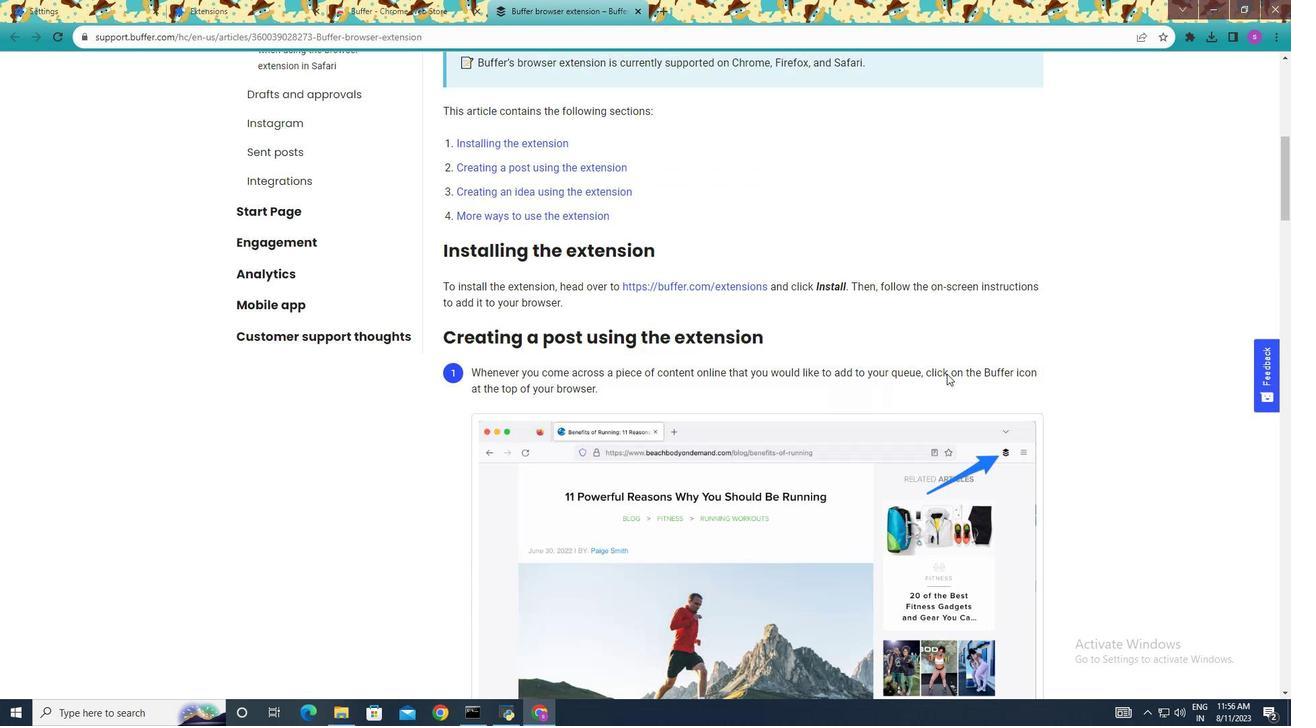 
Action: Mouse scrolled (954, 382) with delta (0, 0)
Screenshot: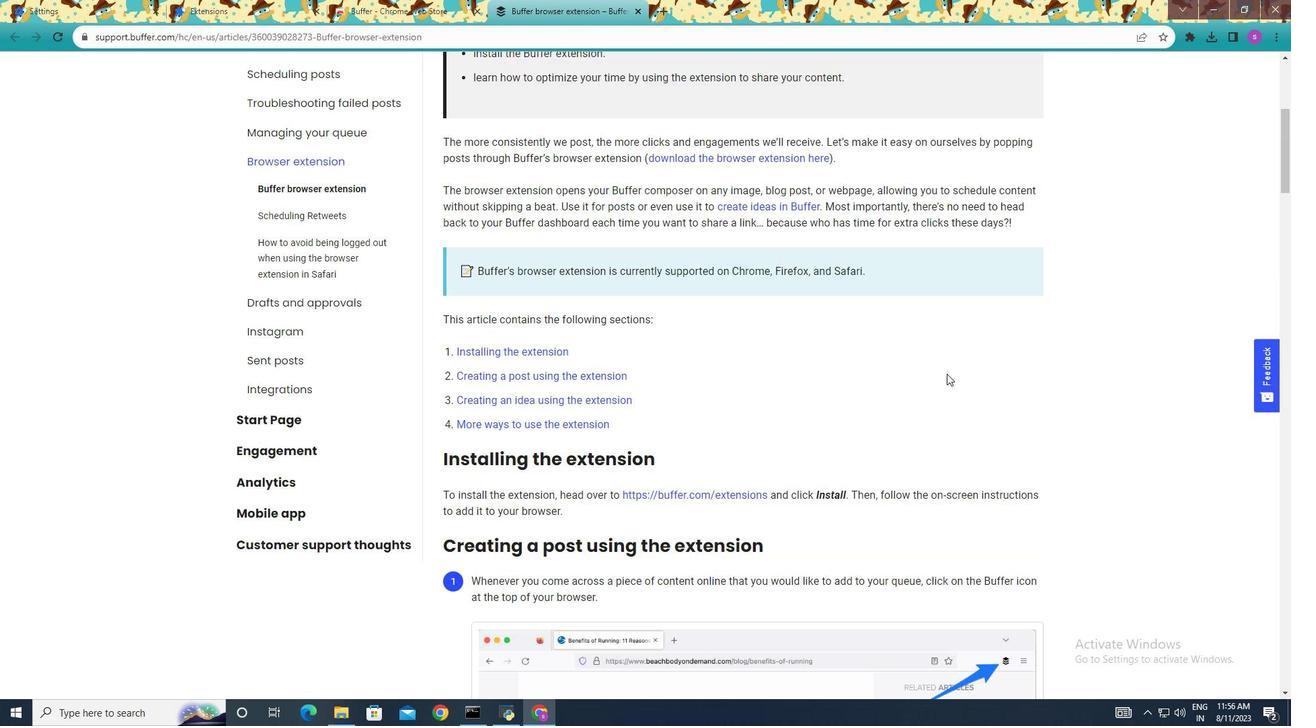 
Action: Mouse scrolled (954, 382) with delta (0, 0)
Screenshot: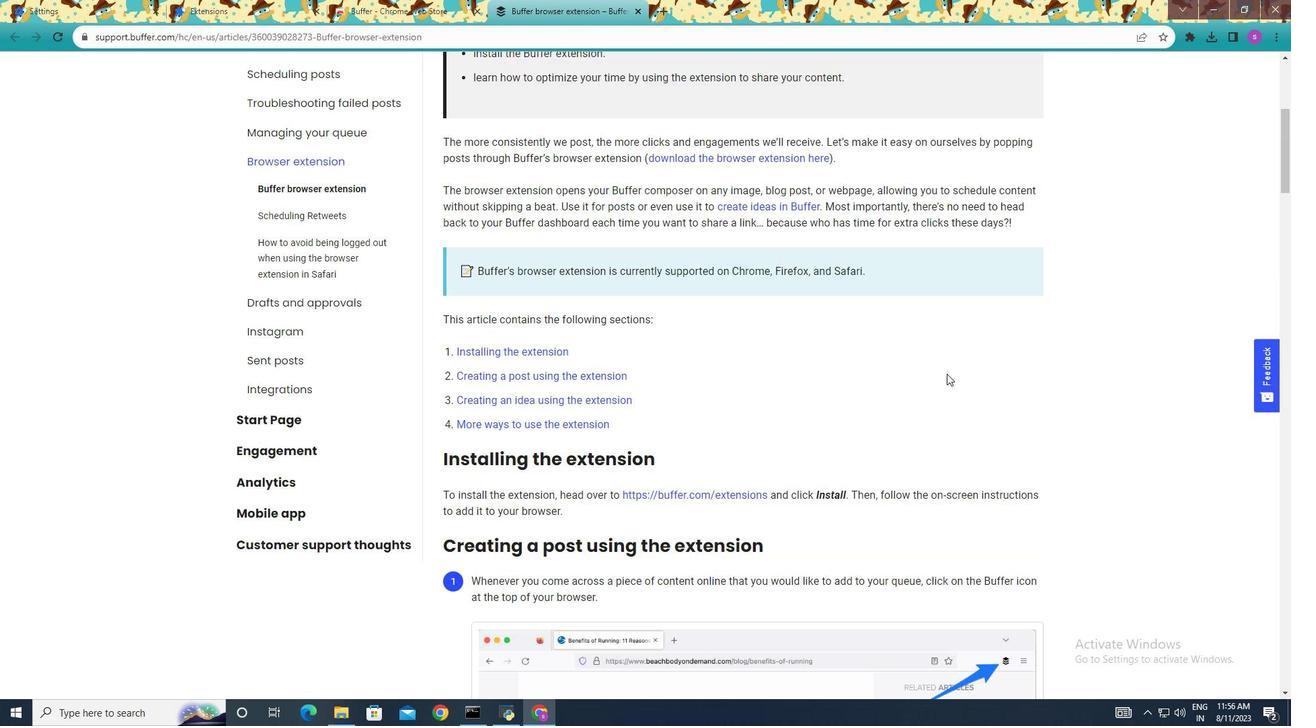
Action: Mouse scrolled (954, 382) with delta (0, 0)
Screenshot: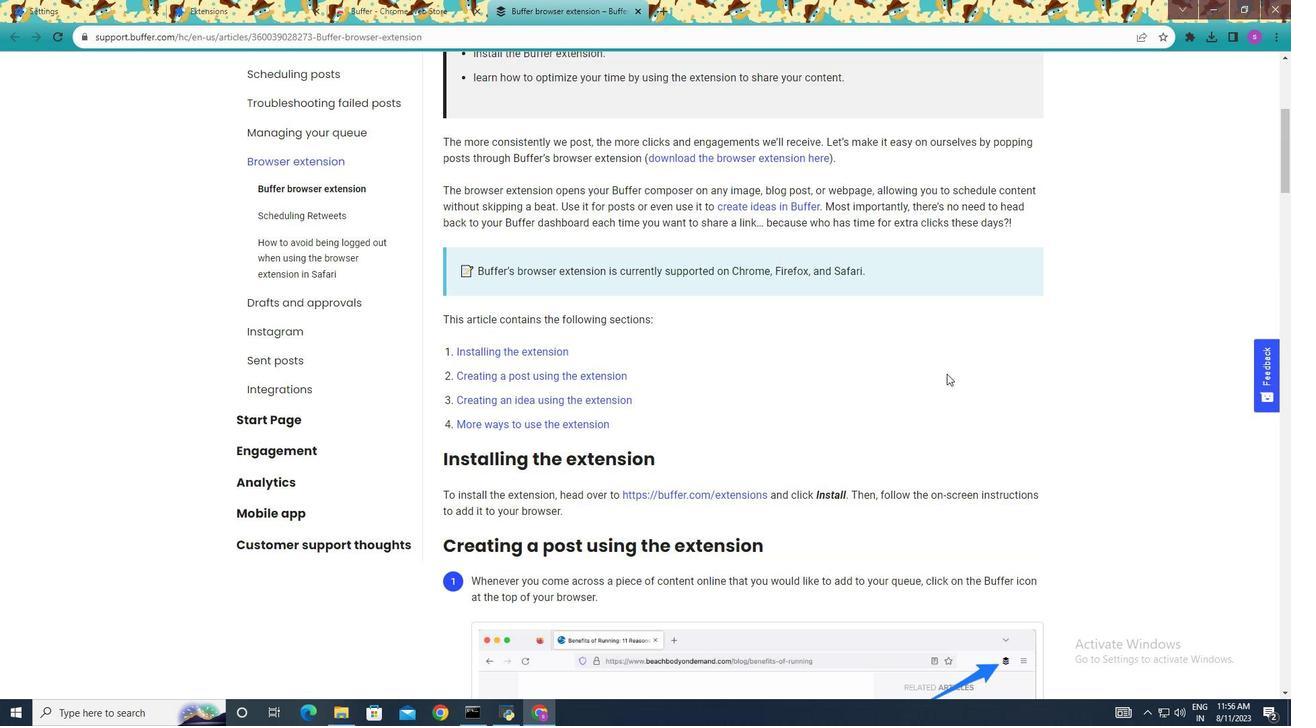
Action: Mouse scrolled (954, 382) with delta (0, 0)
Screenshot: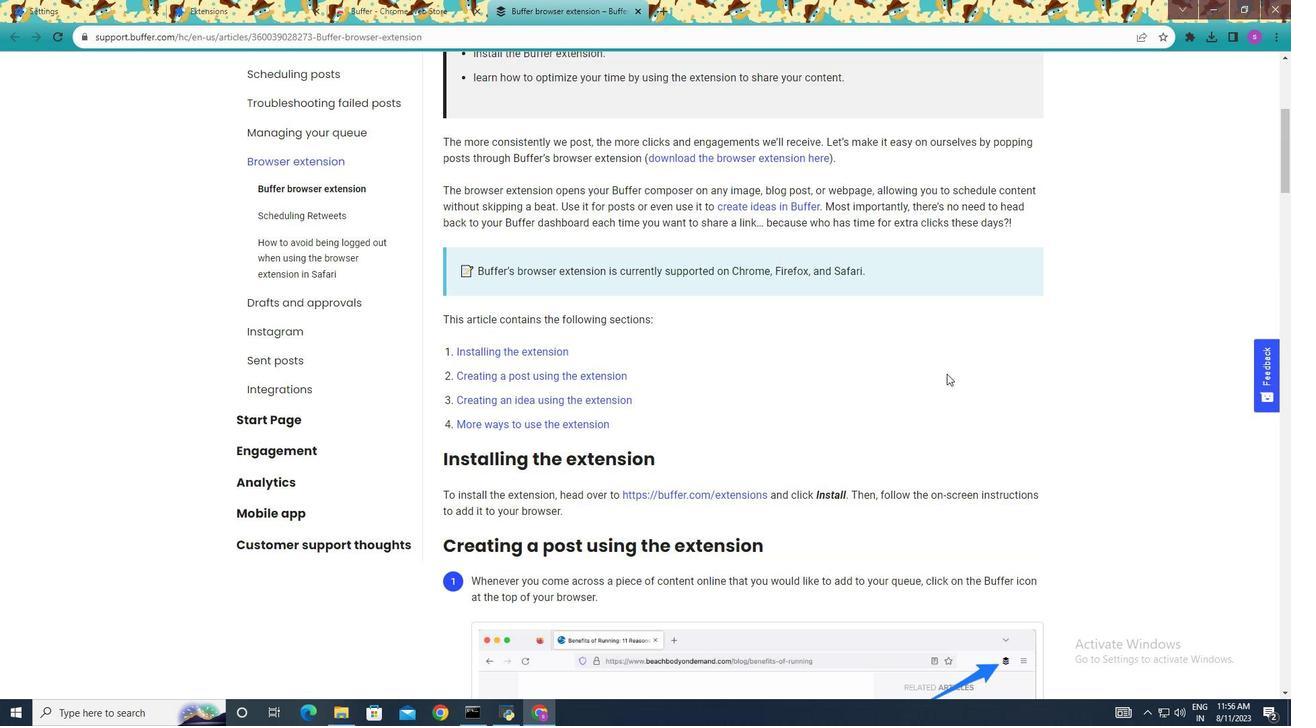 
Action: Mouse moved to (766, 346)
Screenshot: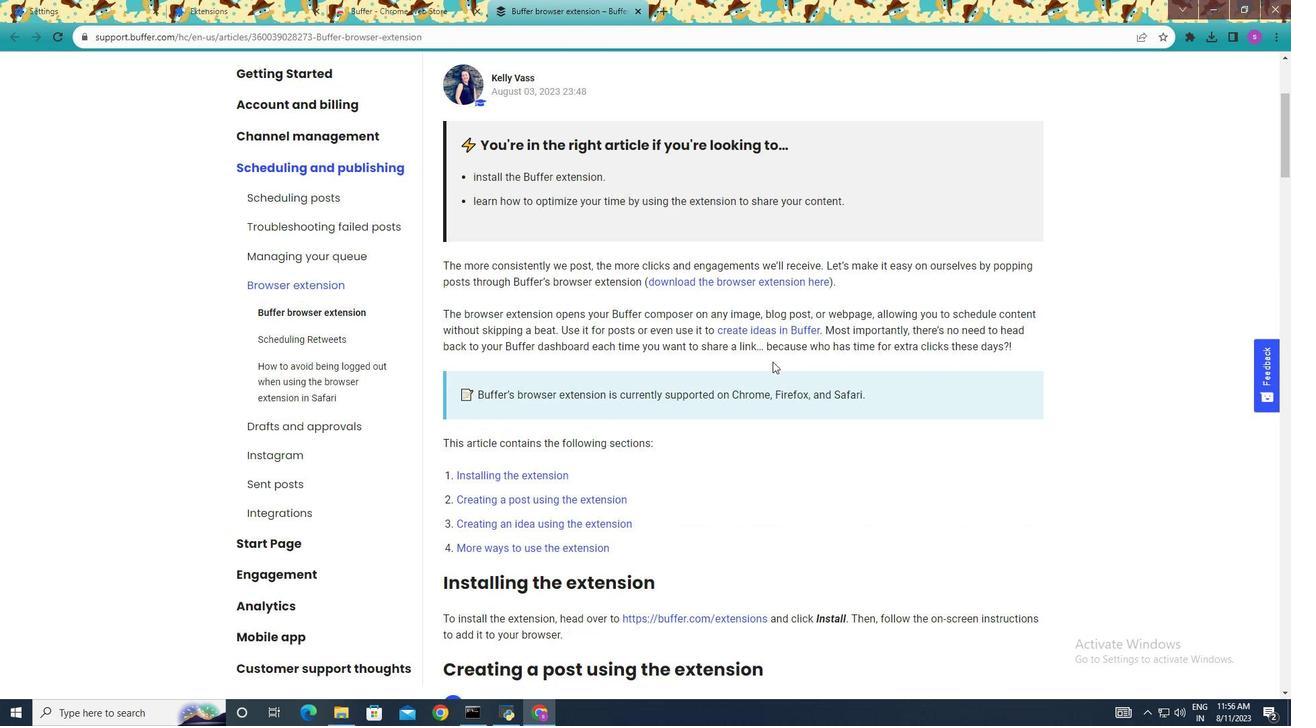 
Action: Mouse scrolled (766, 347) with delta (0, 0)
Screenshot: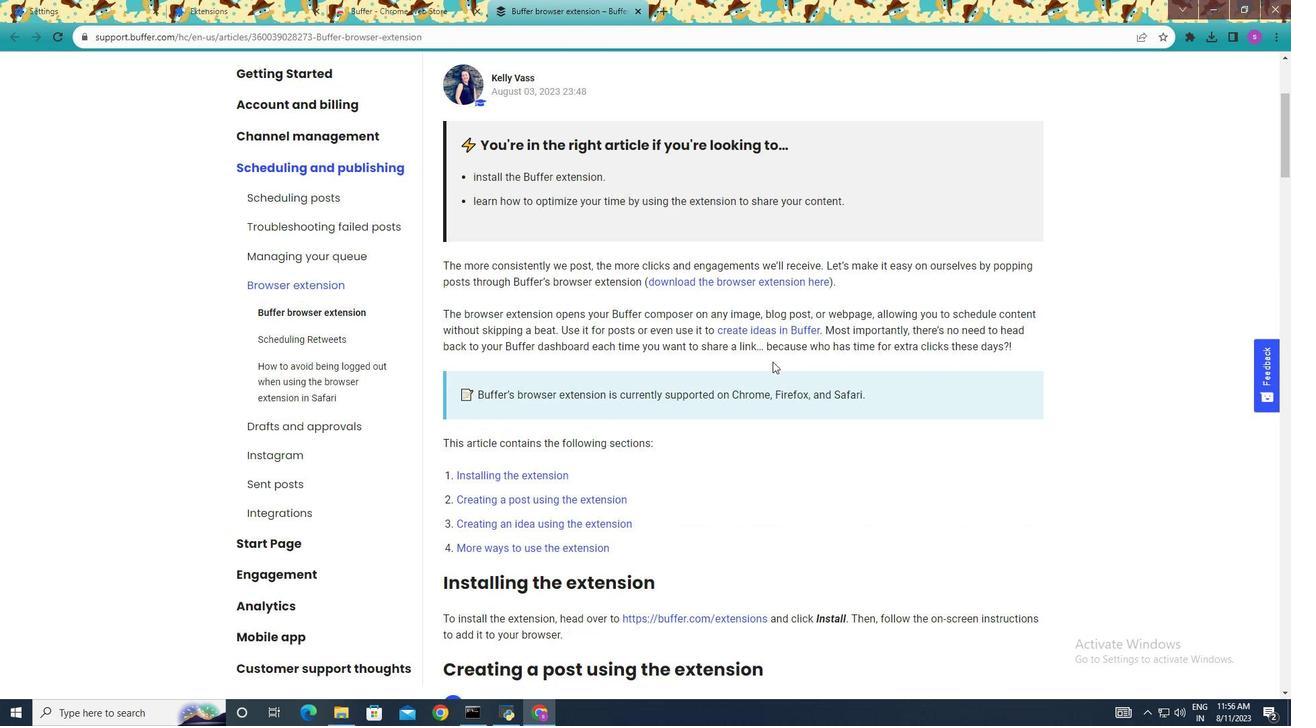 
Action: Mouse moved to (775, 363)
Screenshot: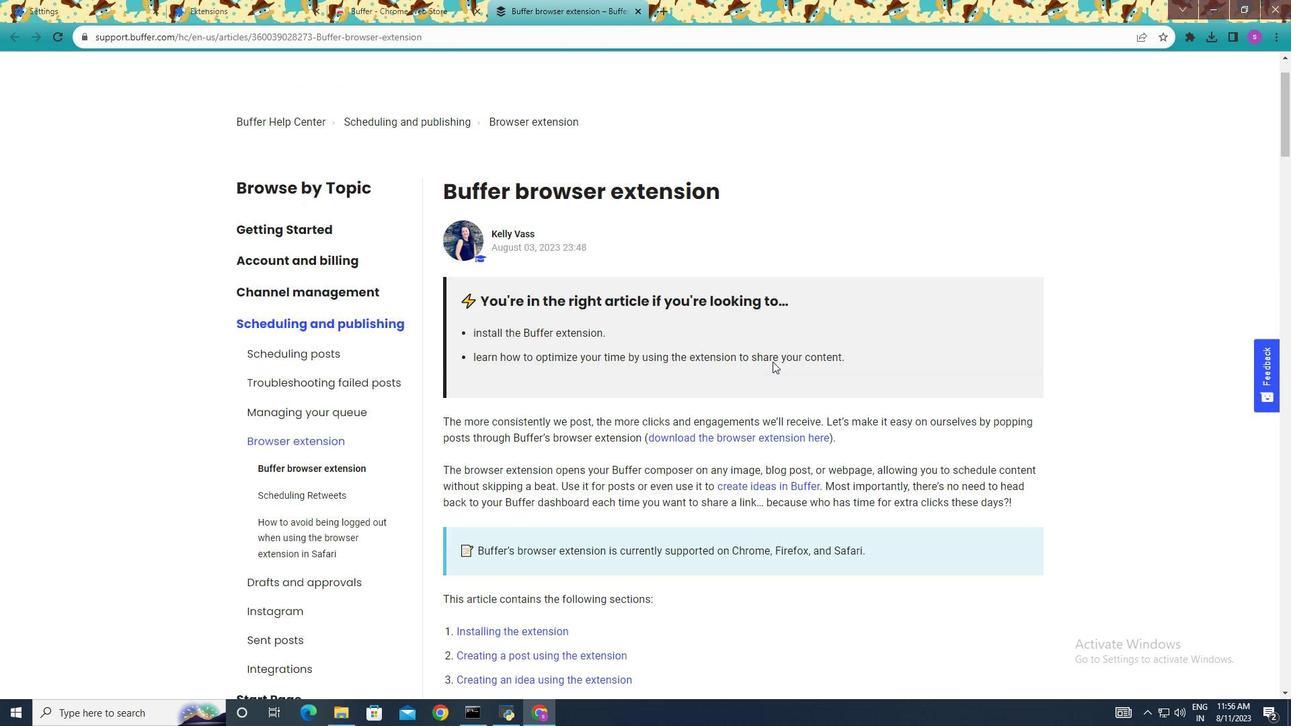 
Action: Mouse scrolled (775, 363) with delta (0, 0)
Screenshot: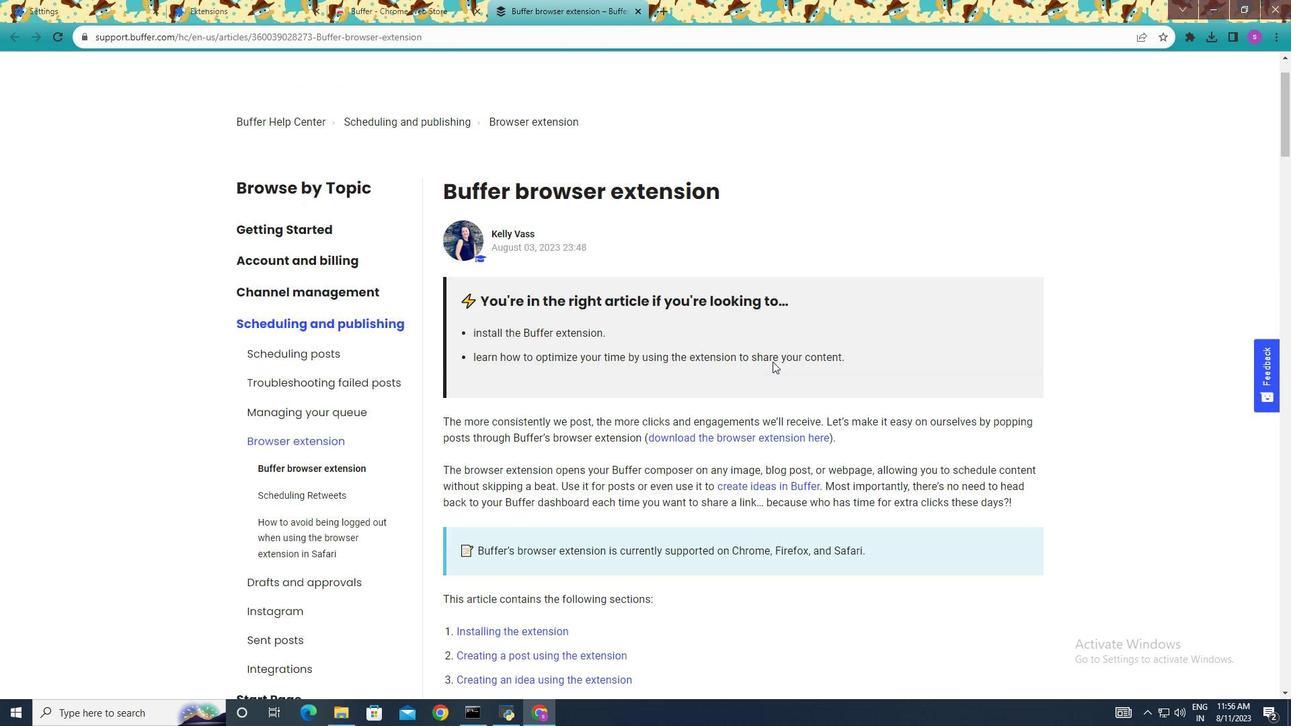 
Action: Mouse moved to (778, 367)
Screenshot: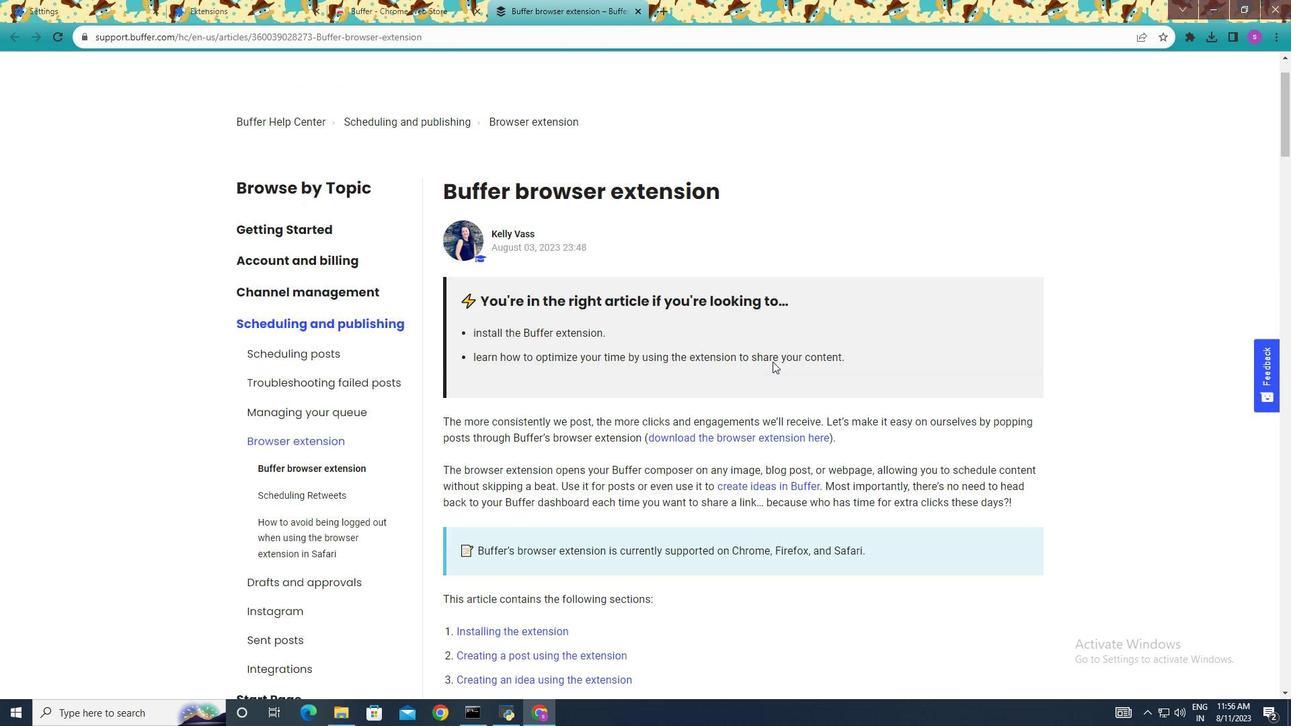 
Action: Mouse scrolled (778, 368) with delta (0, 0)
Screenshot: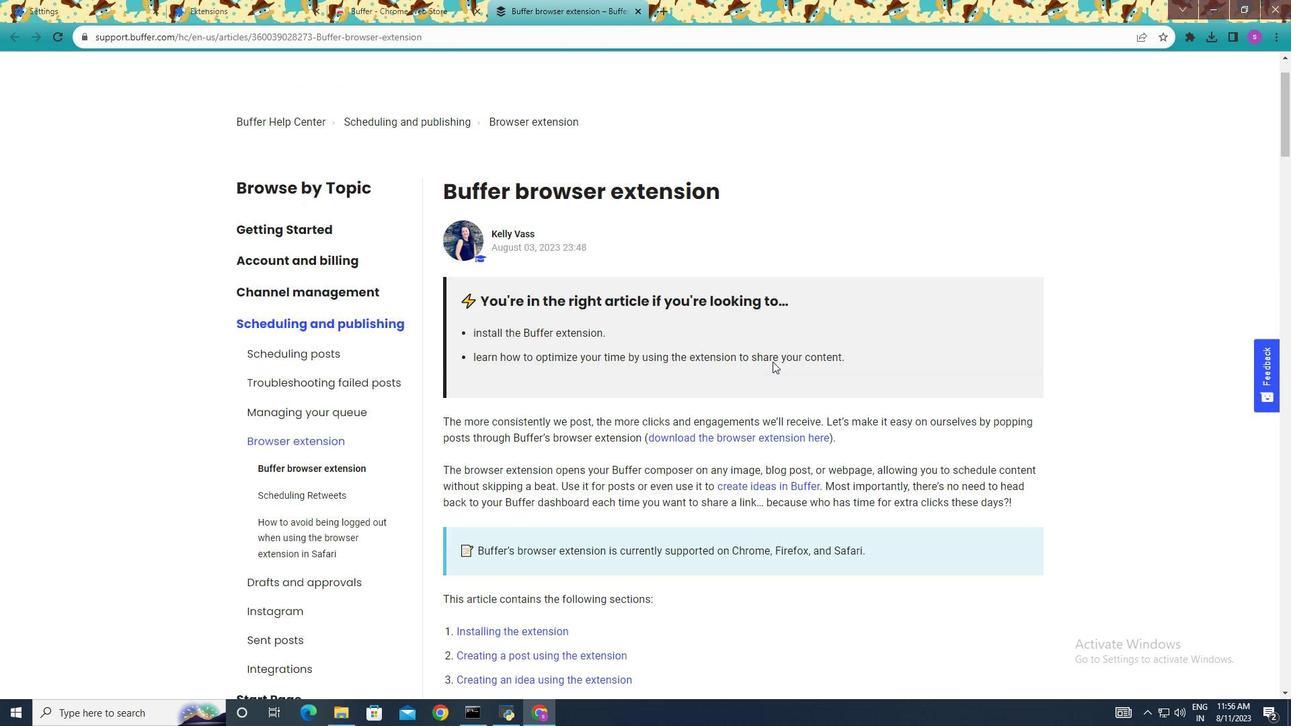 
Action: Mouse moved to (780, 369)
Screenshot: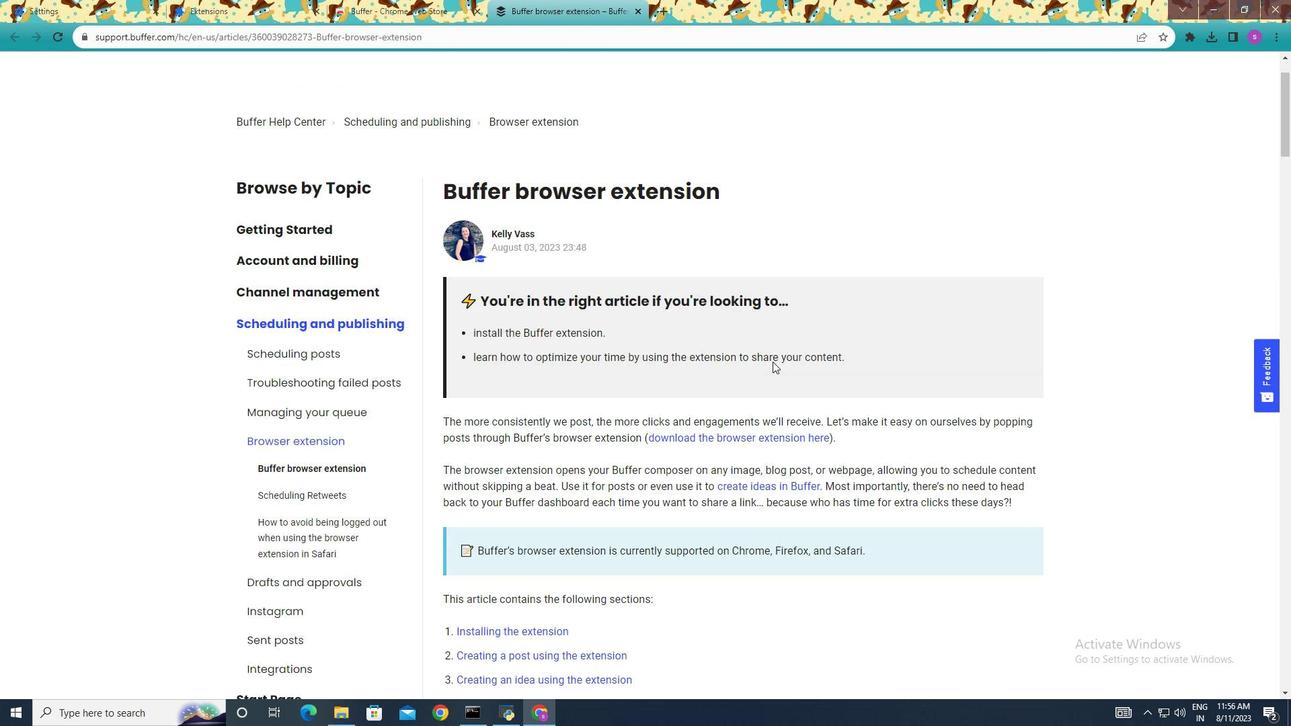 
Action: Mouse scrolled (780, 369) with delta (0, 0)
Screenshot: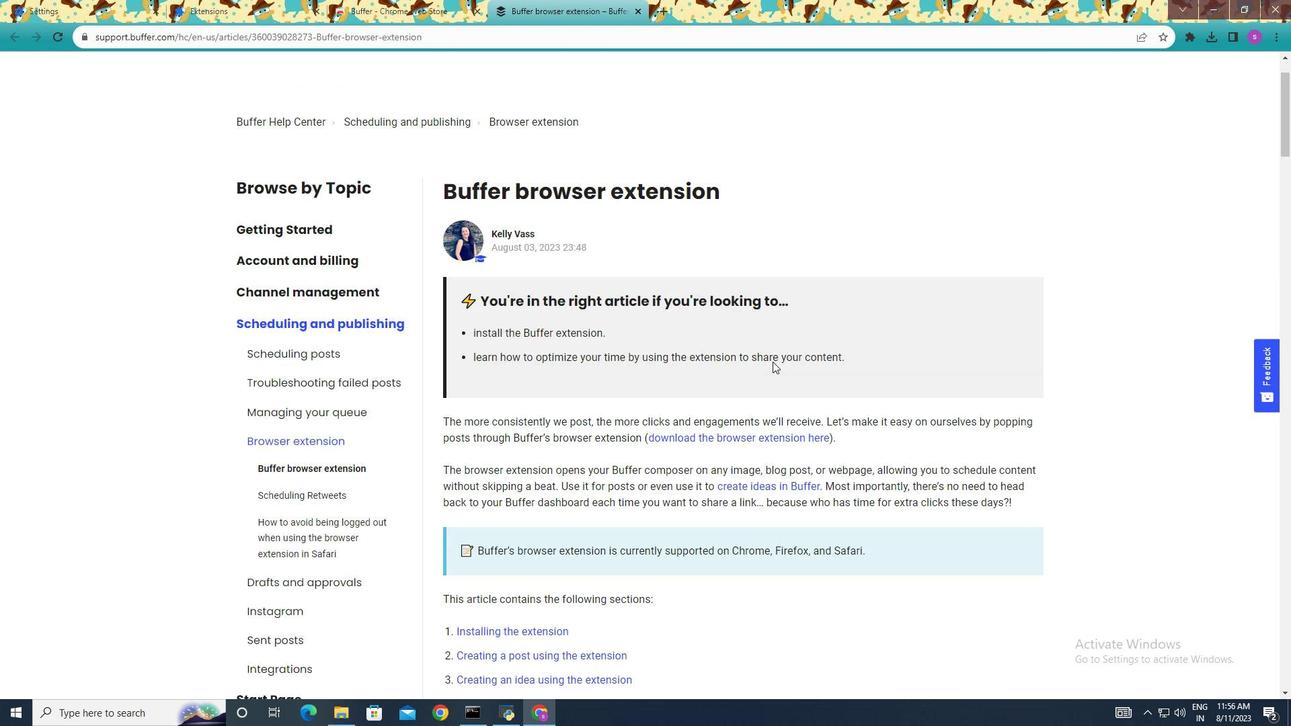 
Action: Mouse moved to (780, 369)
Screenshot: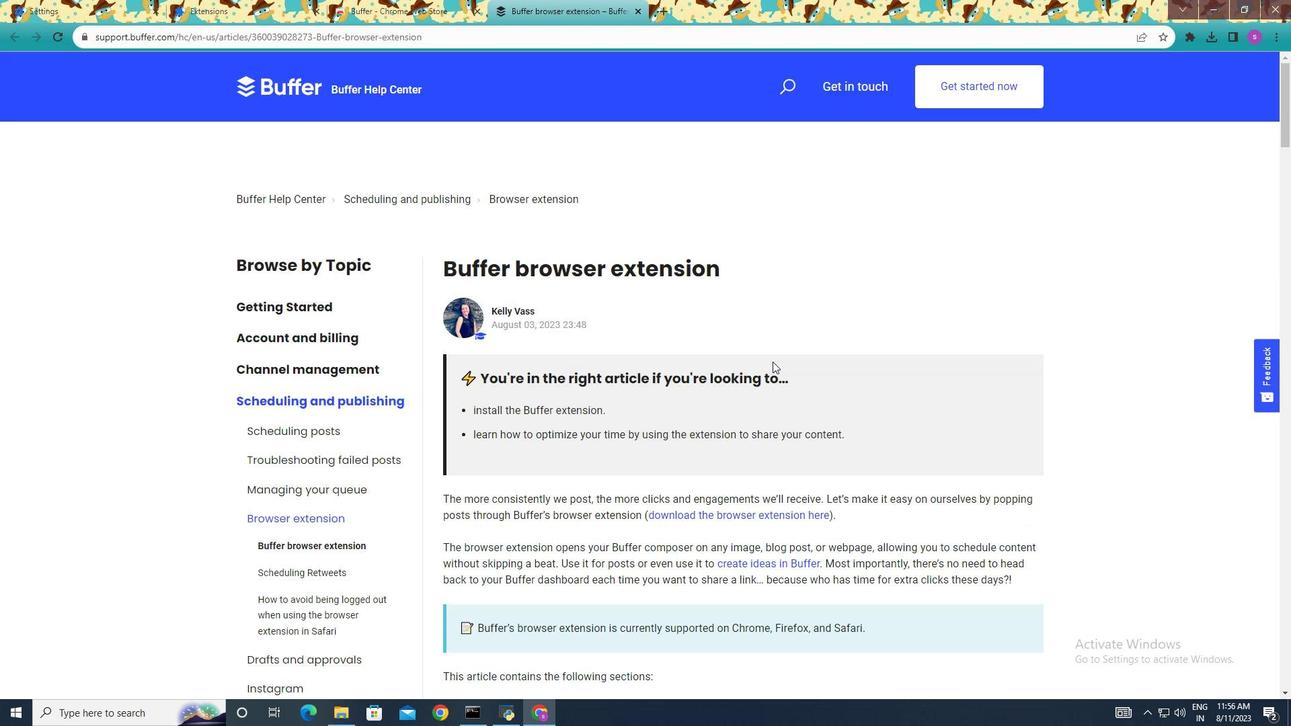 
Action: Mouse scrolled (780, 369) with delta (0, 0)
Screenshot: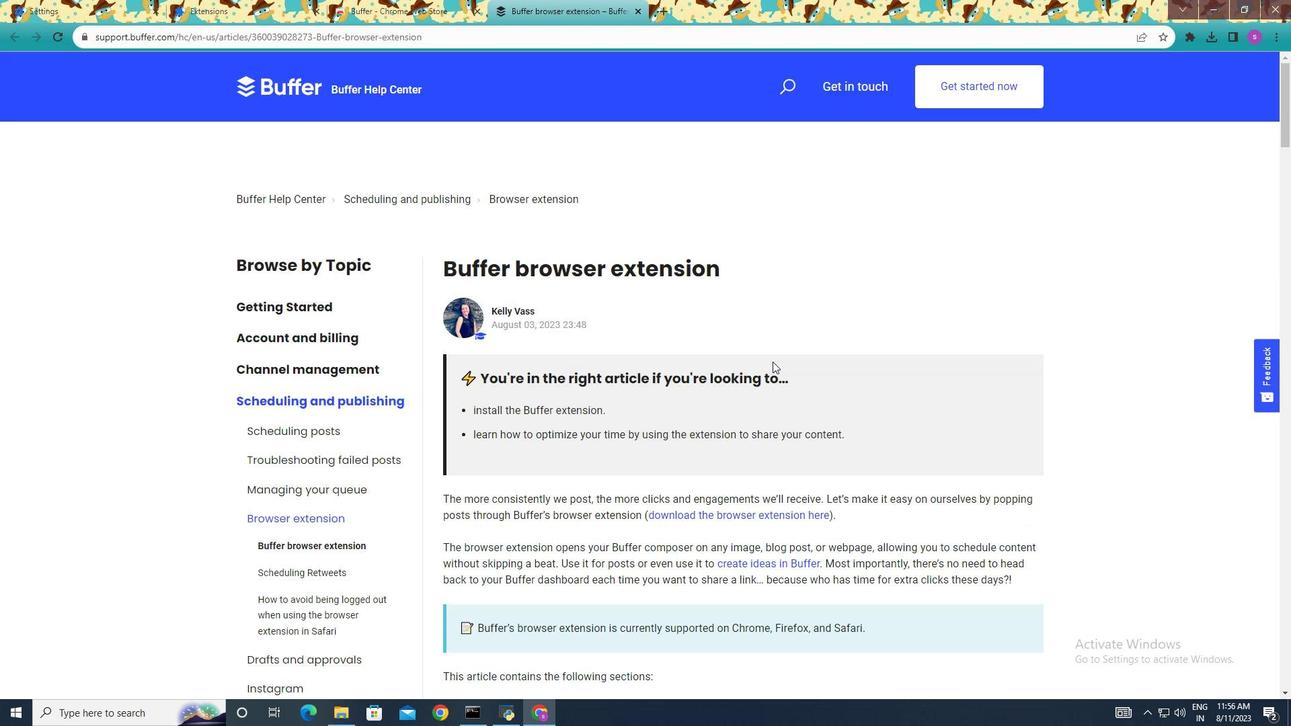 
Action: Mouse scrolled (780, 369) with delta (0, 0)
Screenshot: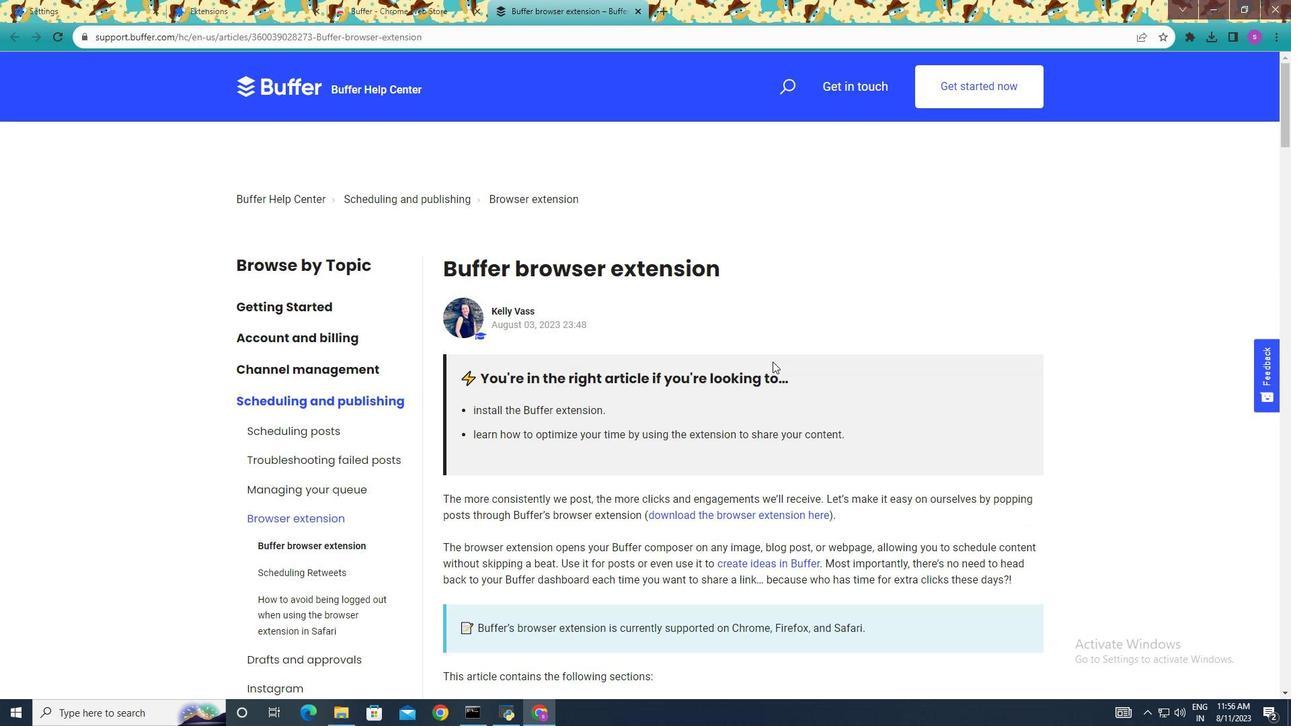 
Action: Mouse moved to (756, 351)
Screenshot: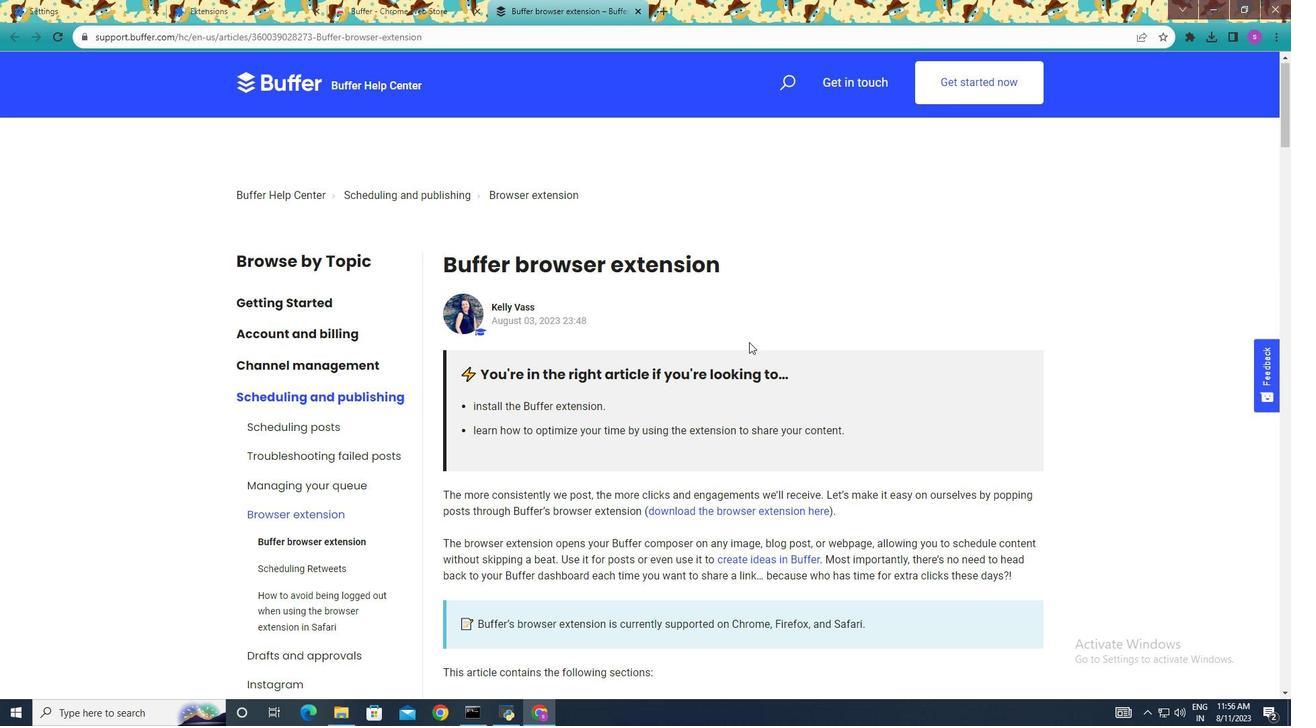 
Action: Mouse scrolled (756, 351) with delta (0, 0)
Screenshot: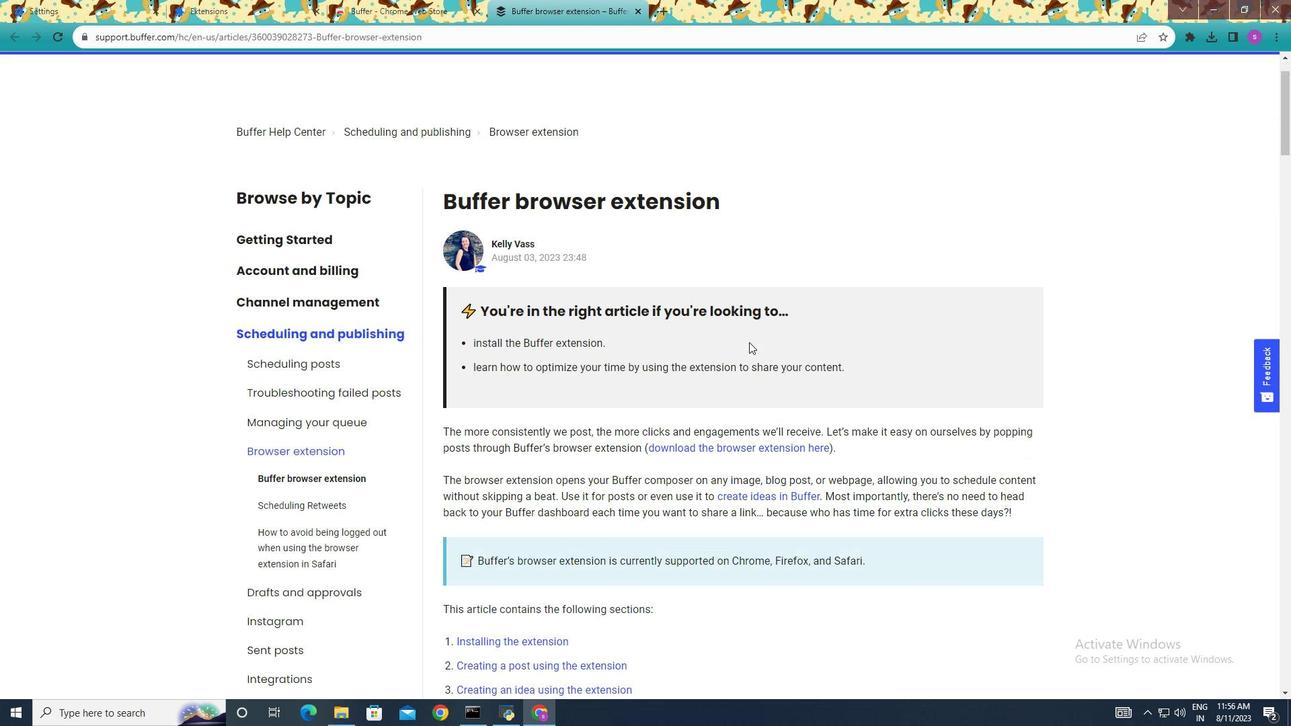 
Action: Mouse scrolled (756, 351) with delta (0, 0)
Screenshot: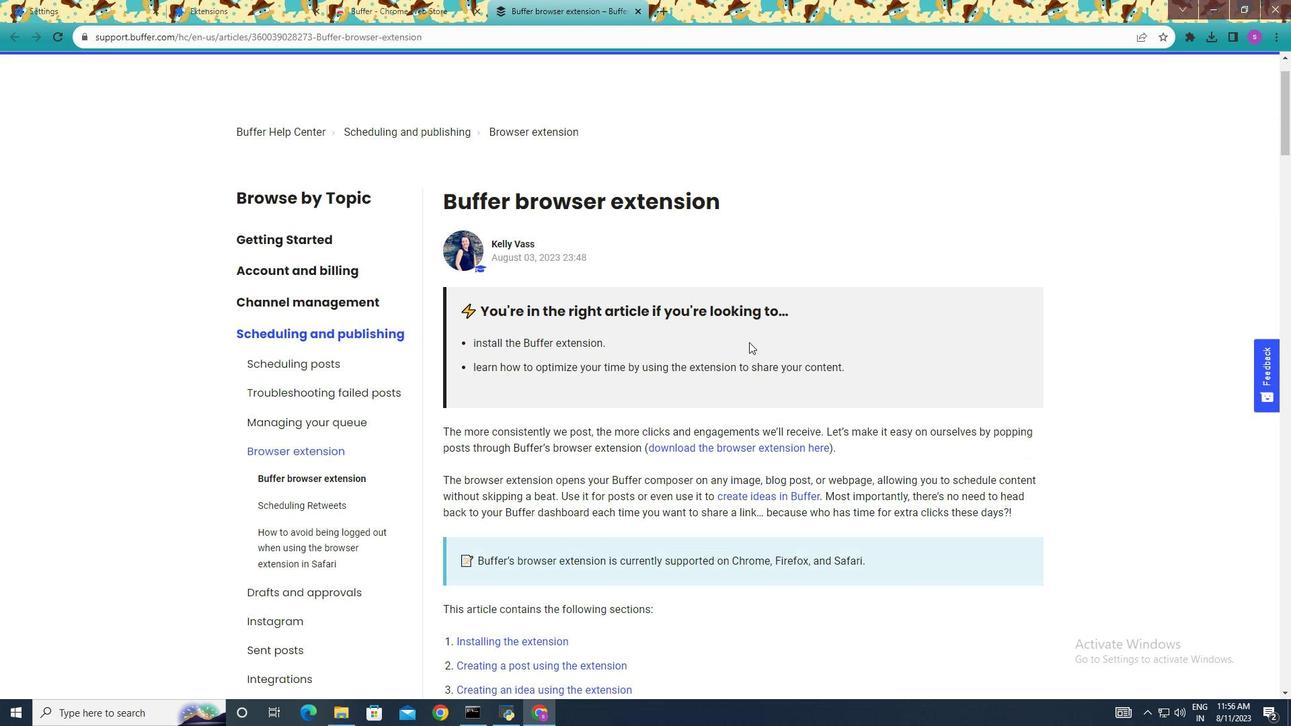 
Action: Mouse moved to (756, 349)
Screenshot: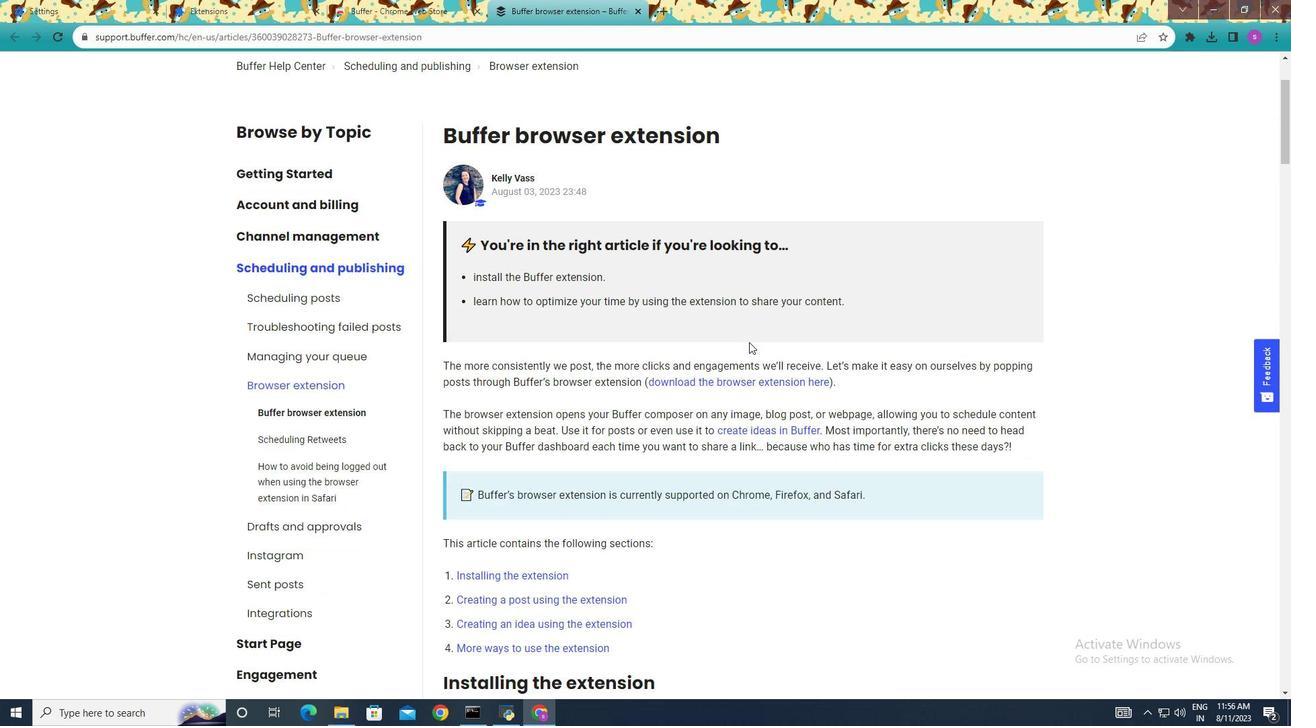 
Action: Mouse scrolled (756, 349) with delta (0, 0)
Screenshot: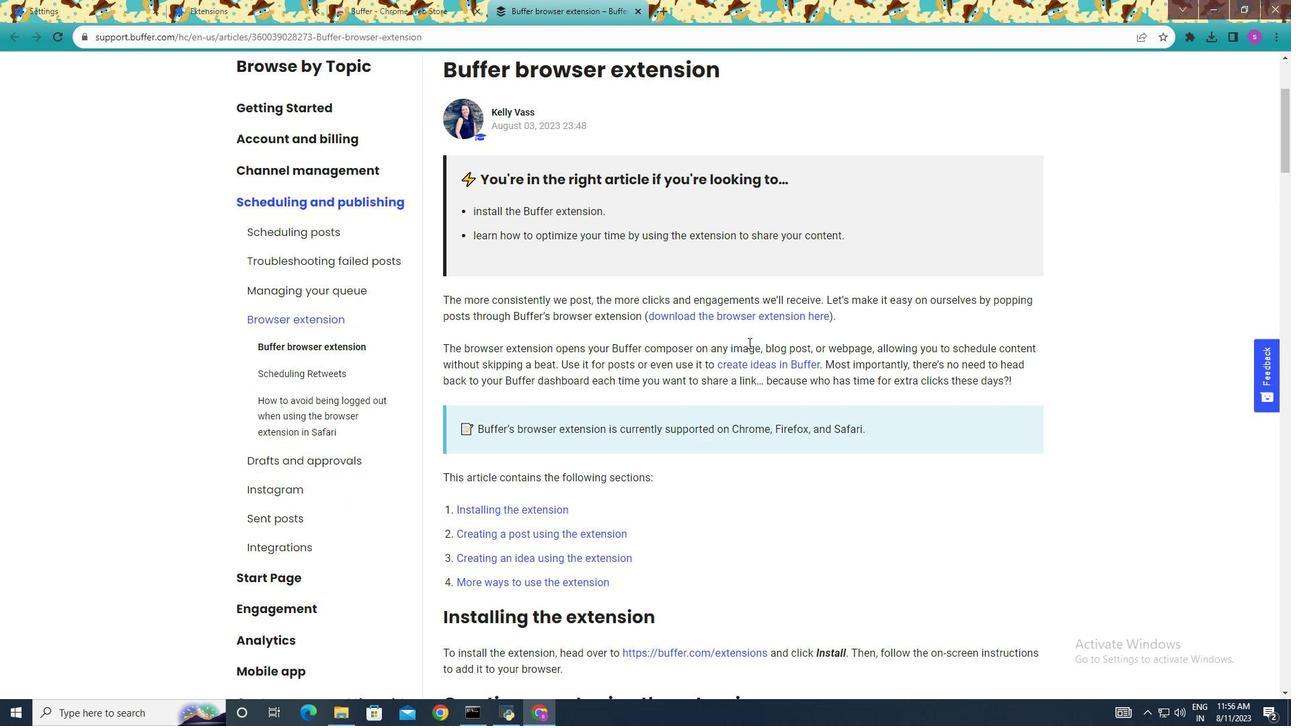
Action: Mouse scrolled (756, 349) with delta (0, 0)
Screenshot: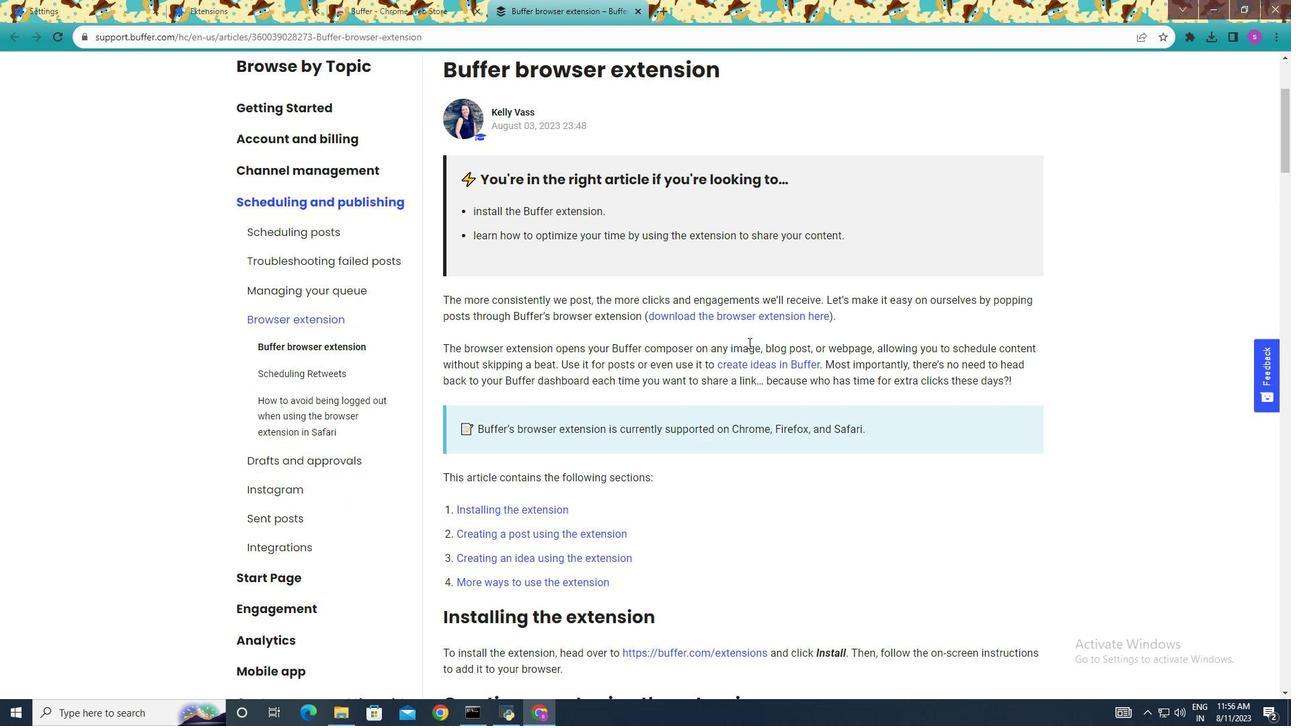 
Action: Mouse moved to (756, 351)
Screenshot: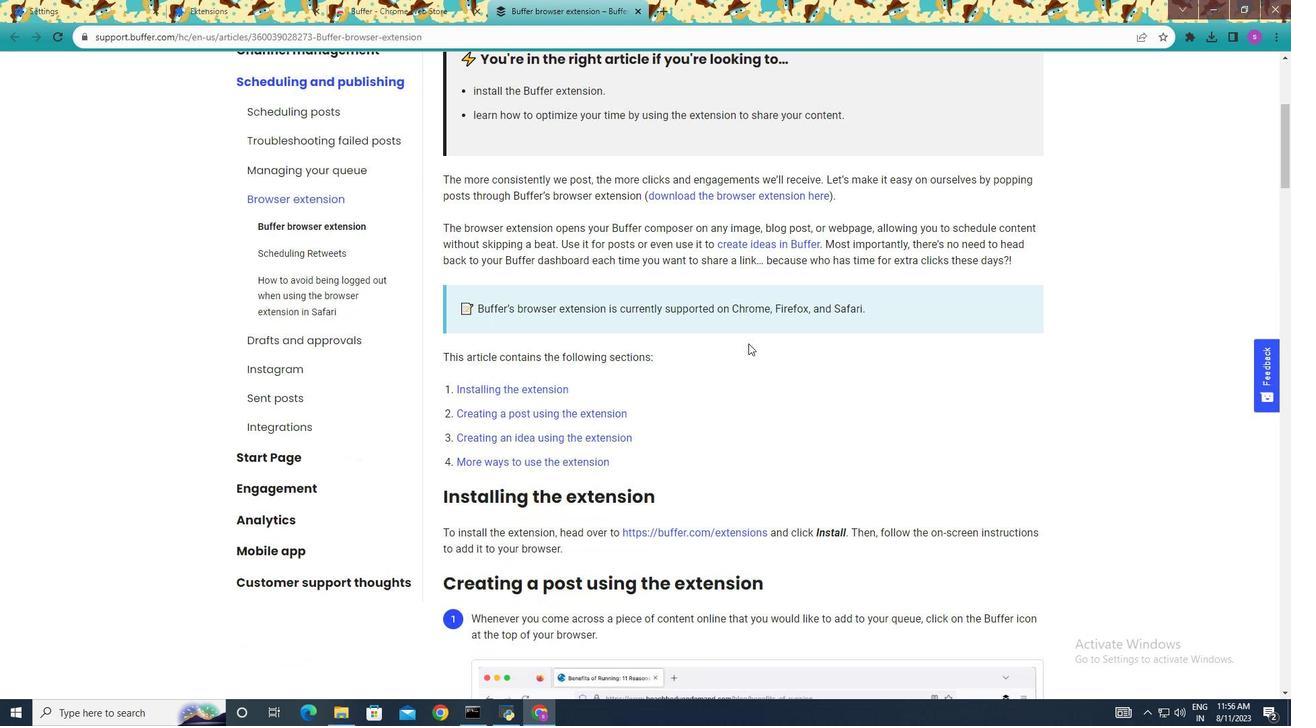 
Action: Mouse scrolled (756, 350) with delta (0, 0)
Screenshot: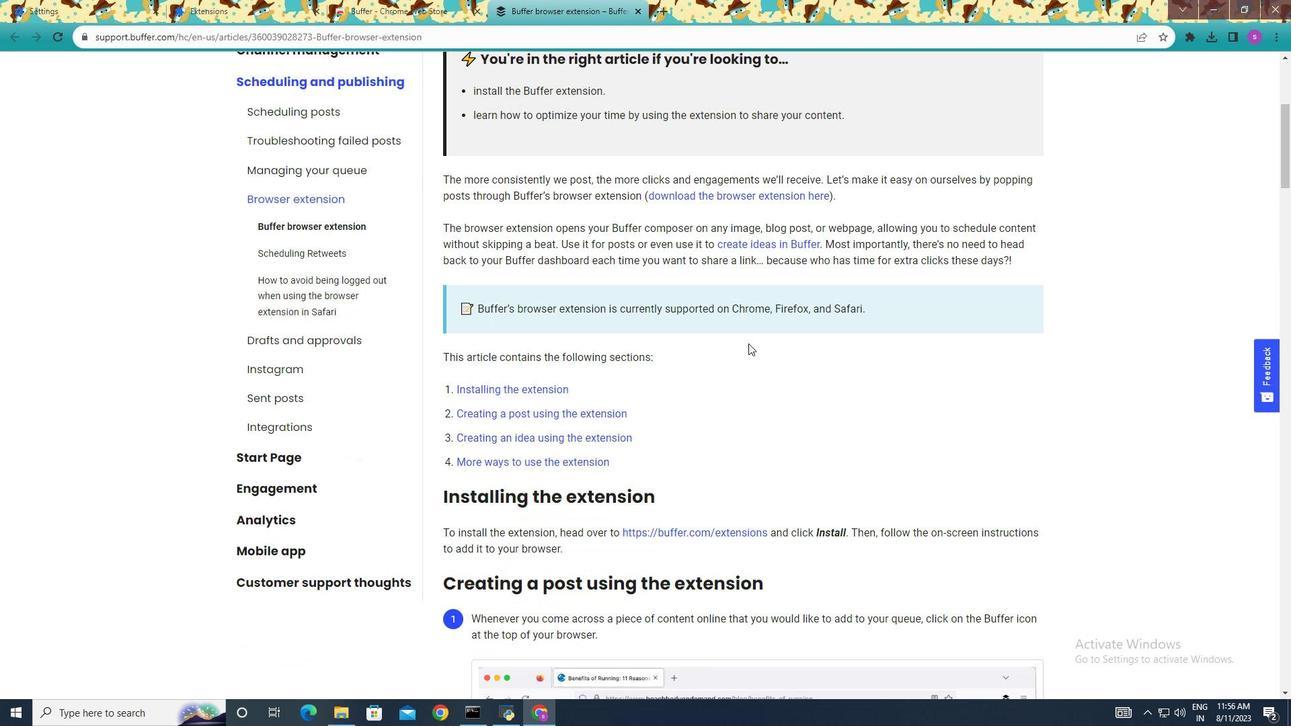 
Action: Mouse scrolled (756, 350) with delta (0, 0)
Screenshot: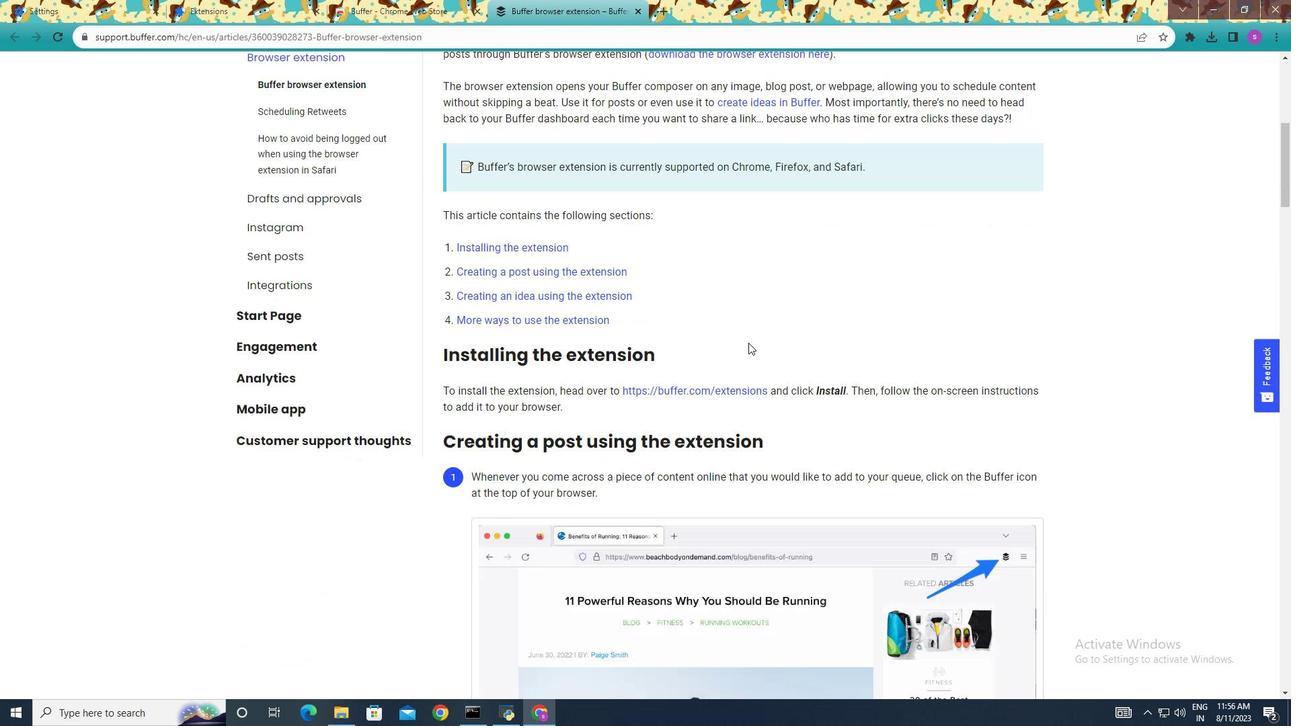 
Action: Mouse scrolled (756, 350) with delta (0, 0)
Screenshot: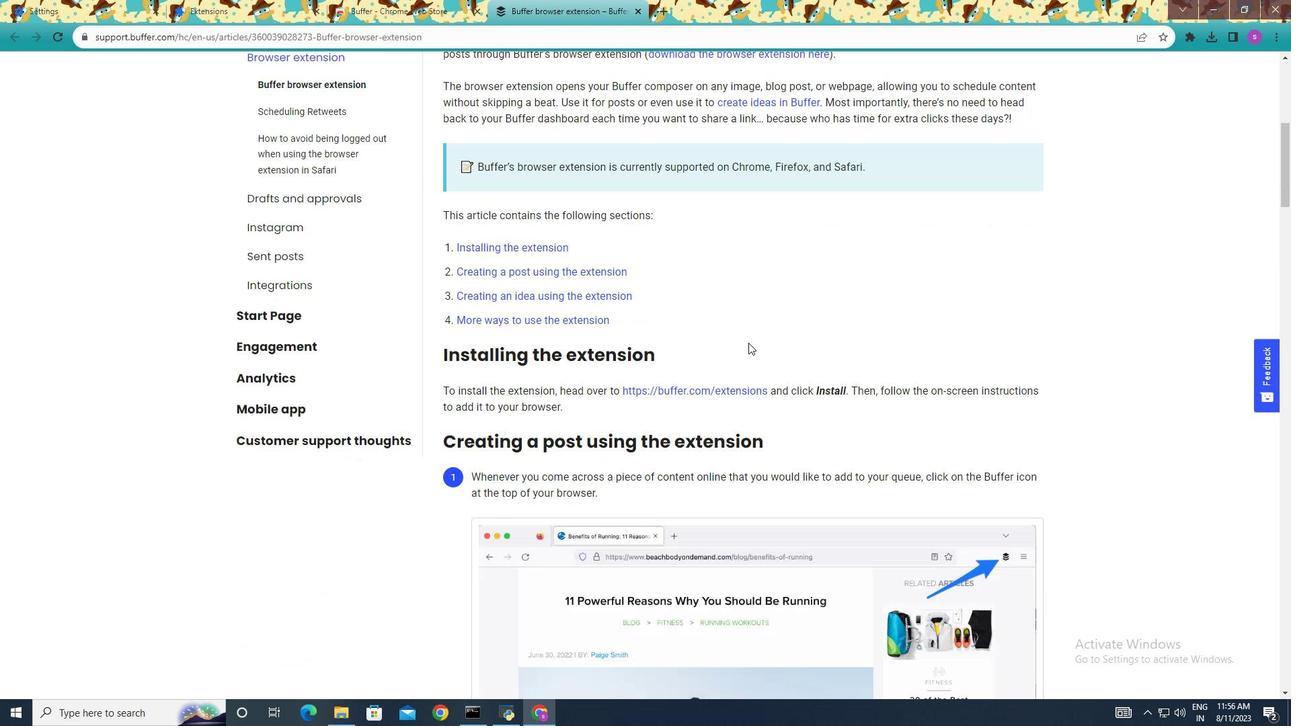 
Action: Mouse moved to (756, 350)
Screenshot: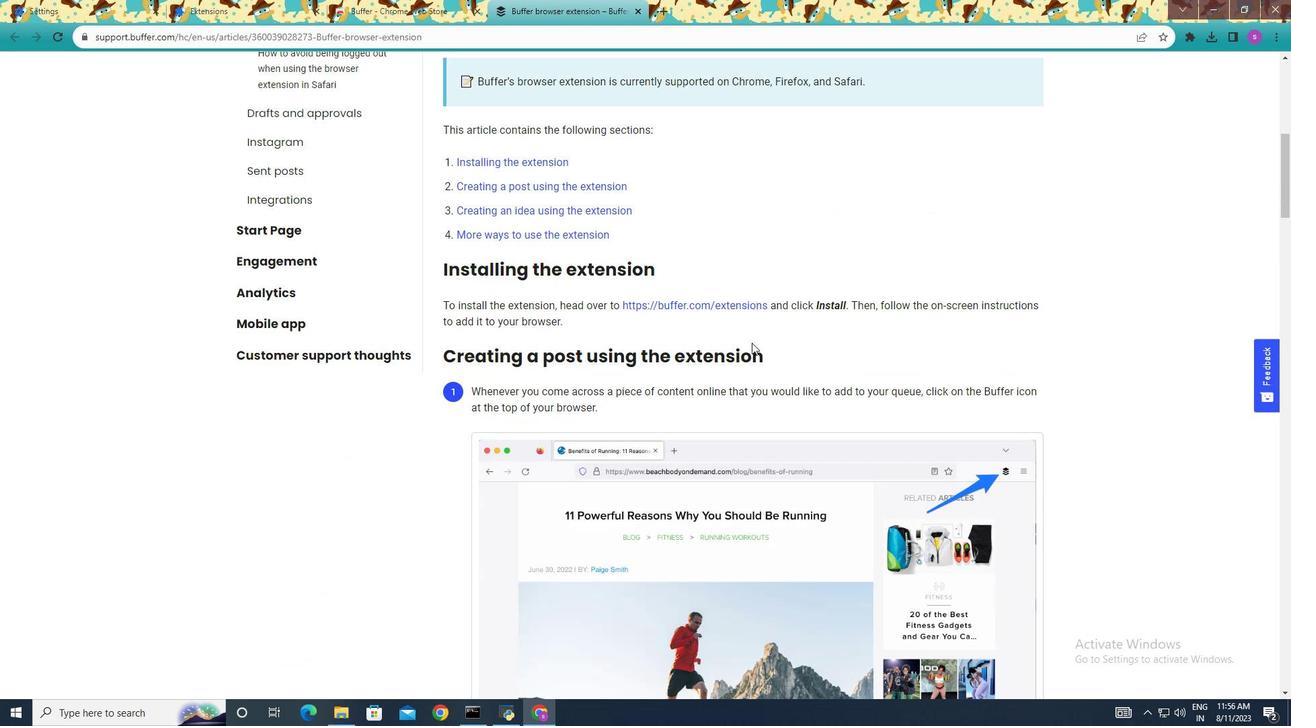 
Action: Mouse scrolled (756, 349) with delta (0, 0)
Screenshot: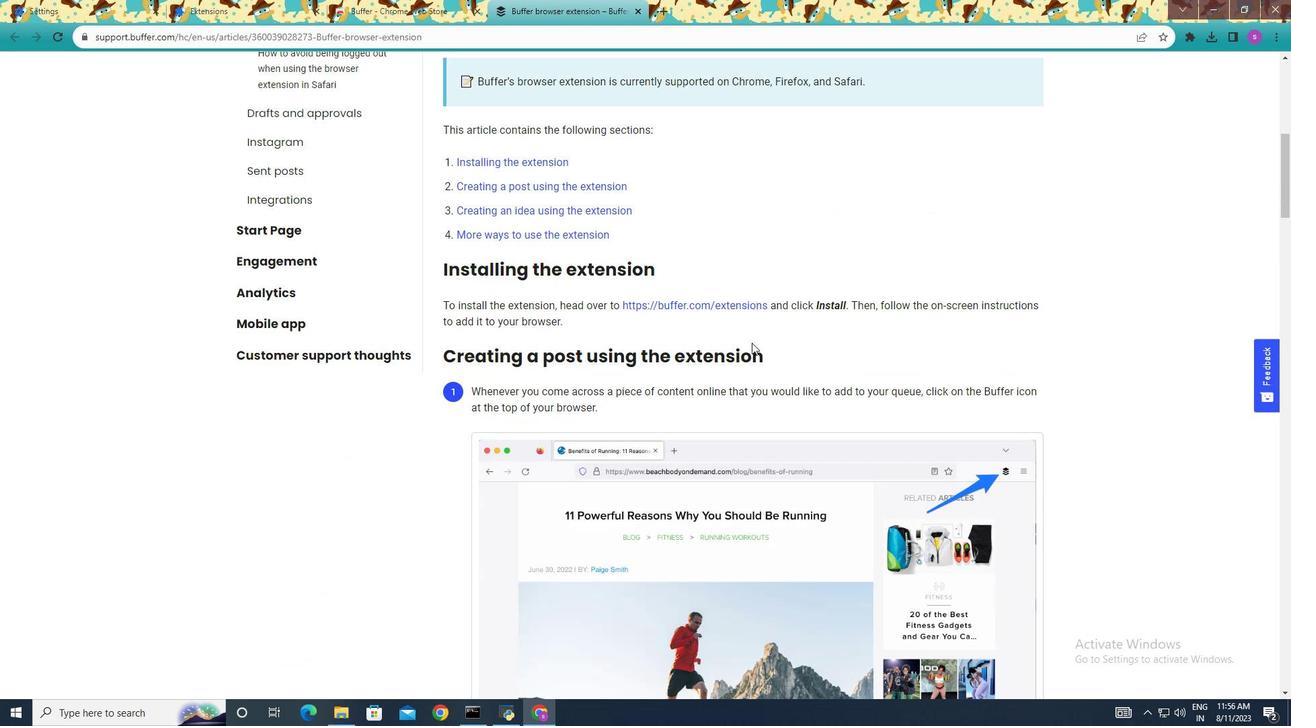 
Action: Mouse scrolled (756, 349) with delta (0, 0)
Screenshot: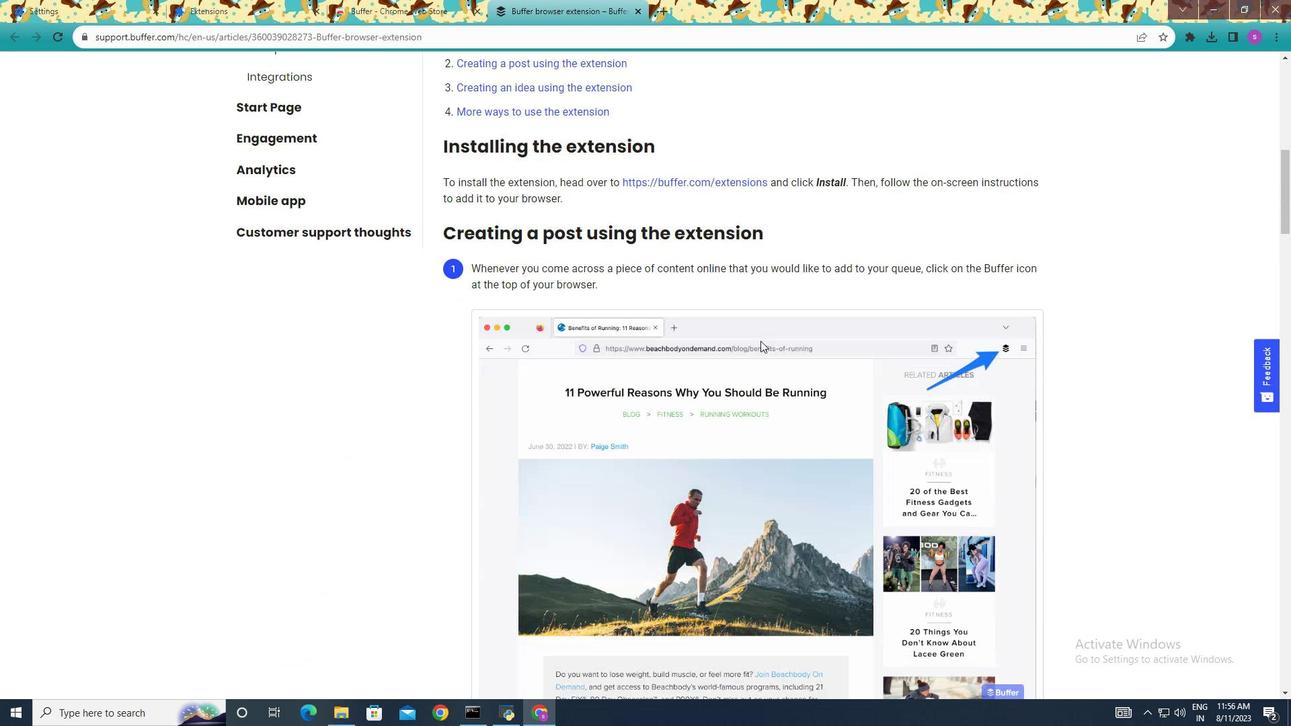 
Action: Mouse scrolled (756, 349) with delta (0, 0)
Screenshot: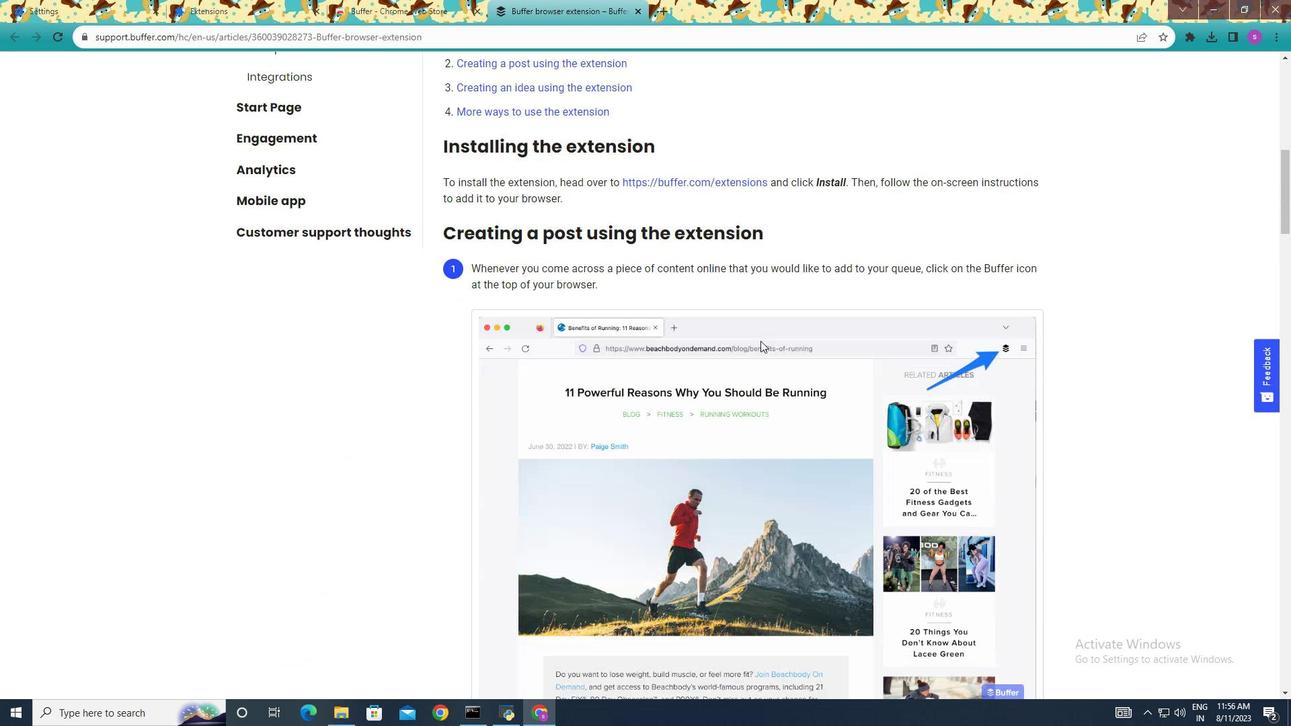 
Action: Mouse moved to (1198, 46)
Screenshot: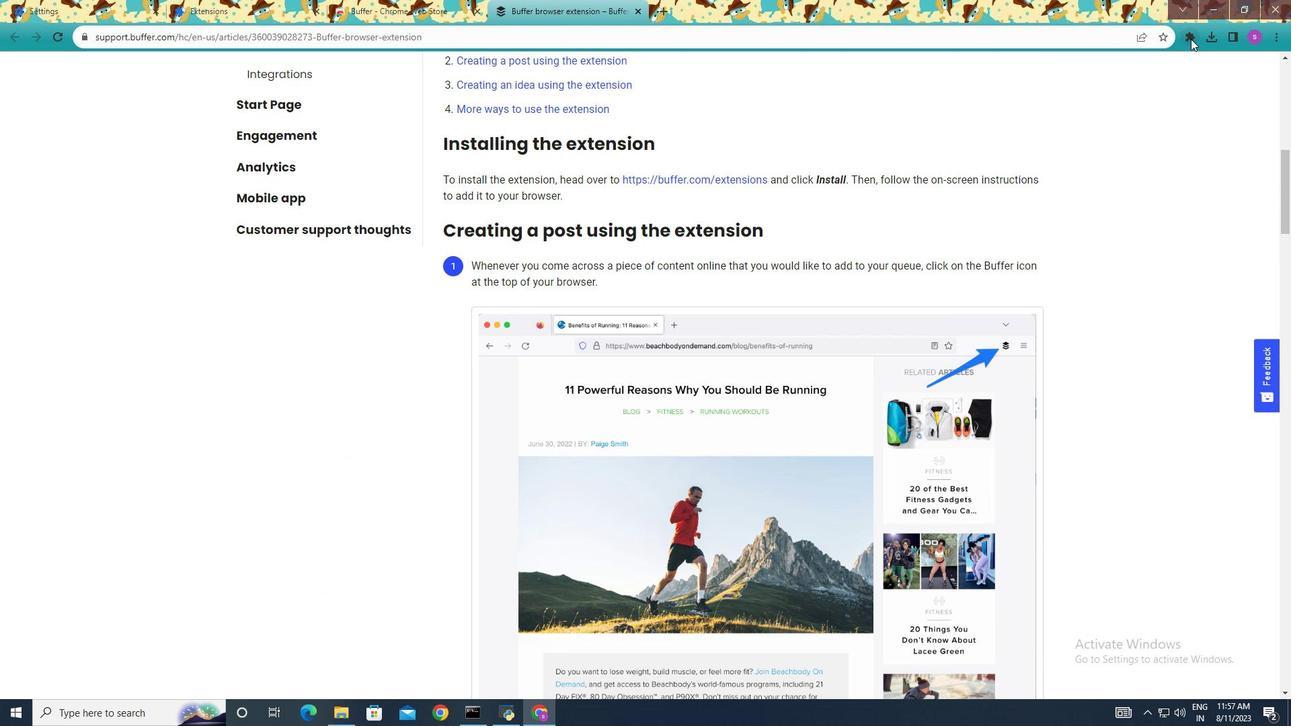 
Action: Mouse pressed left at (1198, 46)
Screenshot: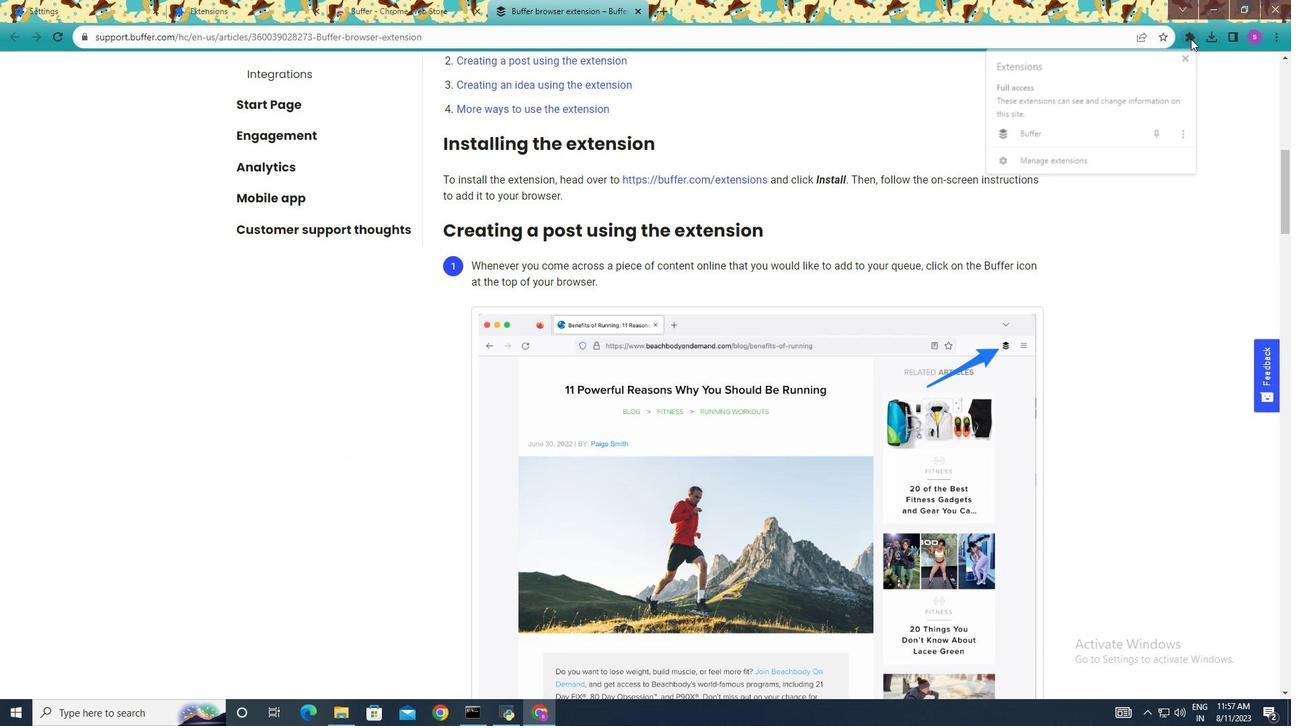 
Action: Mouse moved to (1034, 141)
Screenshot: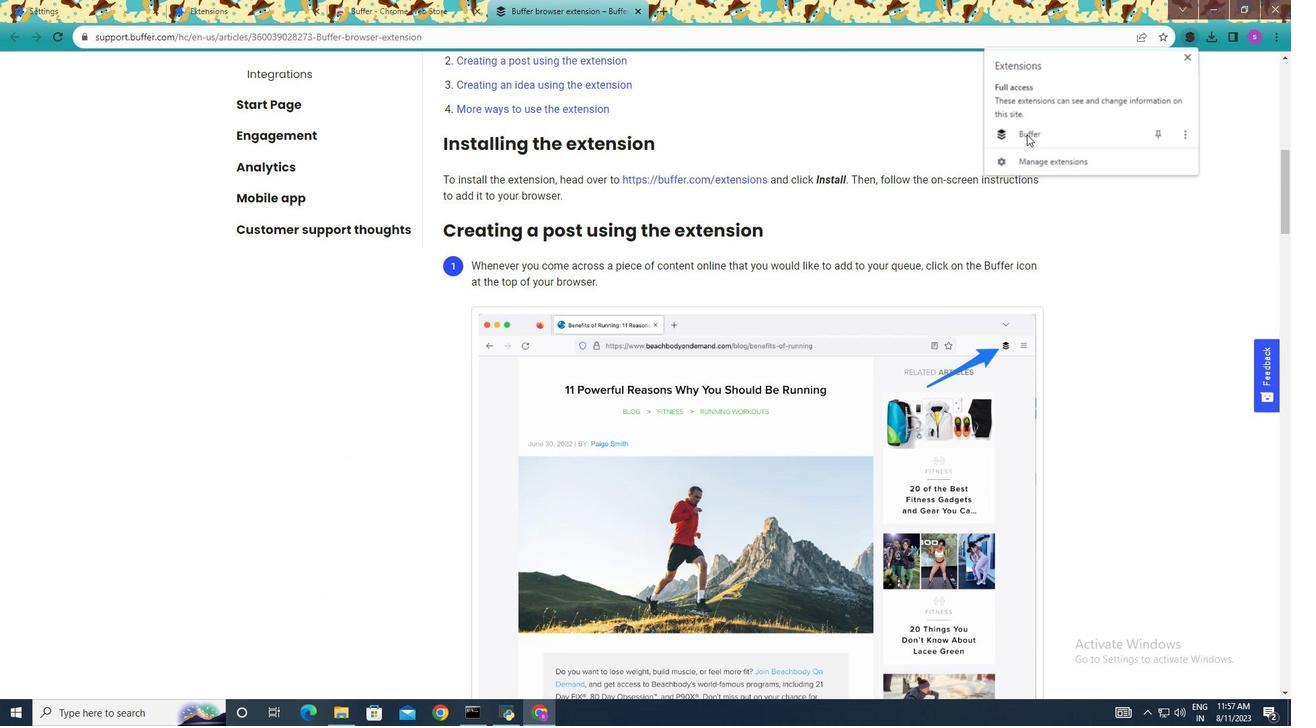 
Action: Mouse pressed left at (1034, 141)
Screenshot: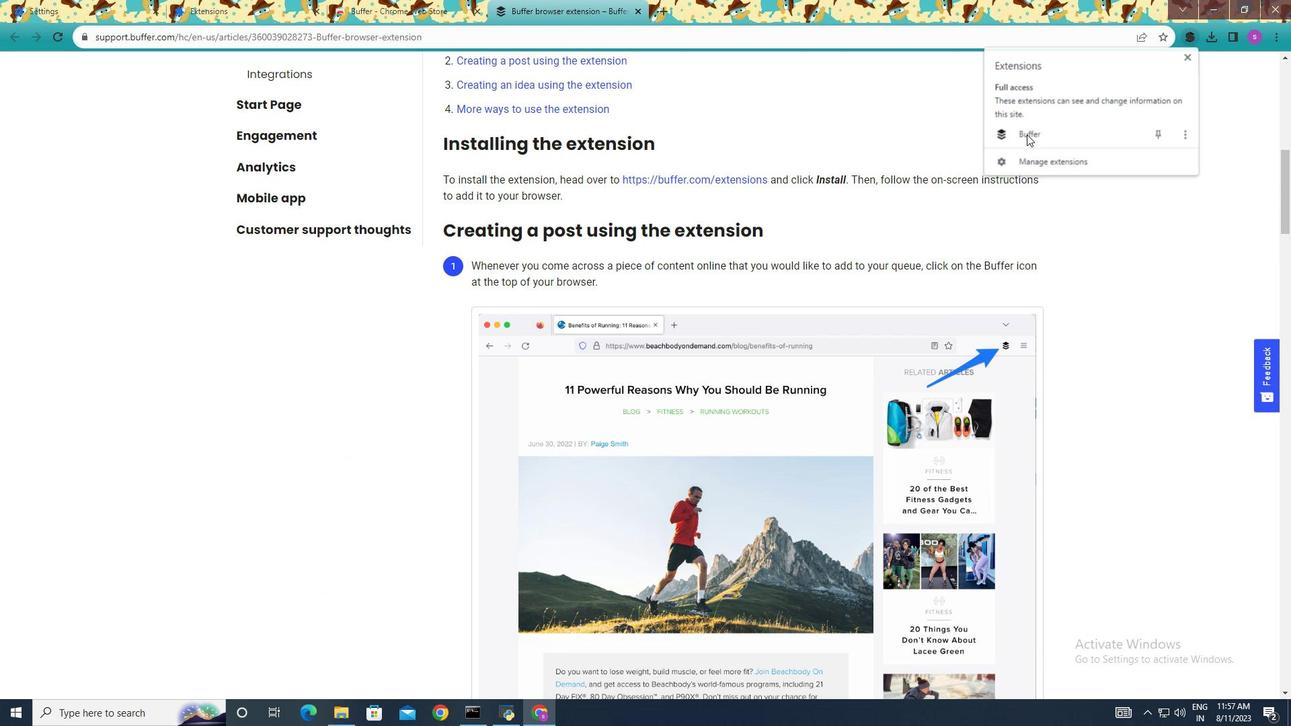
Action: Mouse moved to (1097, 94)
Screenshot: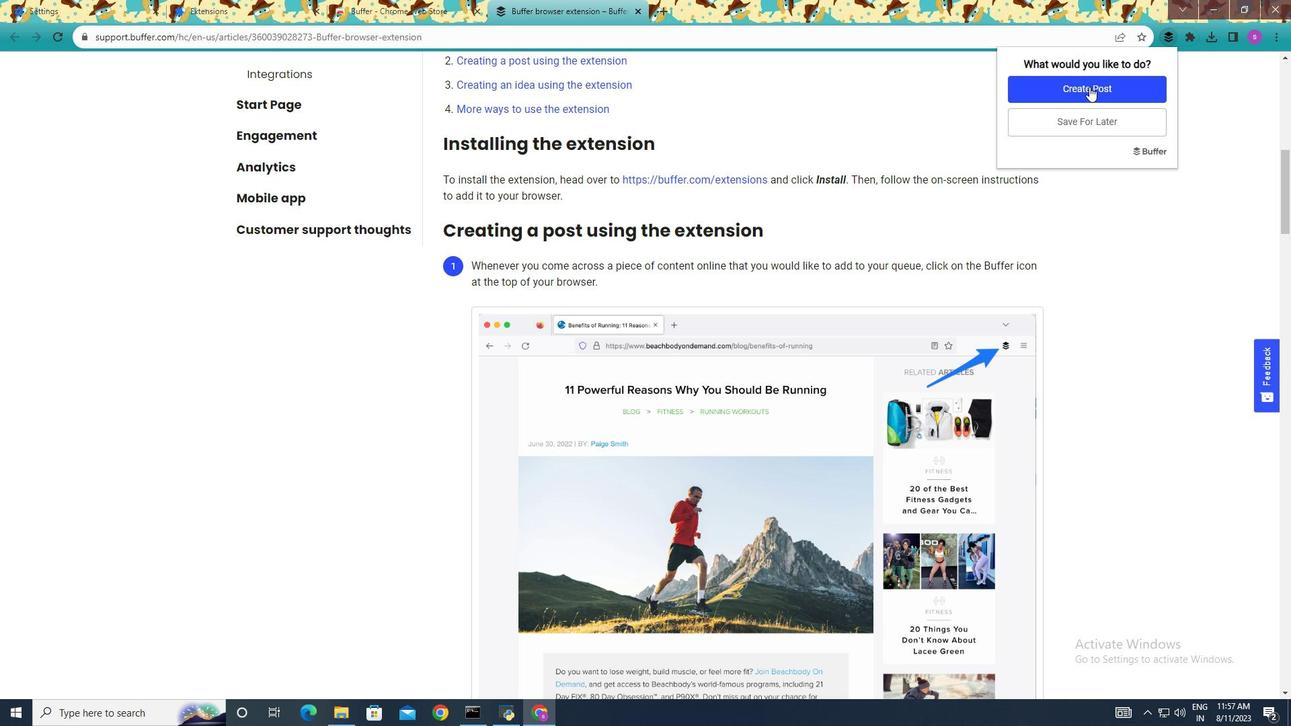 
Action: Mouse pressed left at (1097, 94)
Screenshot: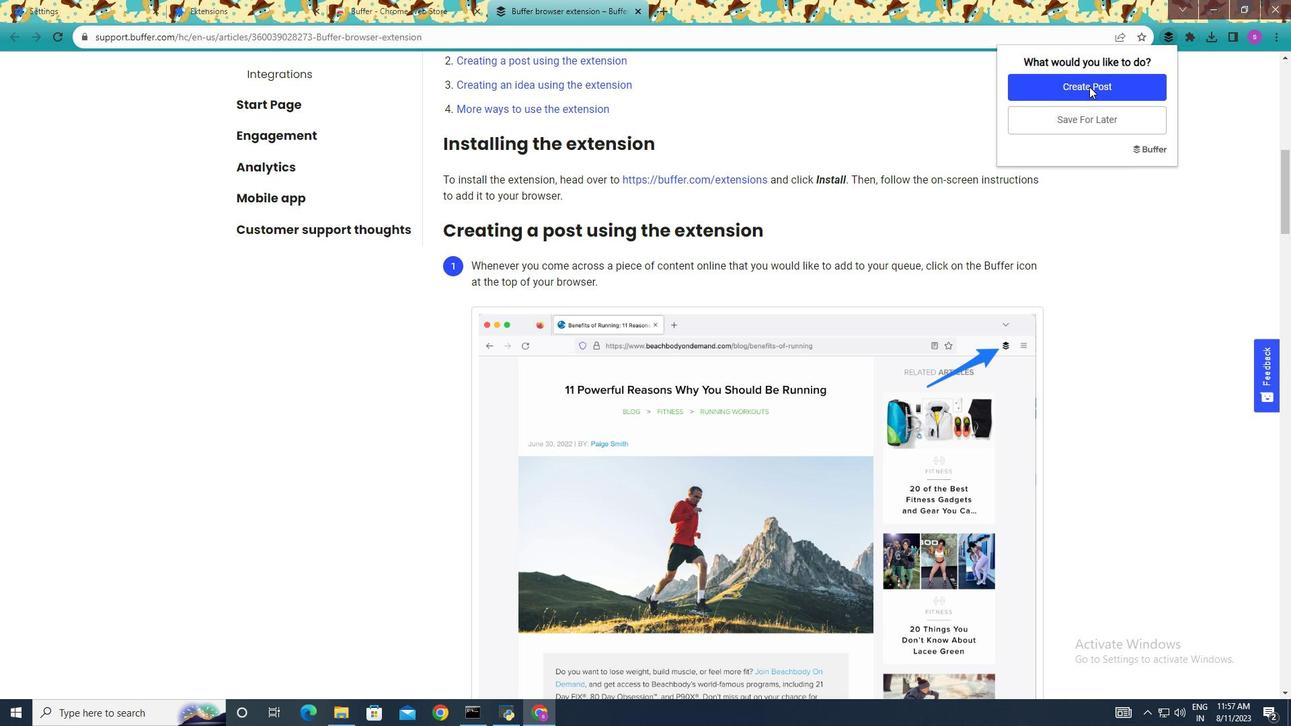 
Action: Mouse moved to (818, 427)
Screenshot: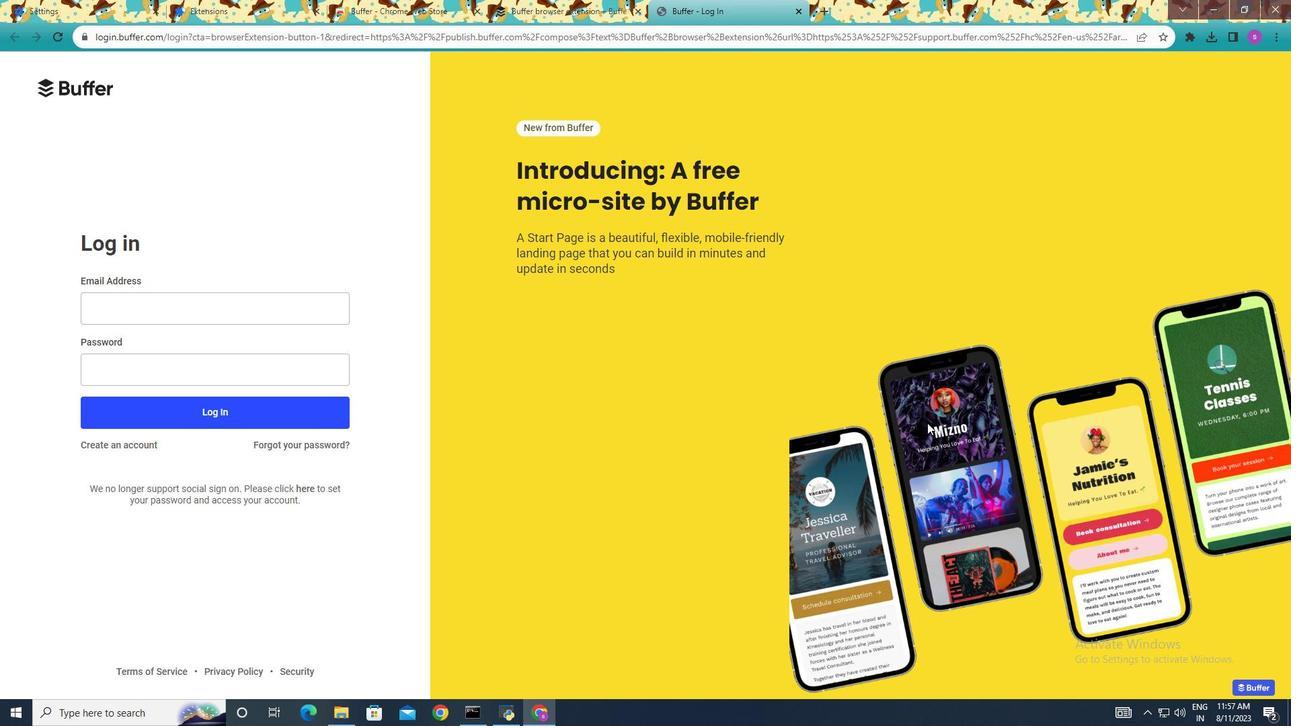 
Action: Mouse scrolled (815, 425) with delta (0, 0)
Screenshot: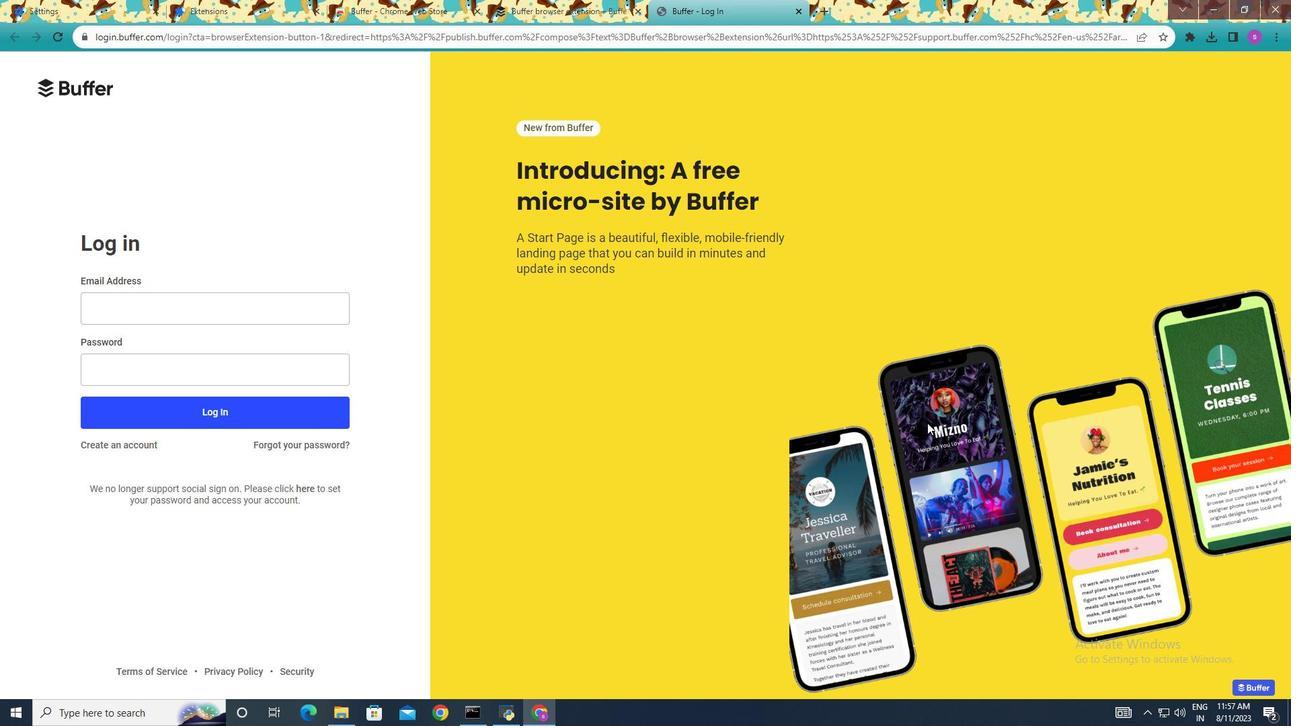 
Action: Mouse moved to (819, 427)
Screenshot: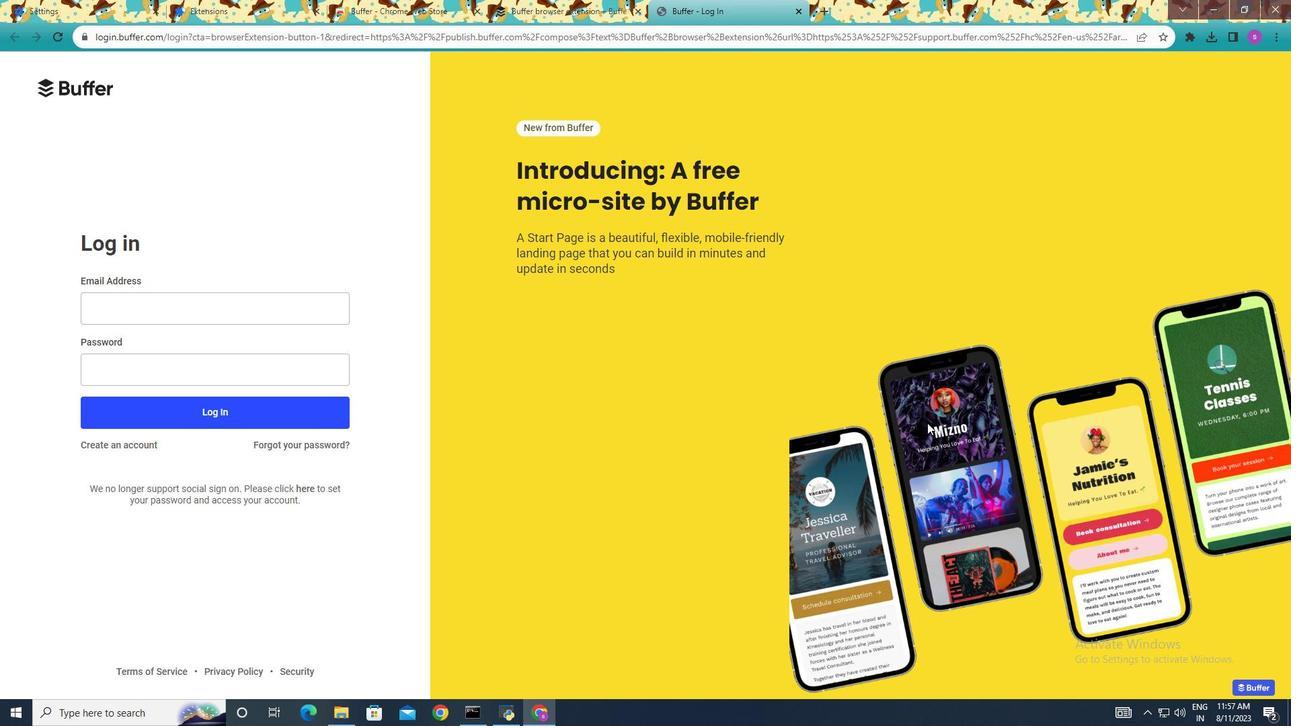 
Action: Mouse scrolled (815, 425) with delta (0, 0)
Screenshot: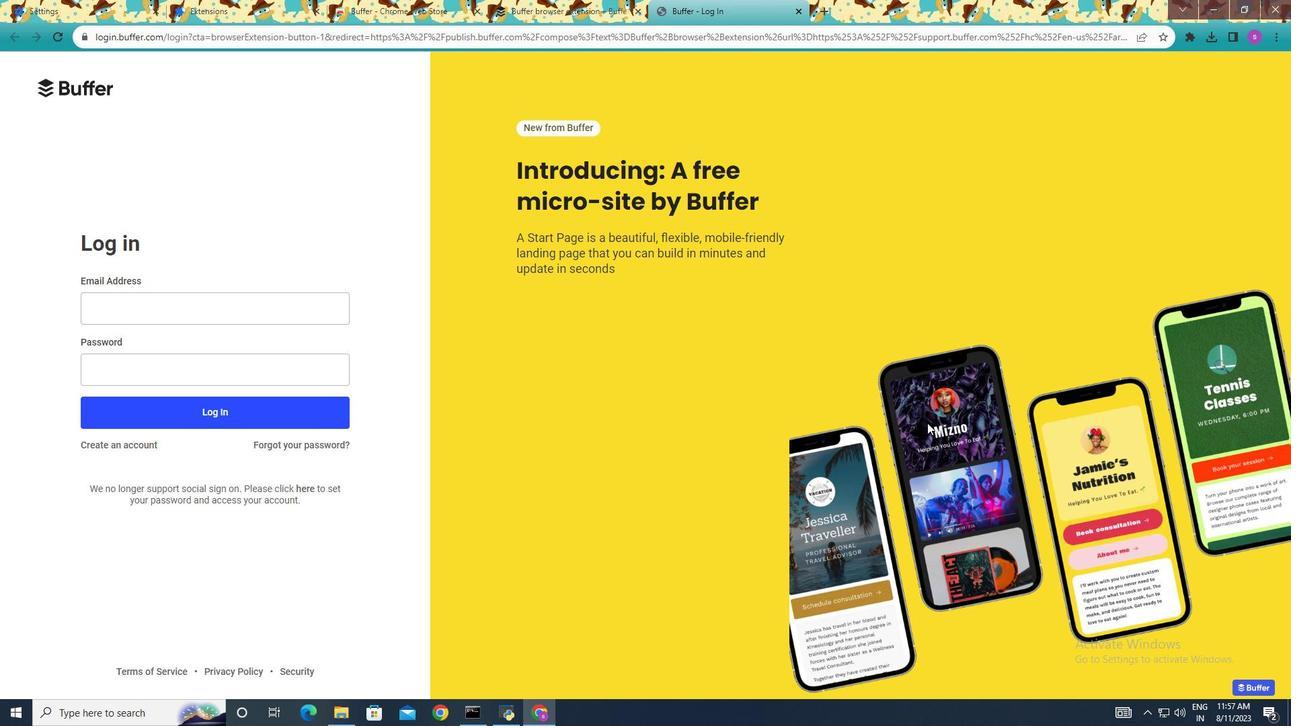 
Action: Mouse moved to (824, 427)
Screenshot: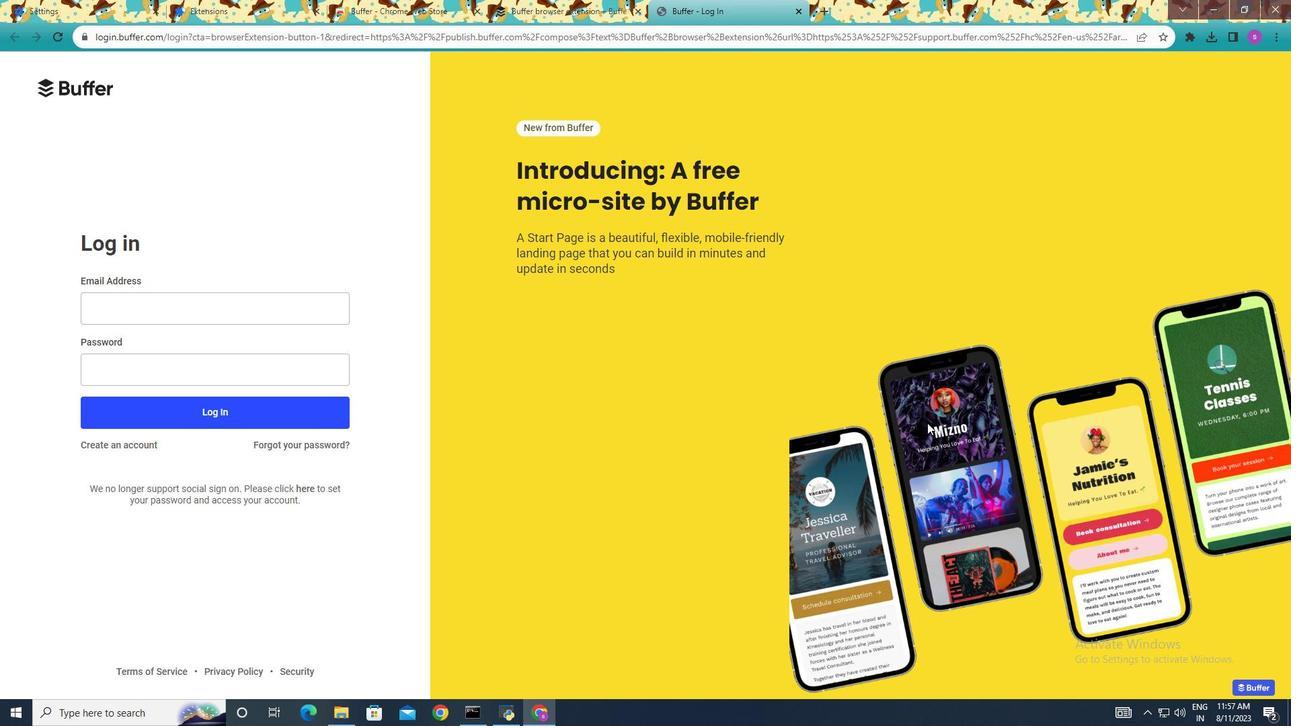 
Action: Mouse scrolled (819, 426) with delta (0, 0)
Screenshot: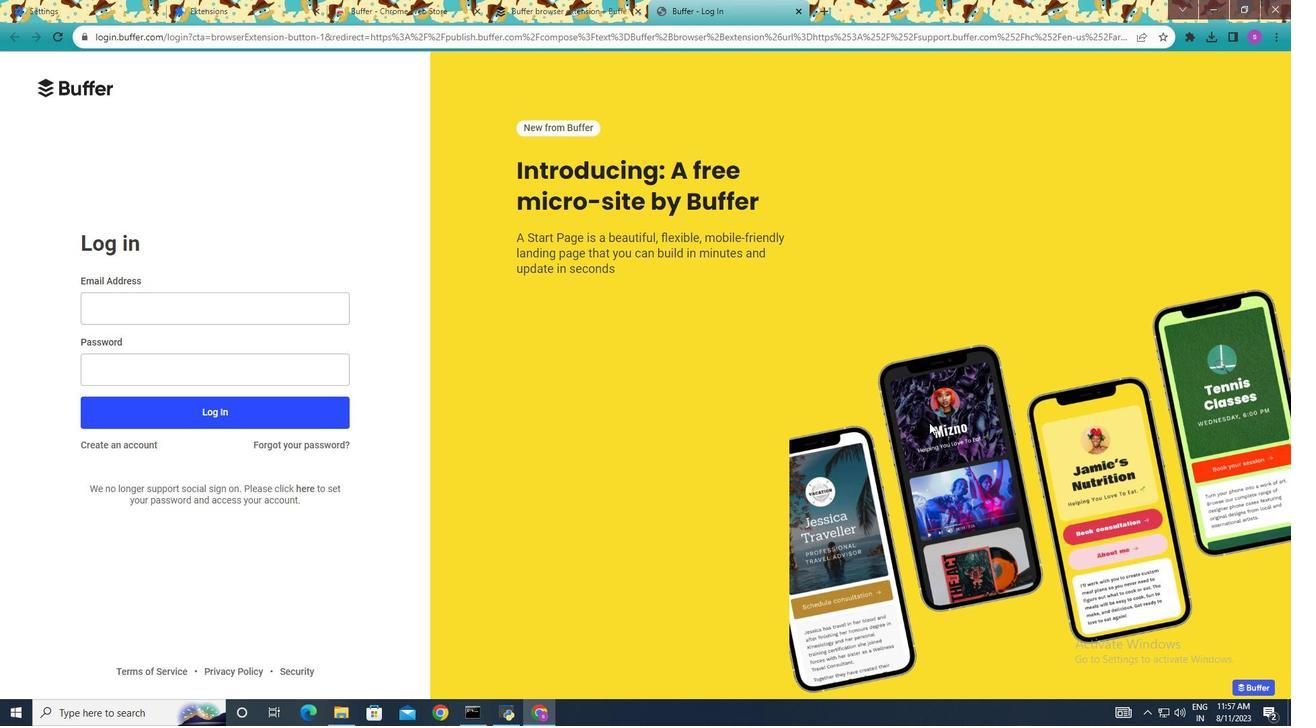 
Action: Mouse moved to (199, 413)
Screenshot: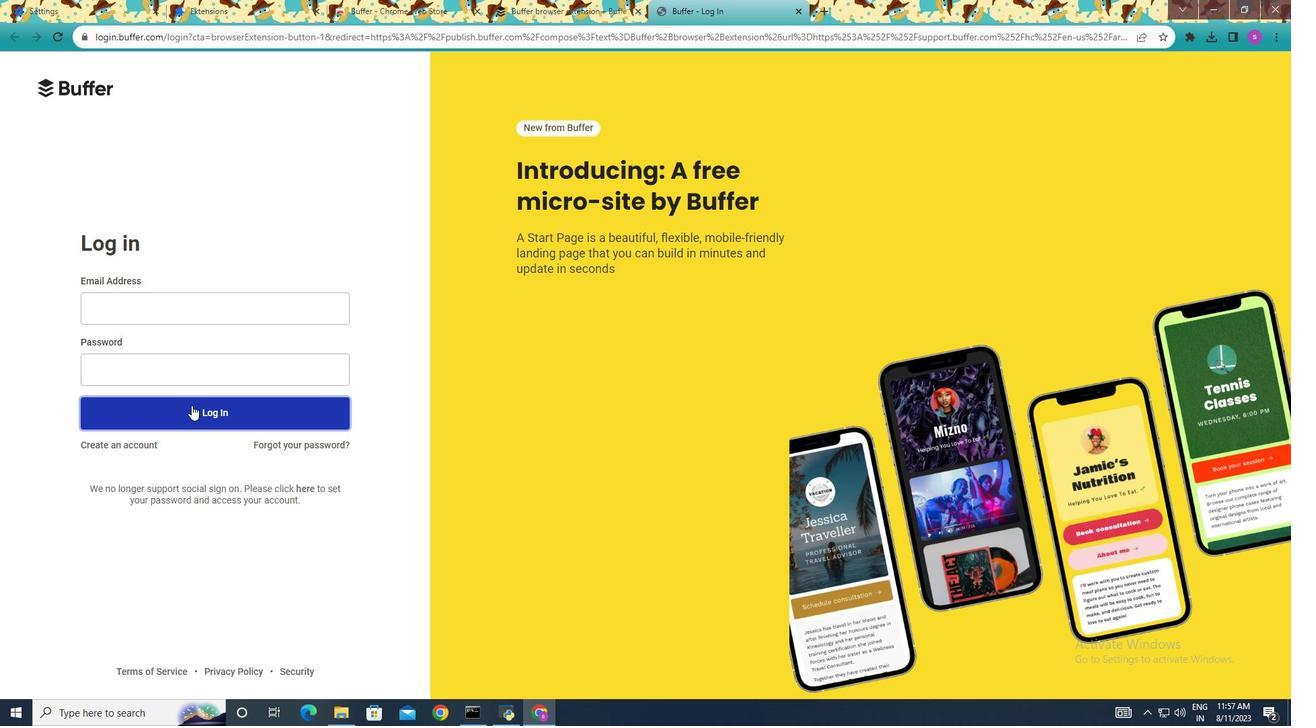 
Action: Mouse pressed left at (199, 413)
Screenshot: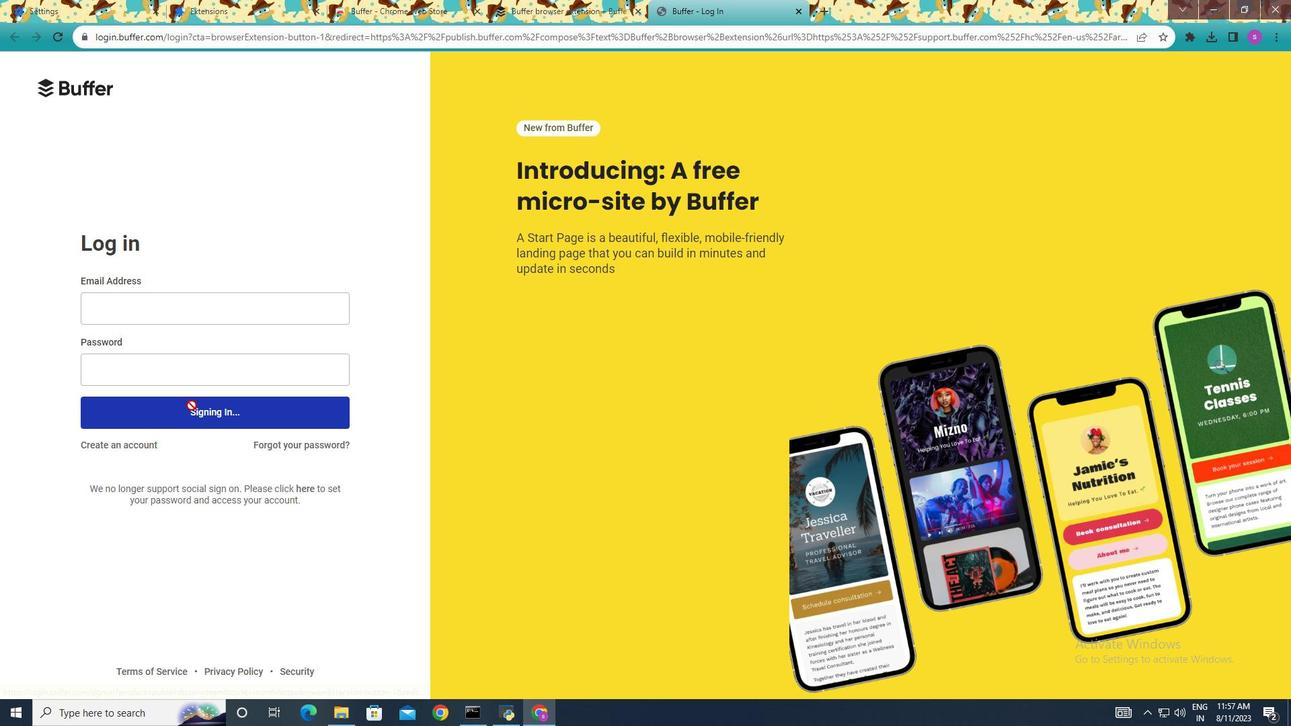 
Action: Mouse moved to (120, 462)
Screenshot: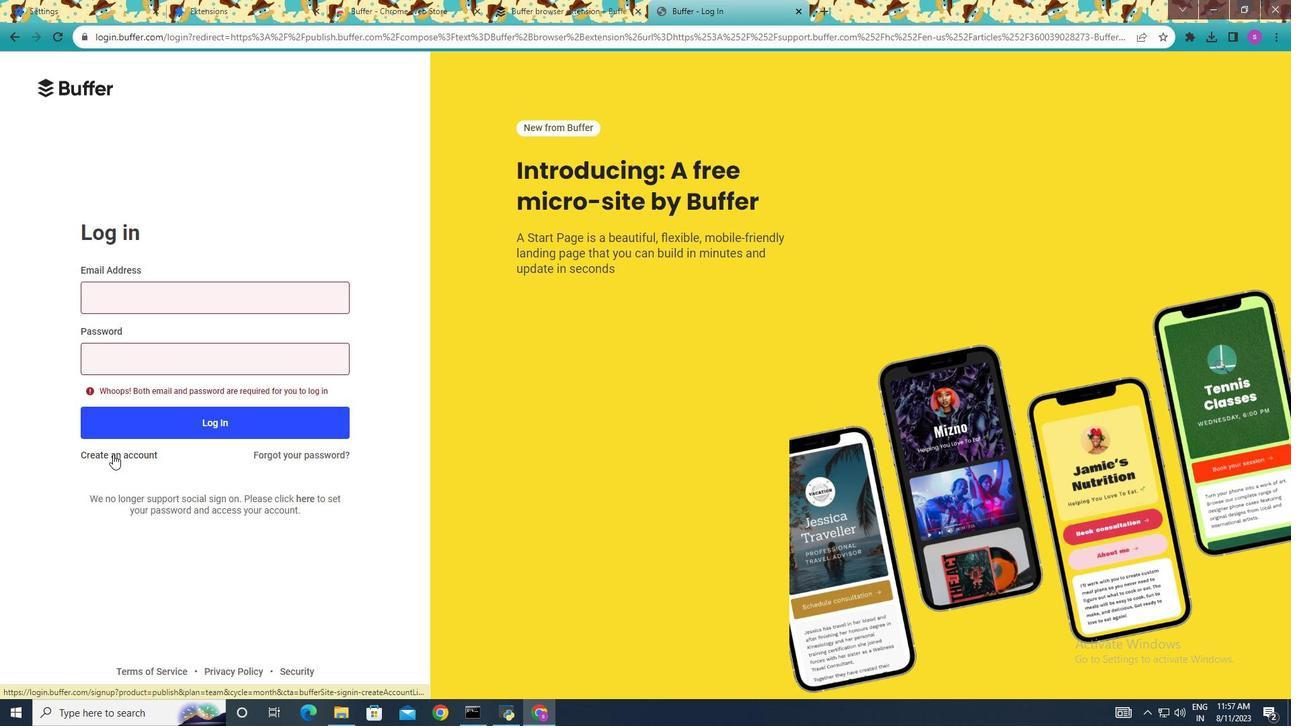 
Action: Mouse pressed left at (120, 462)
Screenshot: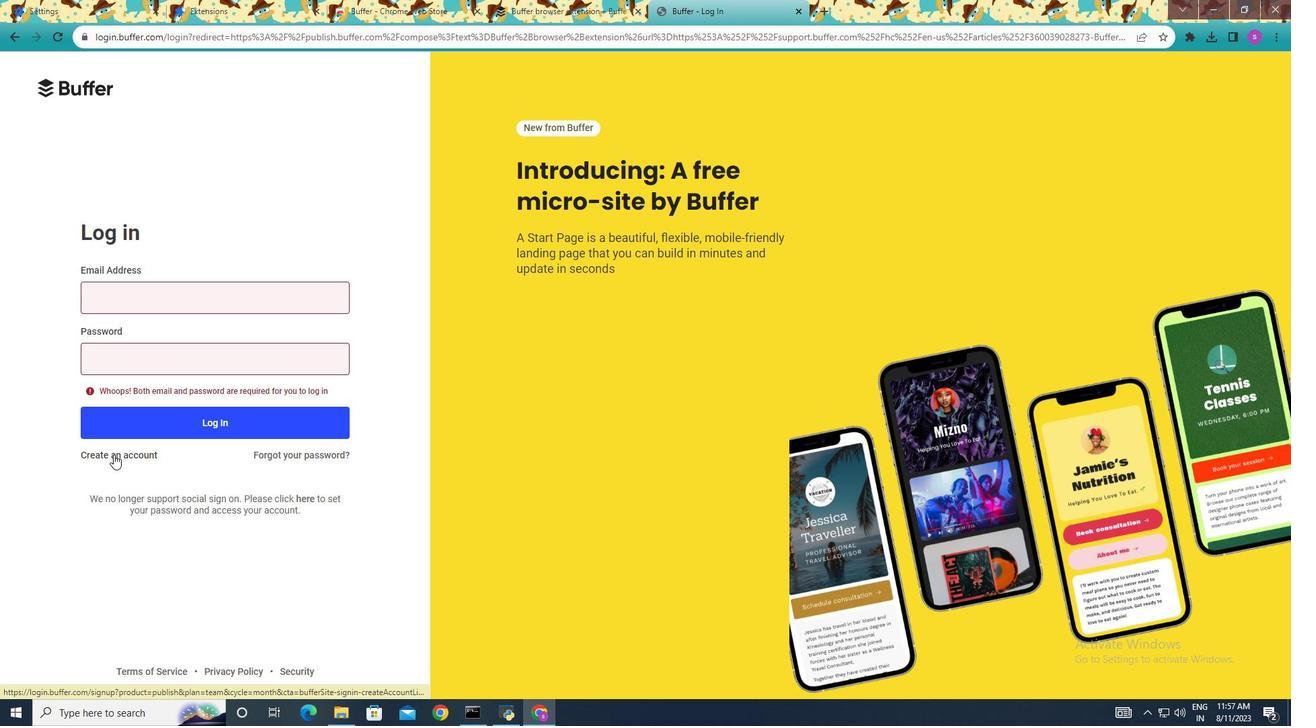 
Action: Mouse moved to (1116, 337)
Screenshot: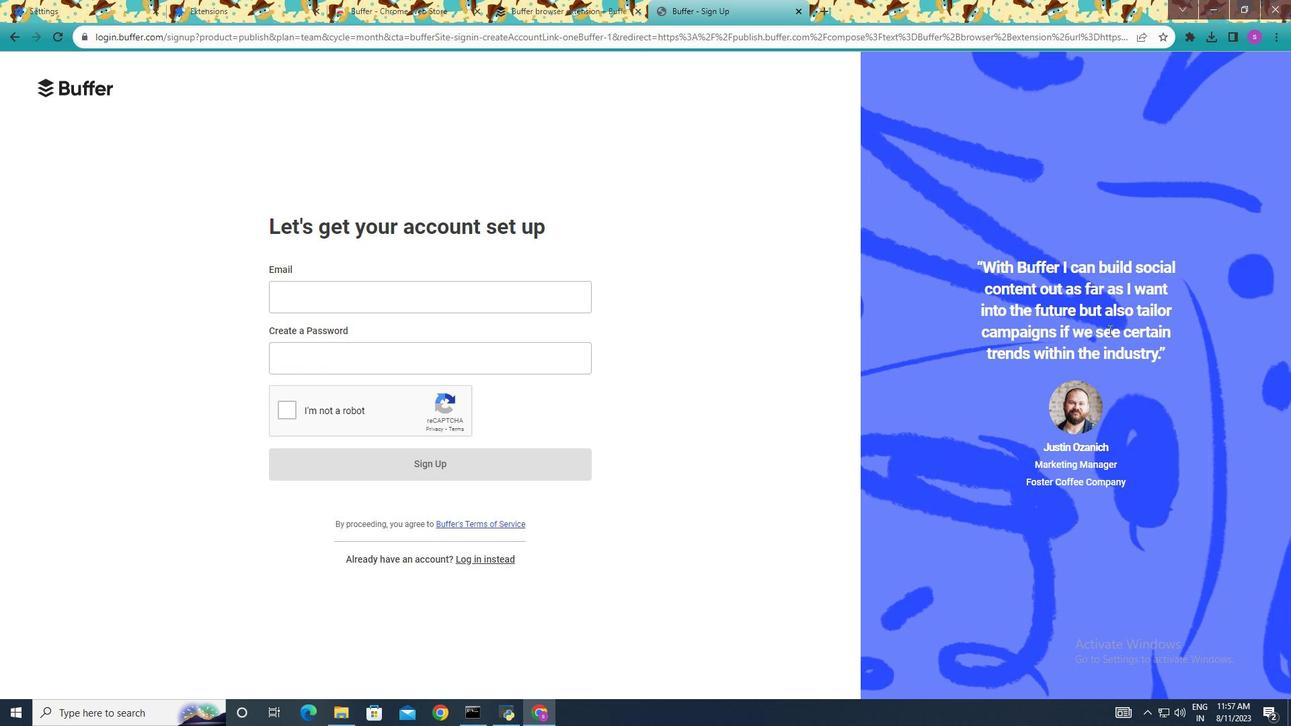 
Action: Mouse scrolled (1116, 337) with delta (0, 0)
Screenshot: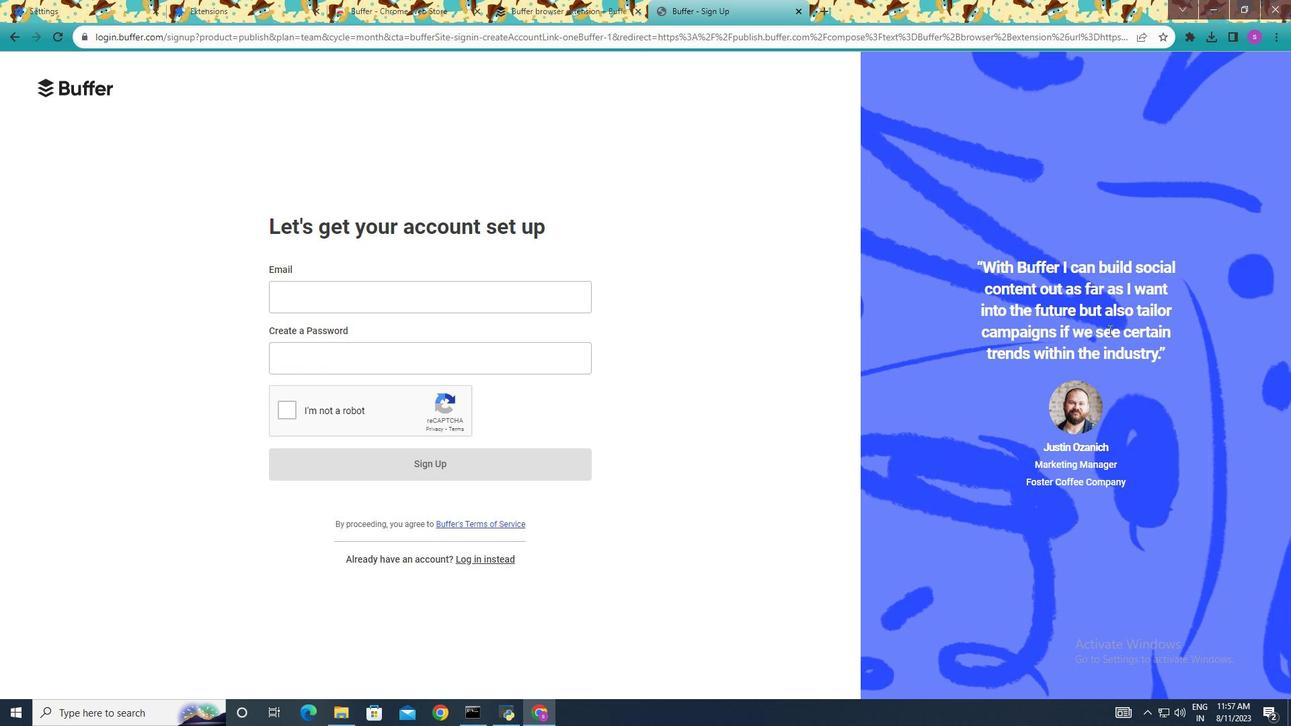 
Action: Mouse scrolled (1116, 337) with delta (0, 0)
Screenshot: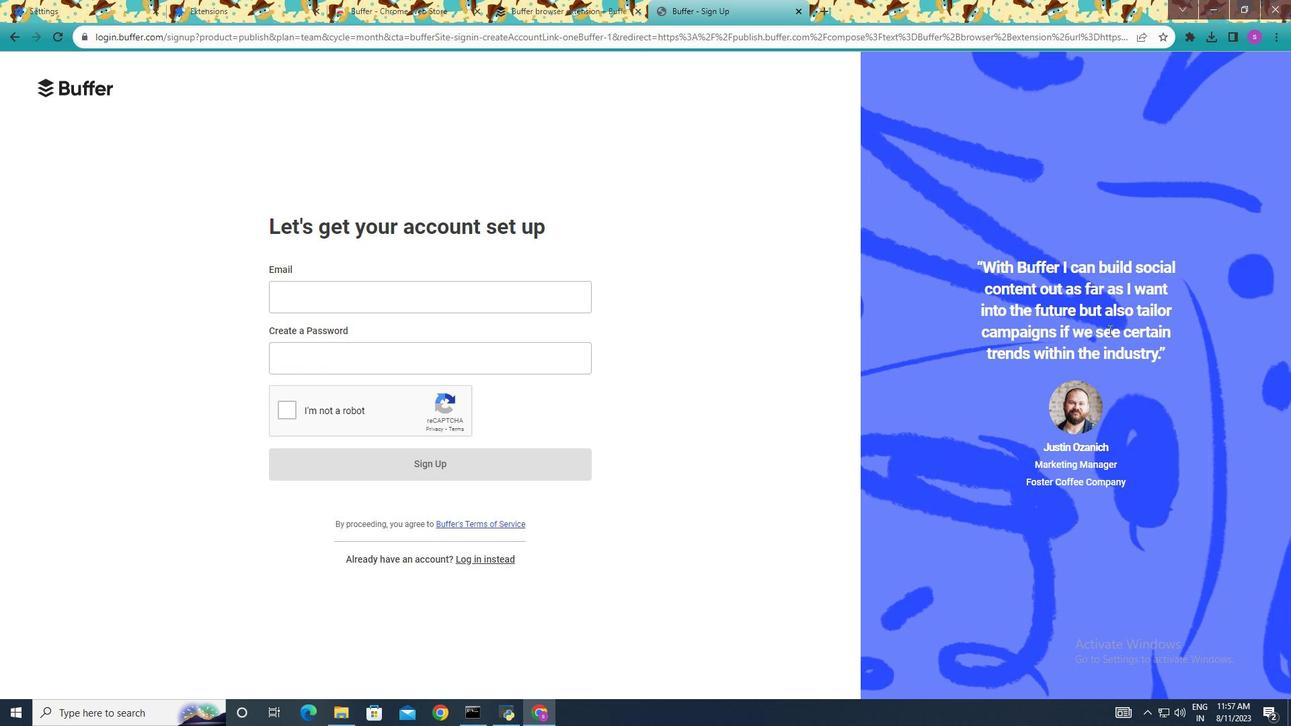 
Action: Mouse scrolled (1116, 337) with delta (0, 0)
Screenshot: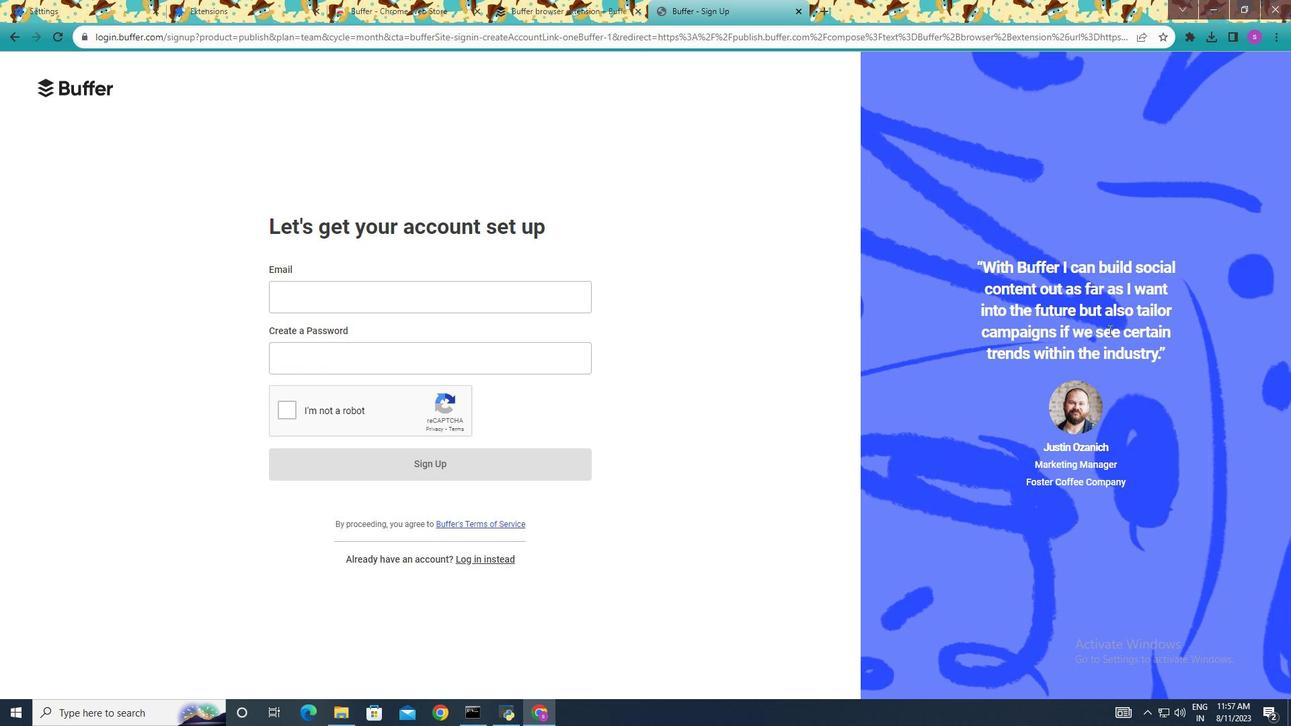 
Action: Mouse scrolled (1116, 337) with delta (0, 0)
Screenshot: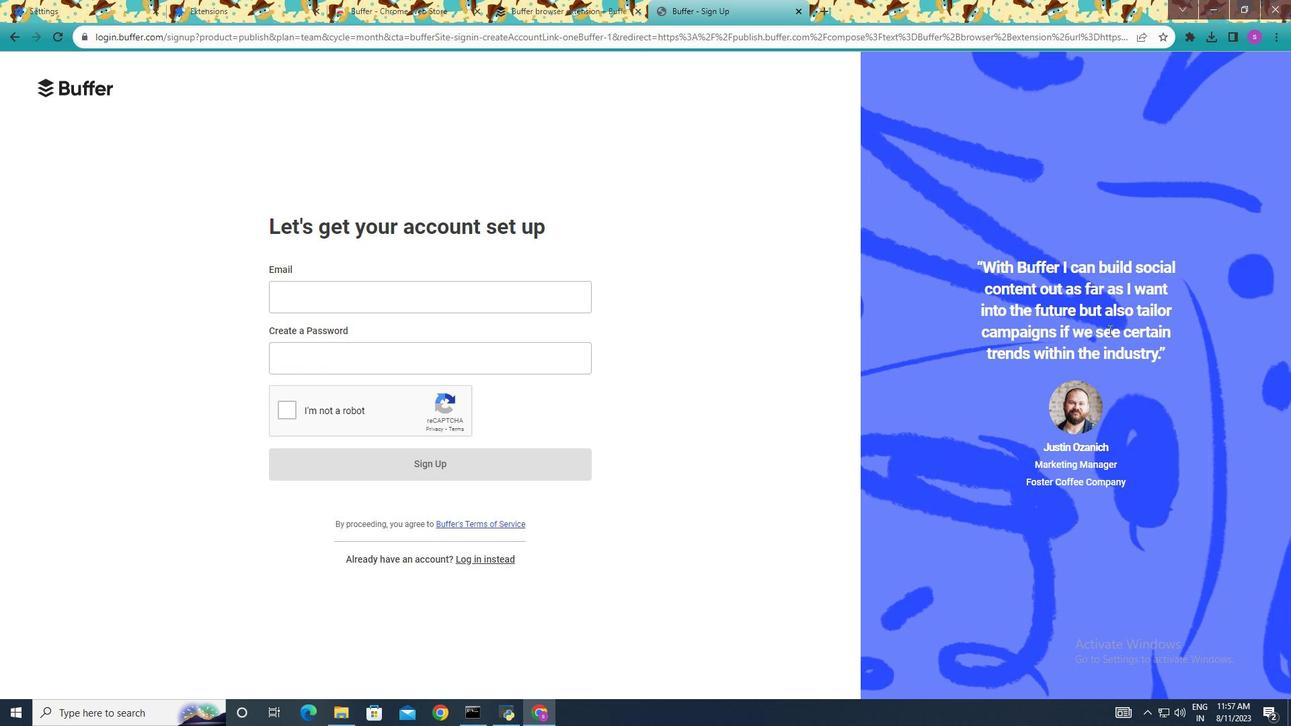 
Action: Mouse moved to (14, 44)
Screenshot: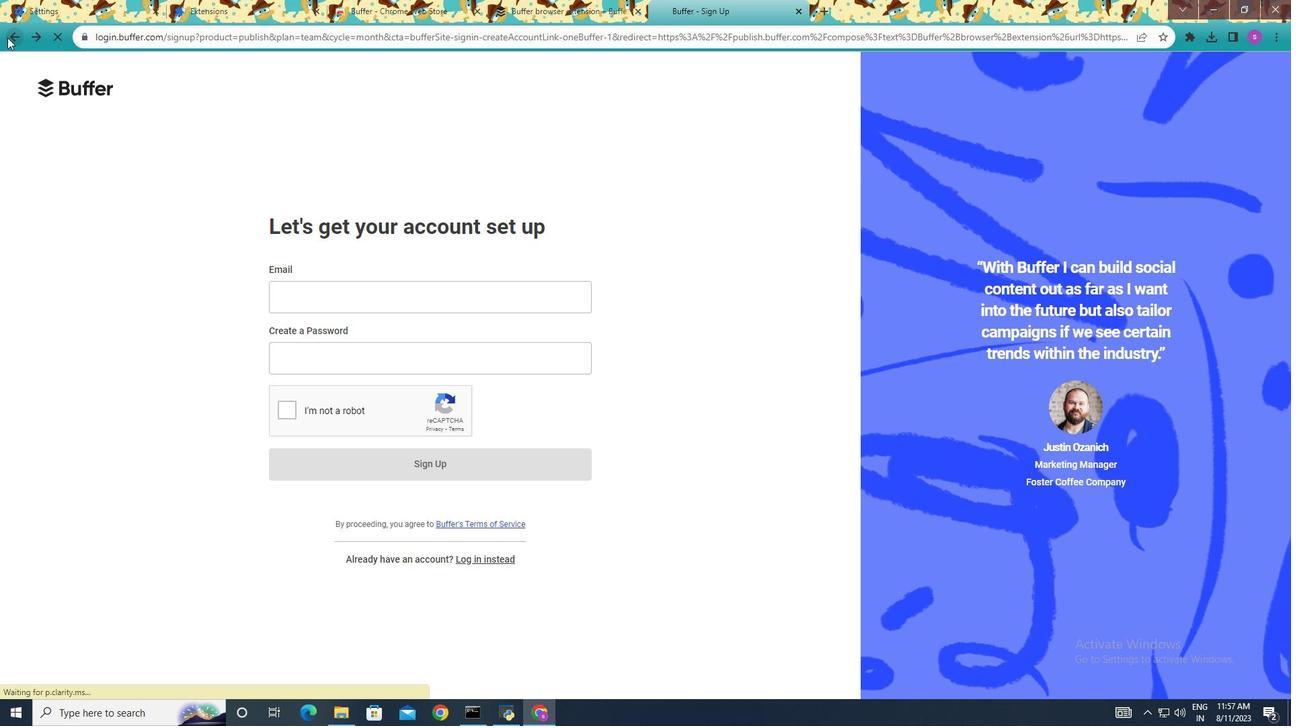 
Action: Mouse pressed left at (14, 44)
Screenshot: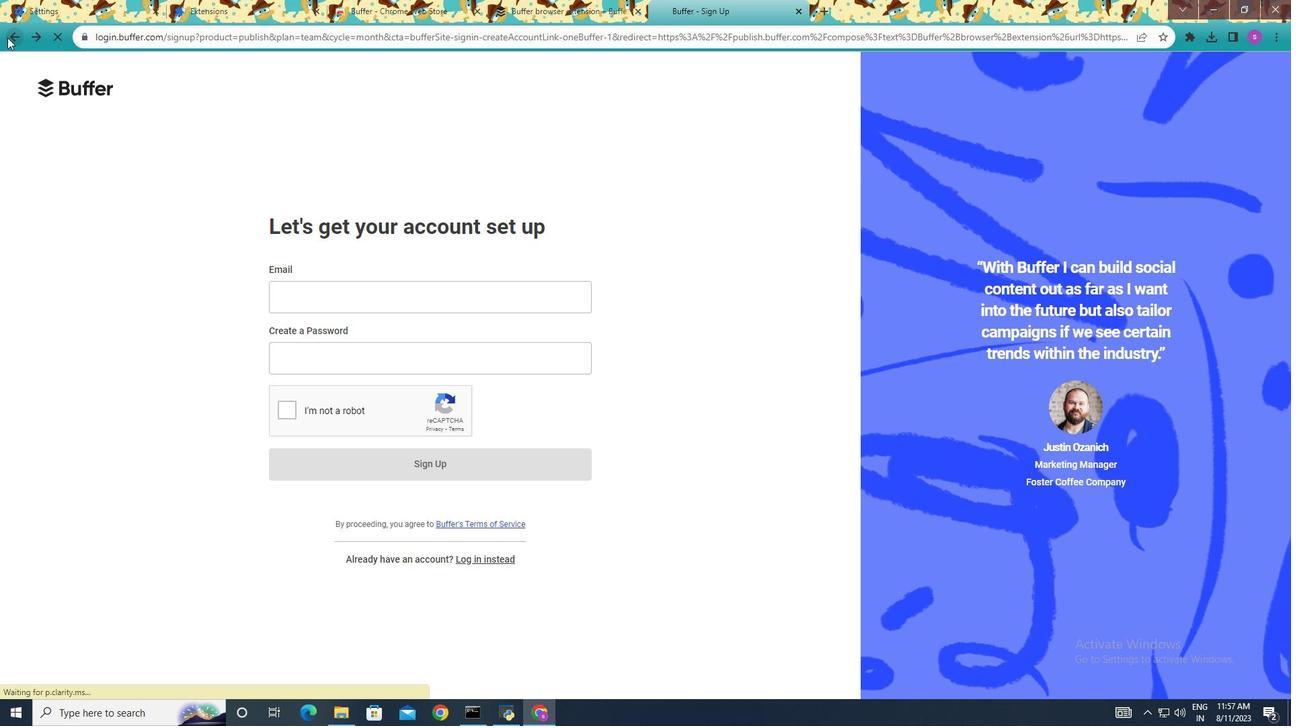 
Action: Mouse moved to (554, 19)
Screenshot: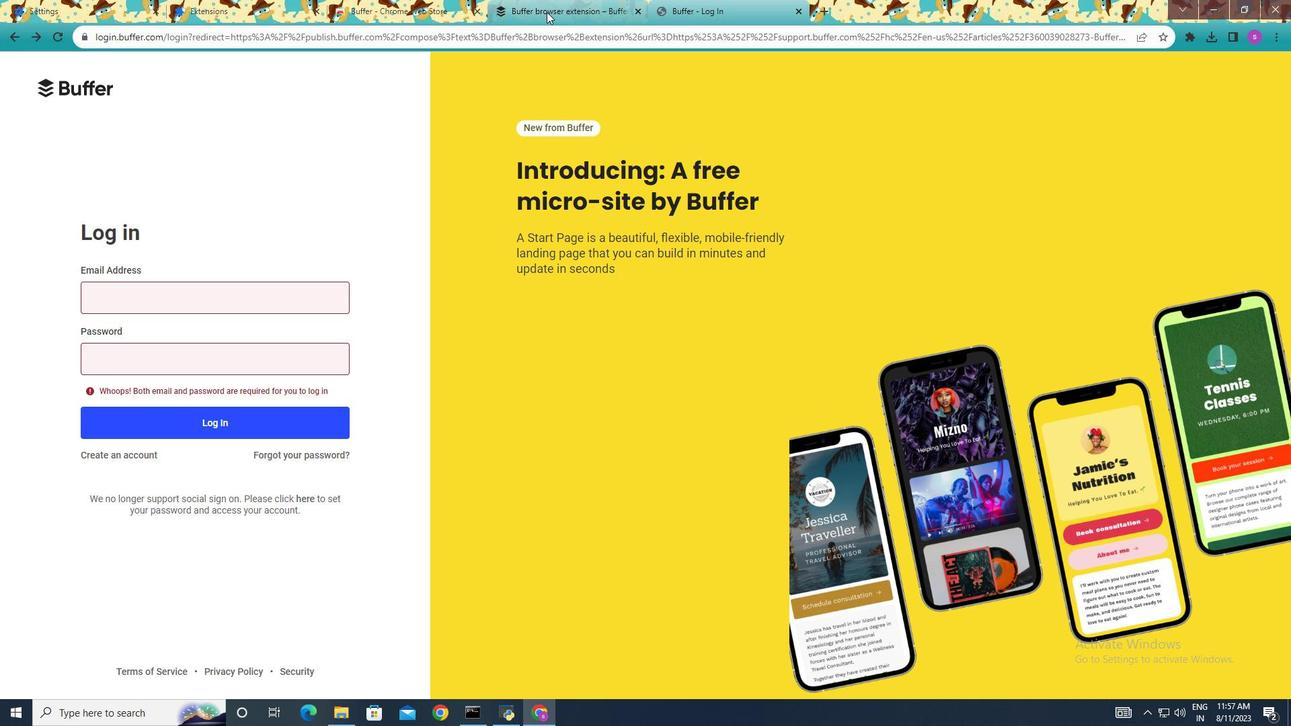 
Action: Mouse pressed left at (554, 19)
Screenshot: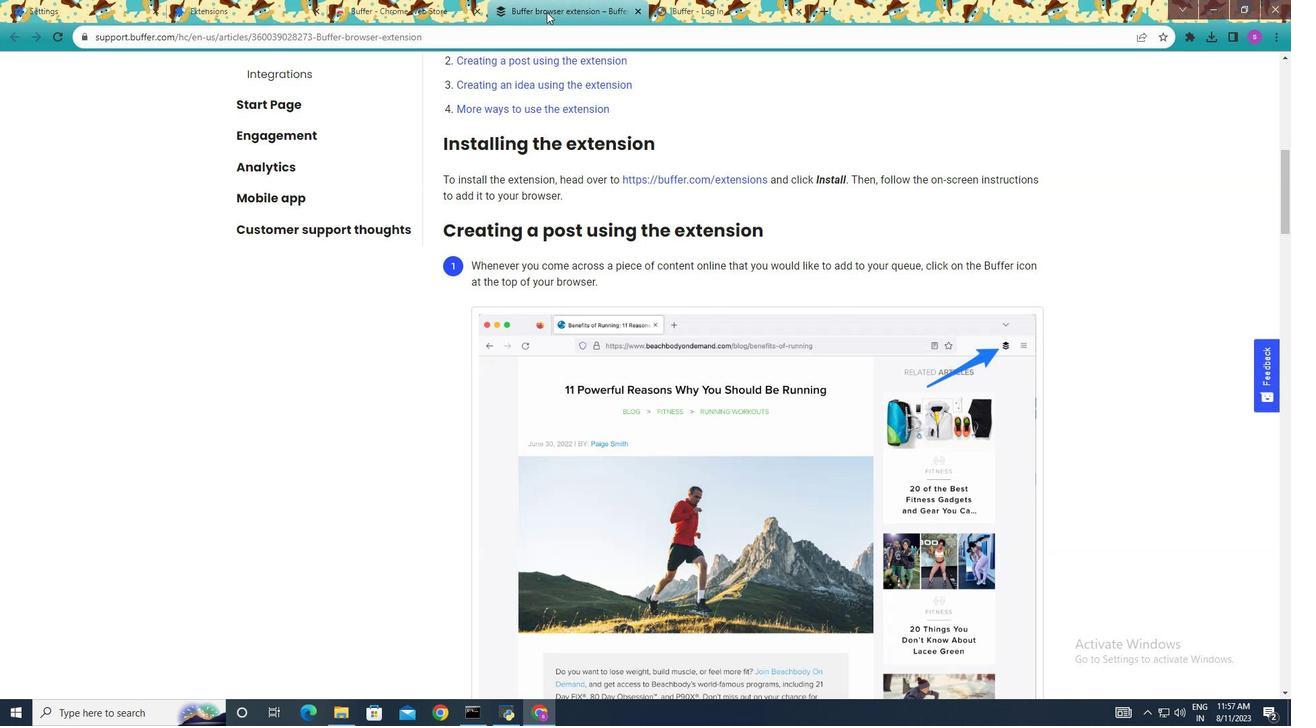 
Action: Mouse moved to (766, 493)
Screenshot: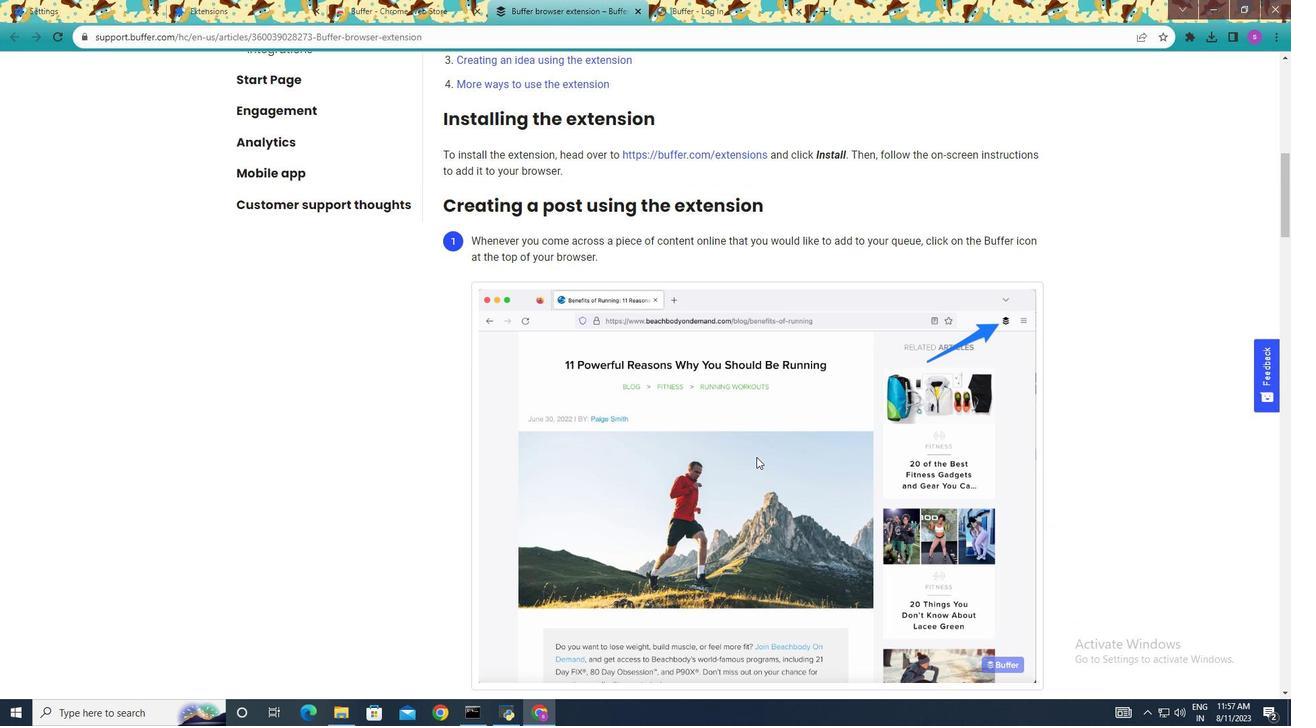 
Action: Mouse scrolled (766, 492) with delta (0, 0)
Screenshot: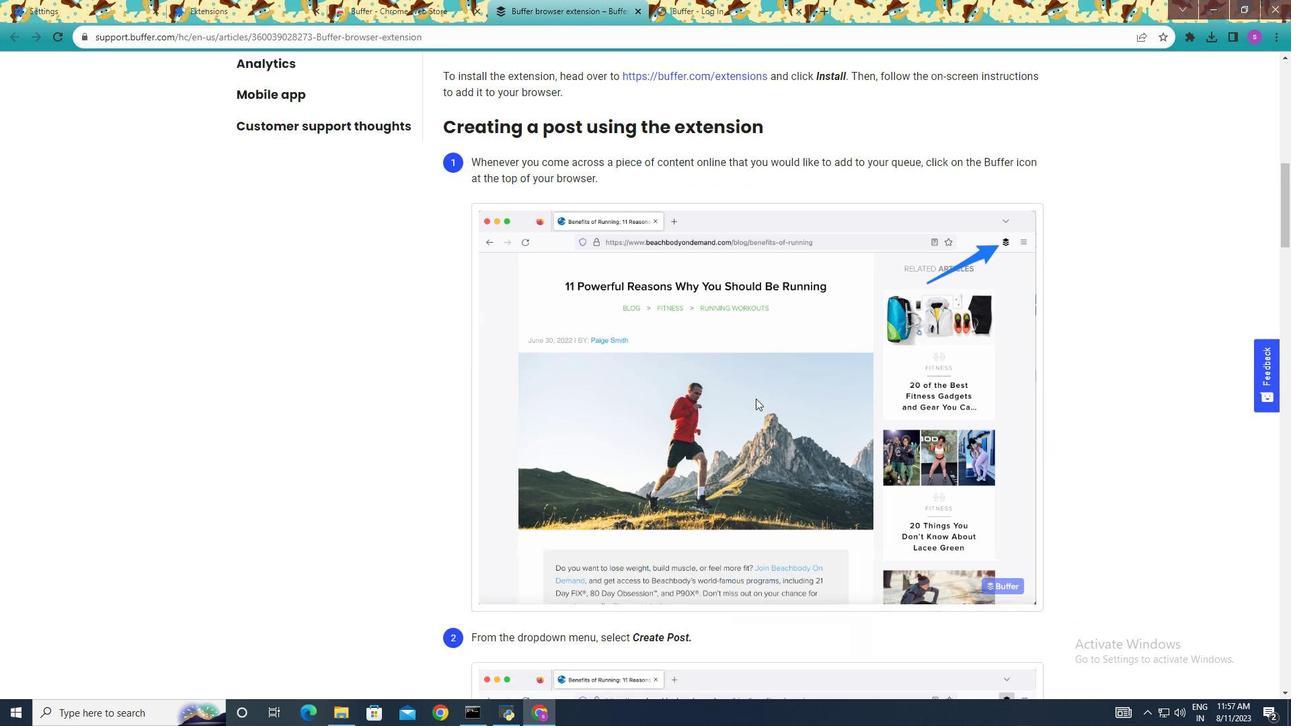 
Action: Mouse scrolled (766, 492) with delta (0, 0)
Screenshot: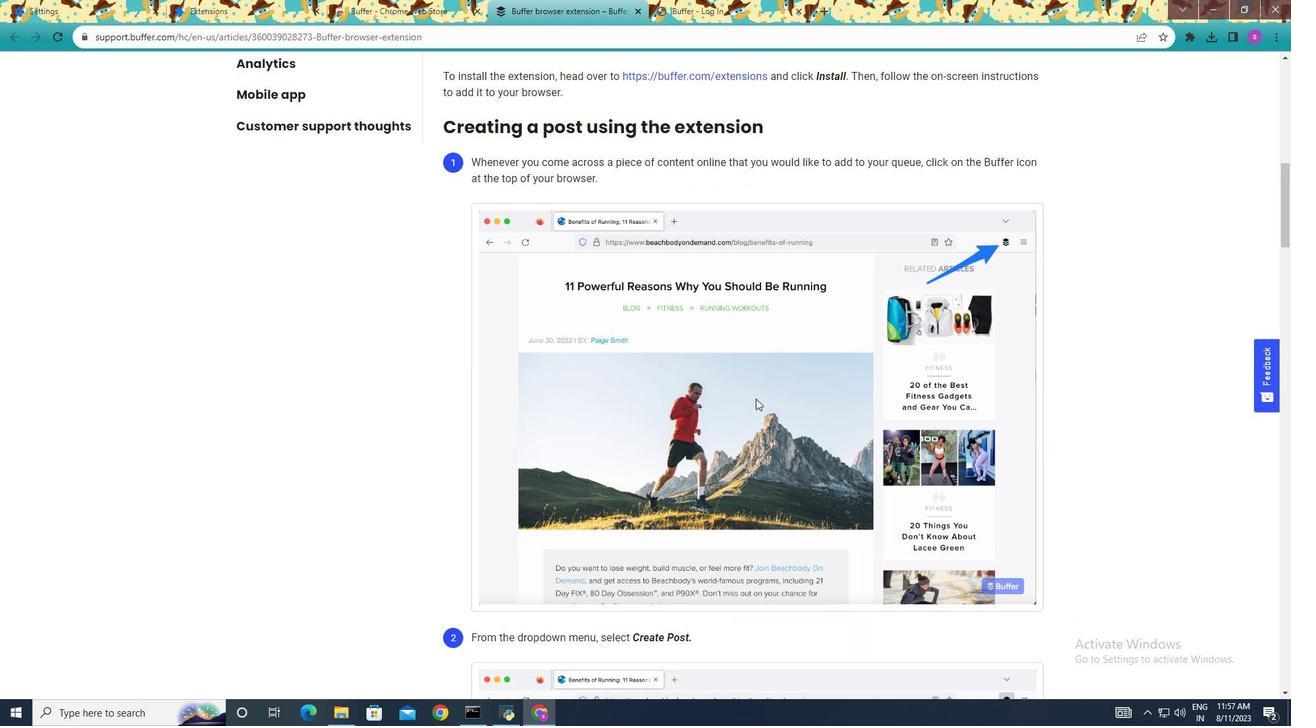 
Action: Mouse moved to (766, 493)
Screenshot: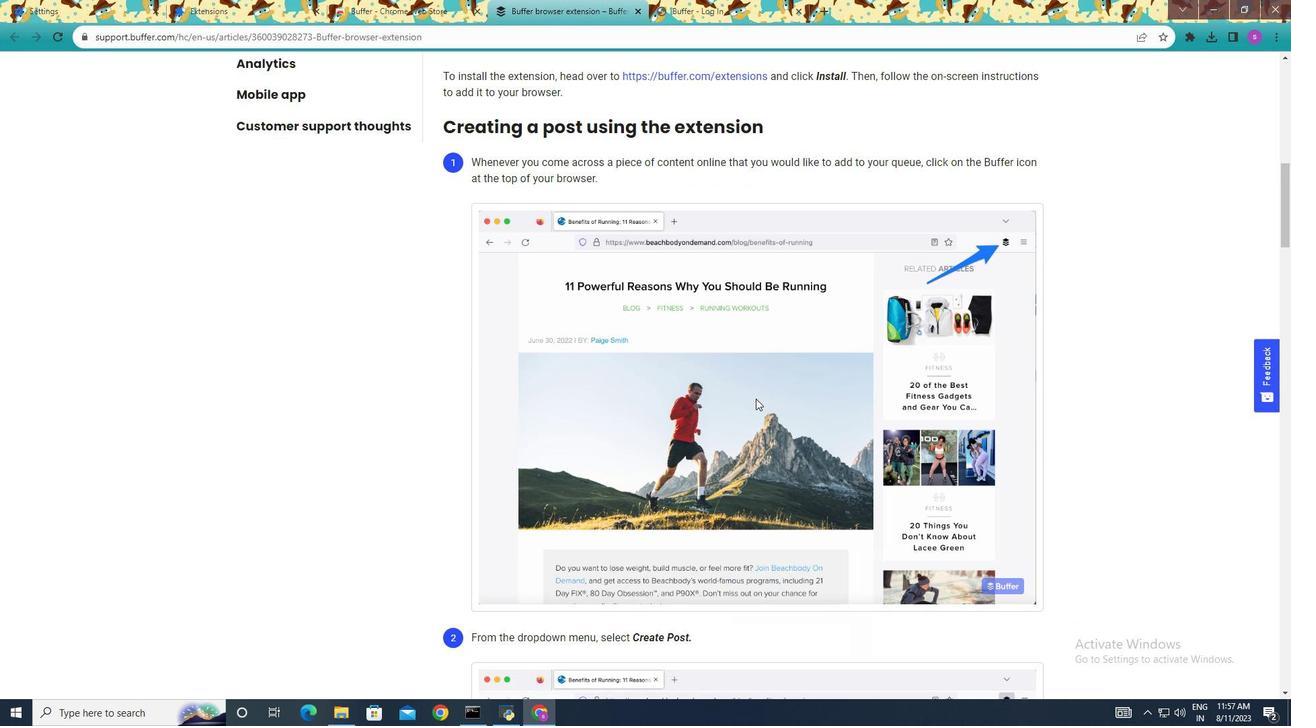 
Action: Mouse scrolled (766, 492) with delta (0, 0)
Screenshot: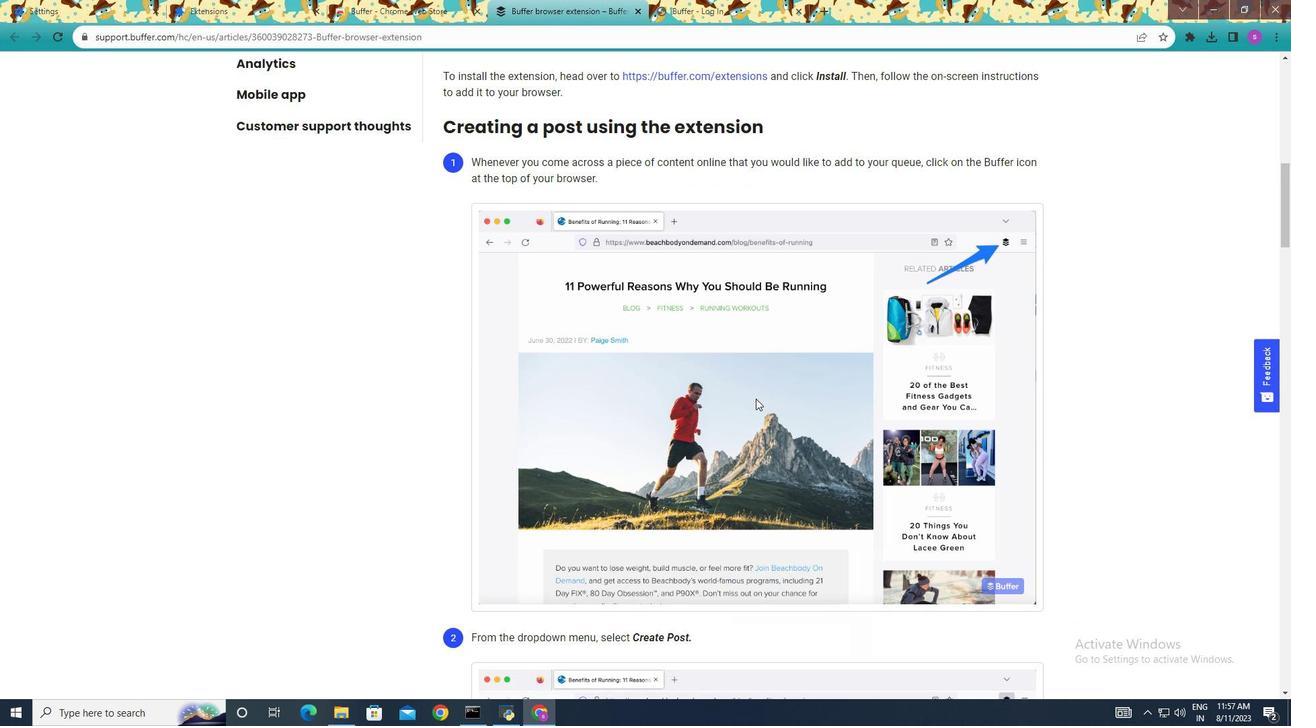 
Action: Mouse moved to (763, 389)
Screenshot: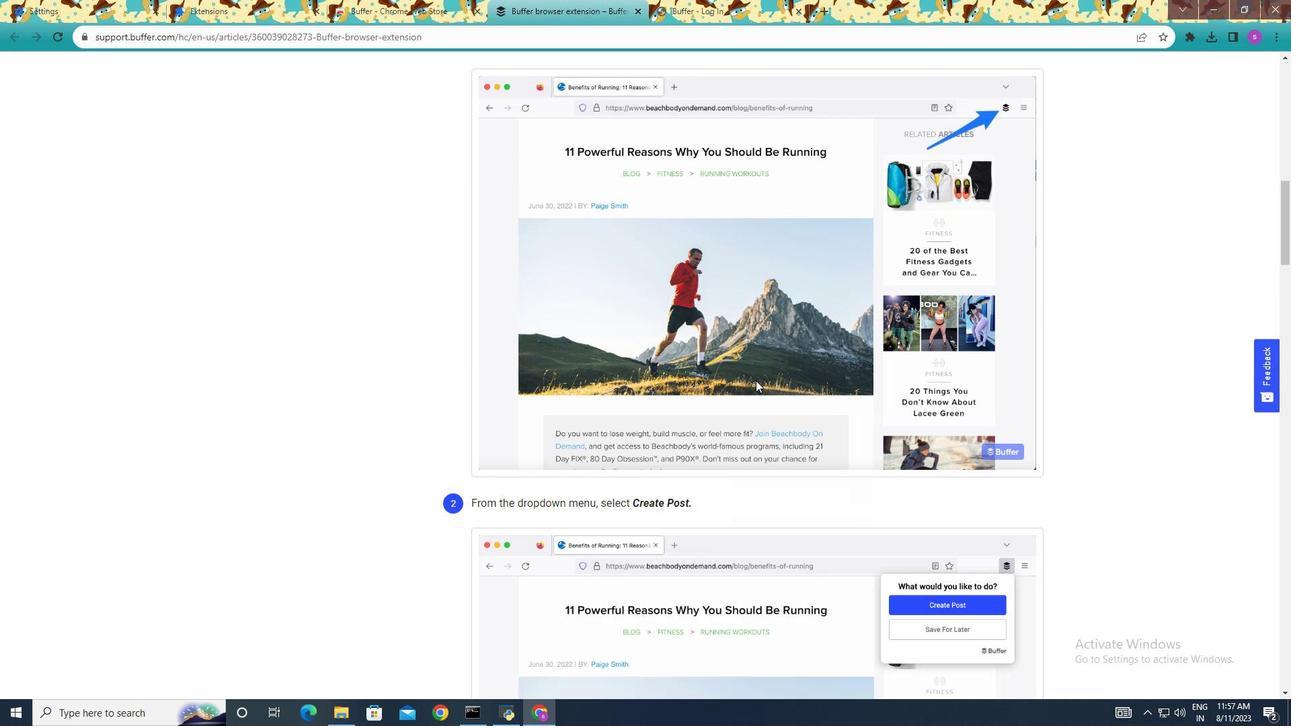 
Action: Mouse scrolled (763, 388) with delta (0, 0)
Screenshot: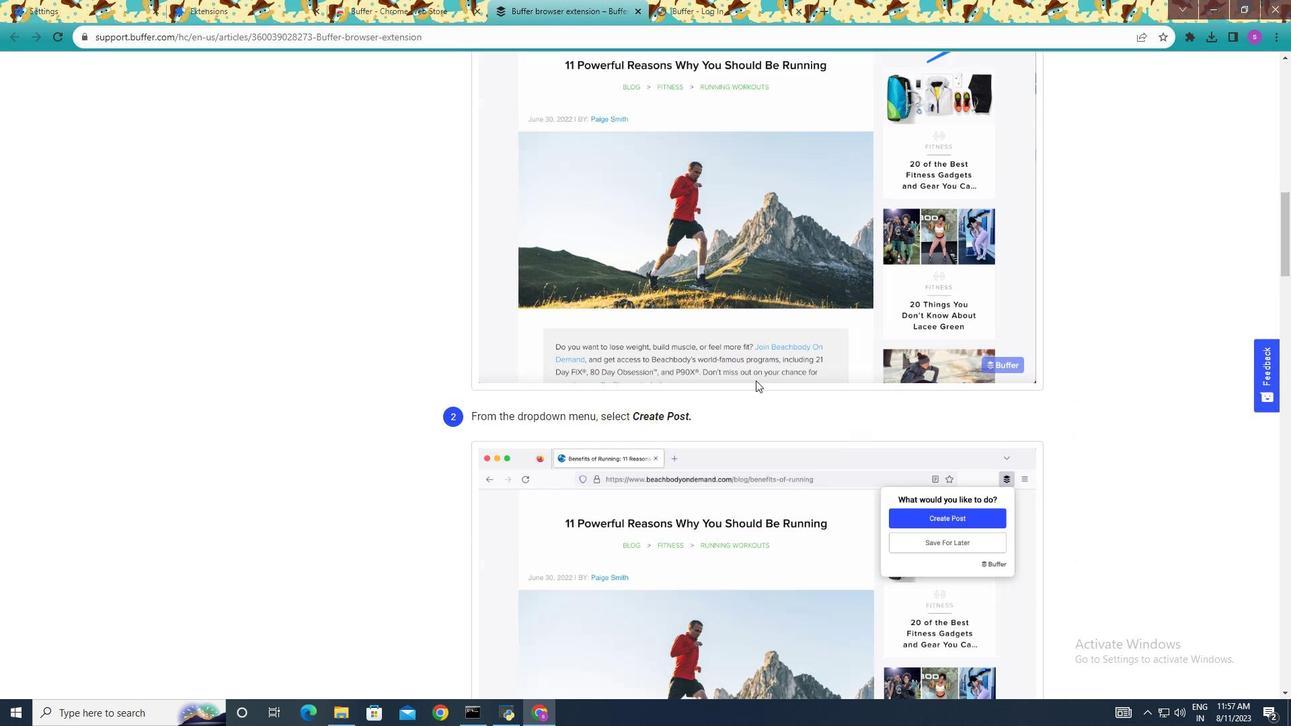 
Action: Mouse moved to (763, 388)
Screenshot: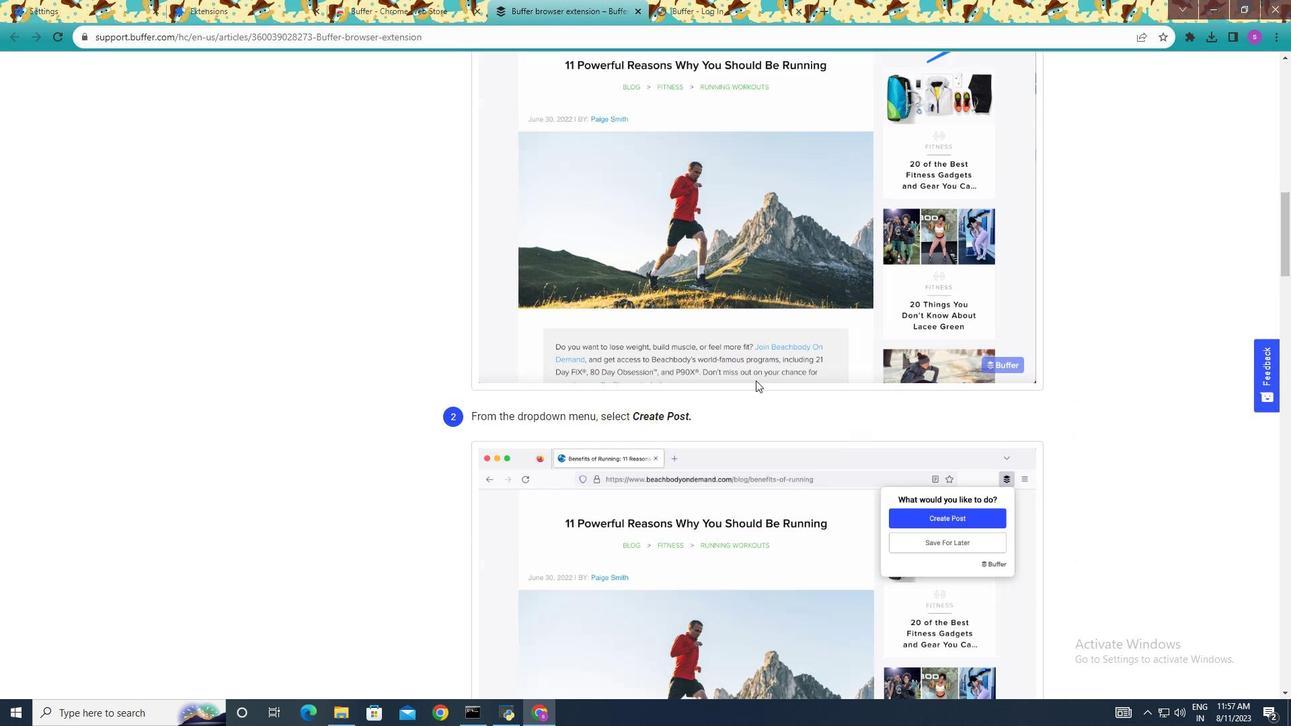 
Action: Mouse scrolled (763, 388) with delta (0, 0)
Screenshot: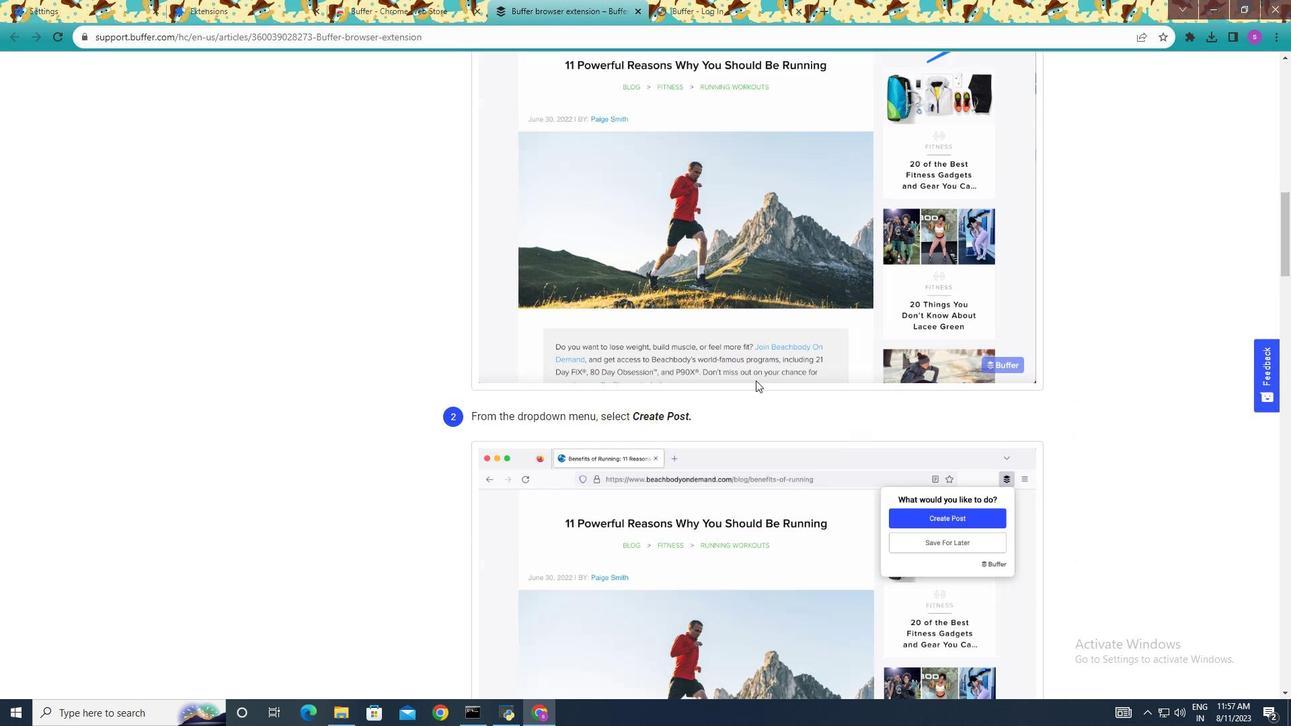 
Action: Mouse moved to (763, 388)
Screenshot: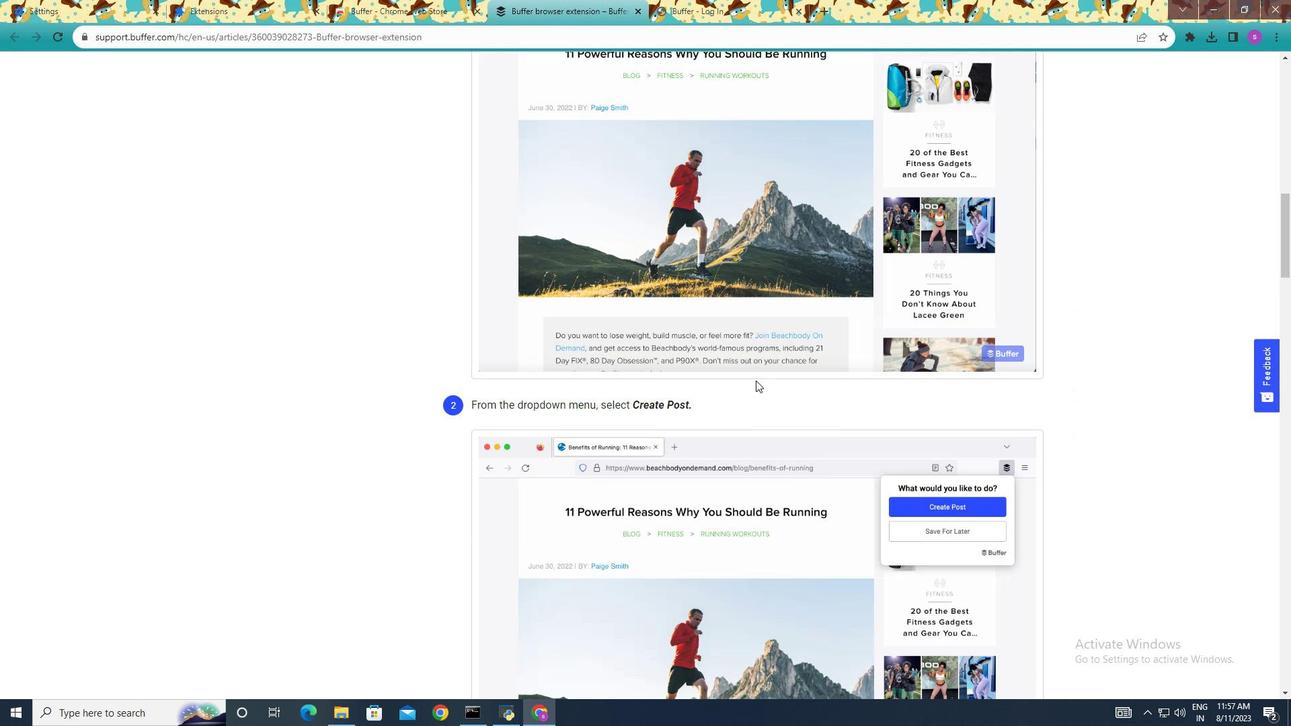 
Action: Mouse scrolled (763, 387) with delta (0, 0)
Screenshot: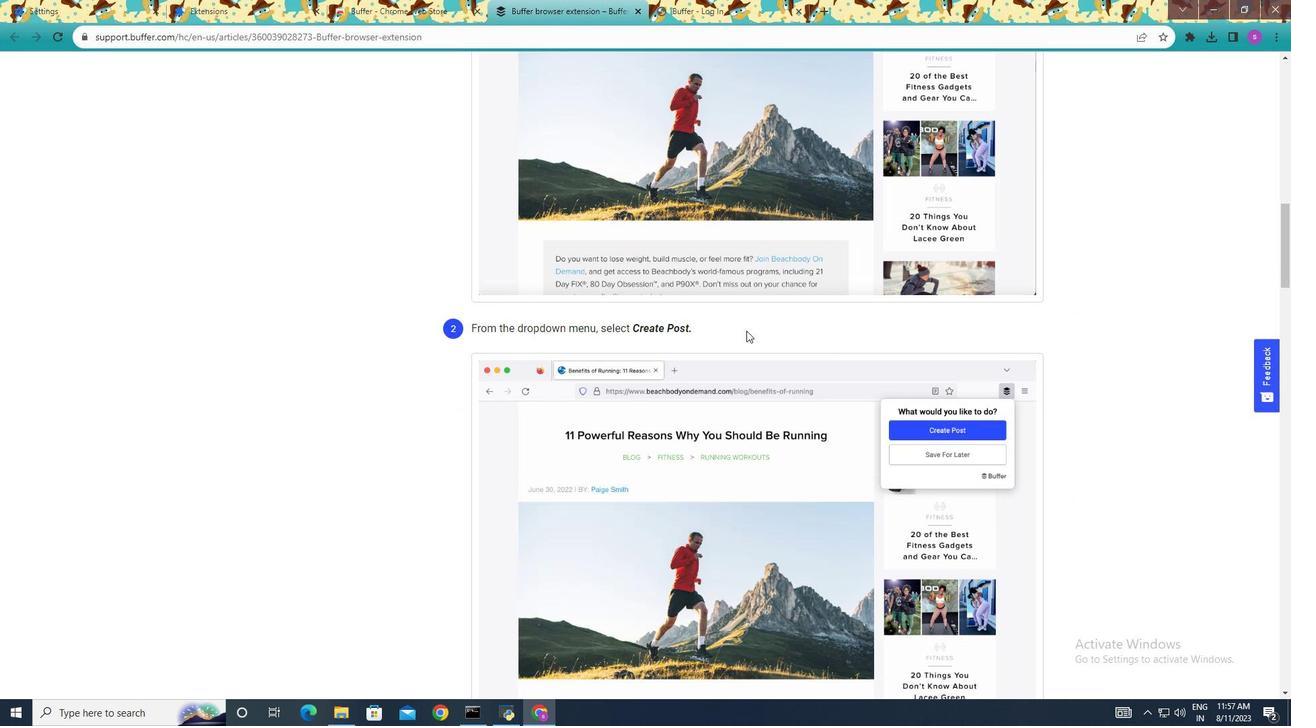 
Action: Mouse scrolled (763, 387) with delta (0, 0)
Screenshot: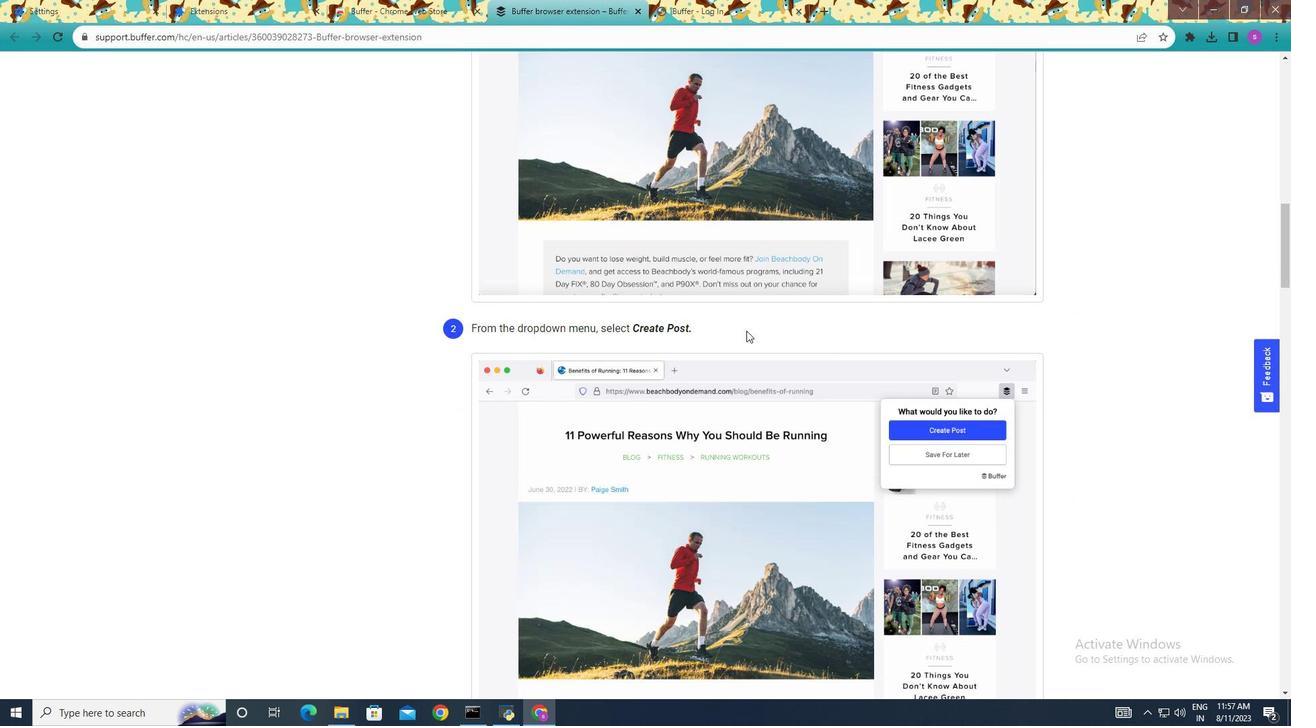 
Action: Mouse moved to (754, 337)
Screenshot: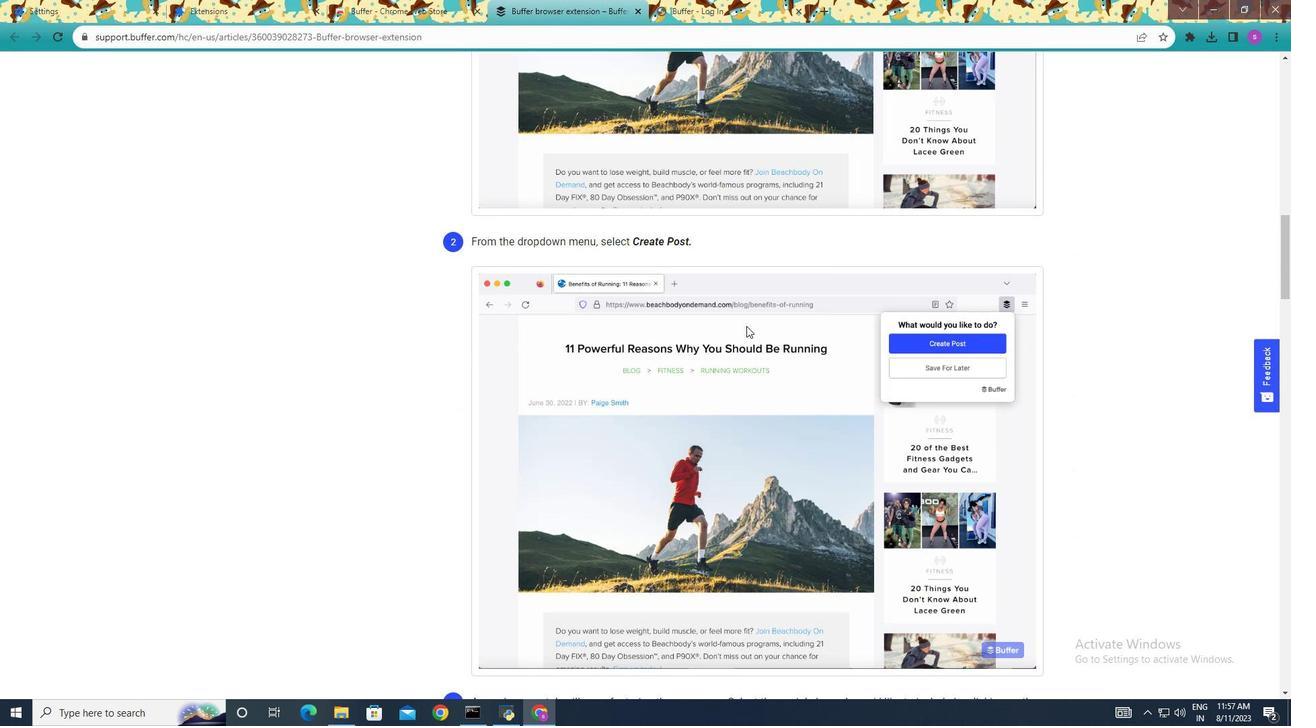 
Action: Mouse scrolled (754, 337) with delta (0, 0)
Screenshot: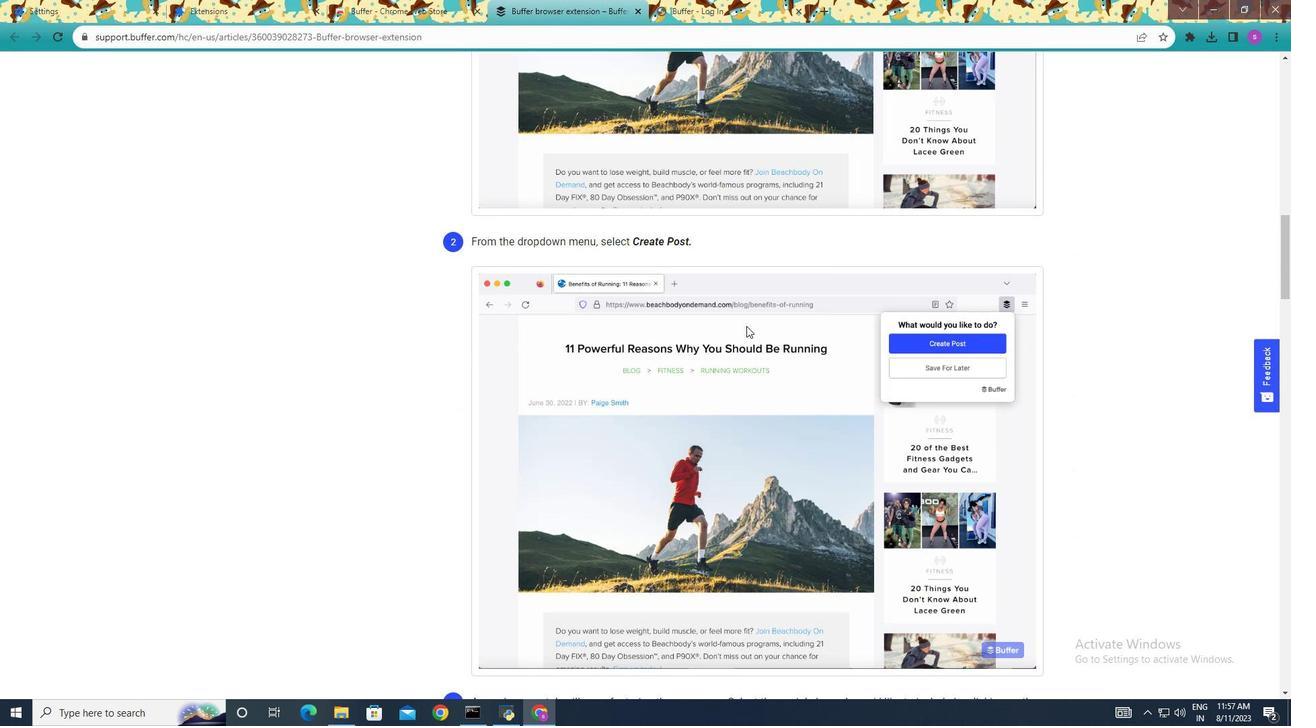 
Action: Mouse moved to (754, 335)
Screenshot: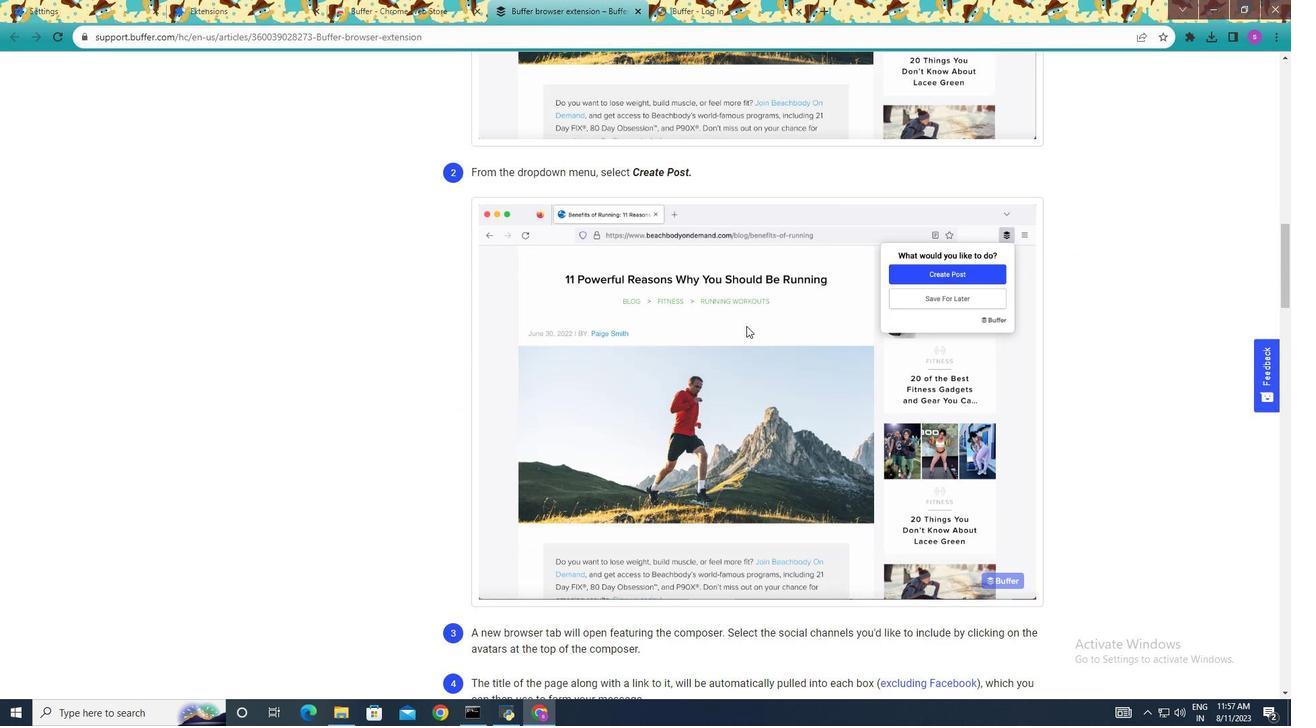 
Action: Mouse scrolled (754, 335) with delta (0, 0)
Screenshot: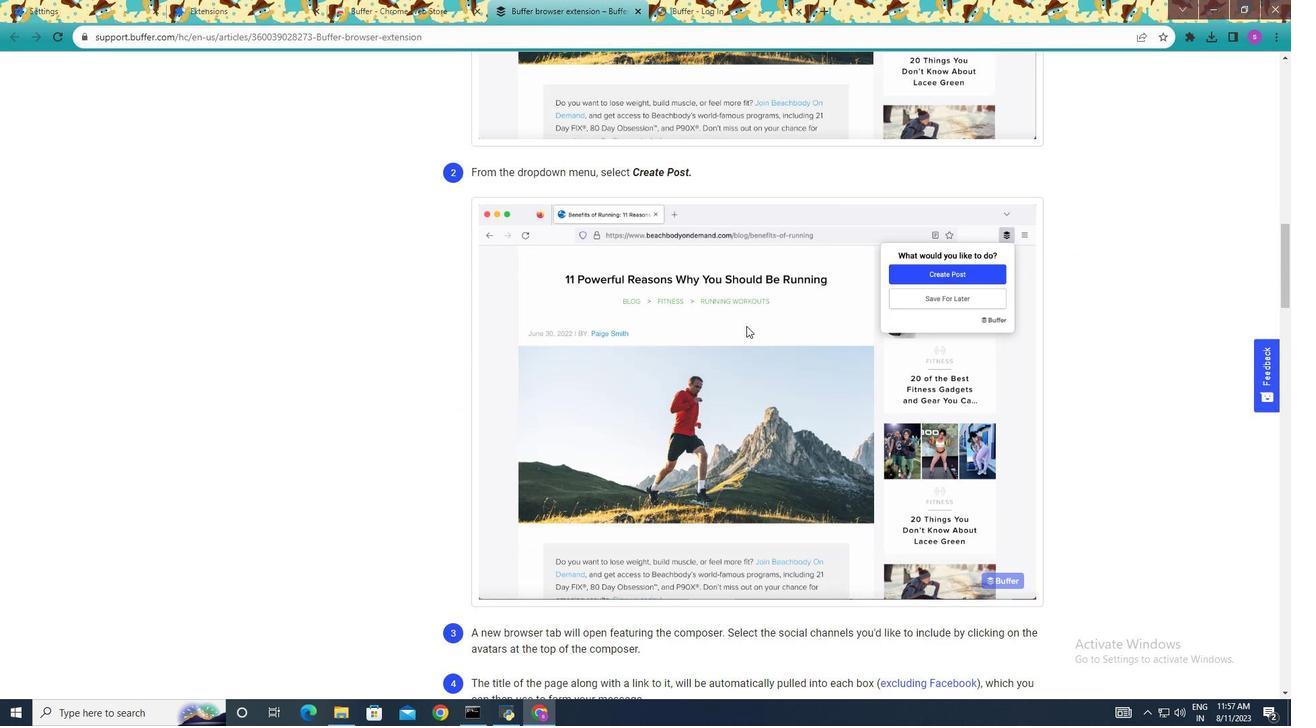 
Action: Mouse moved to (754, 333)
Screenshot: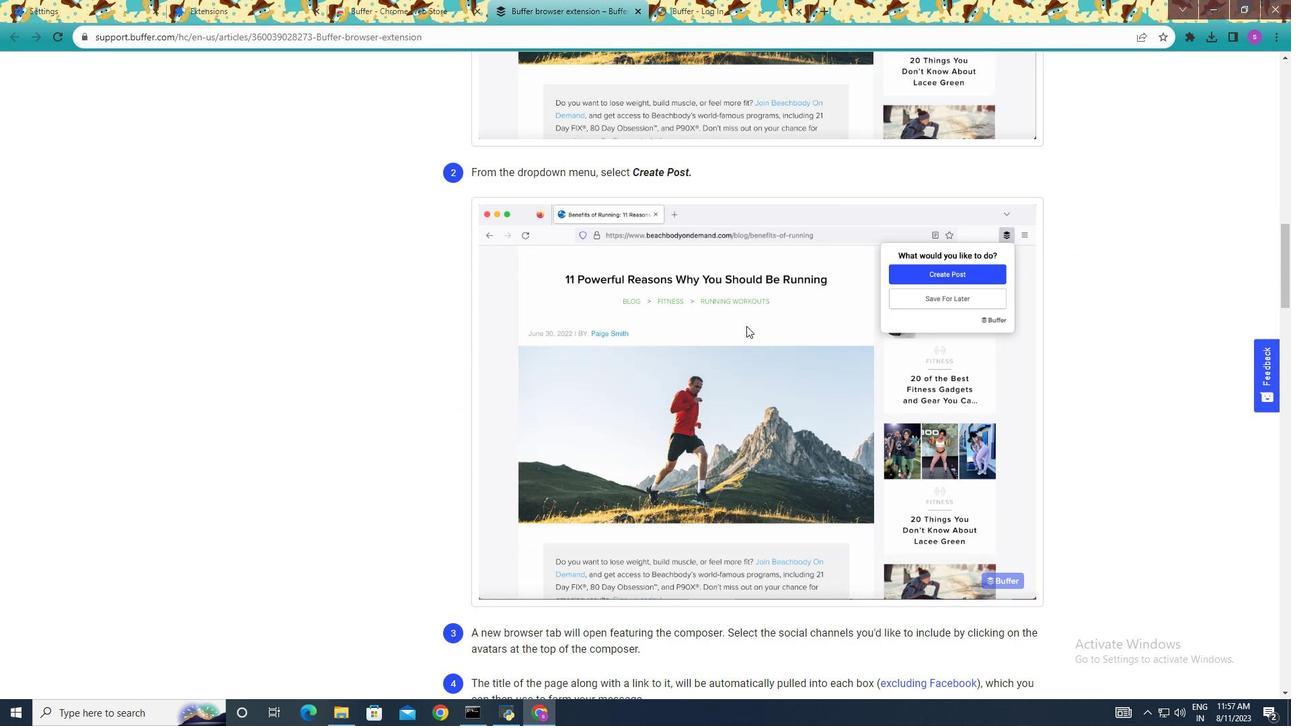 
Action: Mouse scrolled (754, 332) with delta (0, 0)
Screenshot: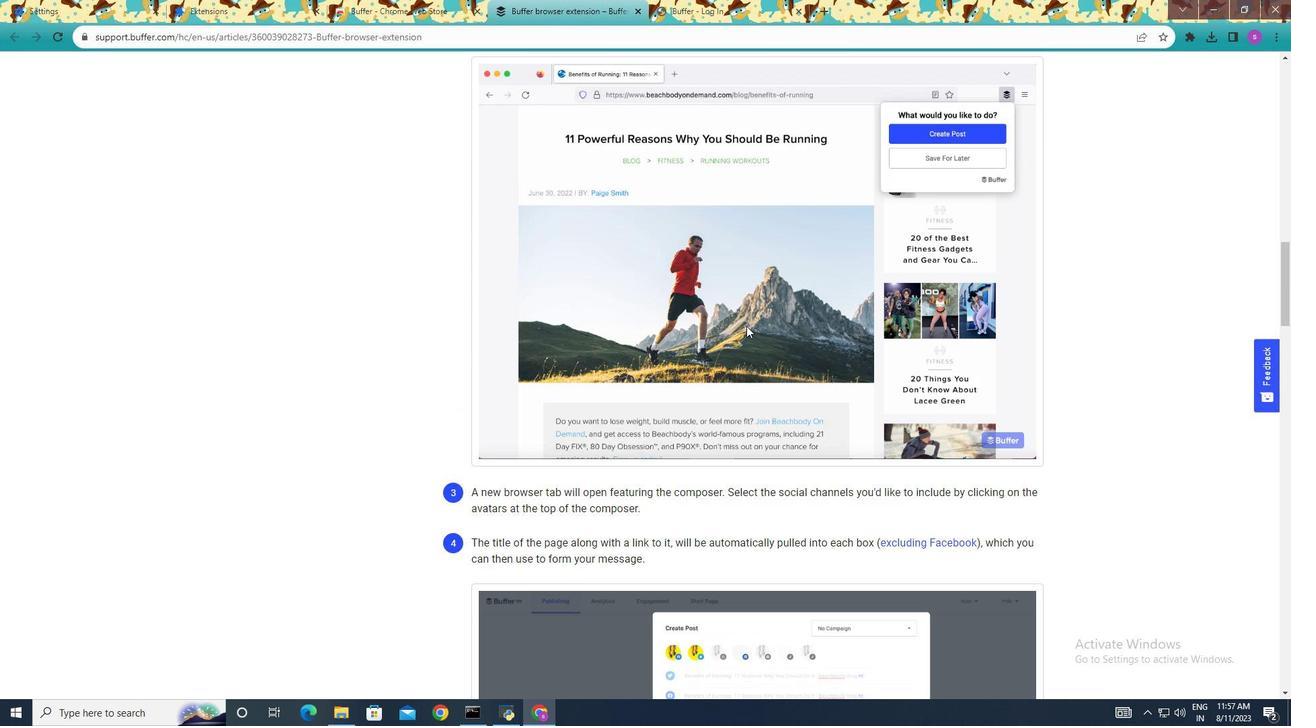 
Action: Mouse scrolled (754, 332) with delta (0, 0)
Screenshot: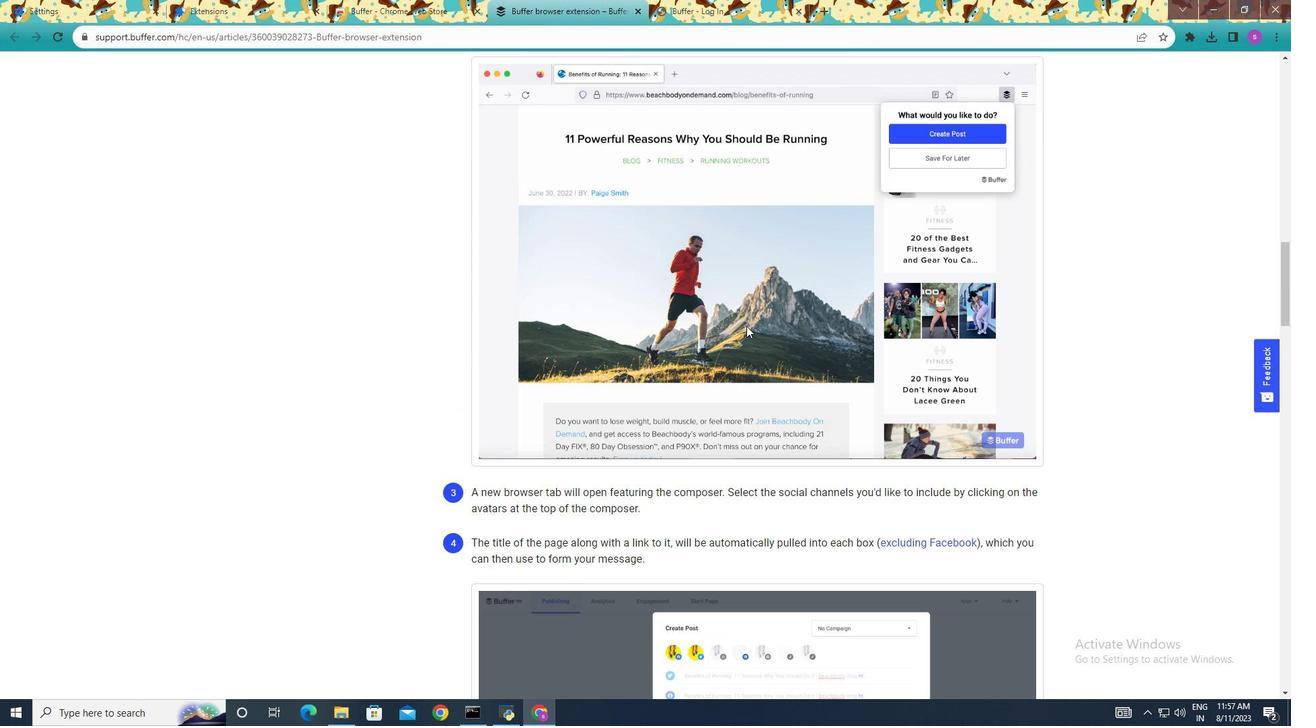 
Action: Mouse scrolled (754, 332) with delta (0, 0)
Screenshot: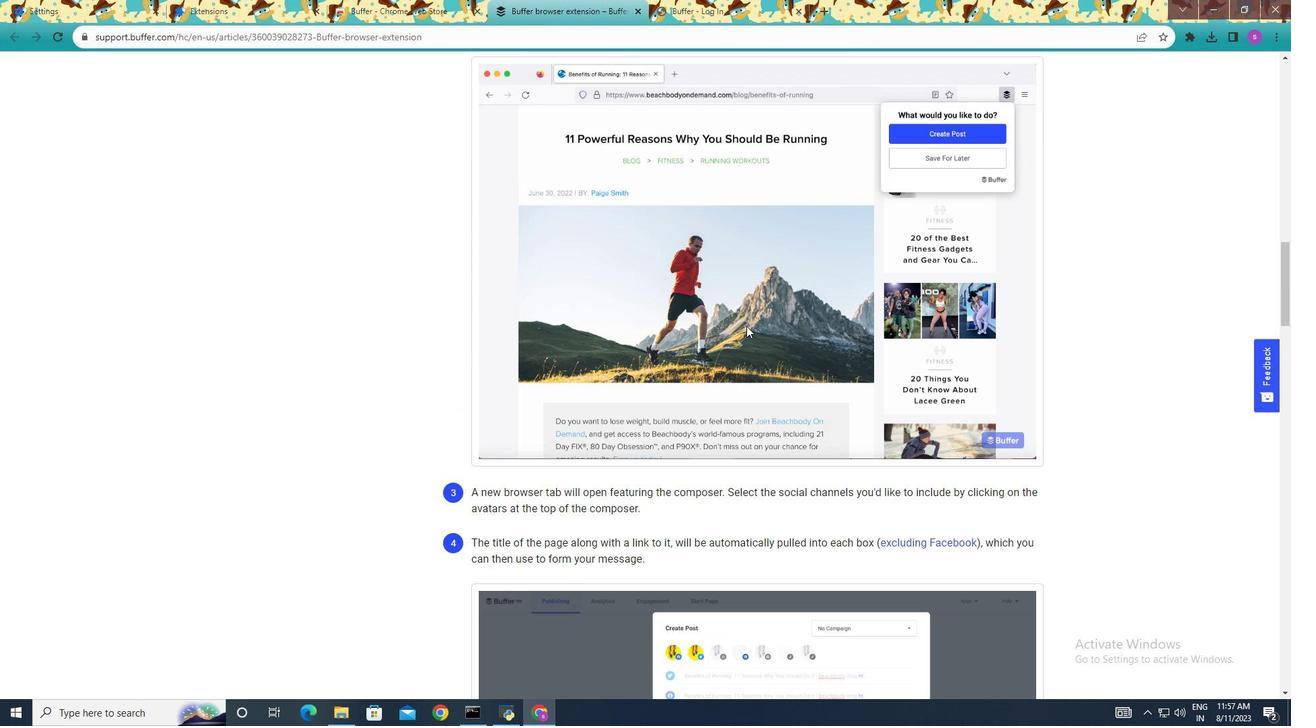 
Action: Mouse scrolled (754, 332) with delta (0, 0)
Screenshot: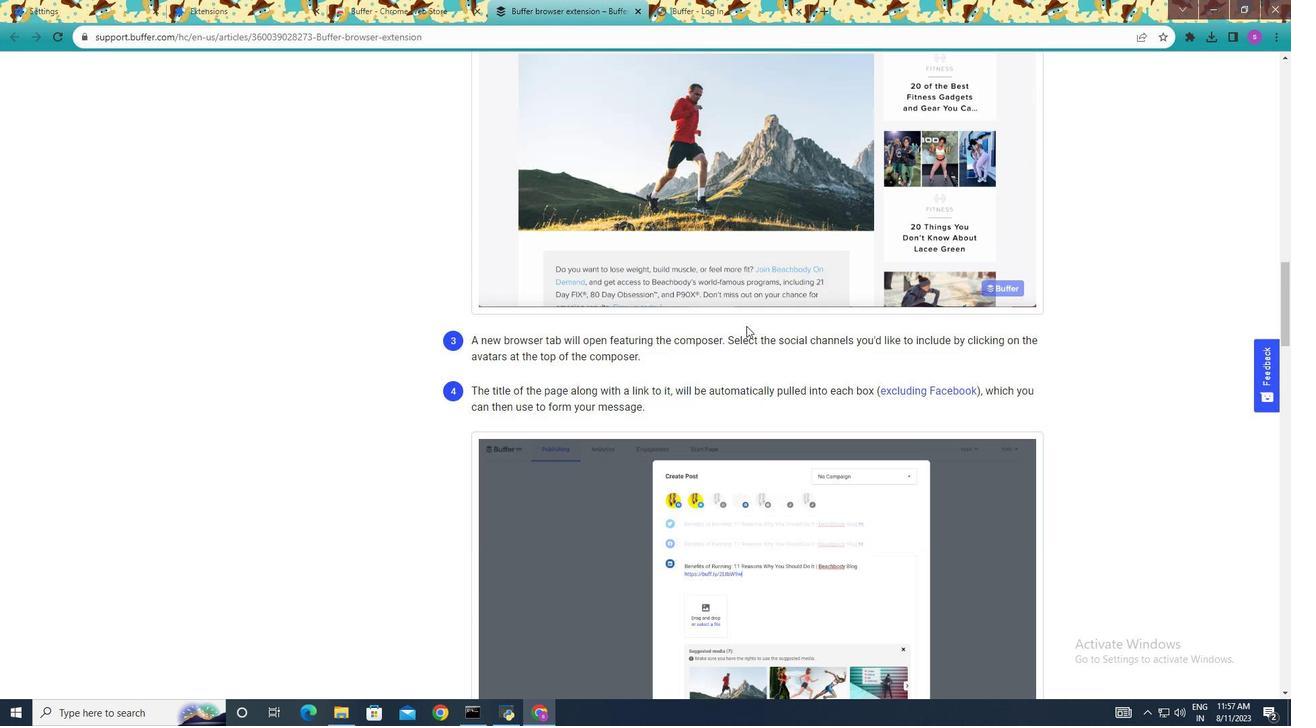 
Action: Mouse moved to (754, 333)
Screenshot: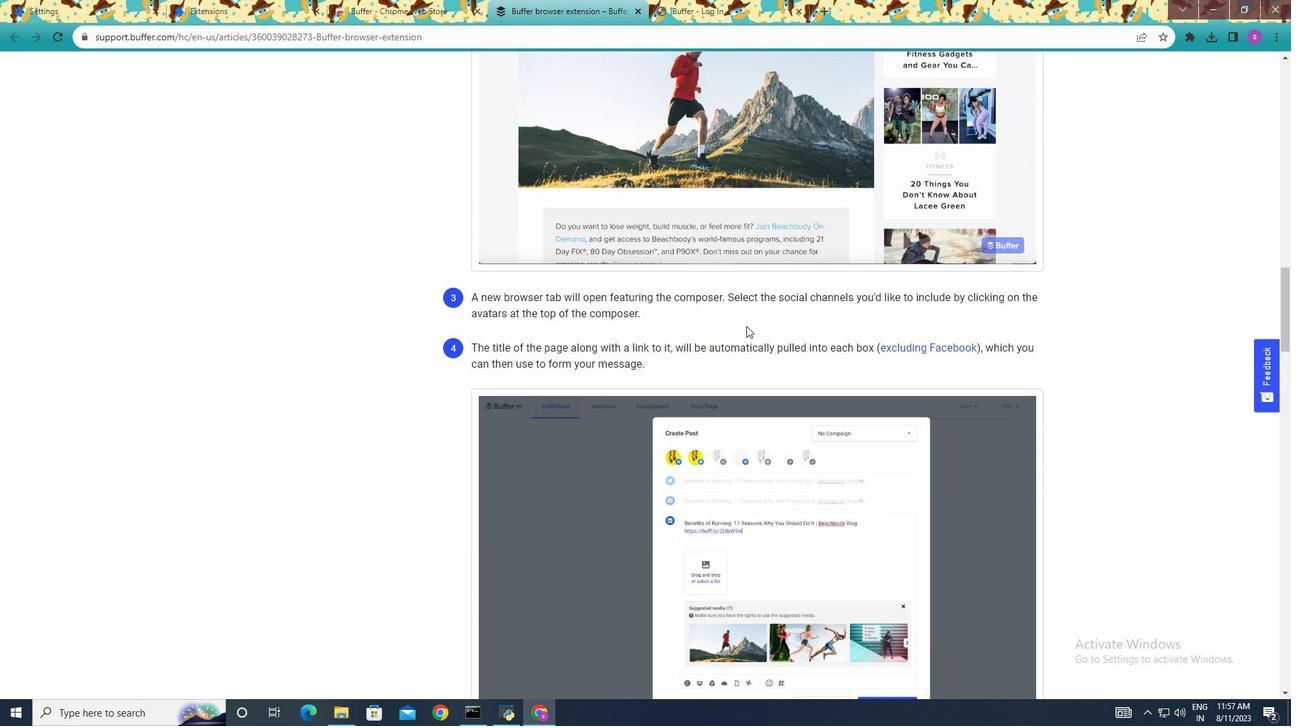
Action: Mouse scrolled (754, 332) with delta (0, 0)
Screenshot: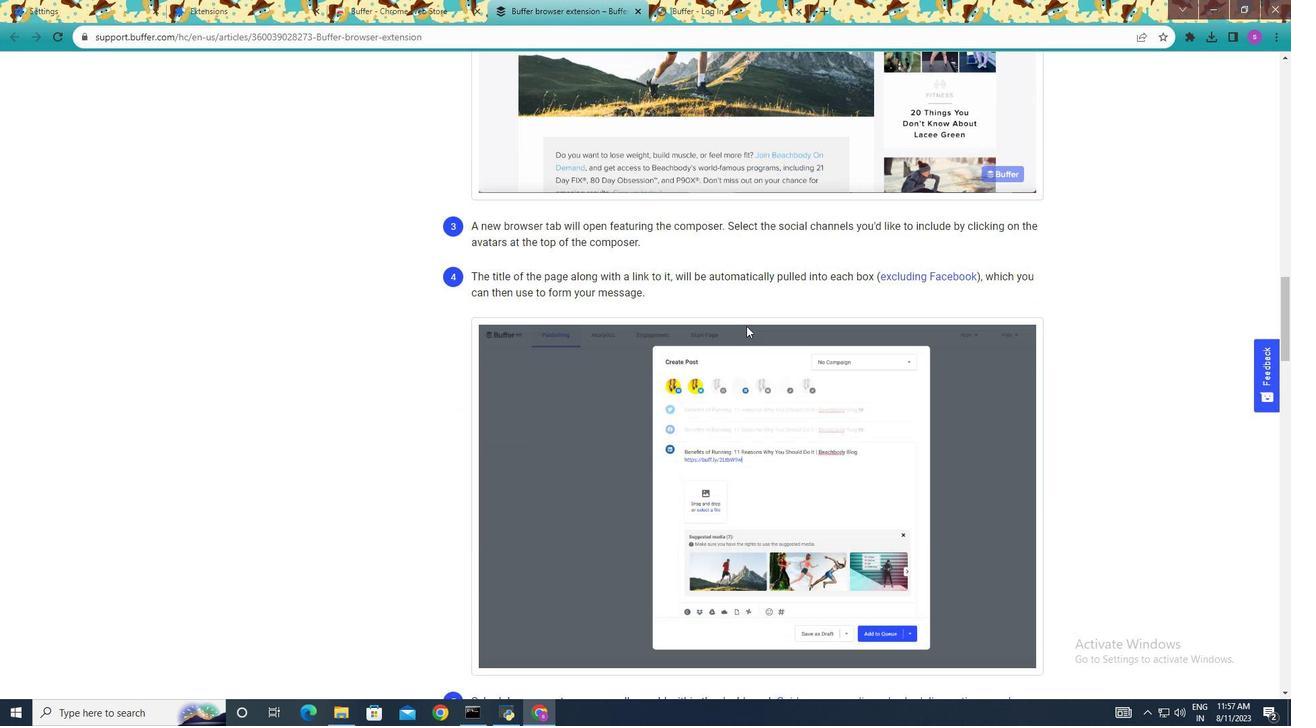 
Action: Mouse scrolled (754, 332) with delta (0, 0)
Screenshot: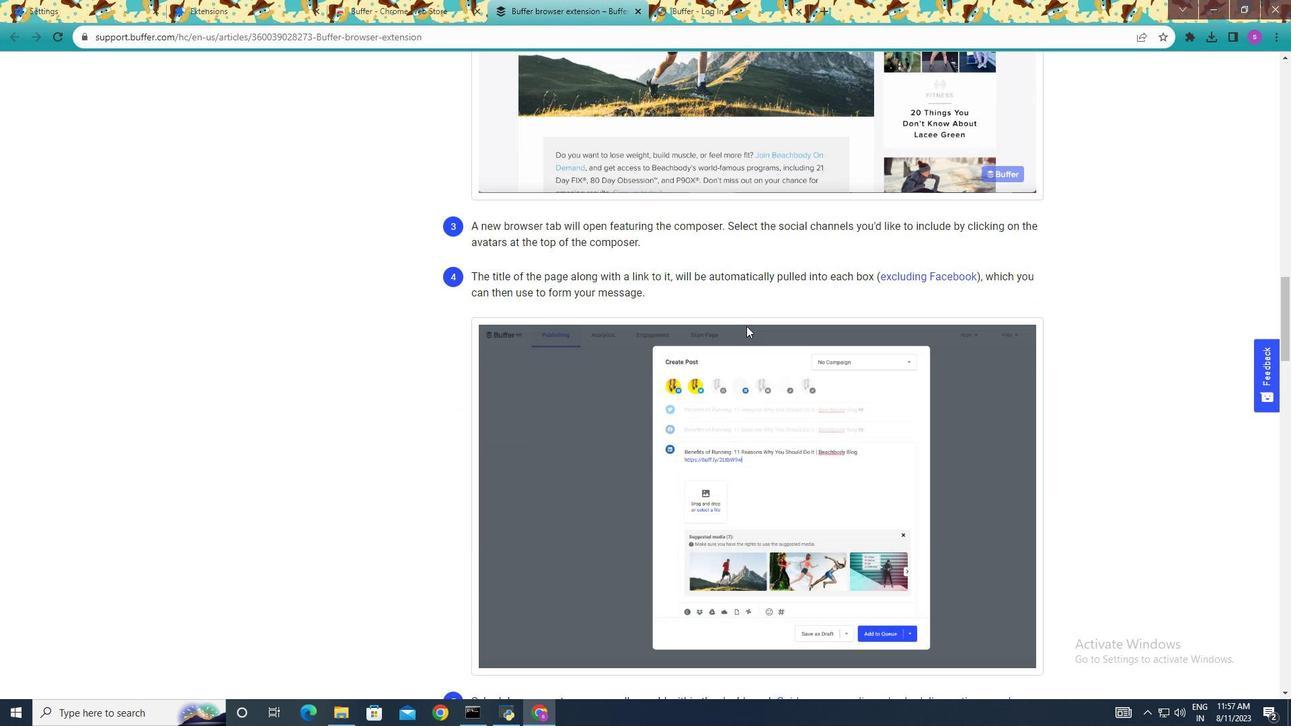 
Action: Mouse scrolled (754, 332) with delta (0, 0)
Screenshot: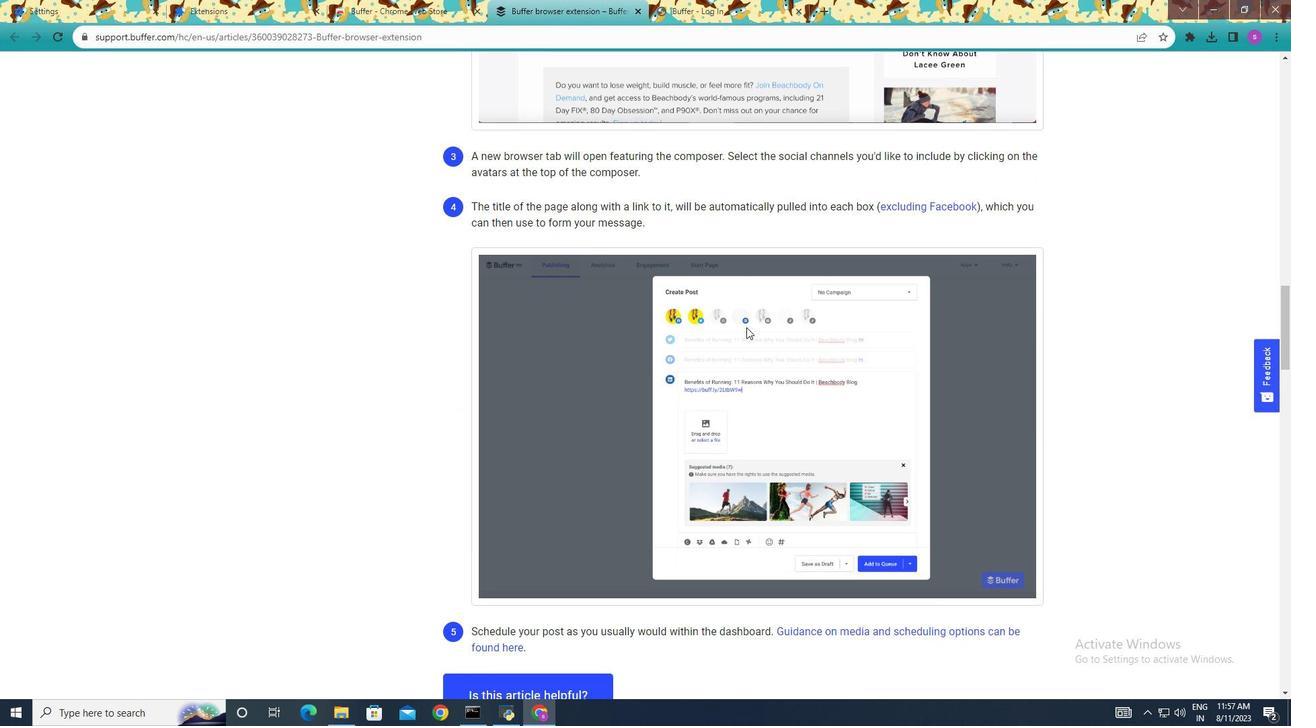 
Action: Mouse scrolled (754, 332) with delta (0, 0)
Screenshot: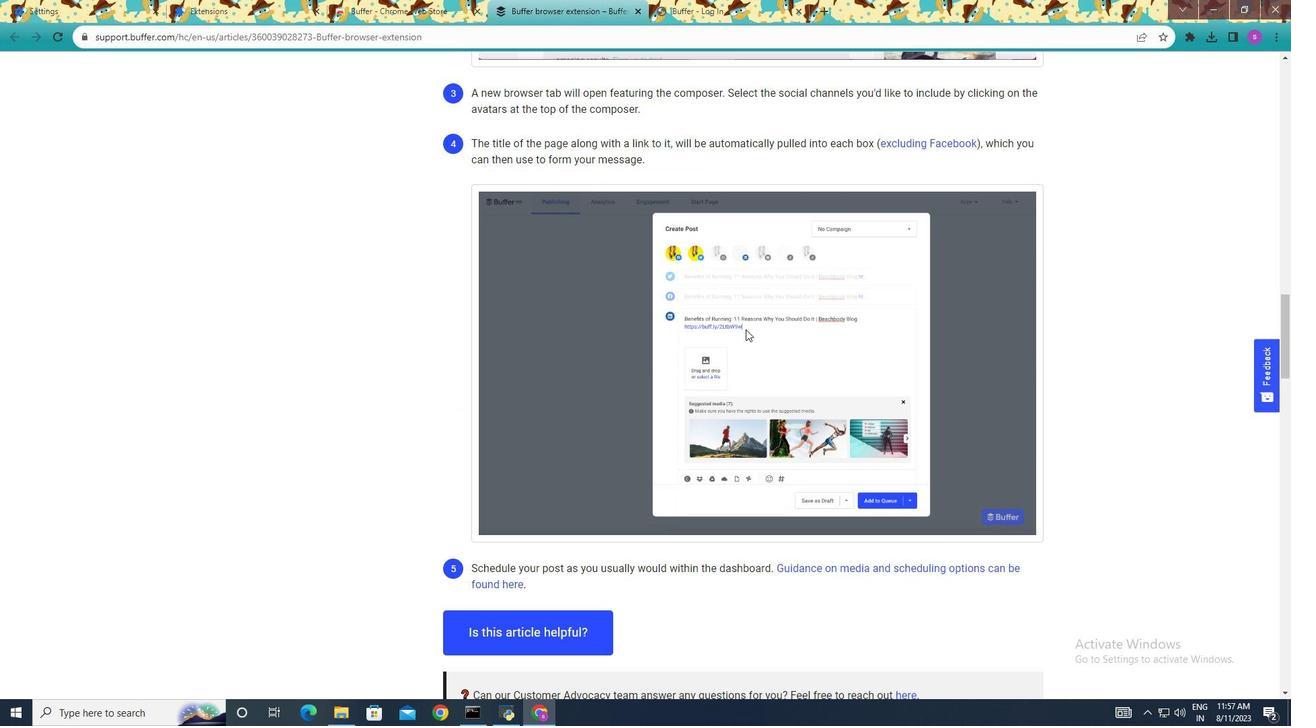 
Action: Mouse moved to (753, 337)
Screenshot: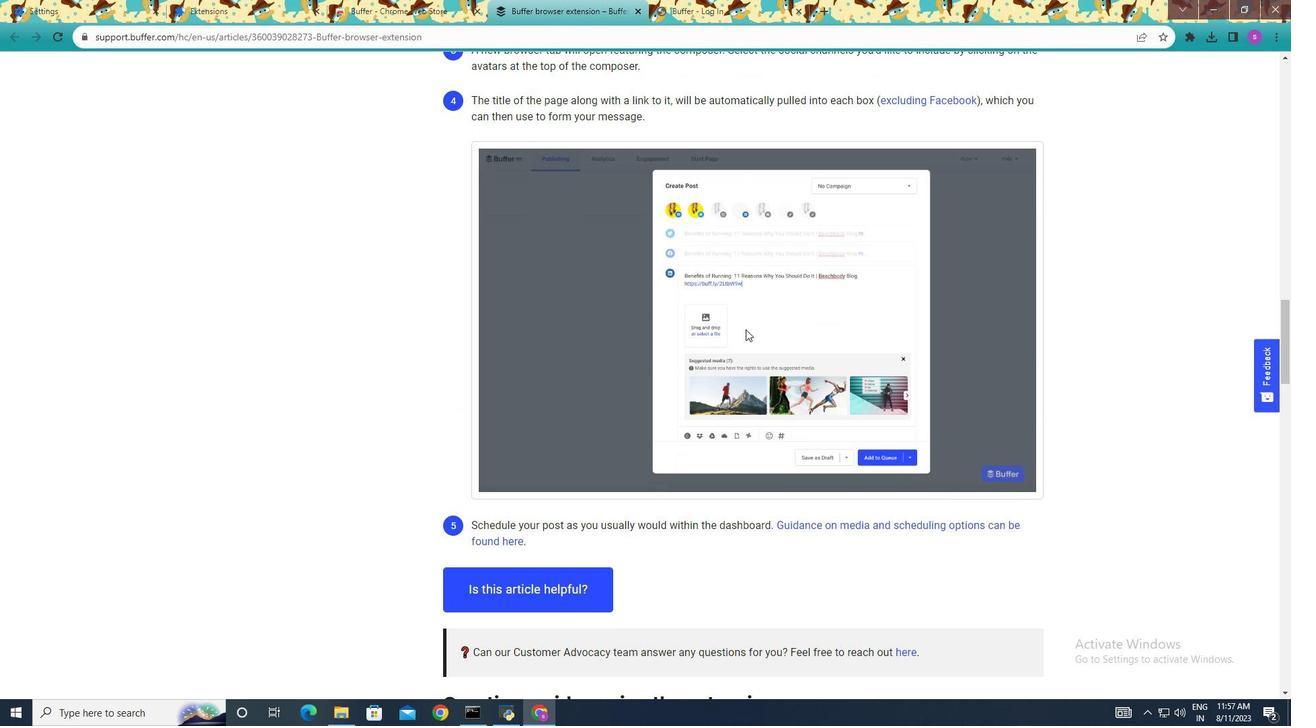 
Action: Mouse scrolled (753, 336) with delta (0, 0)
Screenshot: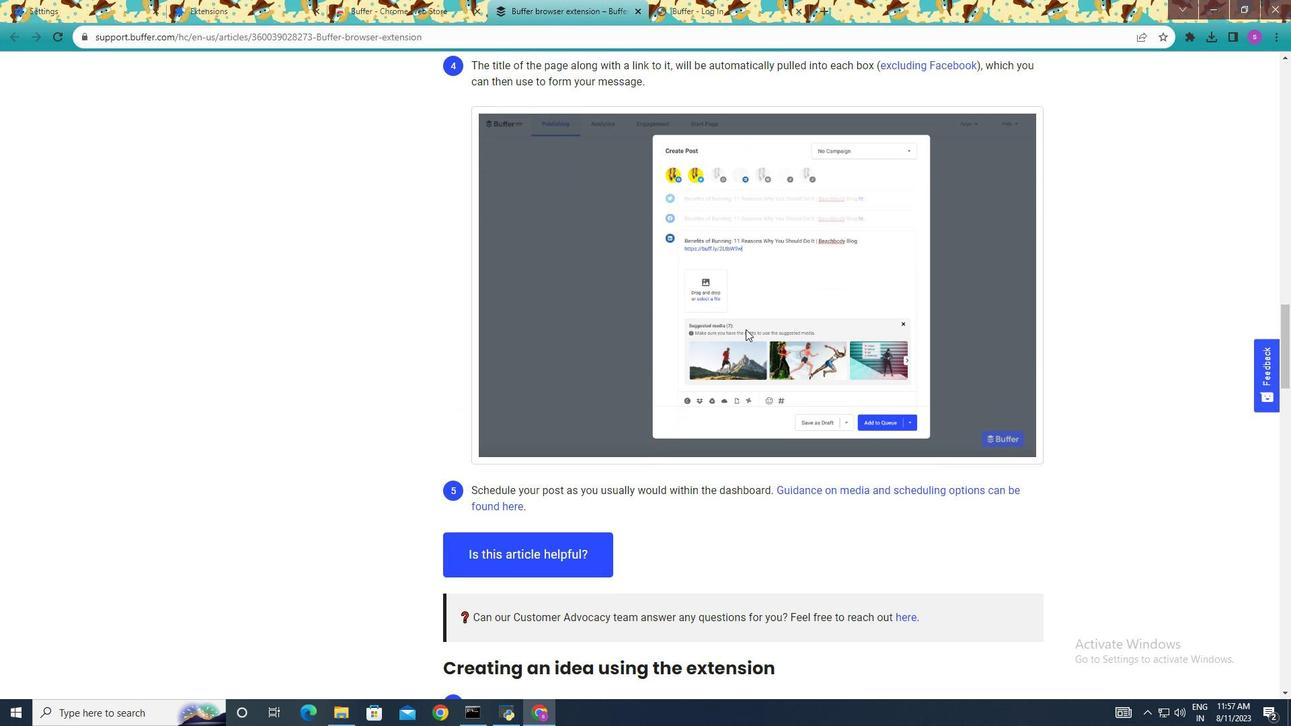 
Action: Mouse scrolled (753, 336) with delta (0, 0)
Screenshot: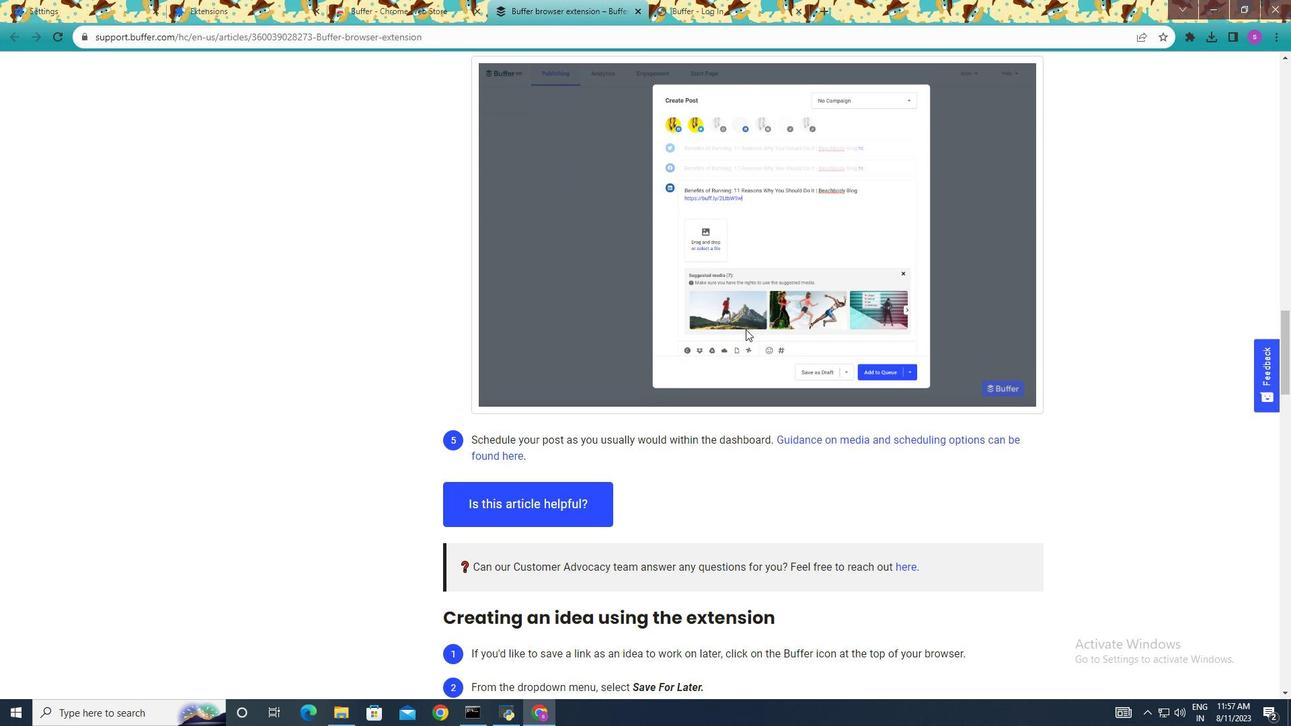 
Action: Mouse scrolled (753, 336) with delta (0, 0)
Screenshot: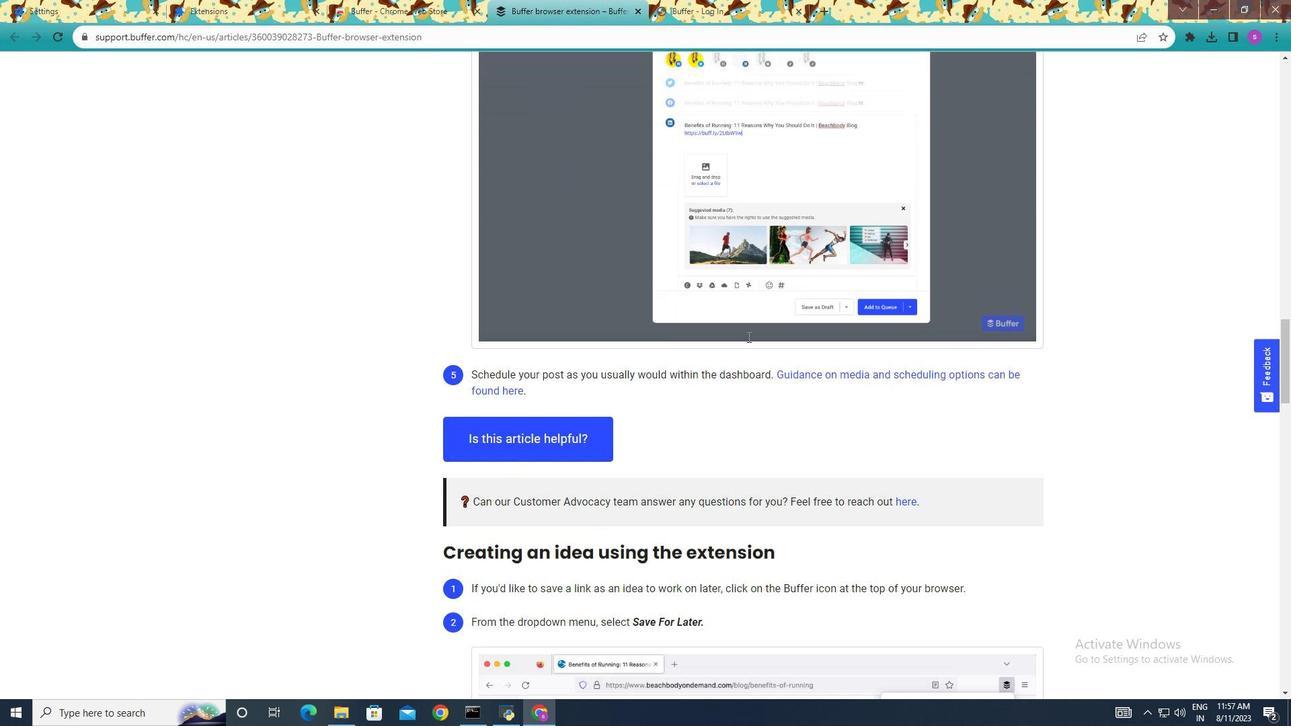 
Action: Mouse moved to (757, 346)
Screenshot: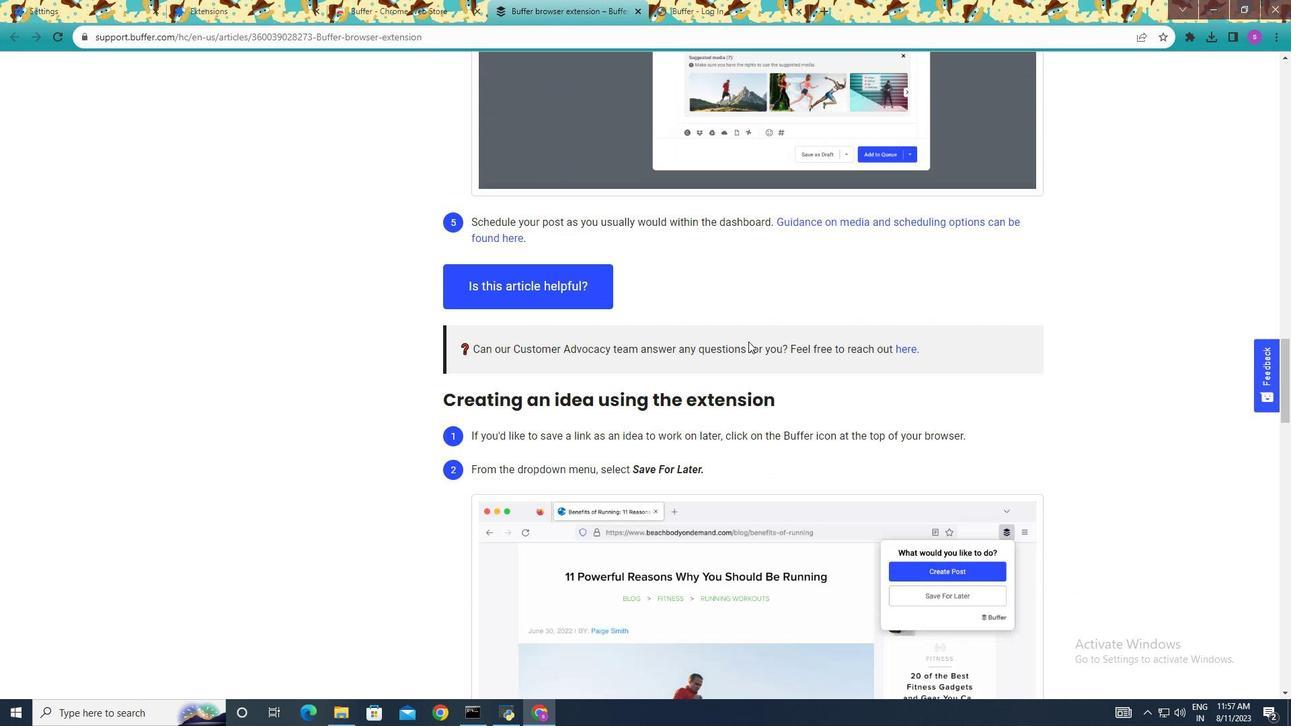 
Action: Mouse scrolled (757, 345) with delta (0, 0)
Screenshot: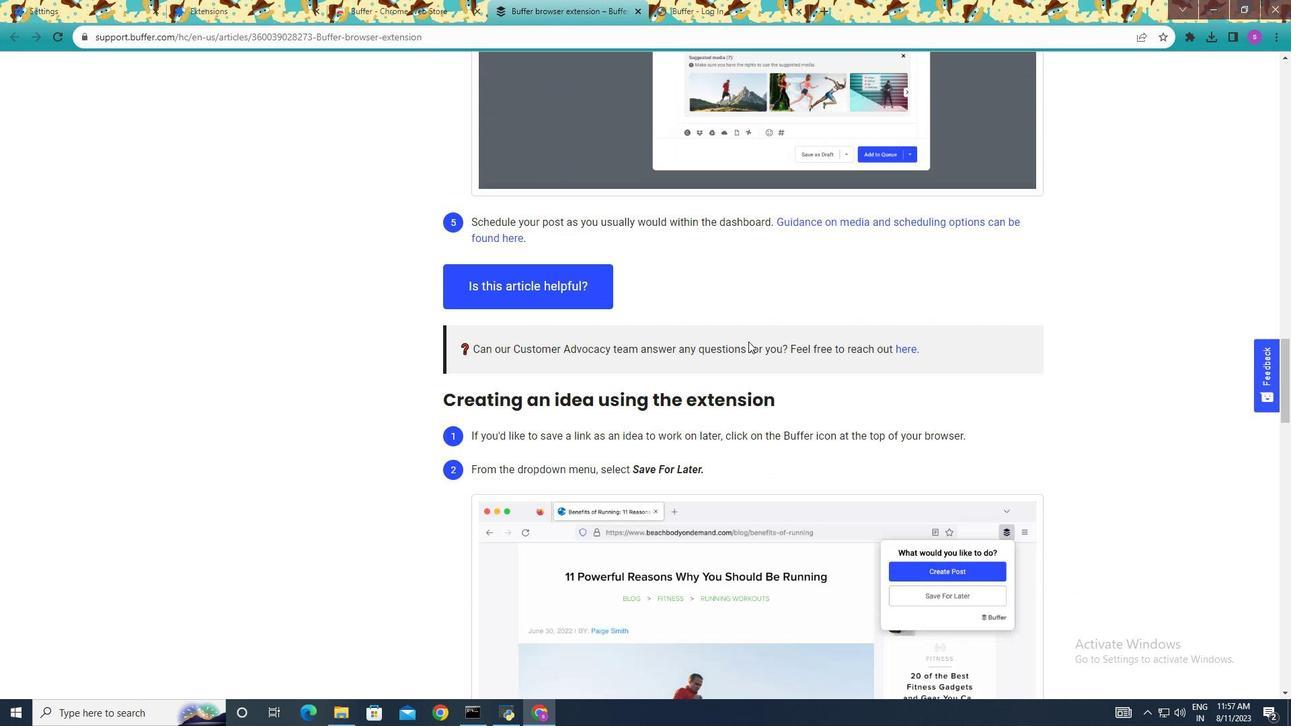
Action: Mouse scrolled (757, 345) with delta (0, 0)
Screenshot: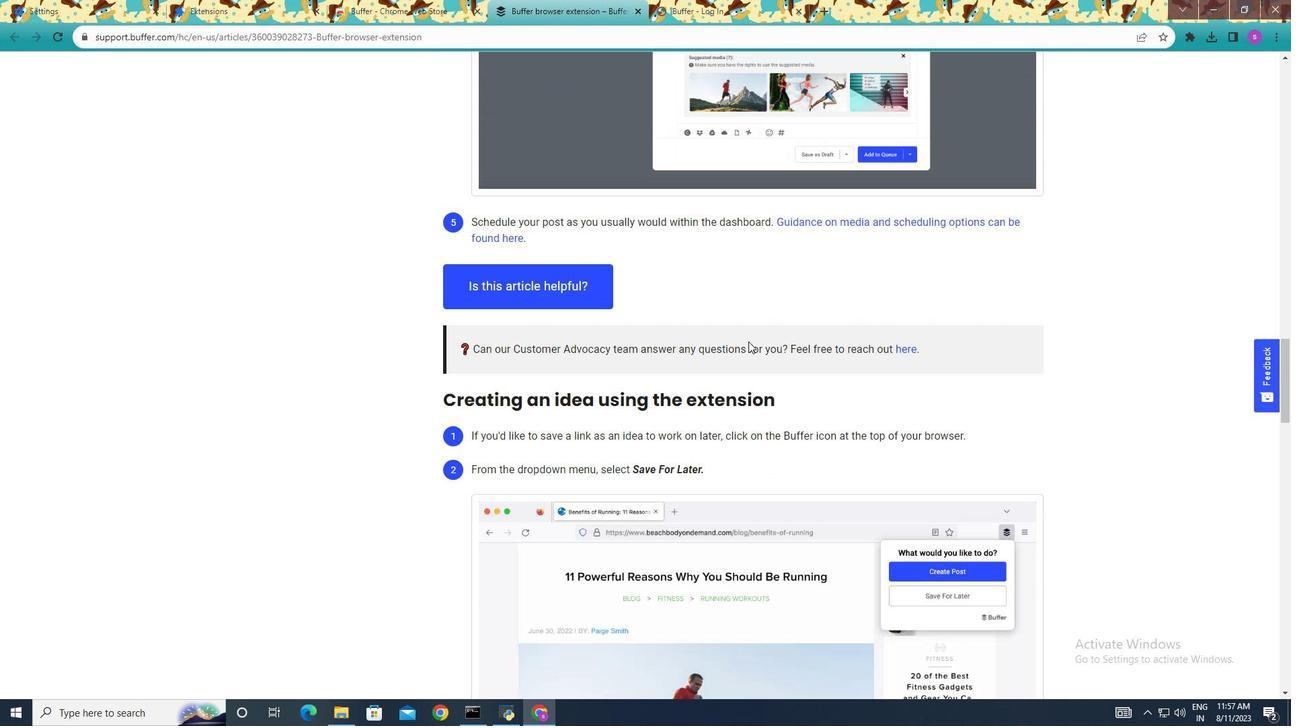
Action: Mouse moved to (755, 350)
Screenshot: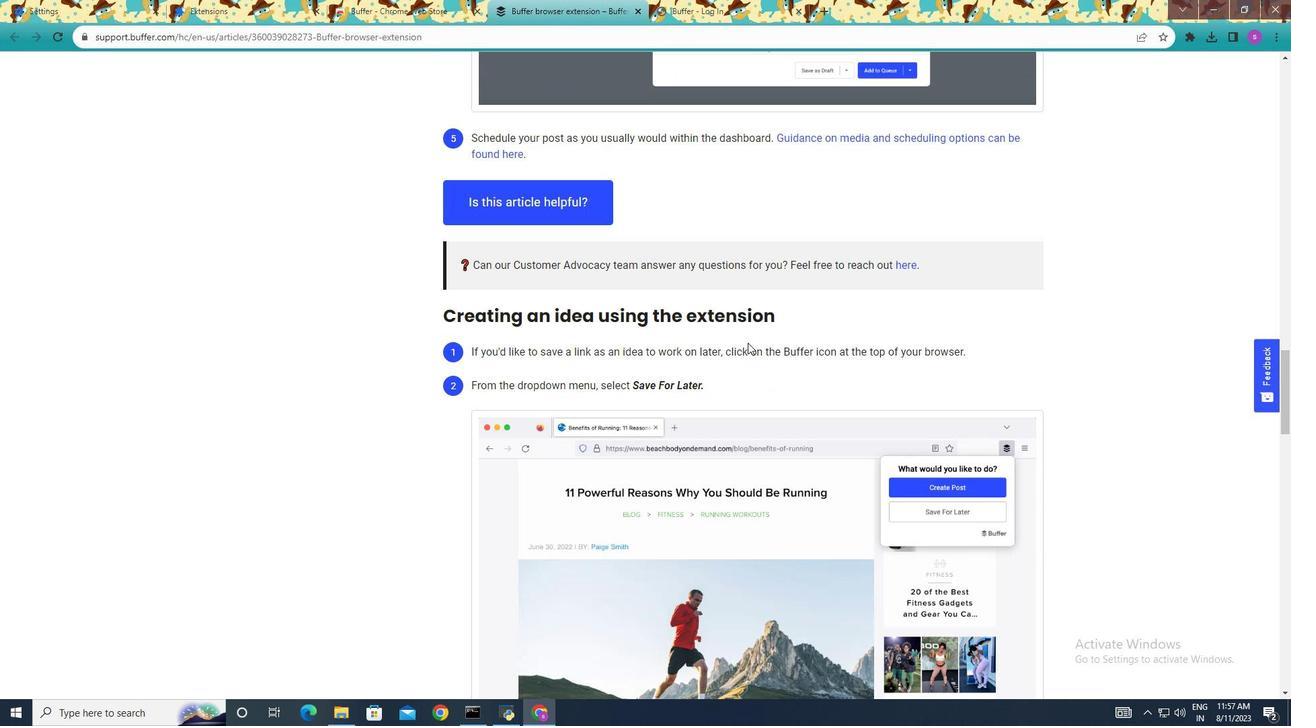 
Action: Mouse scrolled (755, 349) with delta (0, 0)
Screenshot: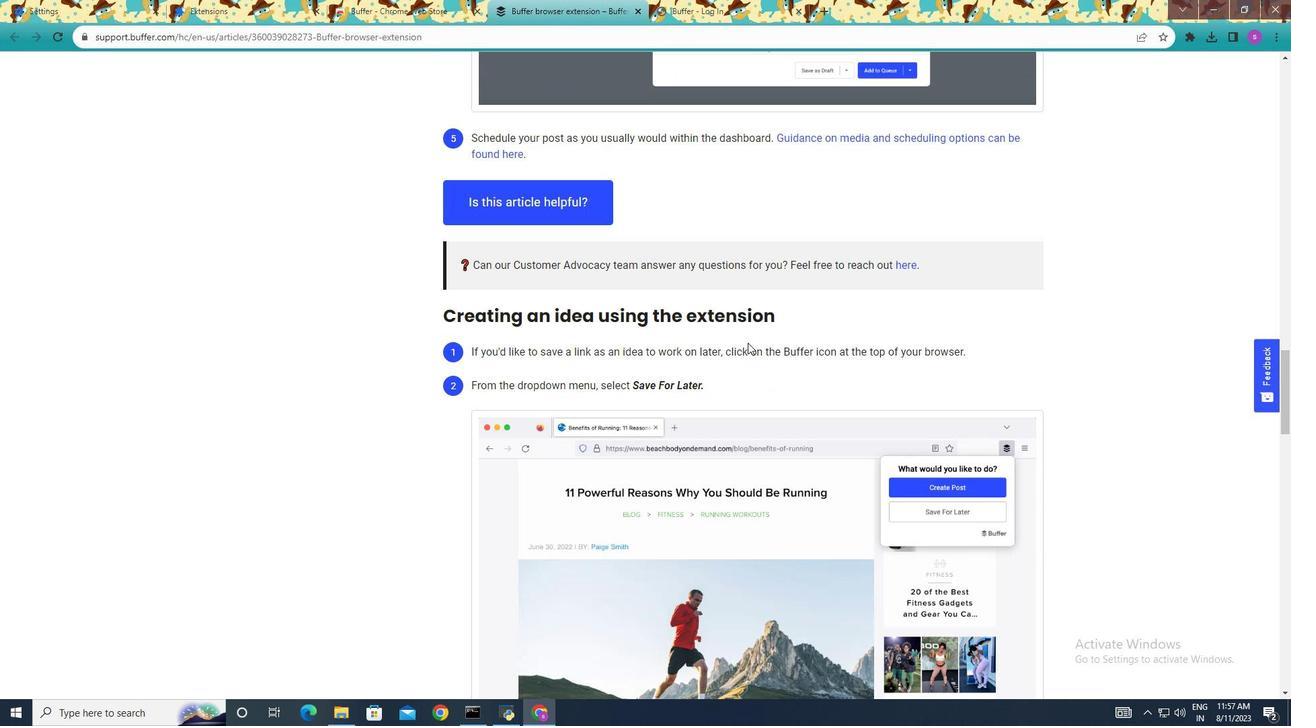 
Action: Mouse scrolled (755, 349) with delta (0, 0)
Screenshot: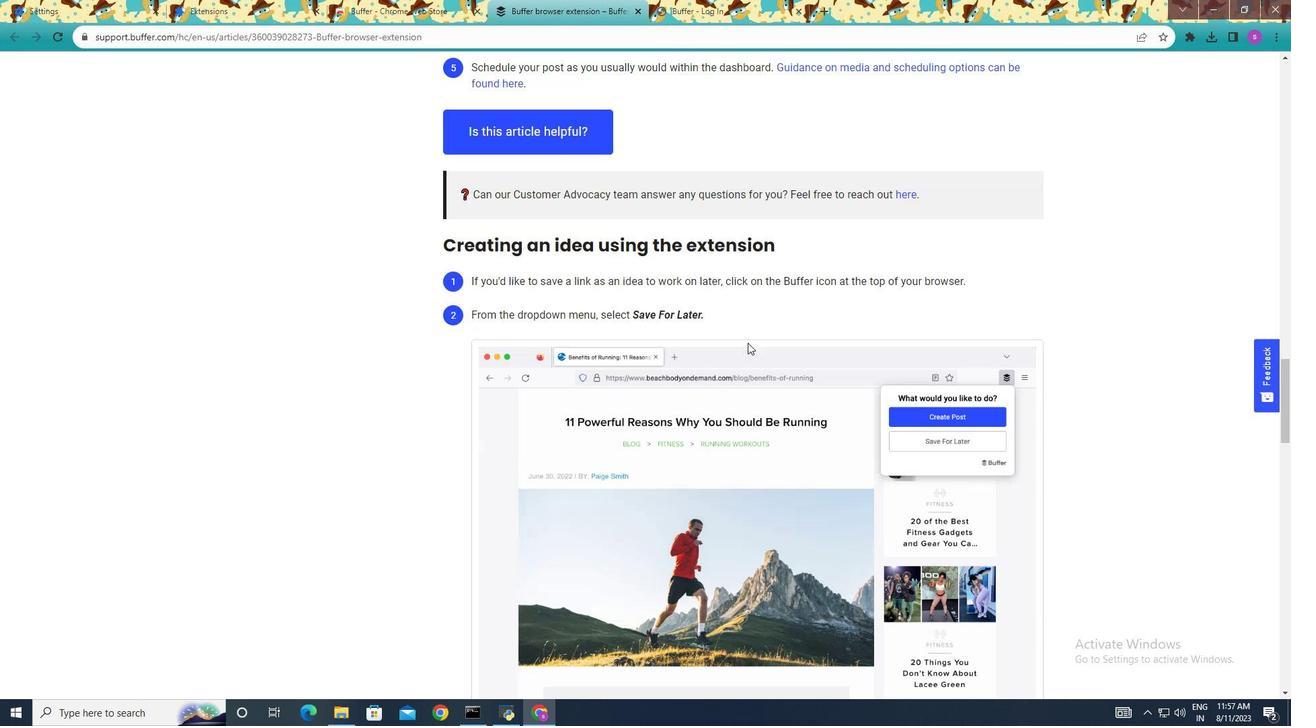 
Action: Mouse moved to (755, 350)
Screenshot: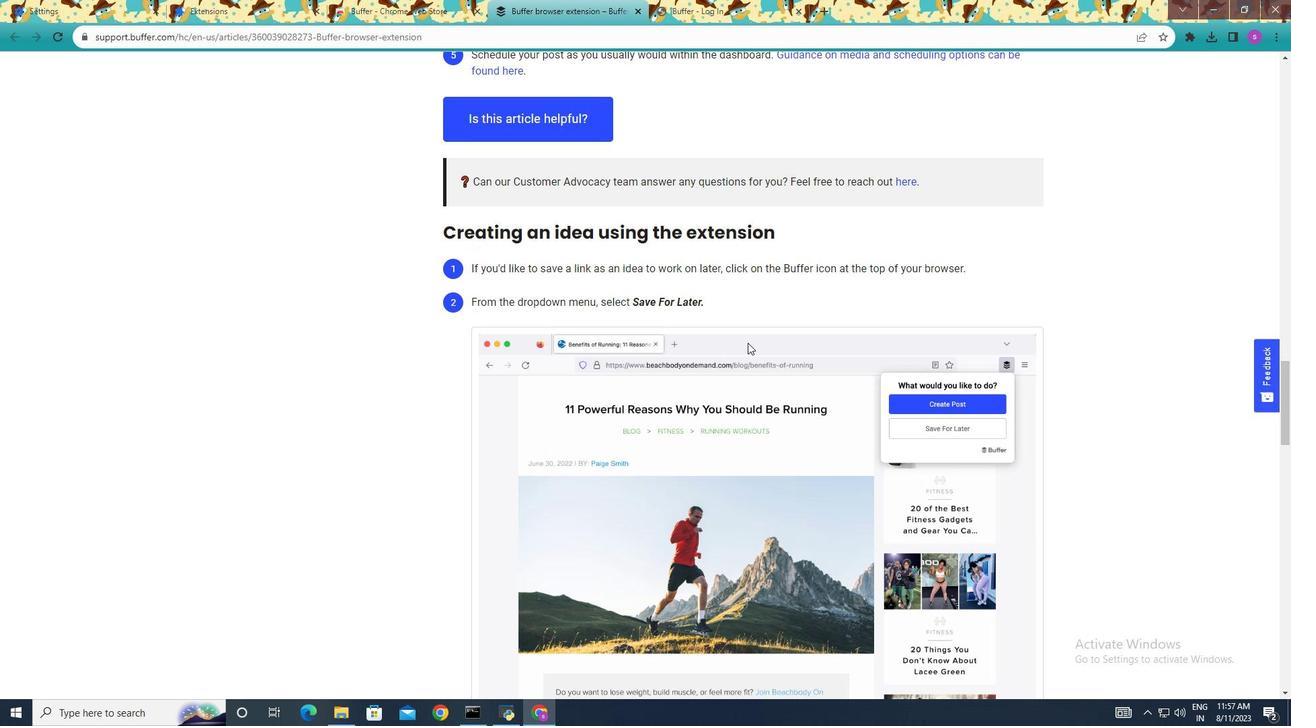 
Action: Mouse scrolled (755, 349) with delta (0, 0)
Screenshot: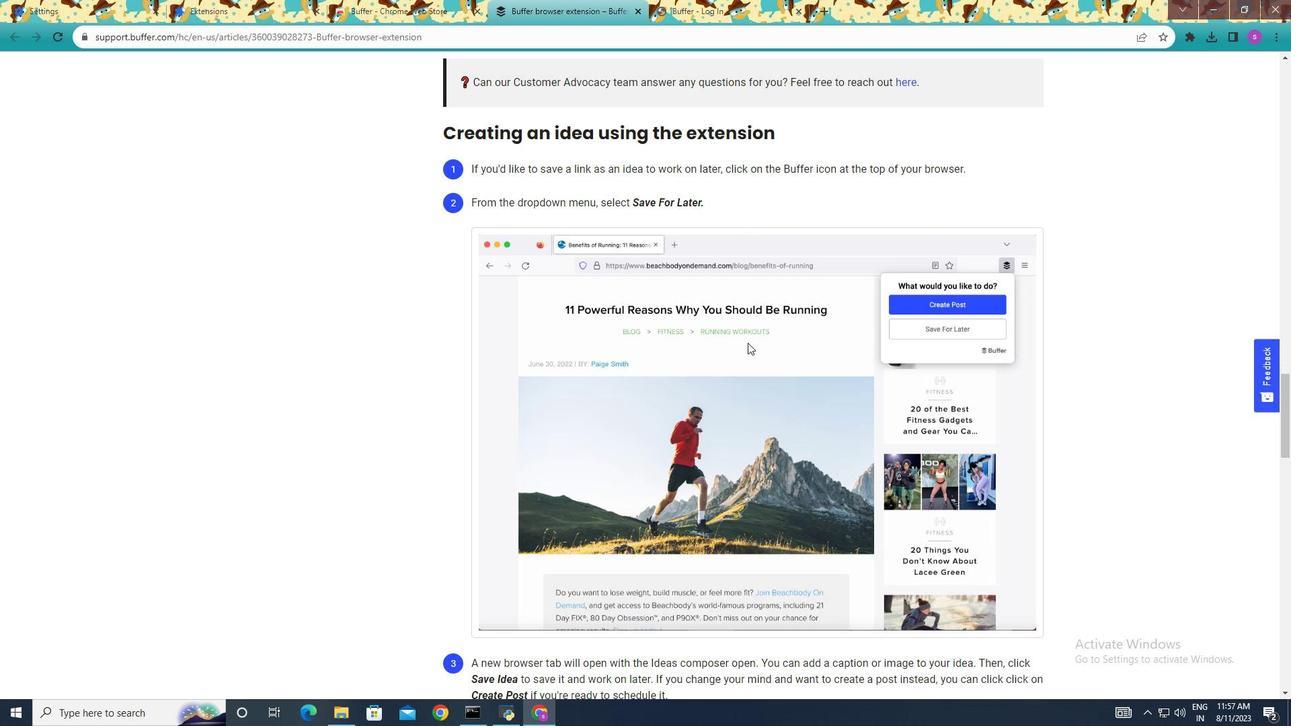 
Action: Mouse scrolled (755, 349) with delta (0, 0)
Screenshot: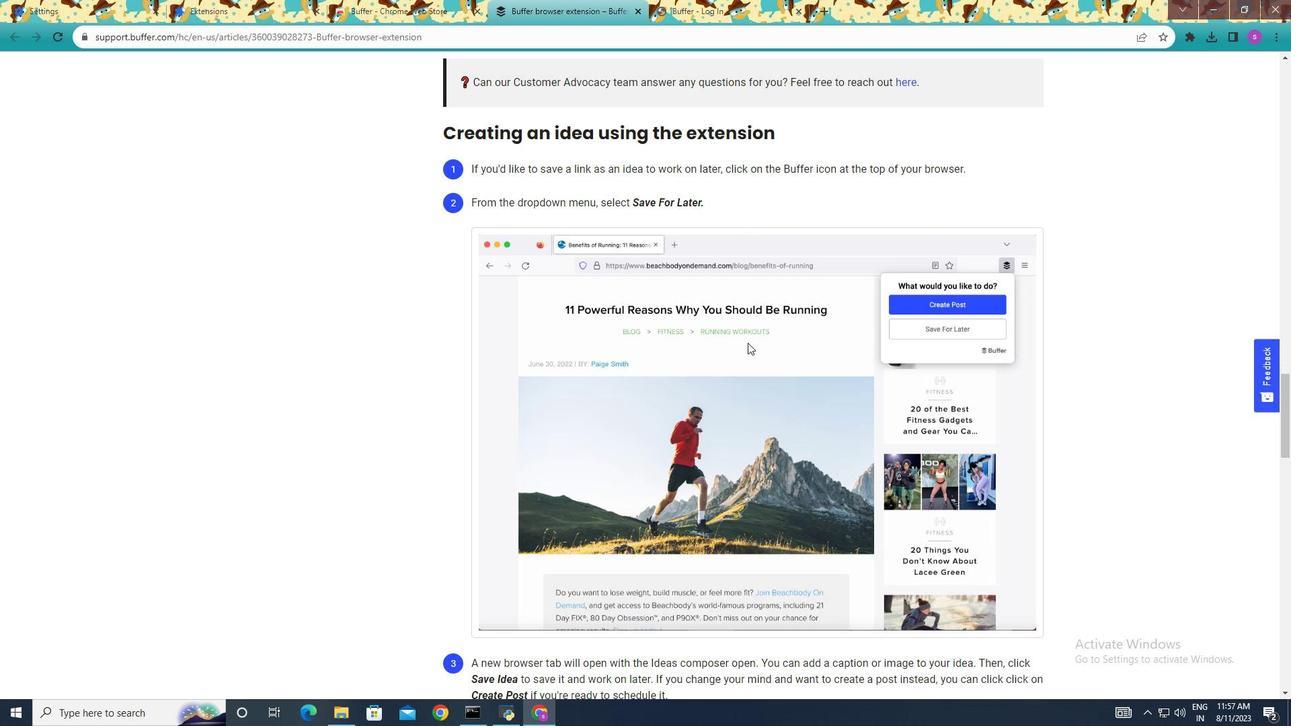 
Action: Mouse scrolled (755, 349) with delta (0, 0)
Screenshot: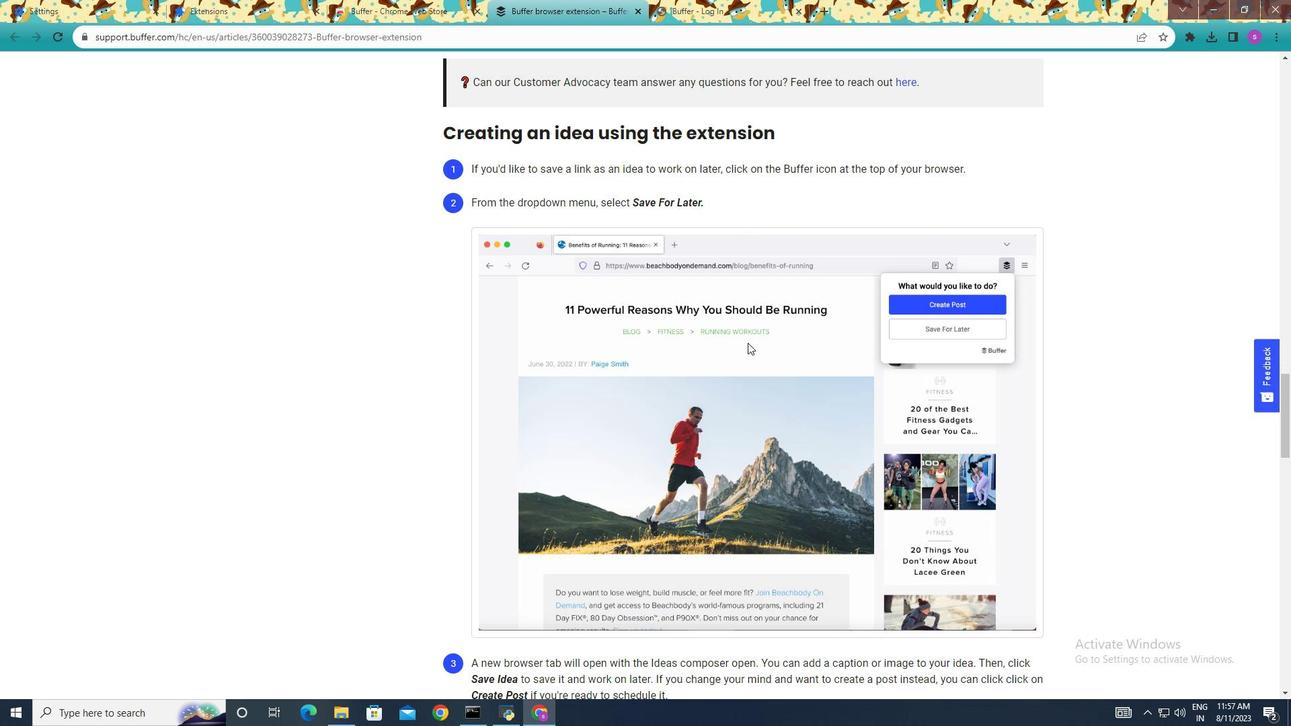 
Action: Mouse scrolled (755, 349) with delta (0, 0)
Screenshot: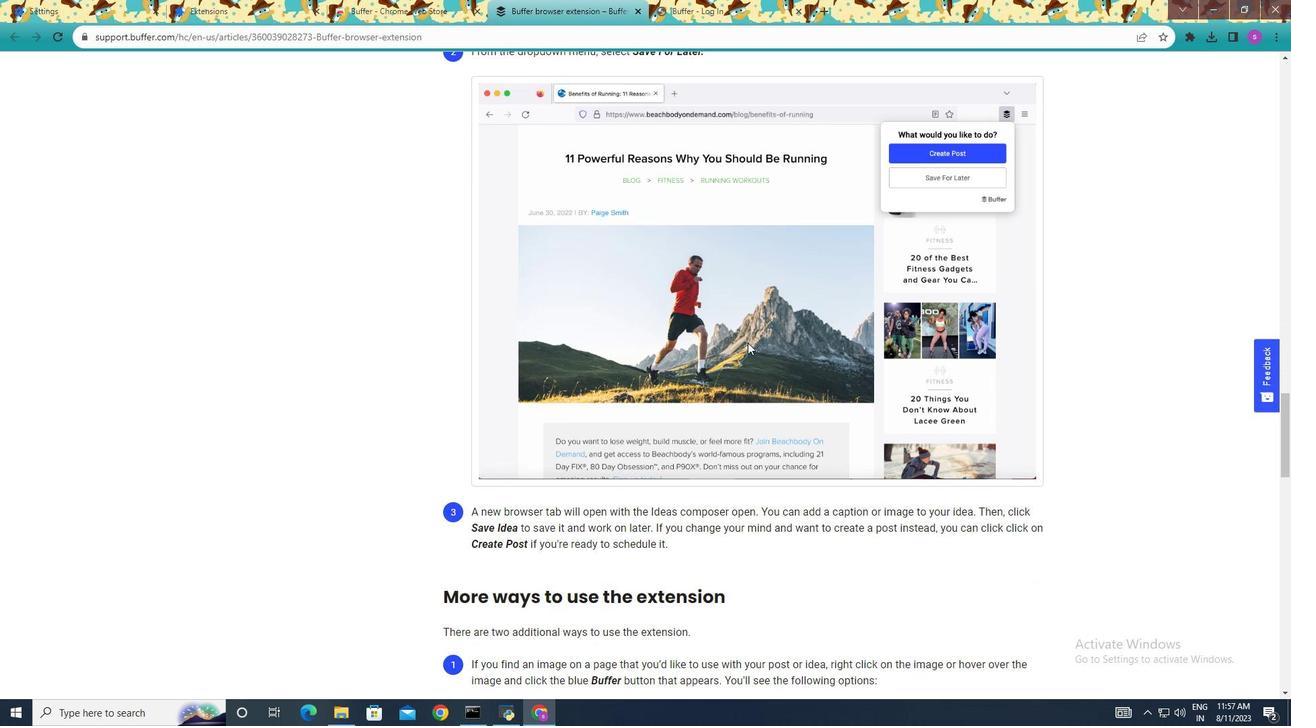 
Action: Mouse scrolled (755, 349) with delta (0, 0)
Screenshot: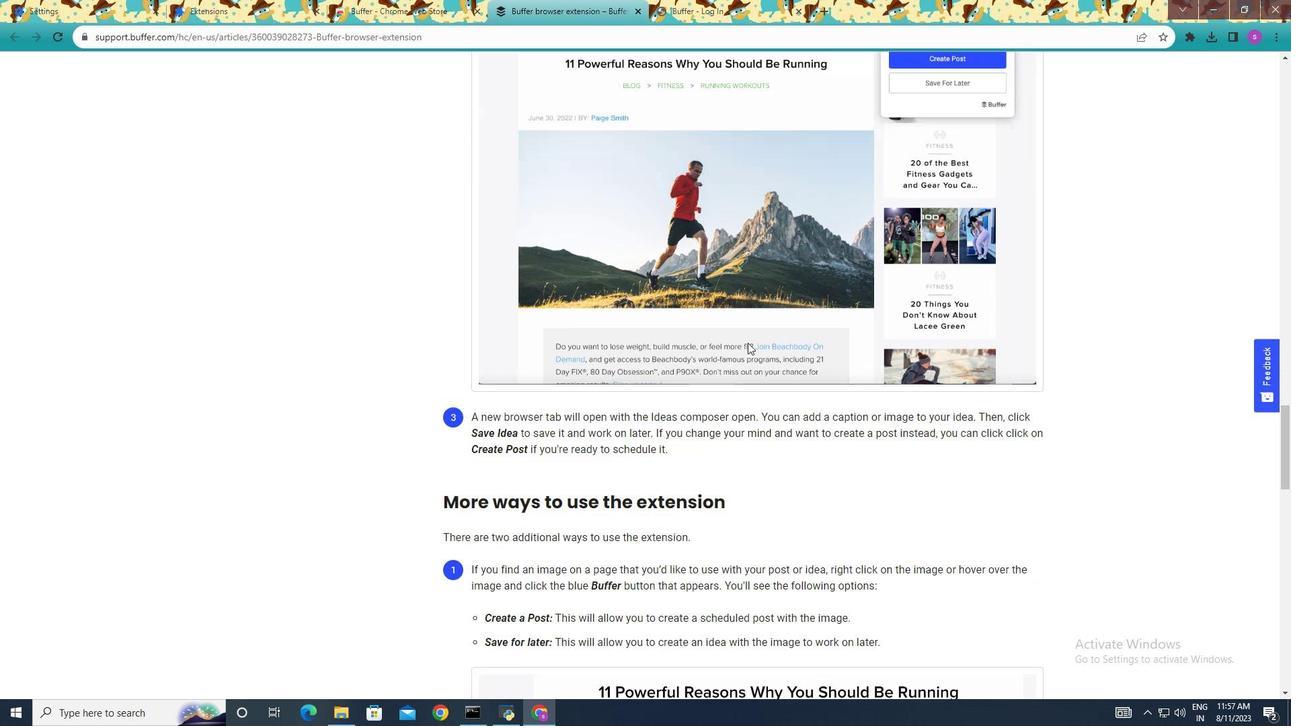 
Action: Mouse scrolled (755, 349) with delta (0, 0)
Screenshot: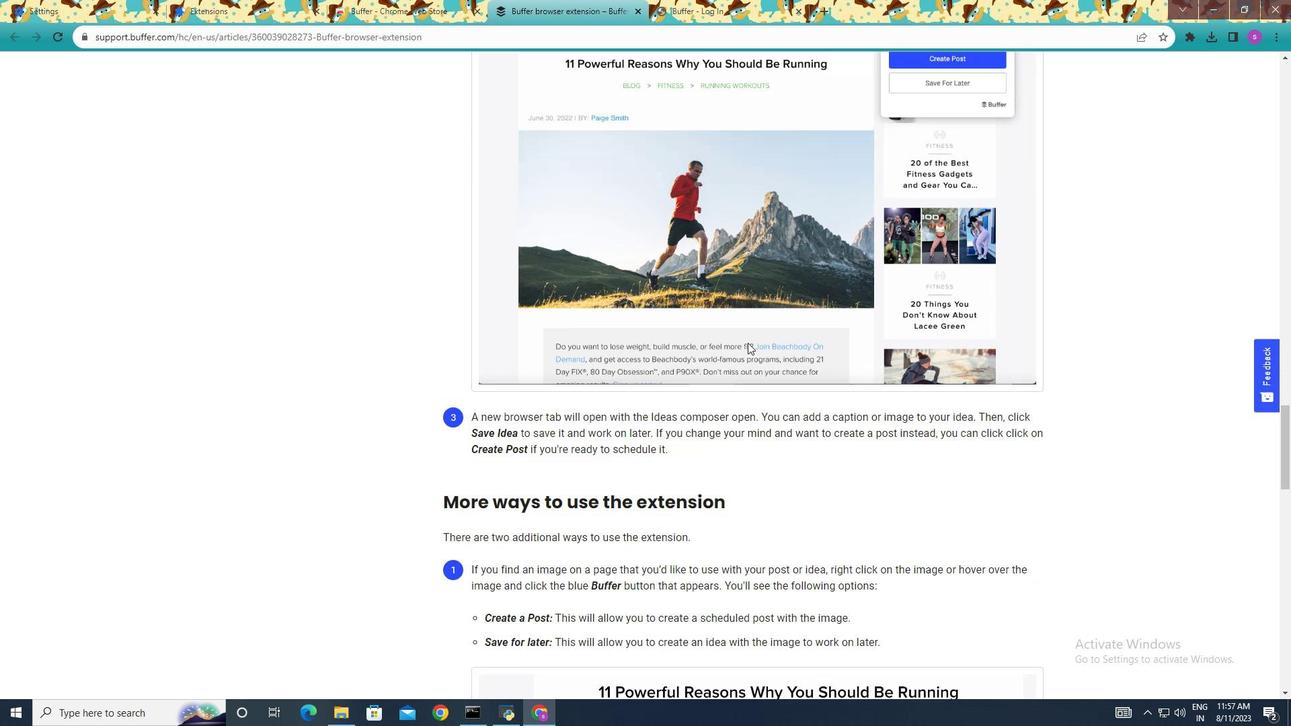 
Action: Mouse scrolled (755, 349) with delta (0, 0)
